 Task:  Research Airbnb accommodations  in Colorado, highlighting outdoor activities like skiing, snowboarding, and exploring national parks with mountain views.
Action: Mouse moved to (437, 76)
Screenshot: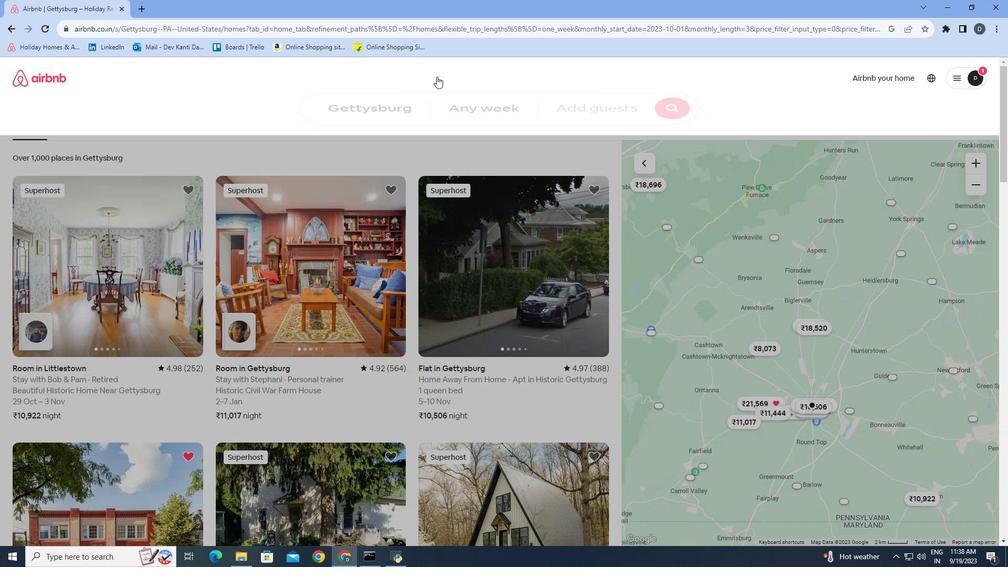 
Action: Mouse pressed left at (437, 76)
Screenshot: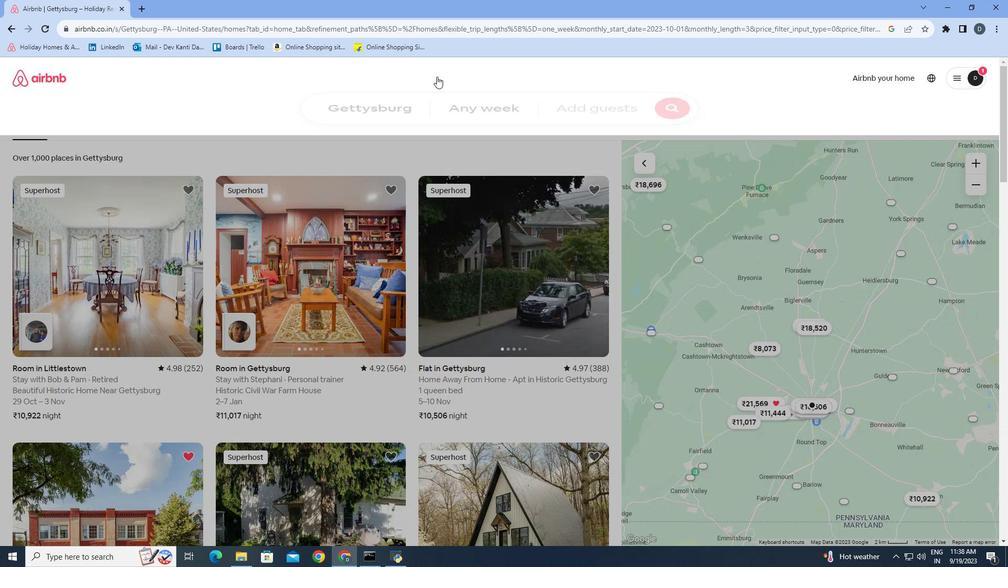 
Action: Mouse moved to (428, 116)
Screenshot: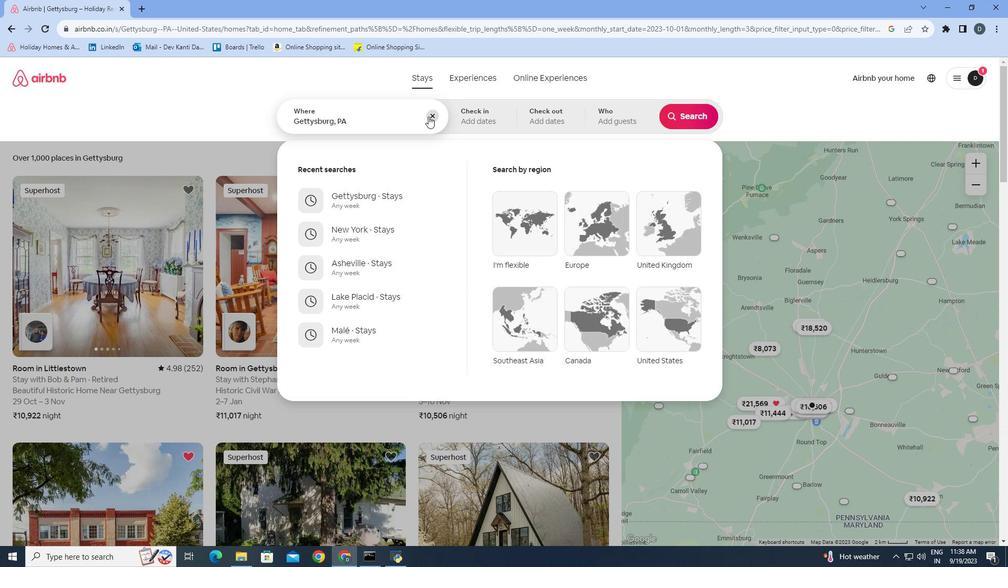 
Action: Mouse pressed left at (428, 116)
Screenshot: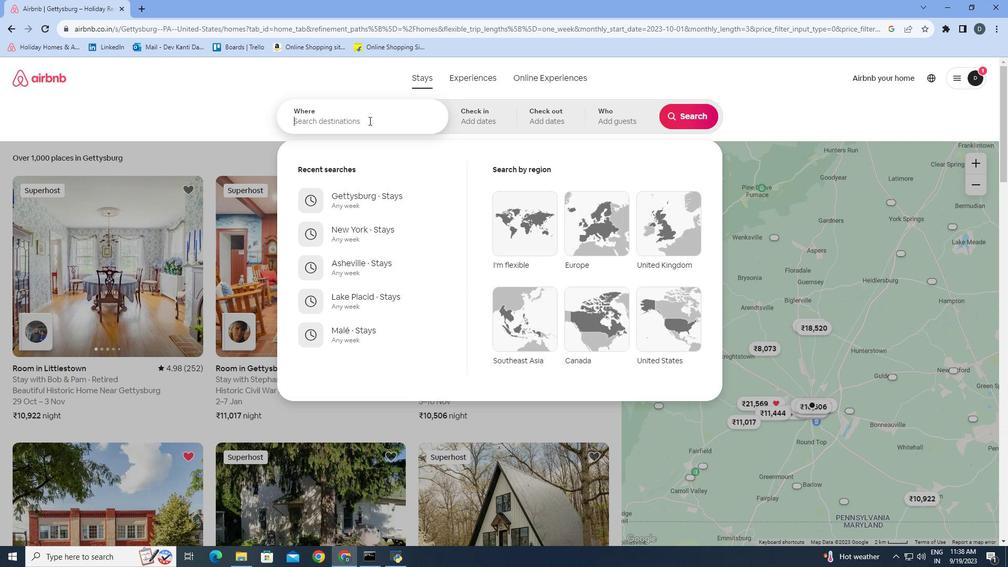 
Action: Mouse moved to (369, 120)
Screenshot: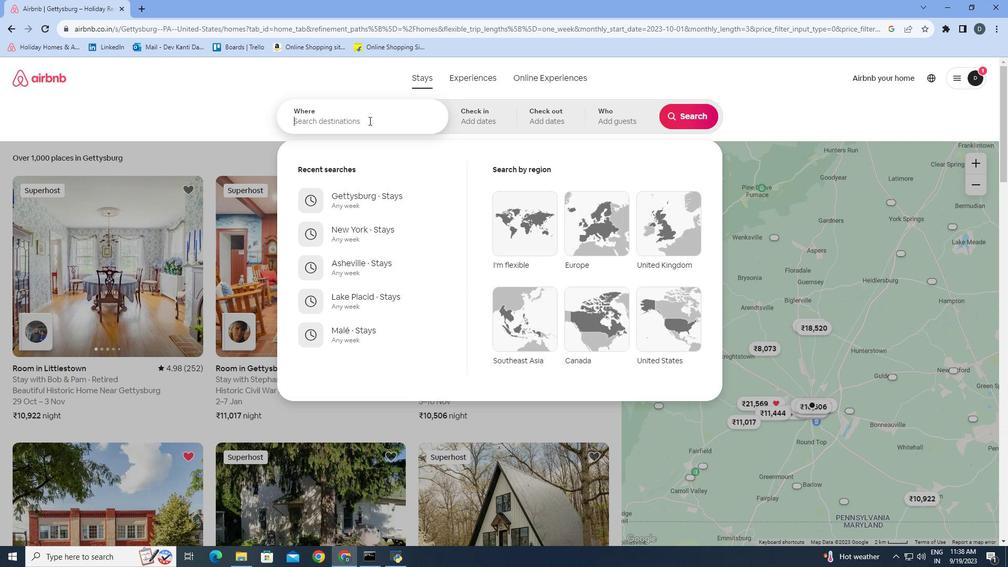
Action: Mouse pressed left at (369, 120)
Screenshot: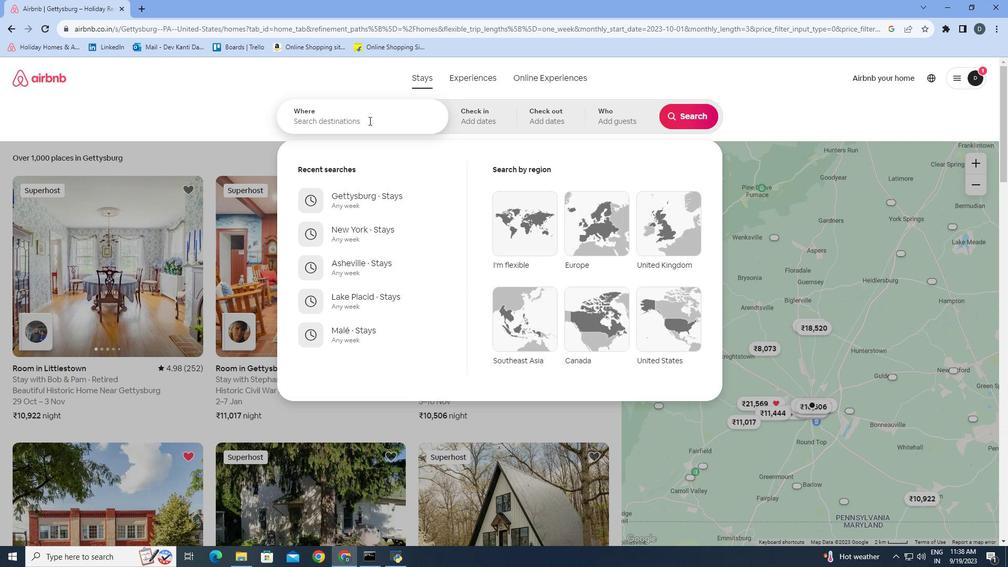 
Action: Key pressed <Key.shift>Colorado
Screenshot: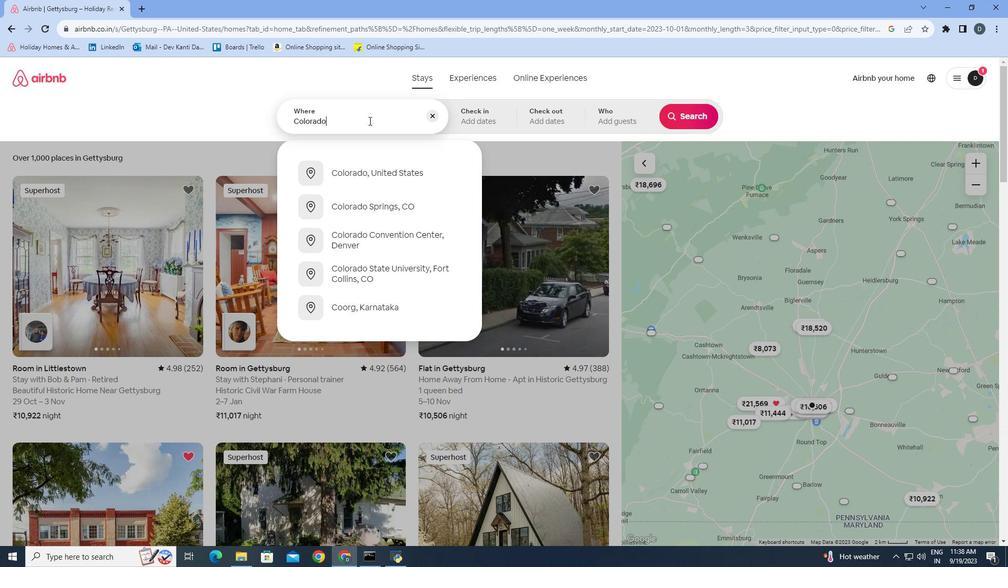 
Action: Mouse moved to (390, 202)
Screenshot: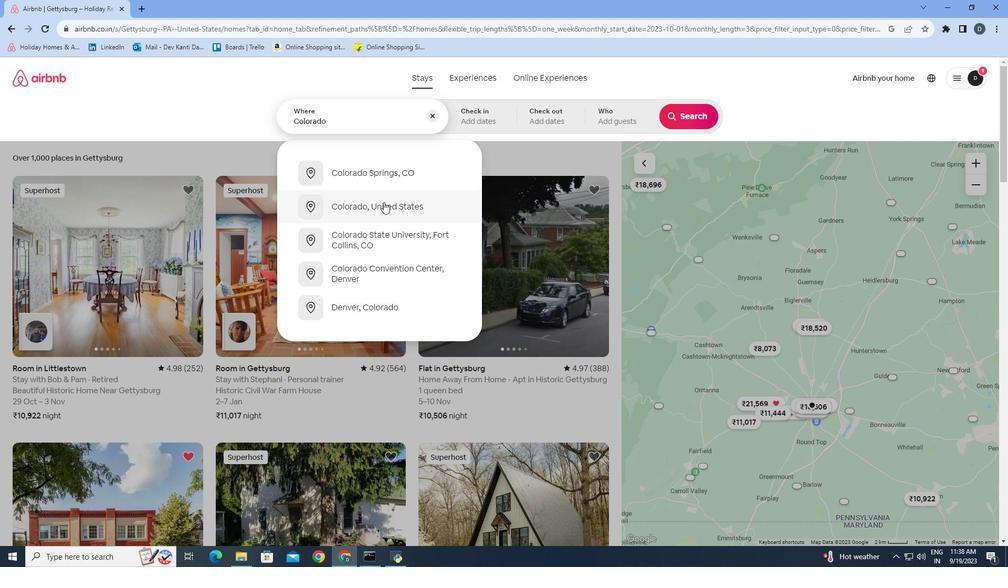 
Action: Mouse pressed left at (390, 202)
Screenshot: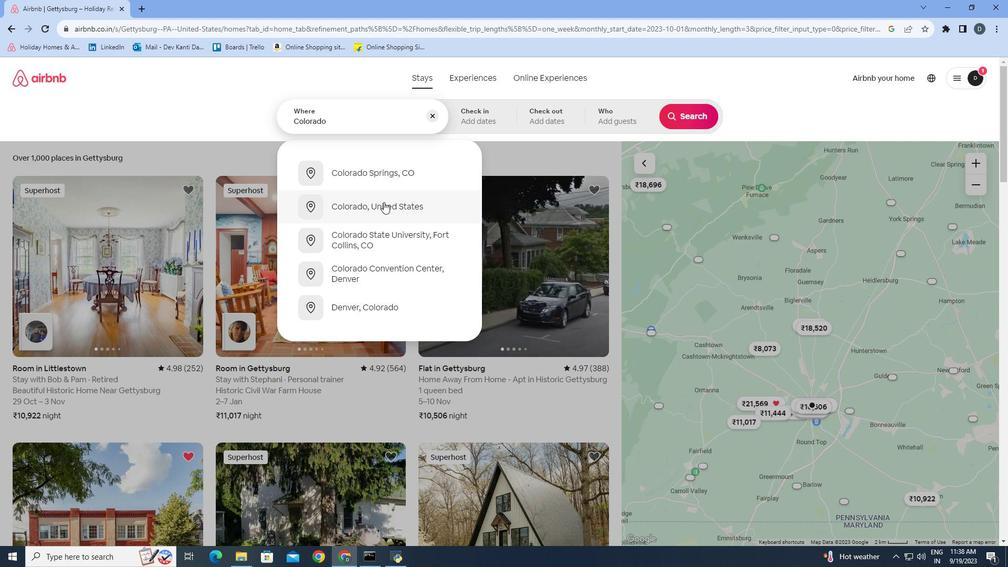 
Action: Mouse moved to (705, 122)
Screenshot: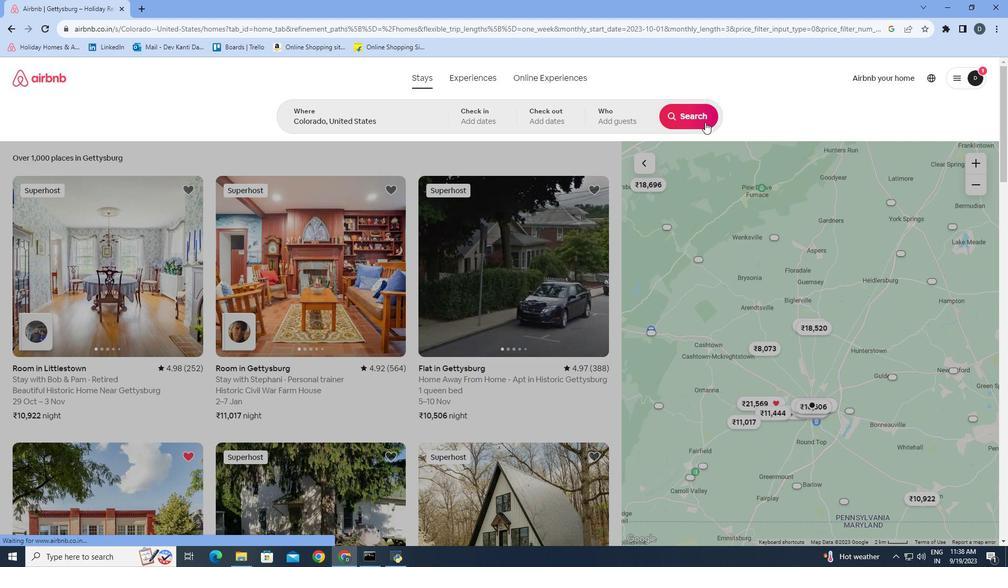 
Action: Mouse pressed left at (705, 122)
Screenshot: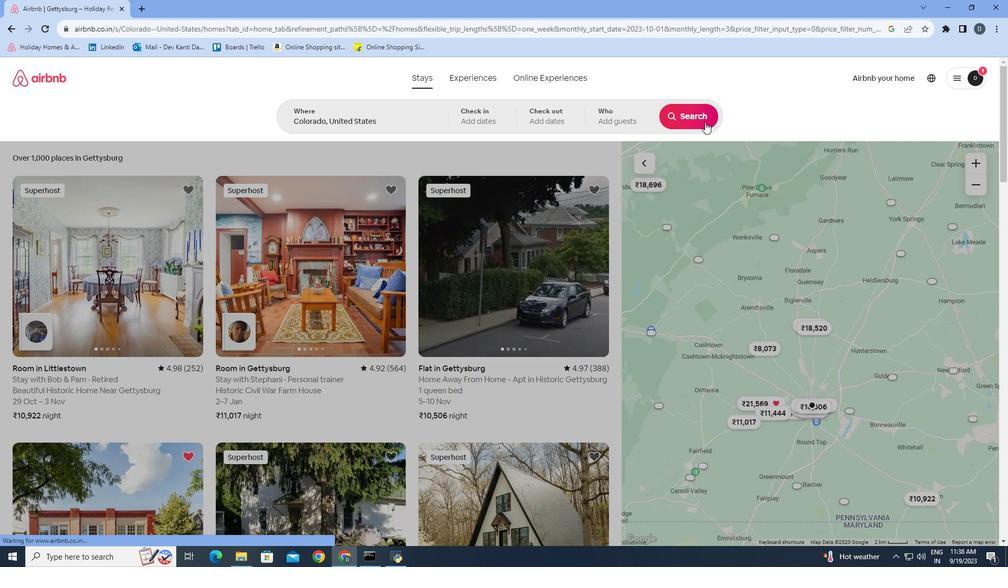 
Action: Mouse moved to (793, 114)
Screenshot: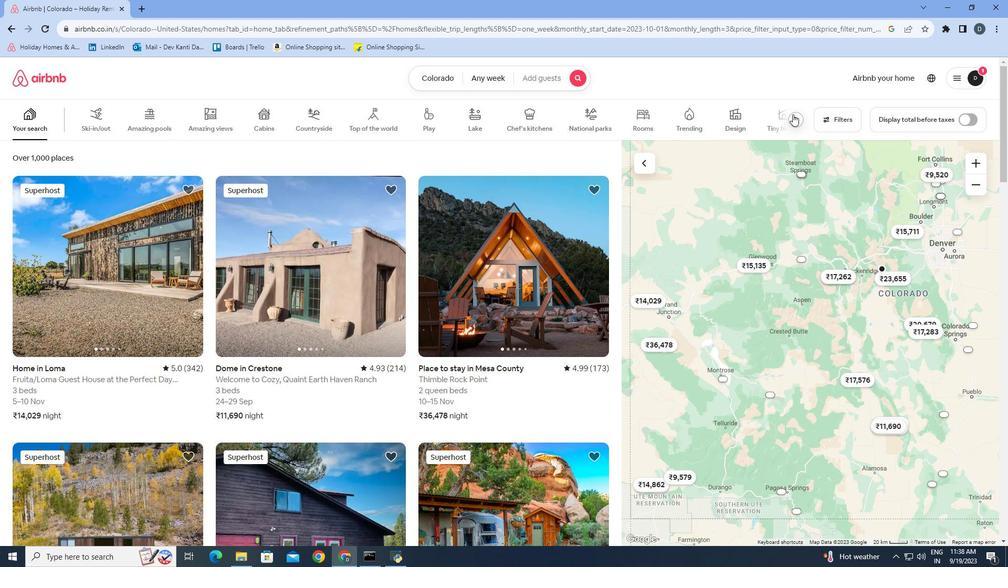 
Action: Mouse pressed left at (793, 114)
Screenshot: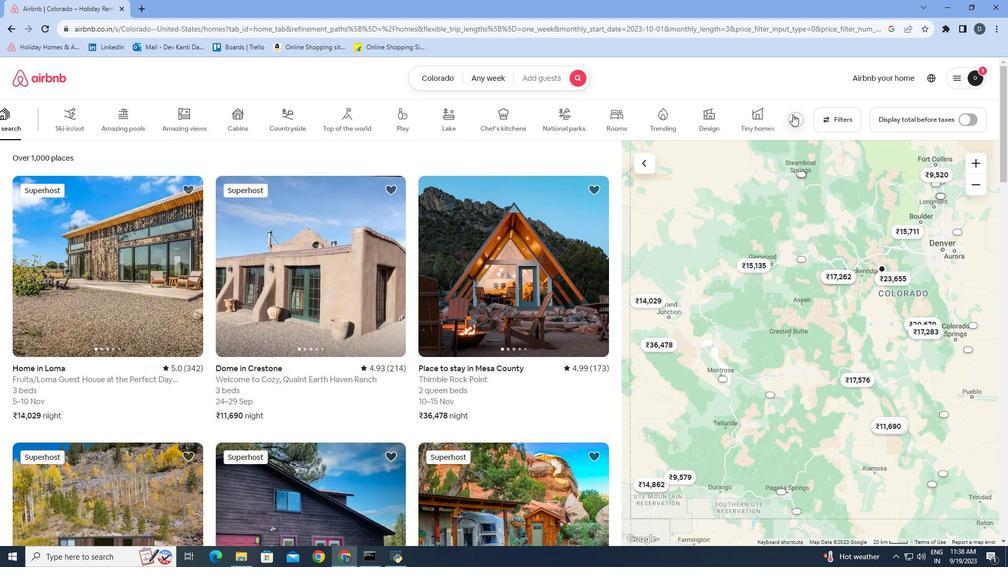 
Action: Mouse moved to (798, 114)
Screenshot: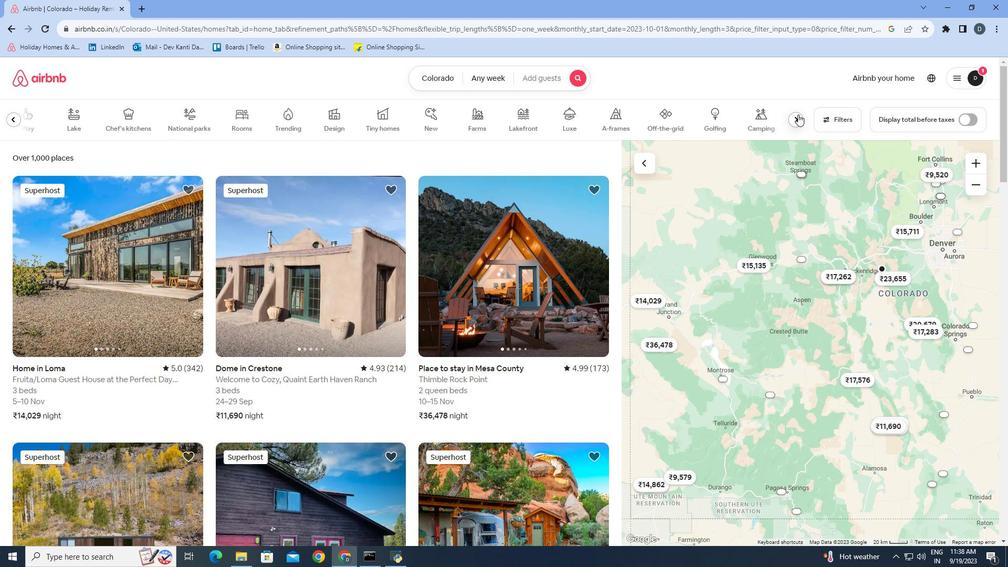 
Action: Mouse pressed left at (798, 114)
Screenshot: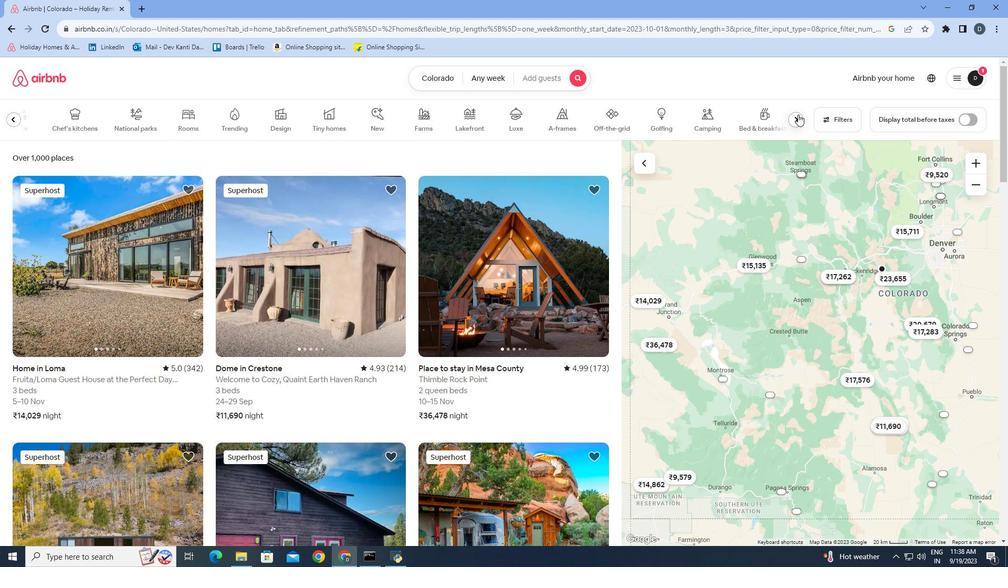 
Action: Mouse pressed left at (798, 114)
Screenshot: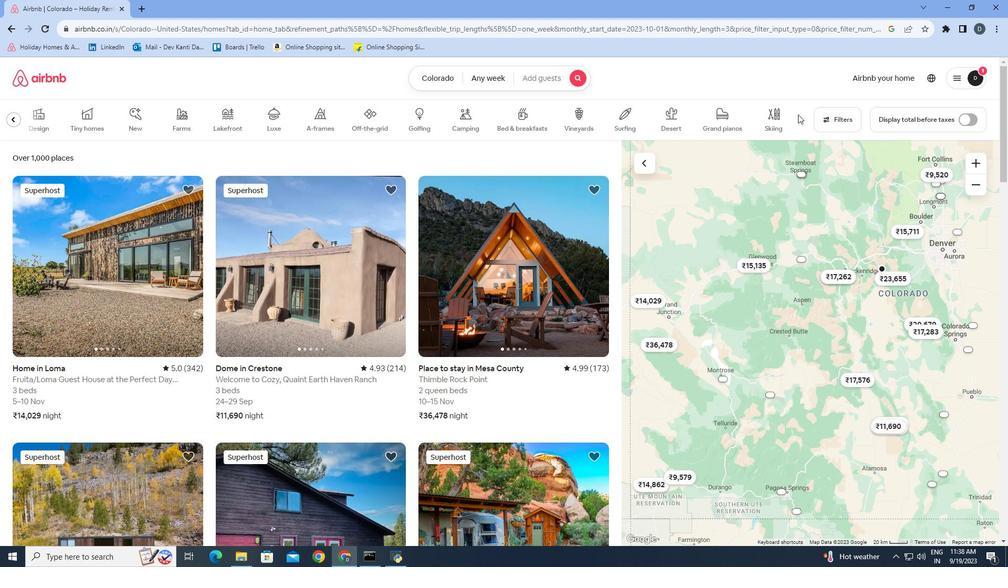 
Action: Mouse moved to (766, 115)
Screenshot: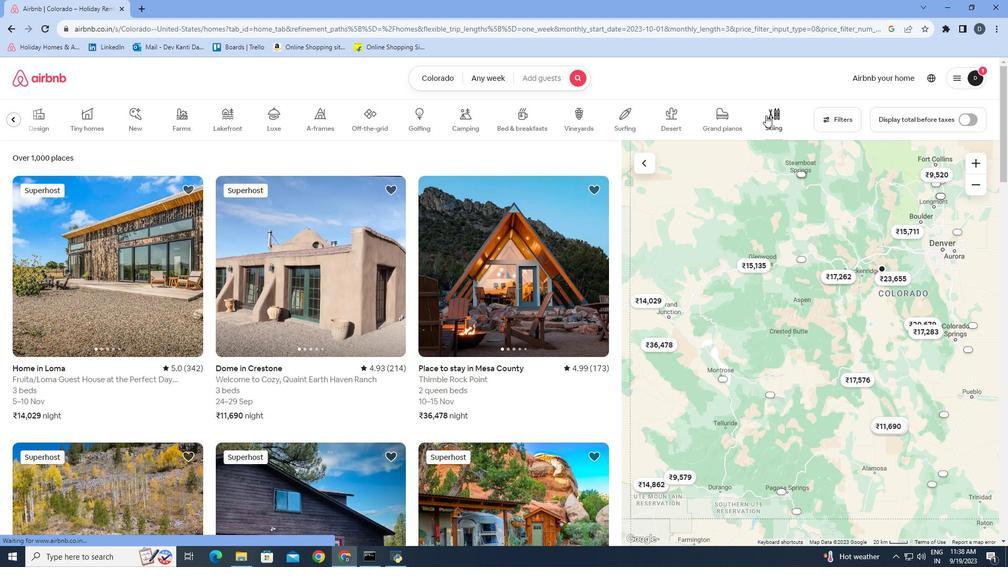 
Action: Mouse pressed left at (766, 115)
Screenshot: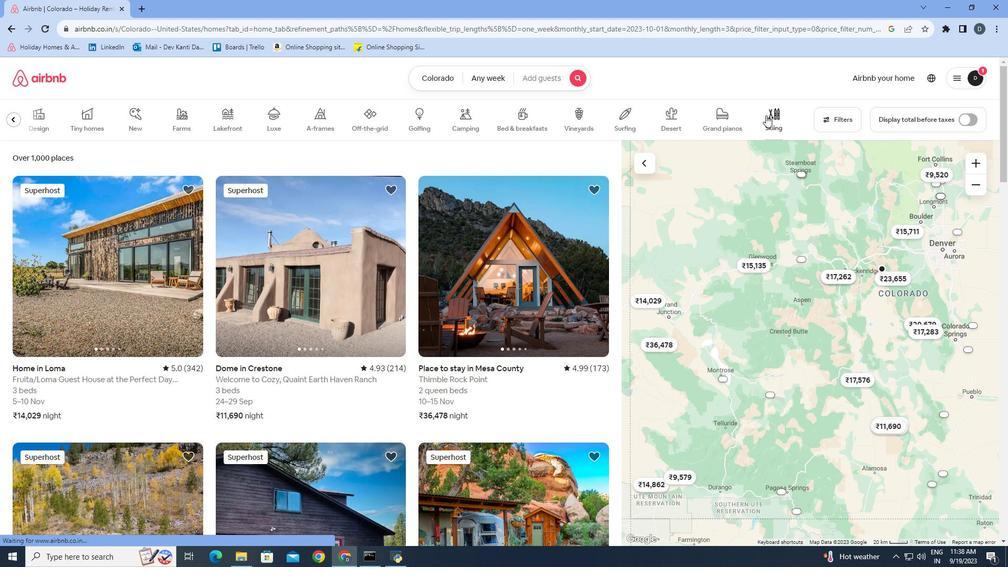 
Action: Mouse moved to (160, 233)
Screenshot: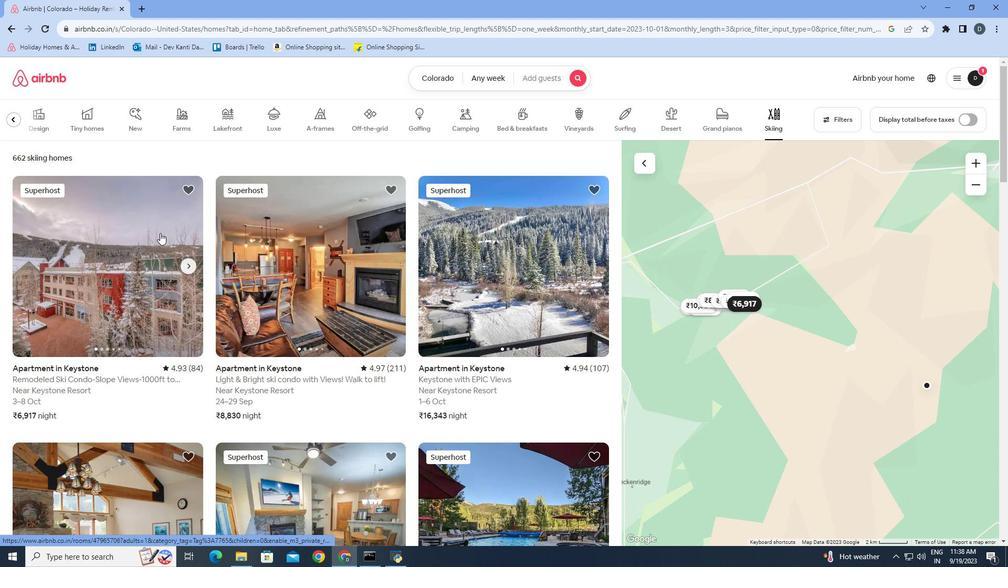 
Action: Mouse pressed left at (160, 233)
Screenshot: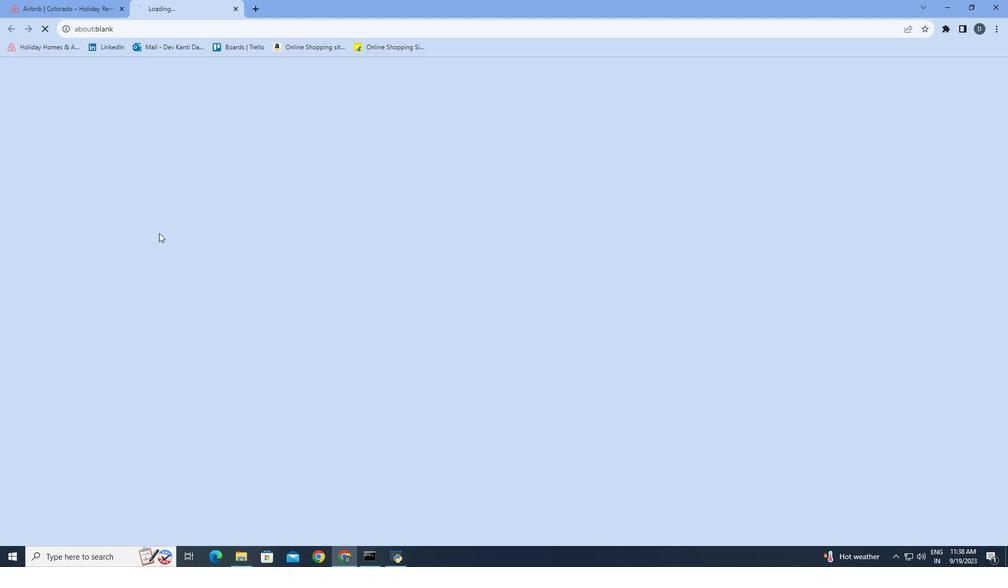 
Action: Mouse moved to (753, 397)
Screenshot: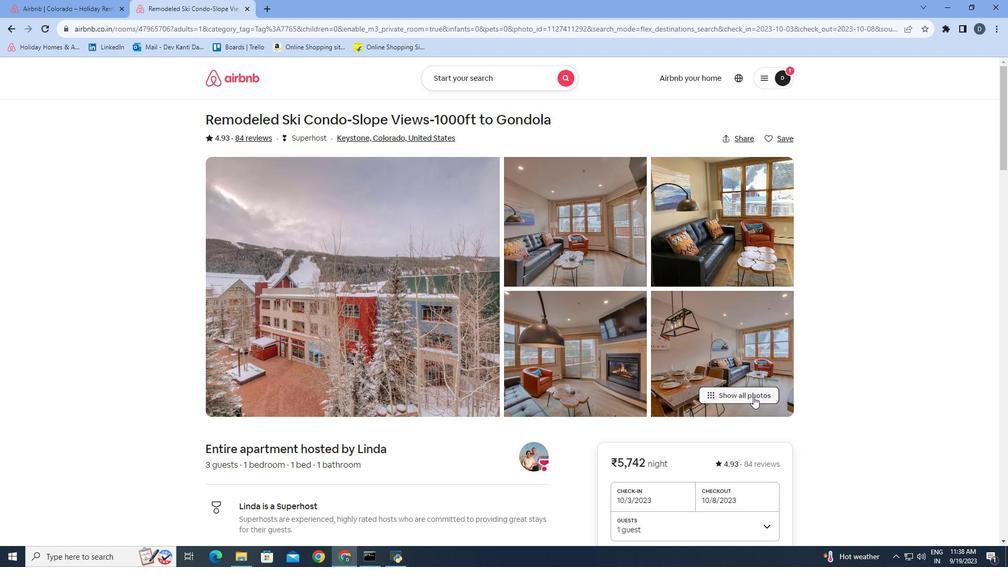 
Action: Mouse pressed left at (753, 397)
Screenshot: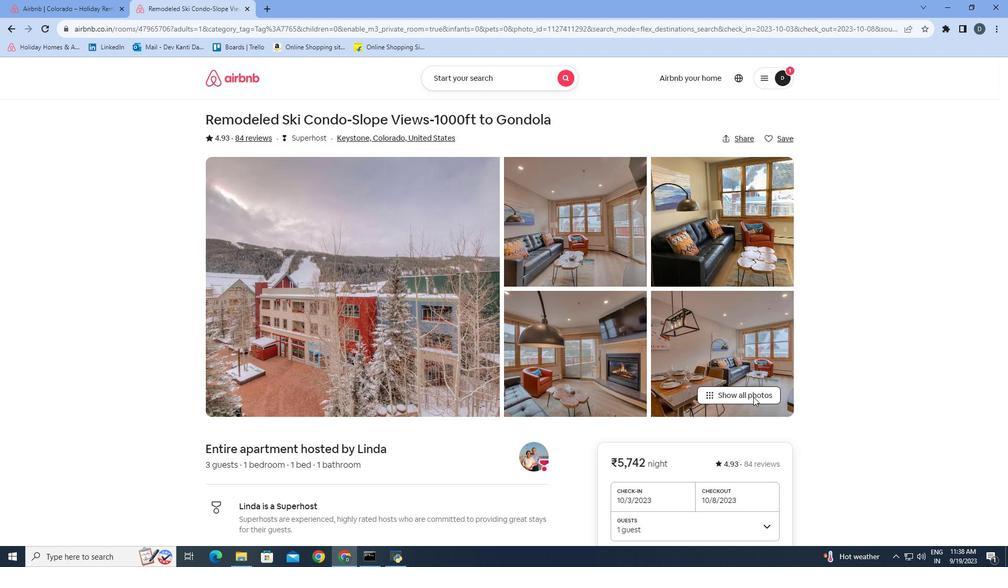 
Action: Mouse moved to (768, 313)
Screenshot: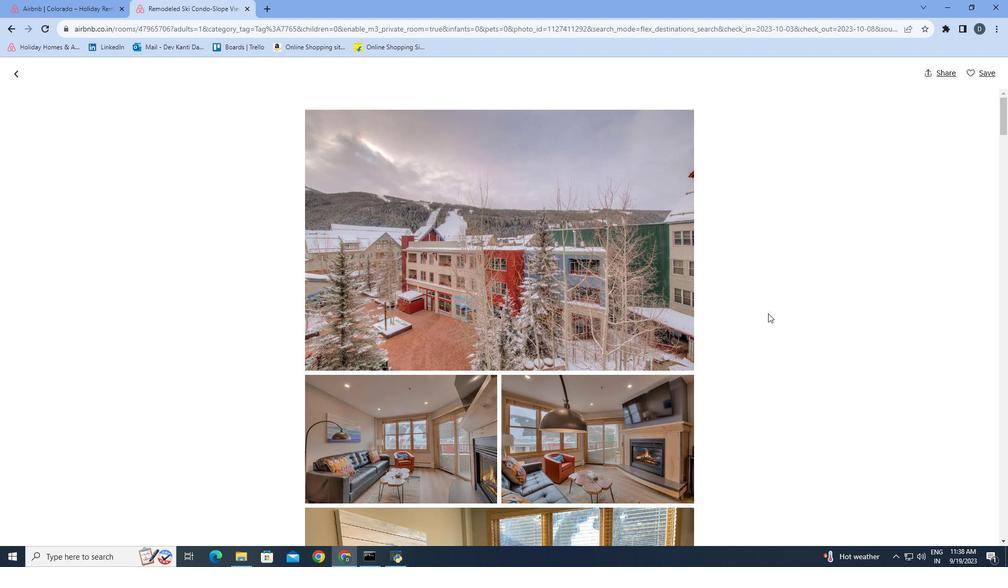 
Action: Mouse scrolled (768, 313) with delta (0, 0)
Screenshot: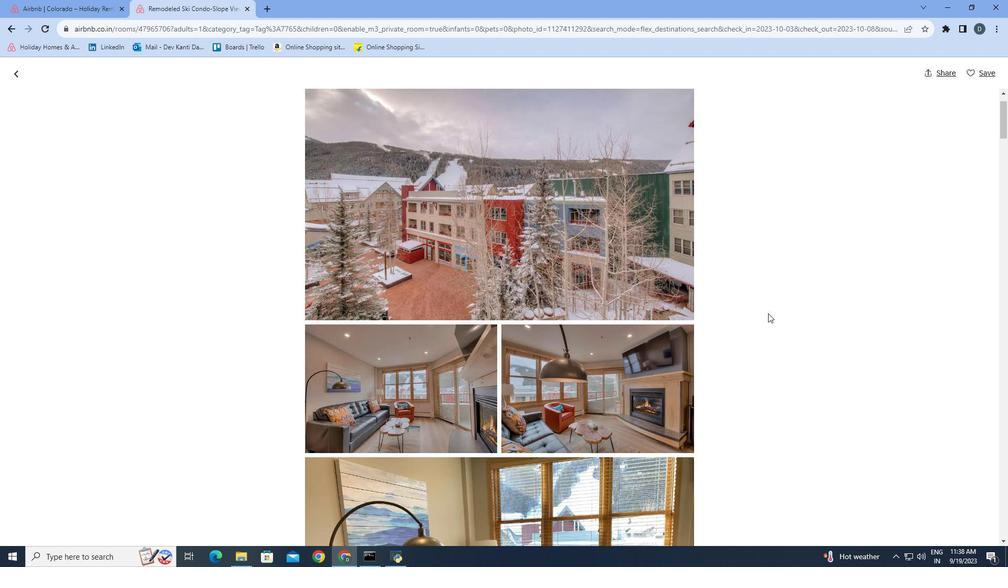 
Action: Mouse scrolled (768, 313) with delta (0, 0)
Screenshot: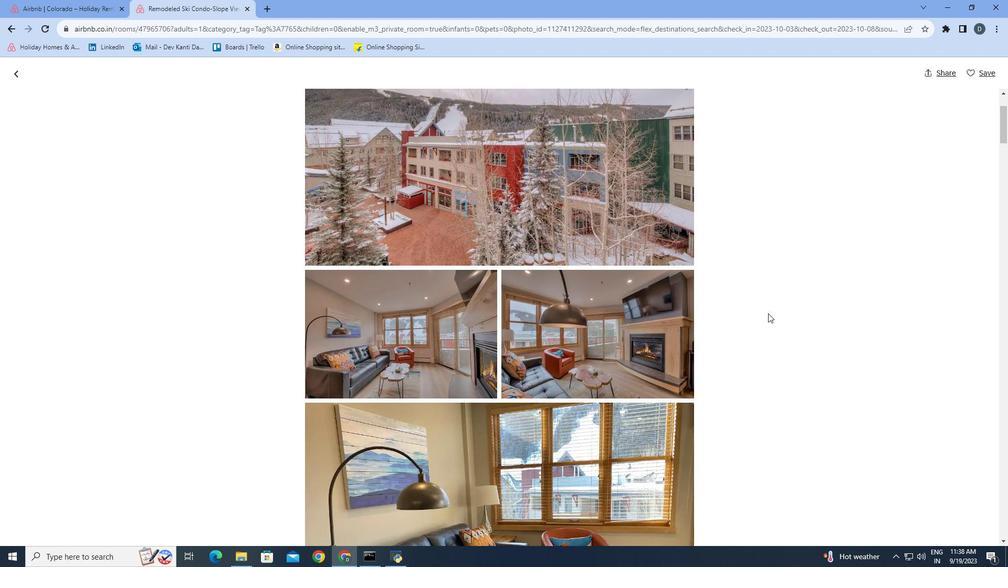 
Action: Mouse scrolled (768, 313) with delta (0, 0)
Screenshot: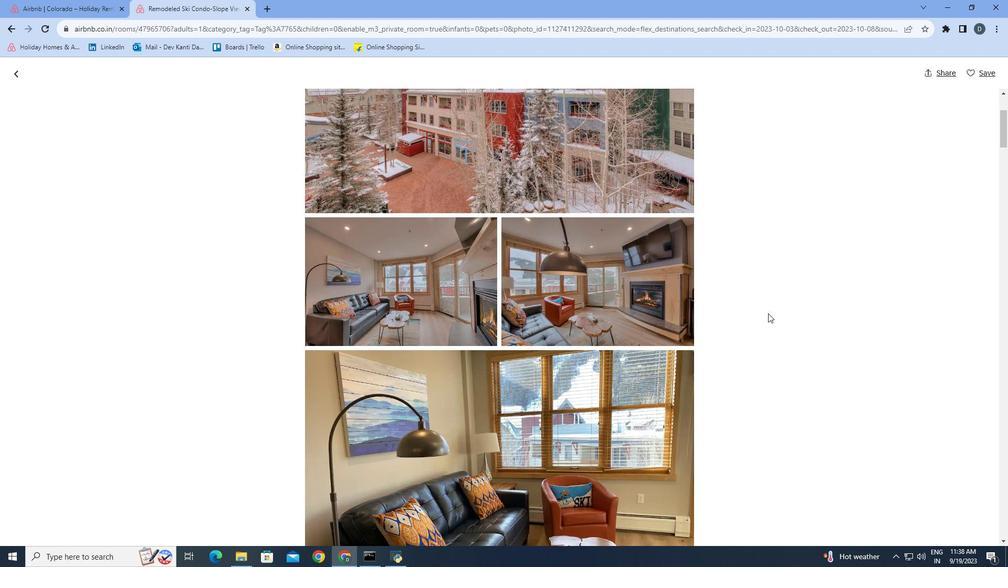 
Action: Mouse scrolled (768, 313) with delta (0, 0)
Screenshot: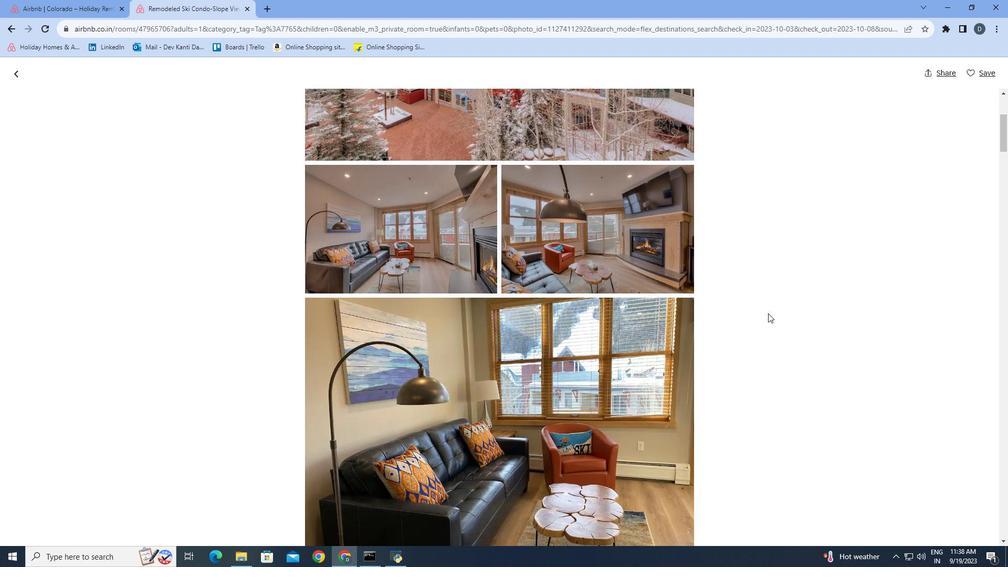 
Action: Mouse scrolled (768, 313) with delta (0, 0)
Screenshot: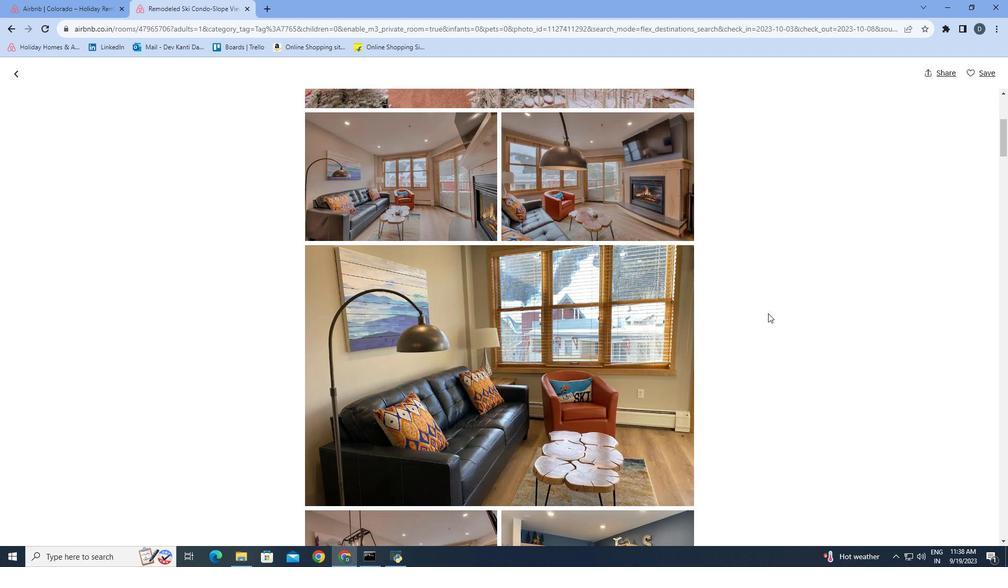 
Action: Mouse scrolled (768, 313) with delta (0, 0)
Screenshot: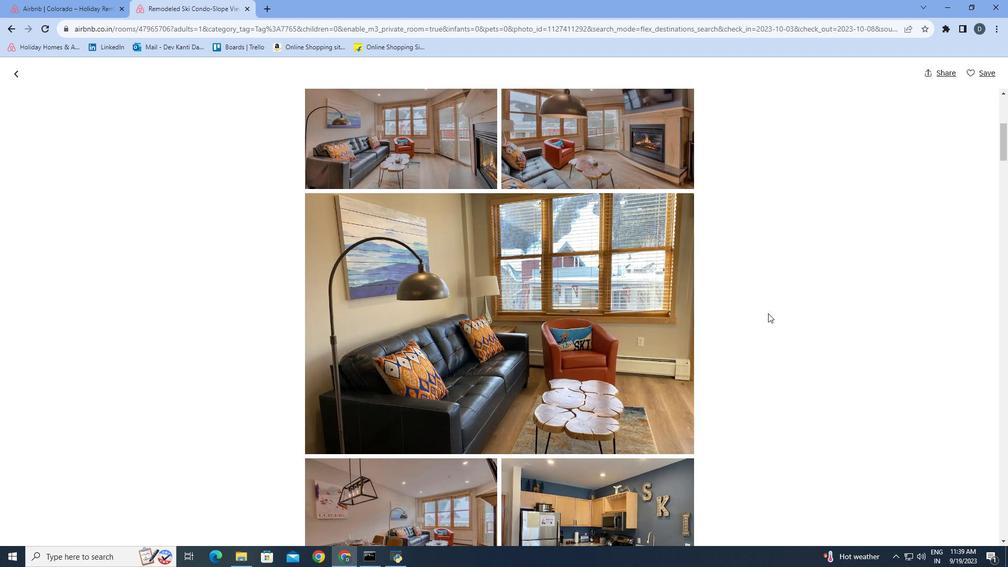 
Action: Mouse scrolled (768, 313) with delta (0, 0)
Screenshot: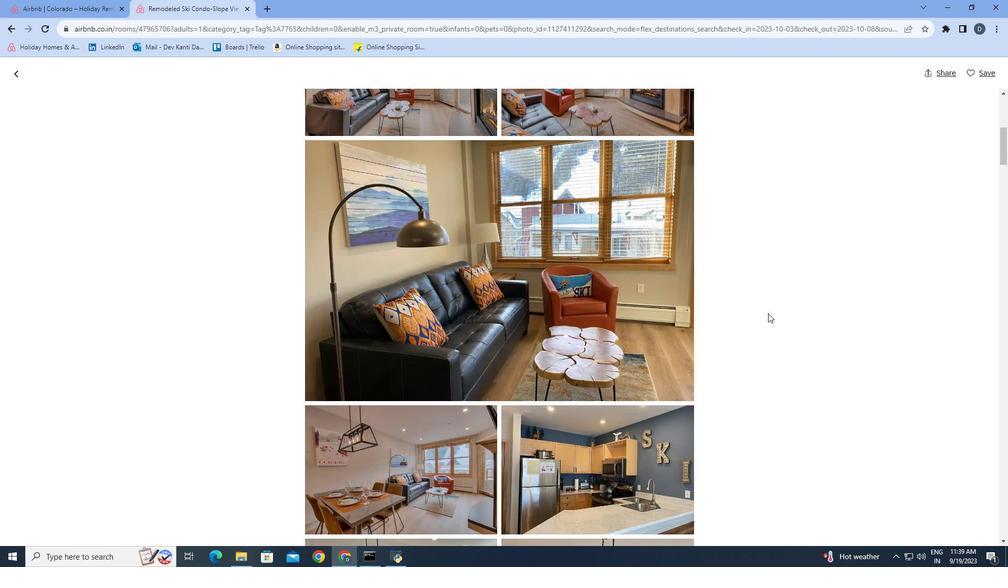 
Action: Mouse scrolled (768, 313) with delta (0, 0)
Screenshot: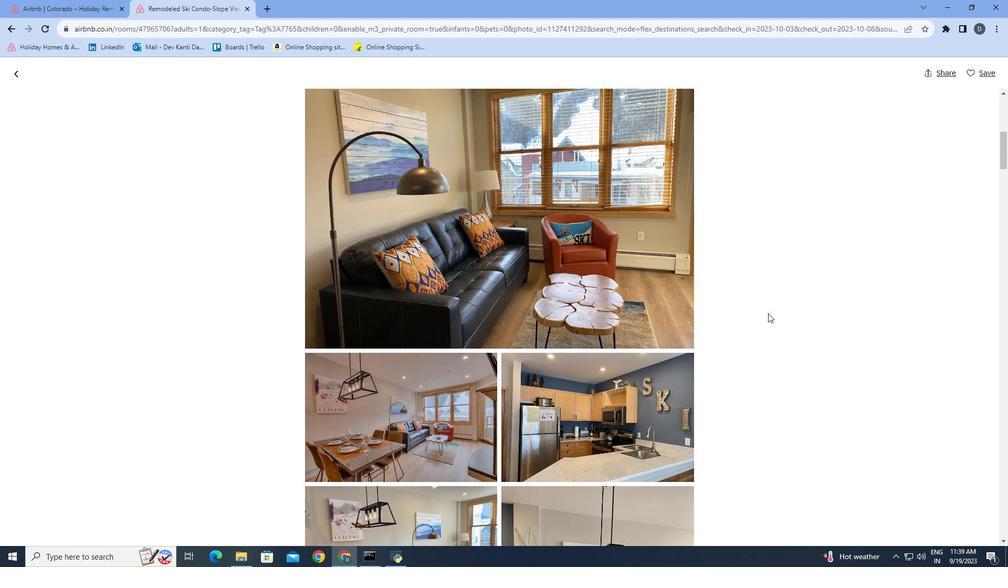 
Action: Mouse scrolled (768, 313) with delta (0, 0)
Screenshot: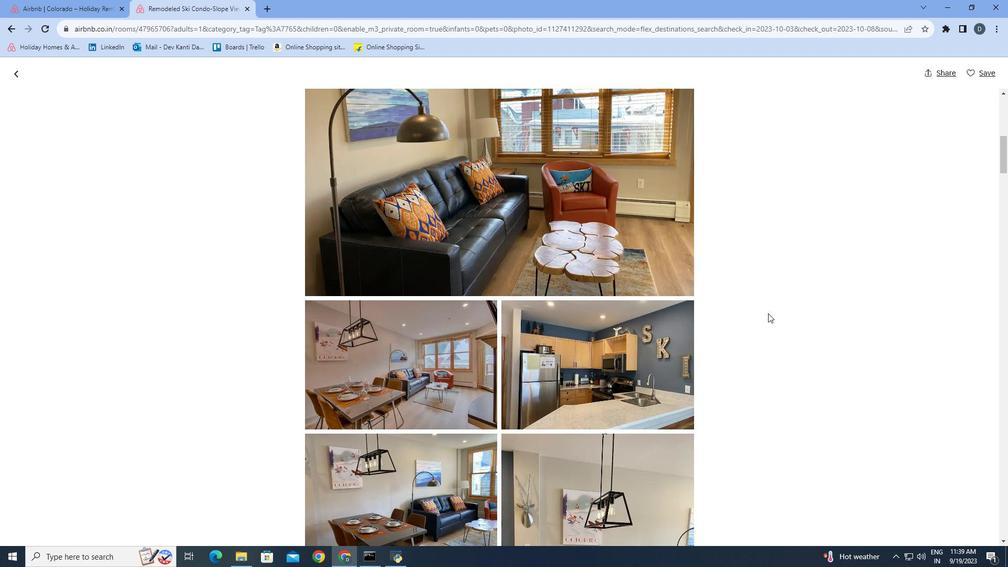 
Action: Mouse scrolled (768, 313) with delta (0, 0)
Screenshot: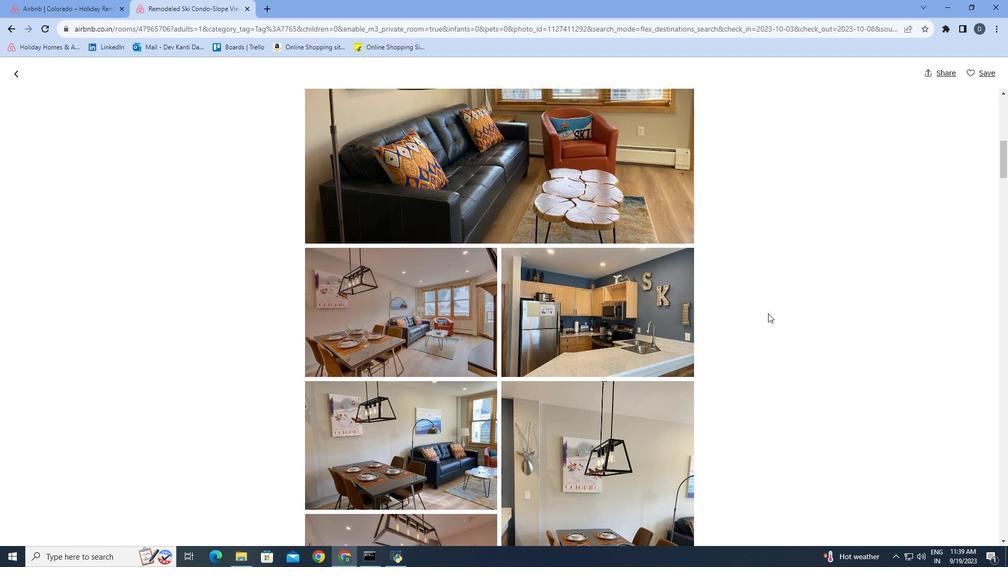 
Action: Mouse scrolled (768, 313) with delta (0, 0)
Screenshot: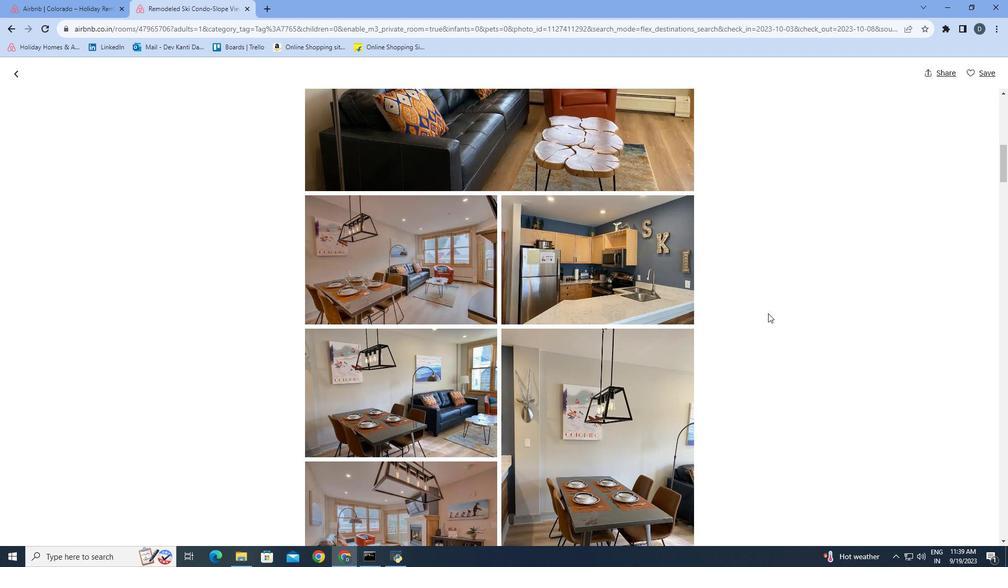 
Action: Mouse scrolled (768, 313) with delta (0, 0)
Screenshot: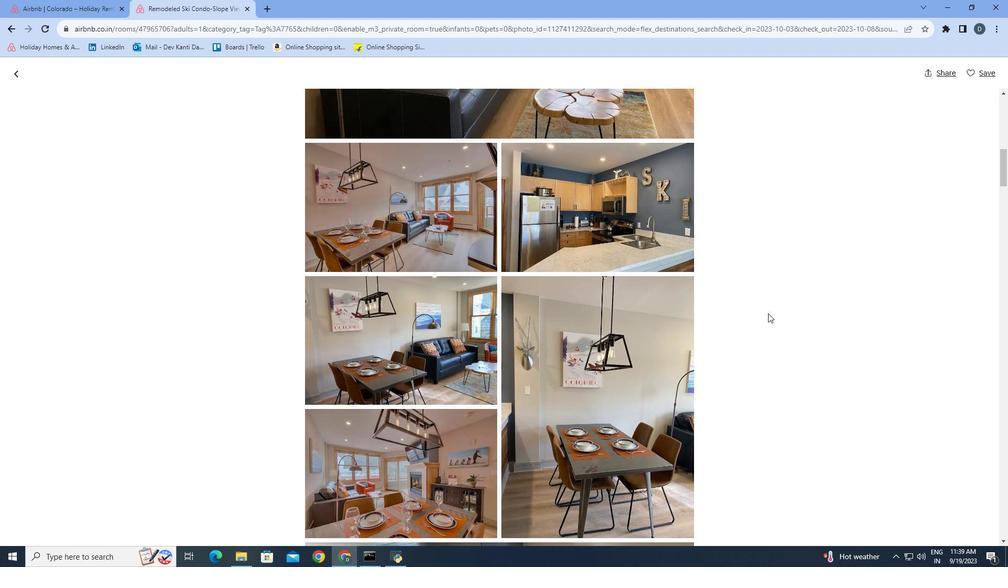 
Action: Mouse scrolled (768, 313) with delta (0, 0)
Screenshot: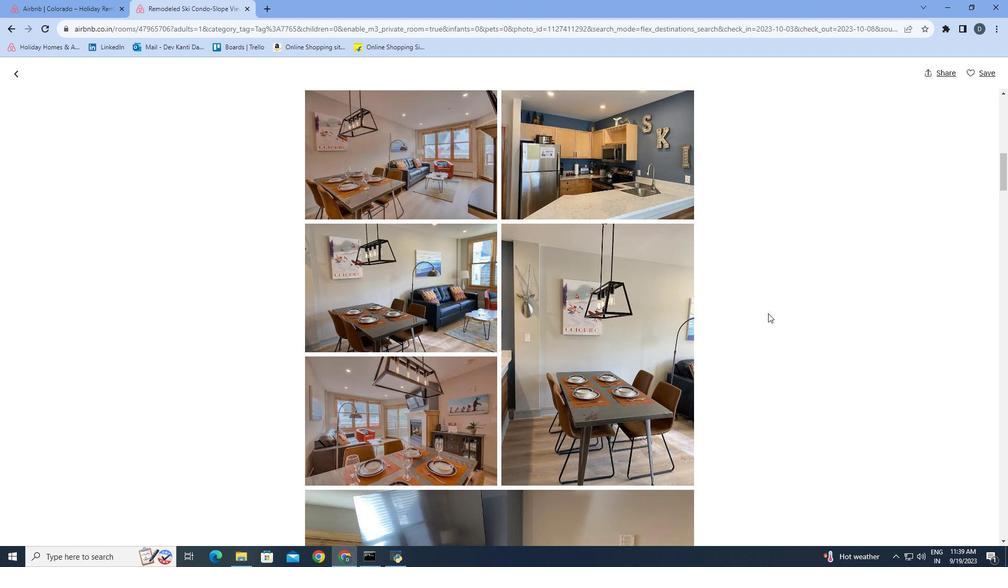 
Action: Mouse scrolled (768, 313) with delta (0, 0)
Screenshot: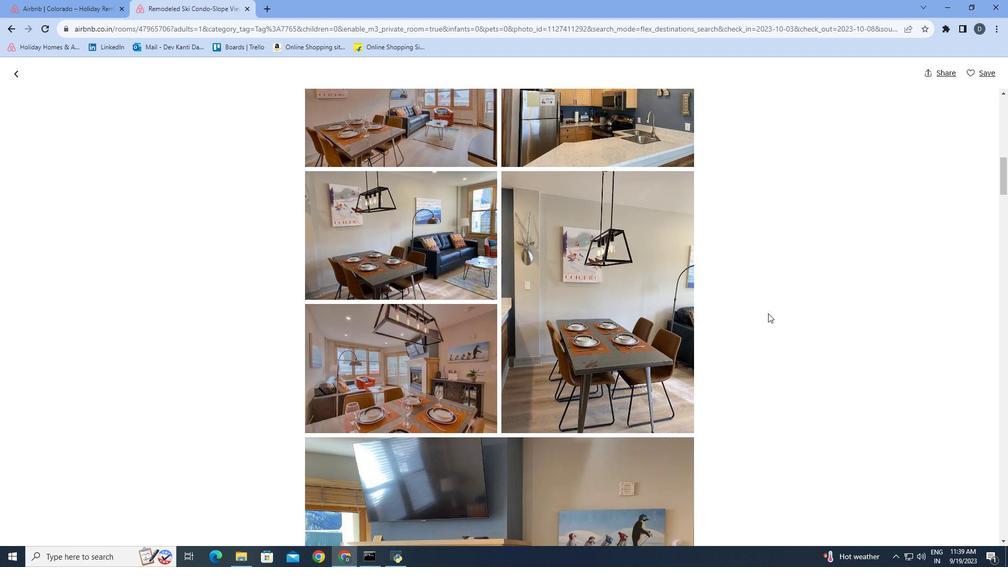 
Action: Mouse scrolled (768, 313) with delta (0, 0)
Screenshot: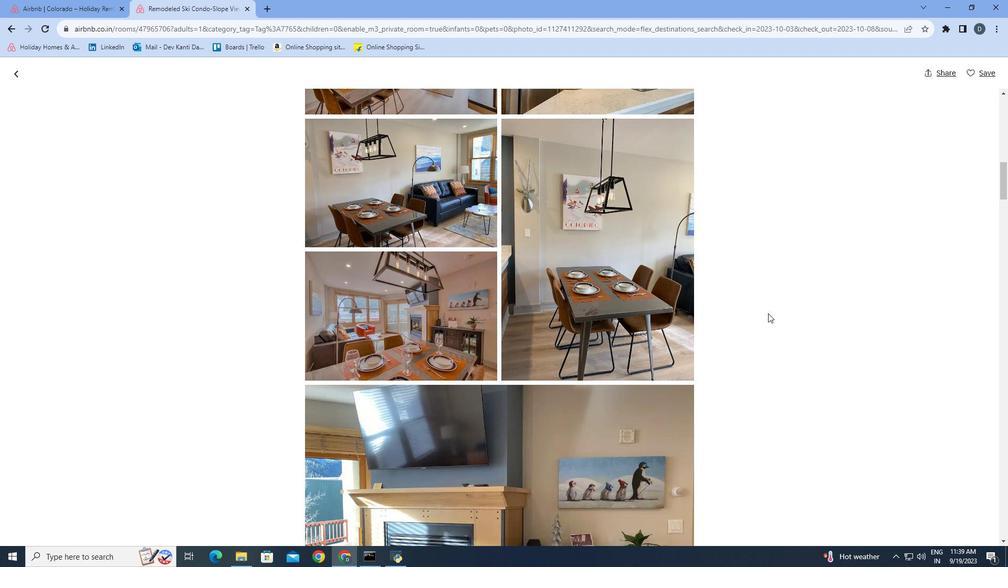 
Action: Mouse scrolled (768, 313) with delta (0, 0)
Screenshot: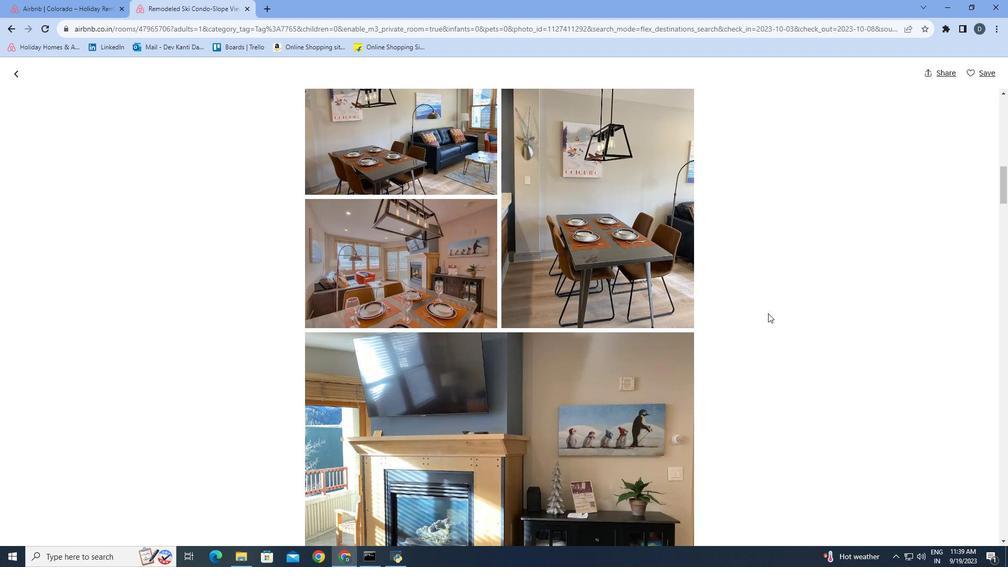 
Action: Mouse scrolled (768, 313) with delta (0, 0)
Screenshot: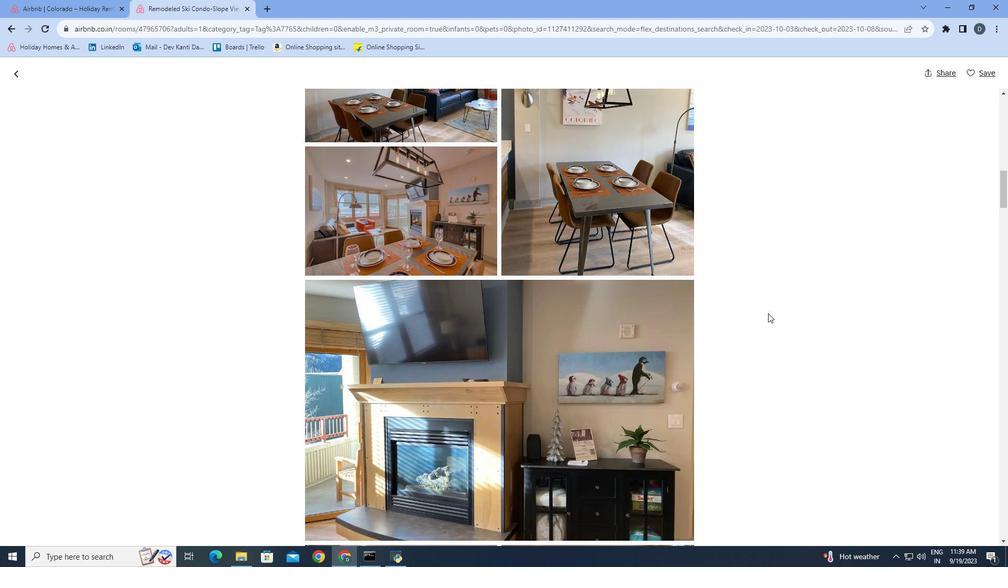 
Action: Mouse scrolled (768, 313) with delta (0, 0)
Screenshot: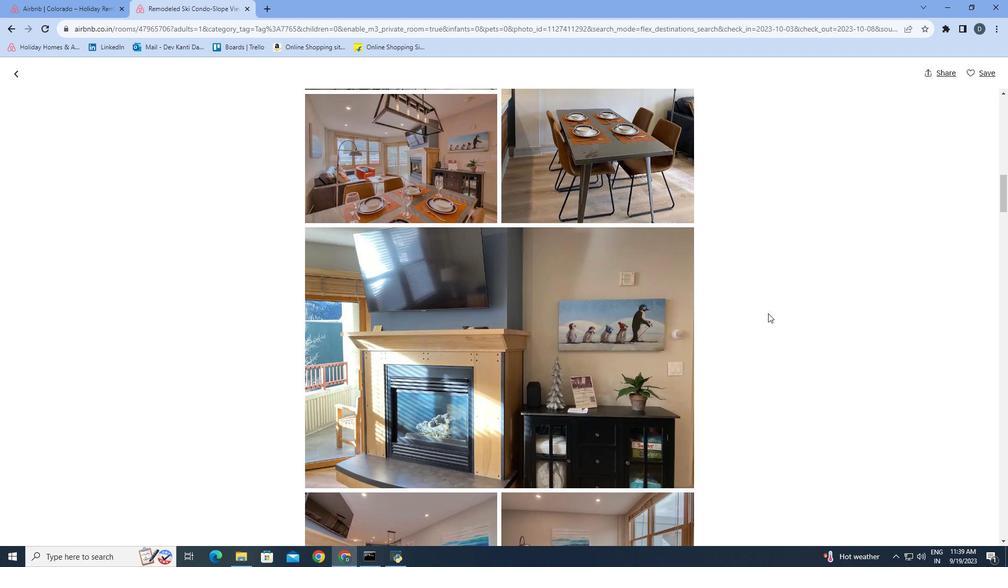 
Action: Mouse scrolled (768, 313) with delta (0, 0)
Screenshot: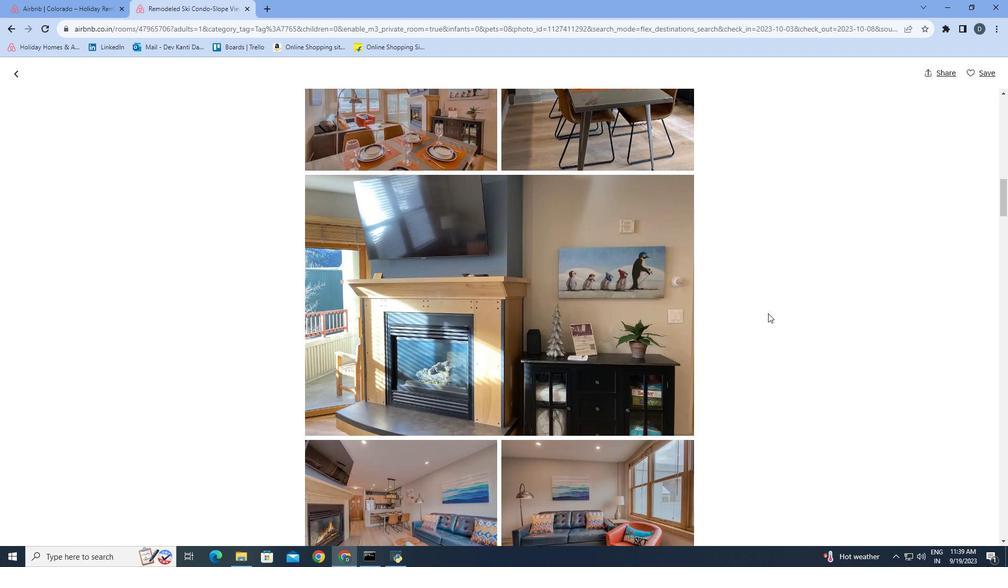 
Action: Mouse scrolled (768, 313) with delta (0, 0)
Screenshot: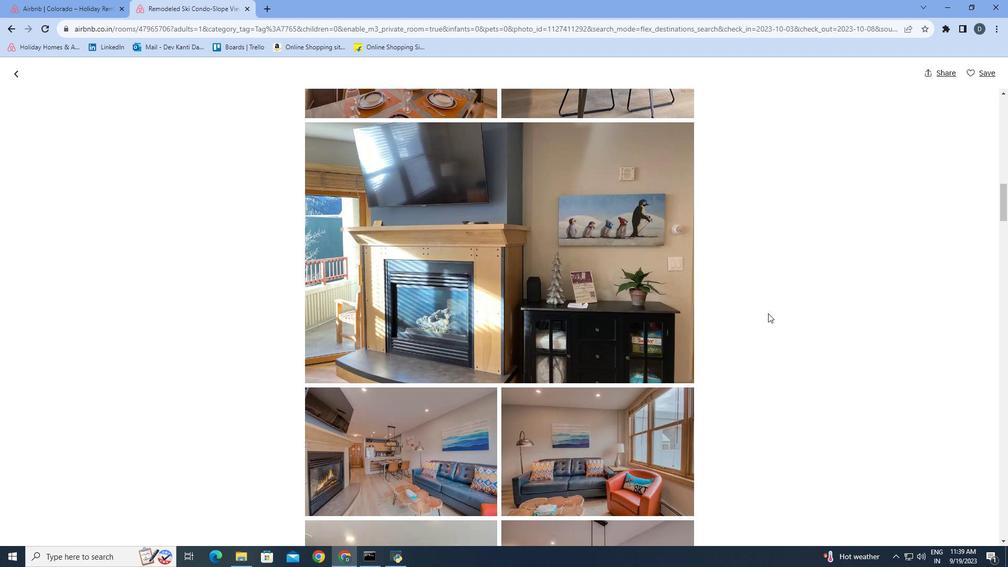 
Action: Mouse scrolled (768, 313) with delta (0, 0)
Screenshot: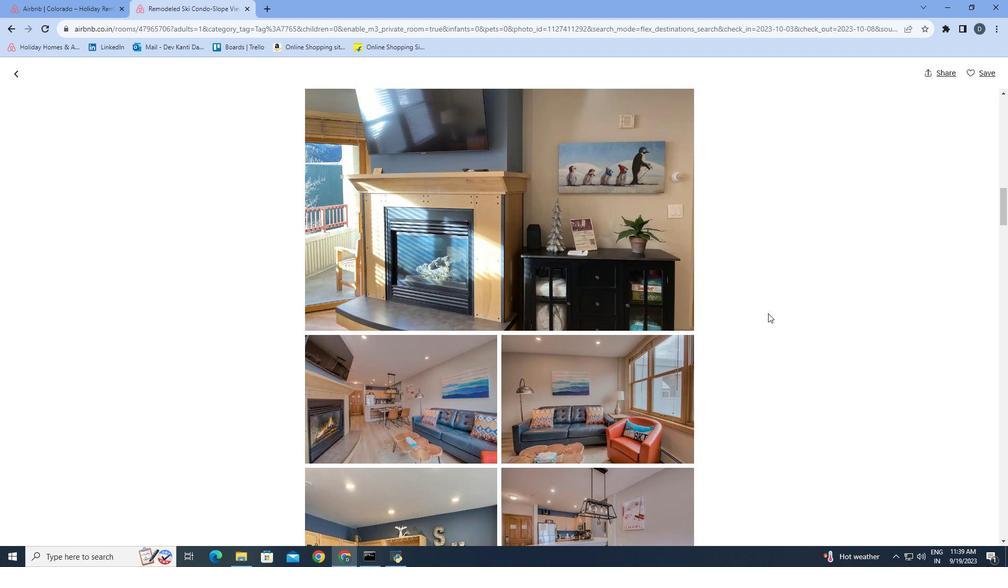 
Action: Mouse scrolled (768, 313) with delta (0, 0)
Screenshot: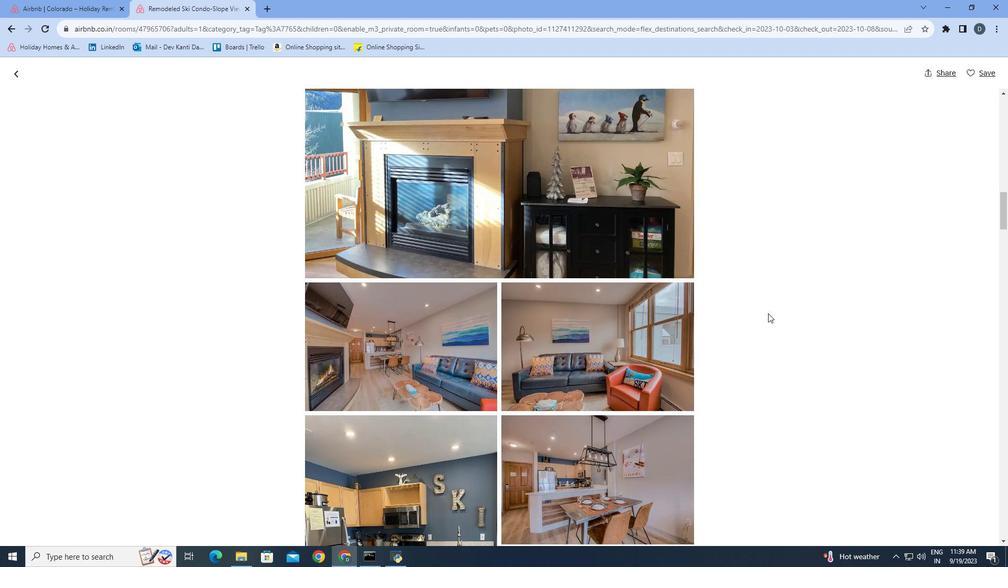 
Action: Mouse scrolled (768, 313) with delta (0, 0)
Screenshot: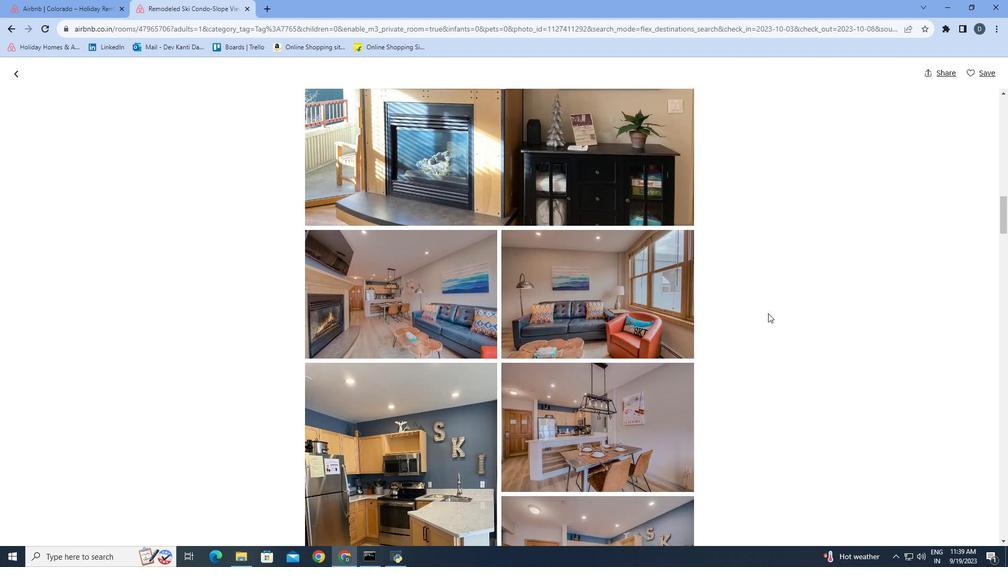 
Action: Mouse scrolled (768, 313) with delta (0, 0)
Screenshot: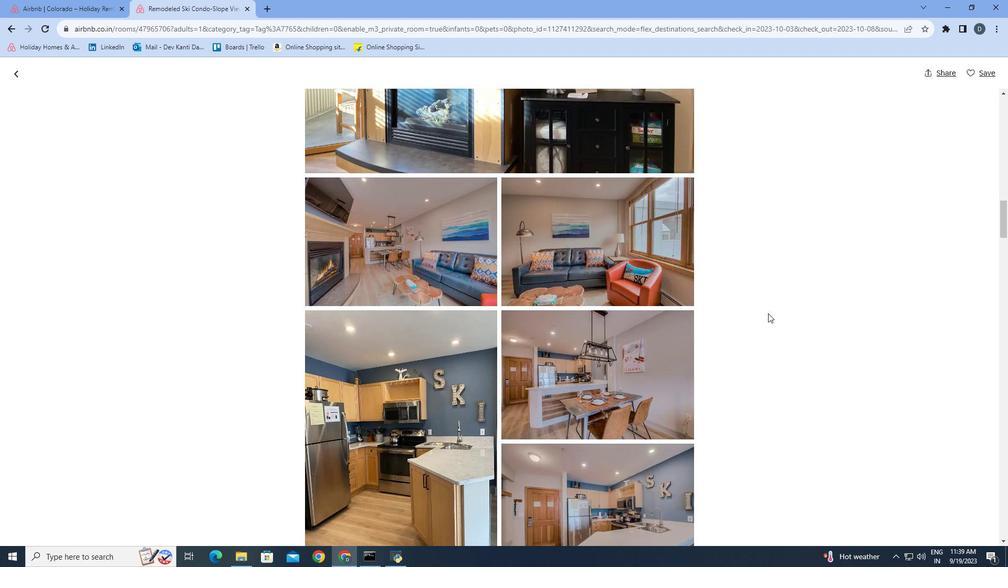 
Action: Mouse scrolled (768, 313) with delta (0, 0)
Screenshot: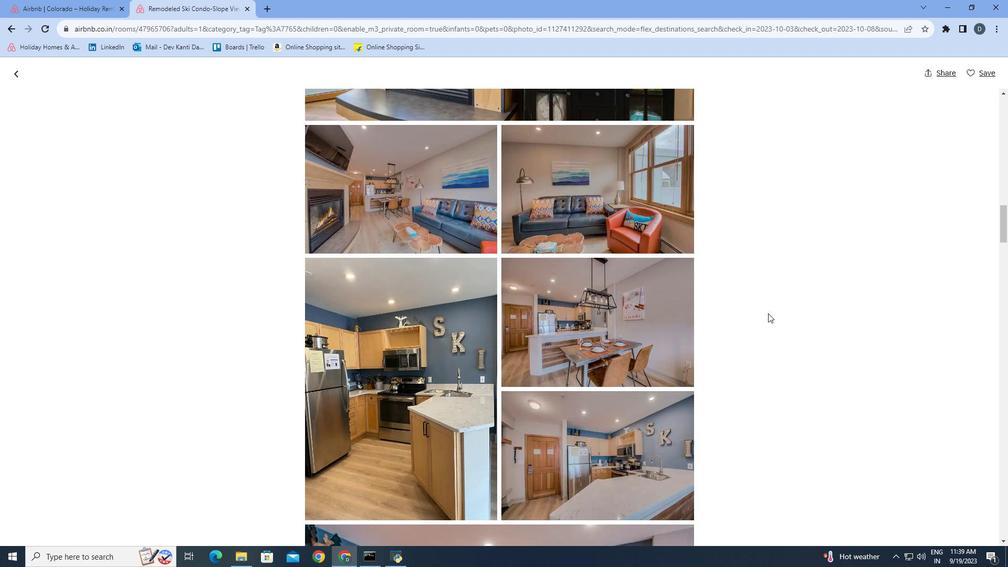 
Action: Mouse scrolled (768, 313) with delta (0, 0)
Screenshot: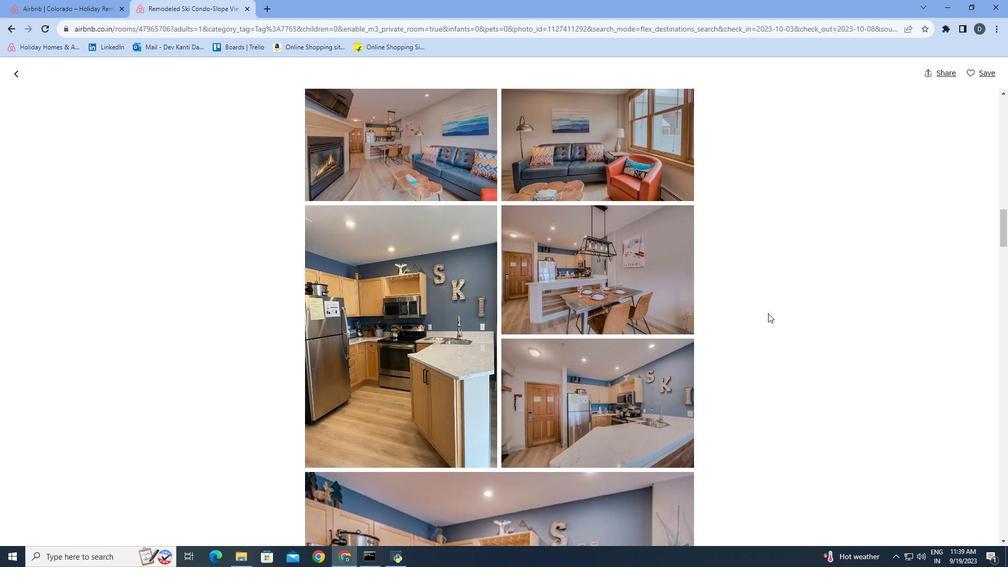 
Action: Mouse scrolled (768, 313) with delta (0, 0)
Screenshot: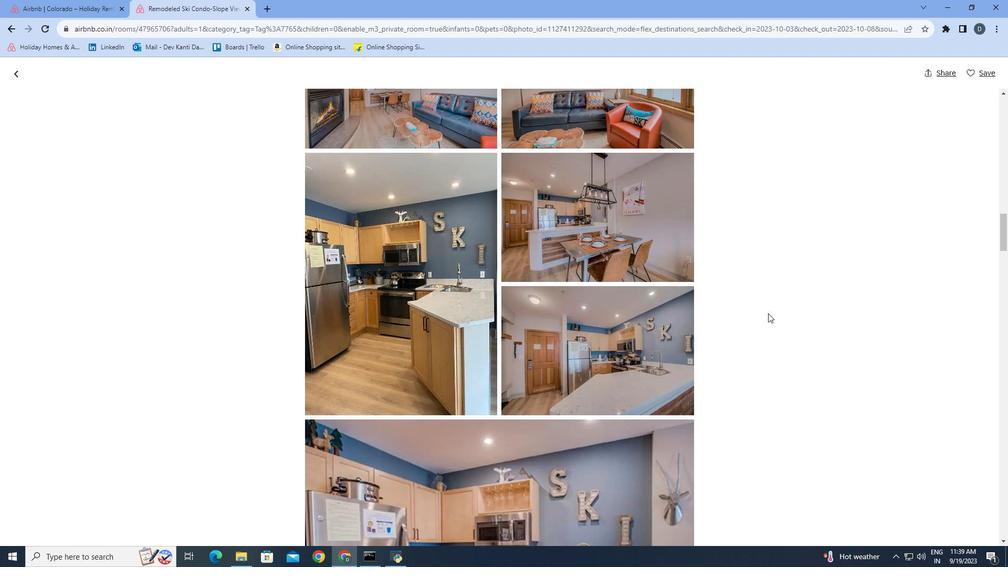 
Action: Mouse scrolled (768, 313) with delta (0, 0)
Screenshot: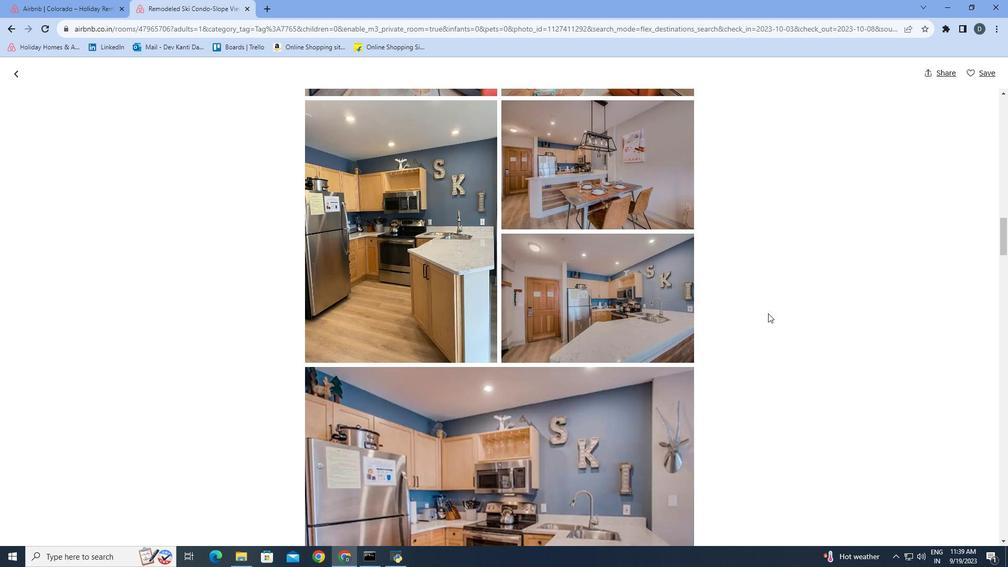 
Action: Mouse scrolled (768, 313) with delta (0, 0)
Screenshot: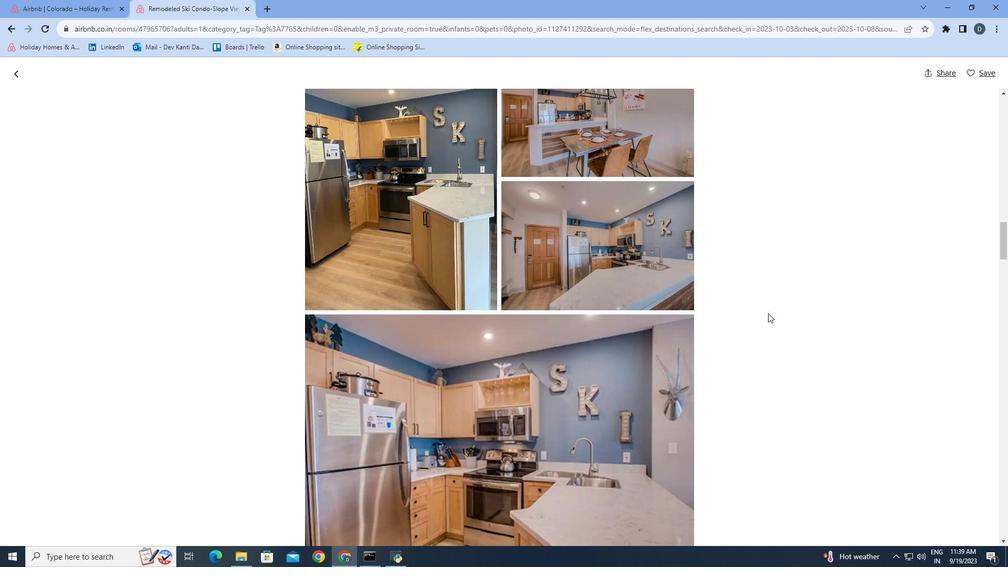 
Action: Mouse scrolled (768, 313) with delta (0, 0)
Screenshot: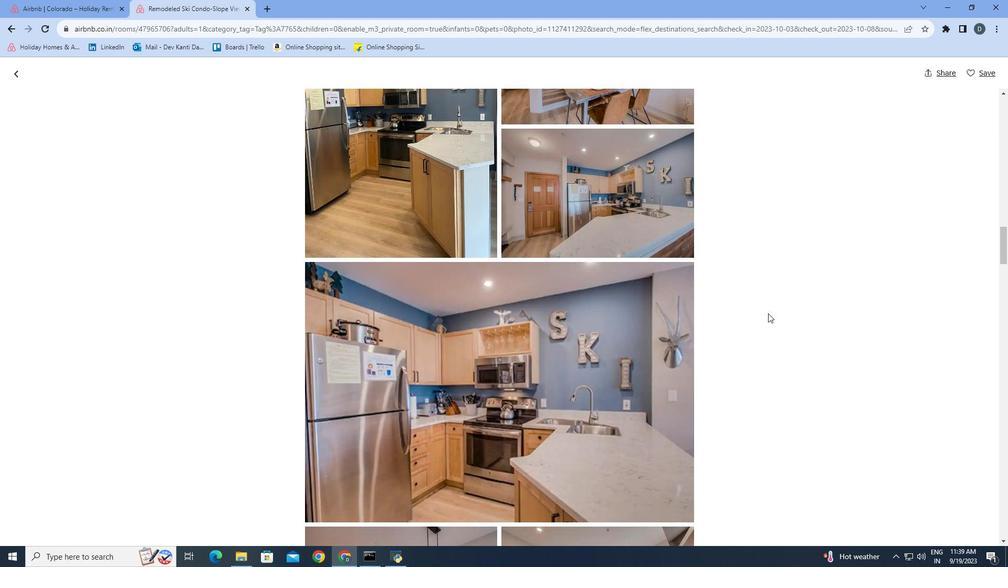
Action: Mouse scrolled (768, 313) with delta (0, 0)
Screenshot: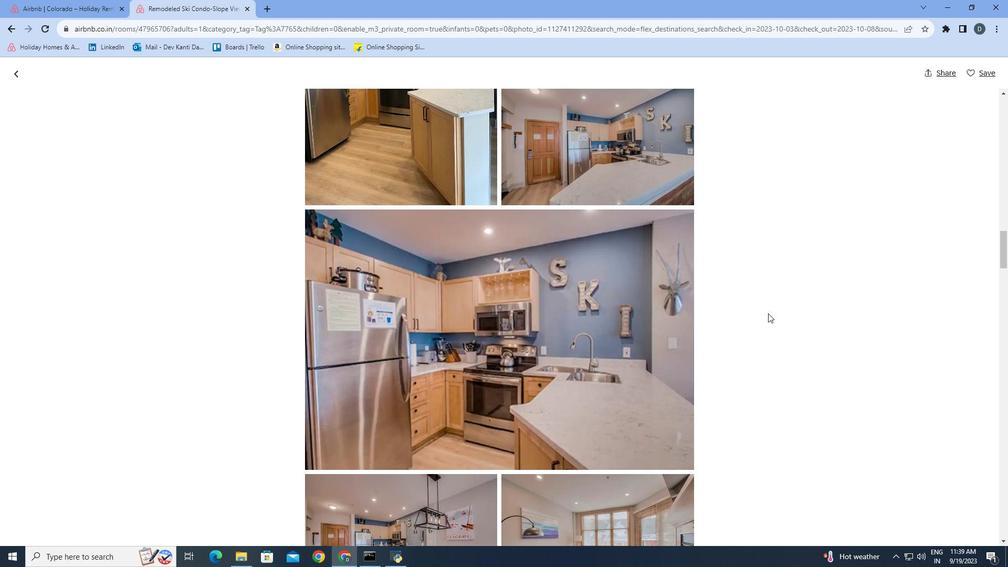 
Action: Mouse scrolled (768, 313) with delta (0, 0)
Screenshot: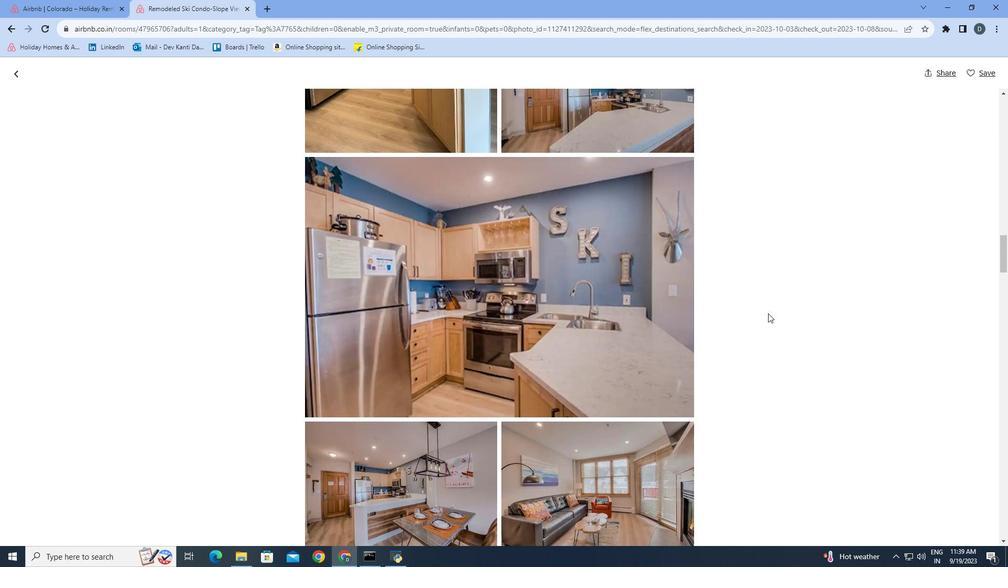 
Action: Mouse scrolled (768, 313) with delta (0, 0)
Screenshot: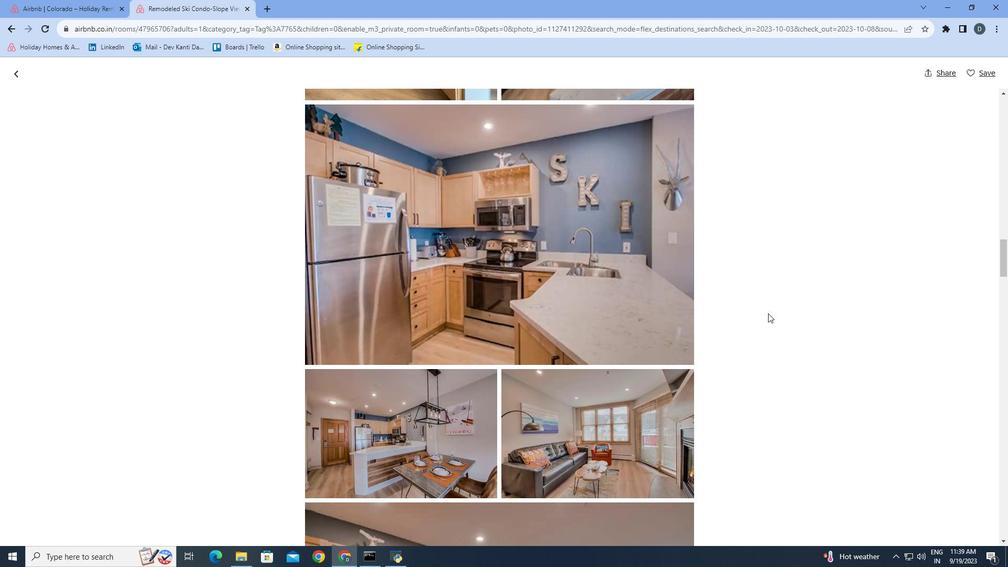 
Action: Mouse scrolled (768, 313) with delta (0, 0)
Screenshot: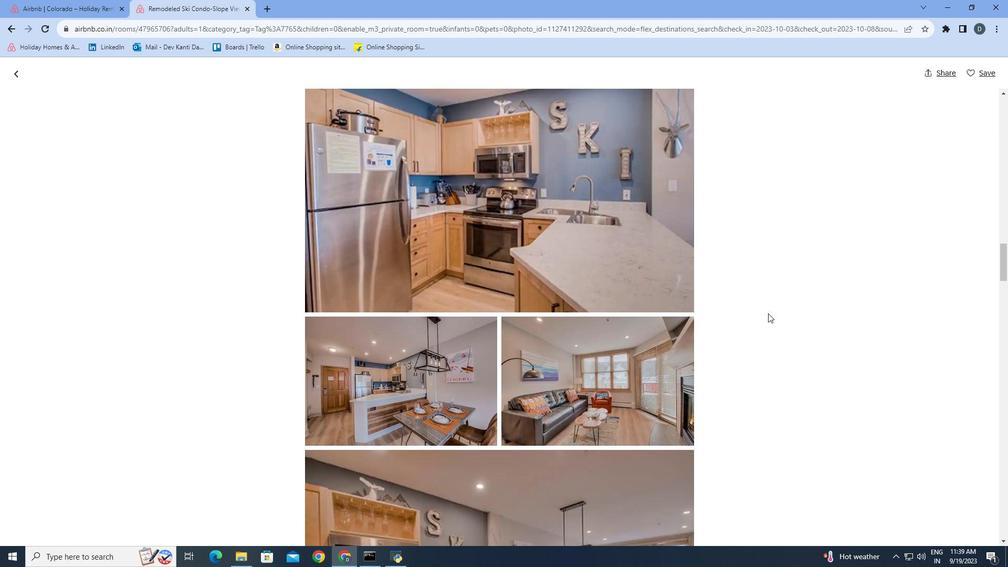 
Action: Mouse scrolled (768, 313) with delta (0, 0)
Screenshot: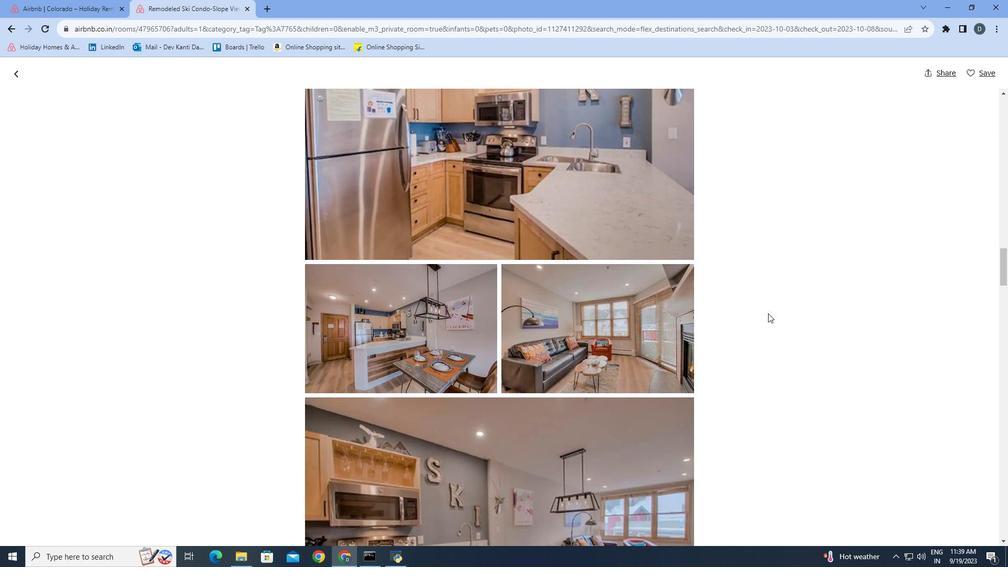 
Action: Mouse scrolled (768, 313) with delta (0, 0)
Screenshot: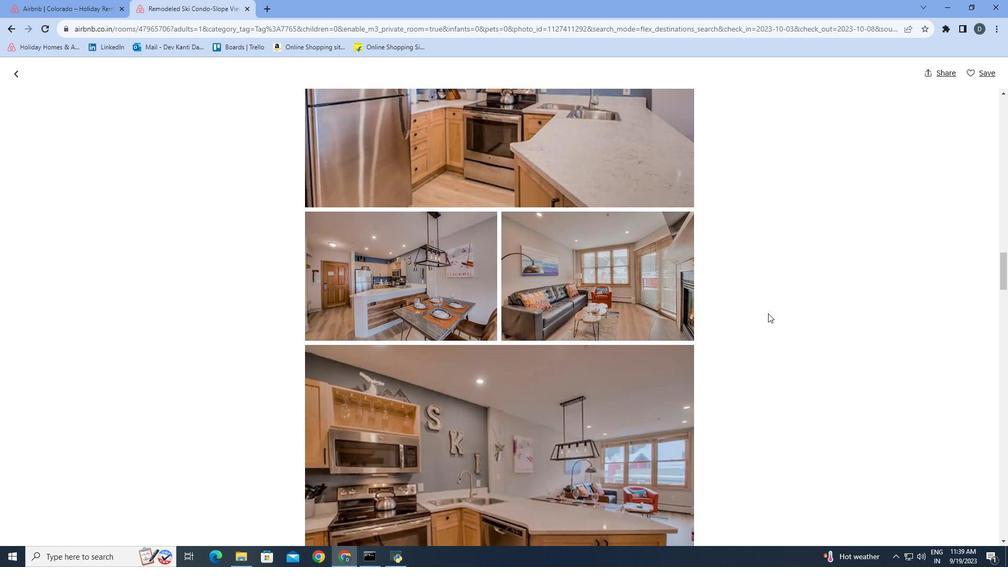 
Action: Mouse scrolled (768, 313) with delta (0, 0)
Screenshot: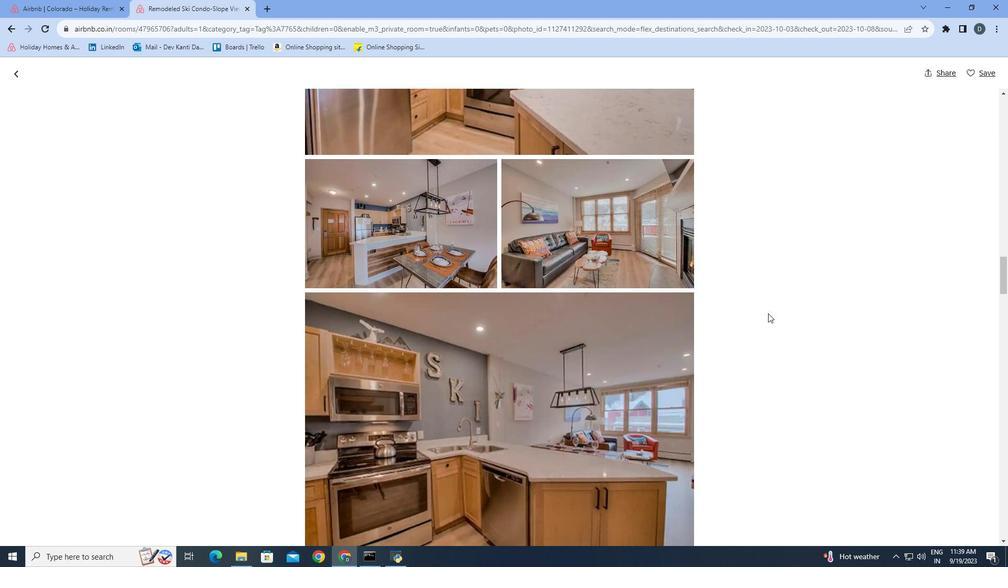 
Action: Mouse scrolled (768, 313) with delta (0, 0)
Screenshot: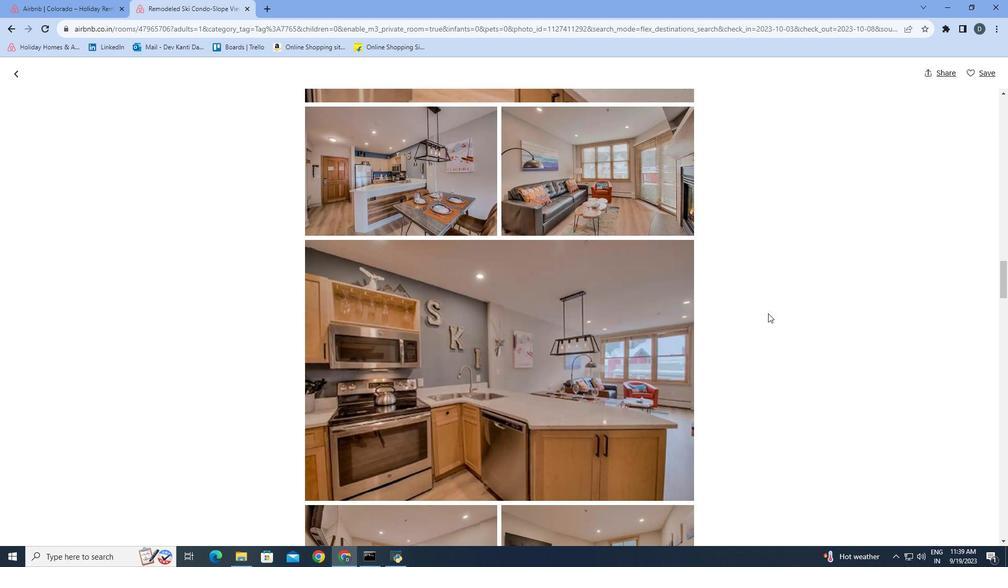 
Action: Mouse scrolled (768, 313) with delta (0, 0)
Screenshot: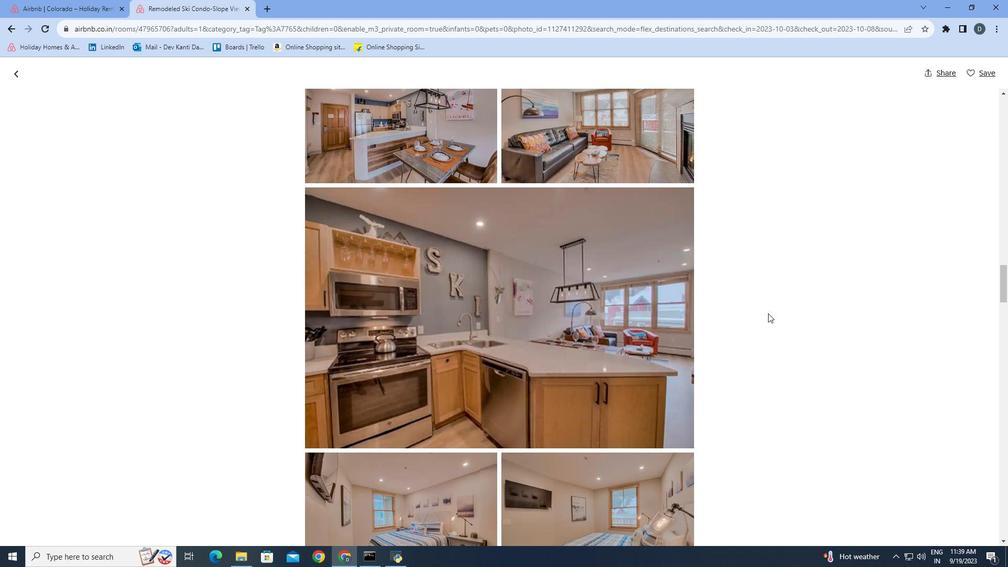 
Action: Mouse scrolled (768, 313) with delta (0, 0)
Screenshot: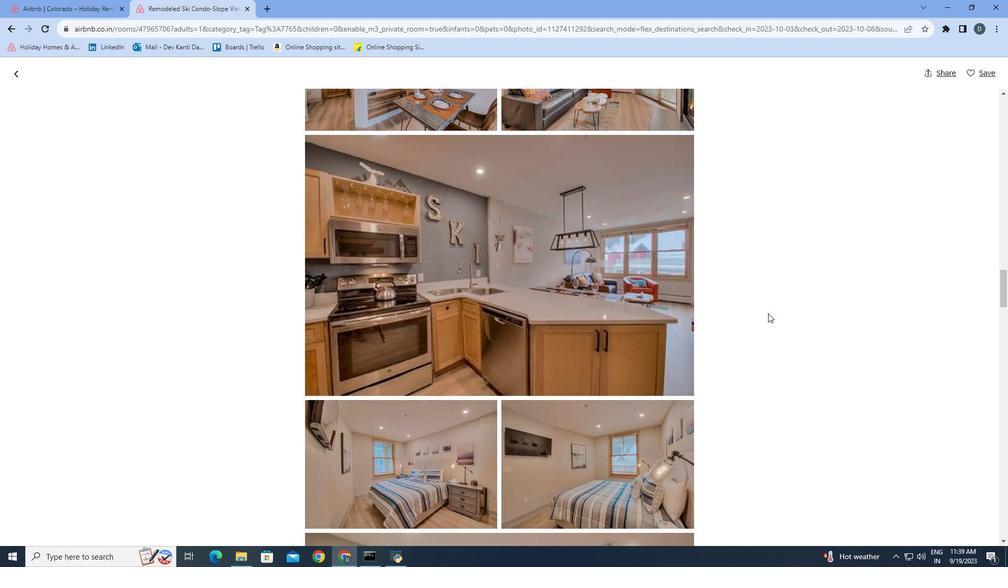 
Action: Mouse scrolled (768, 313) with delta (0, 0)
Screenshot: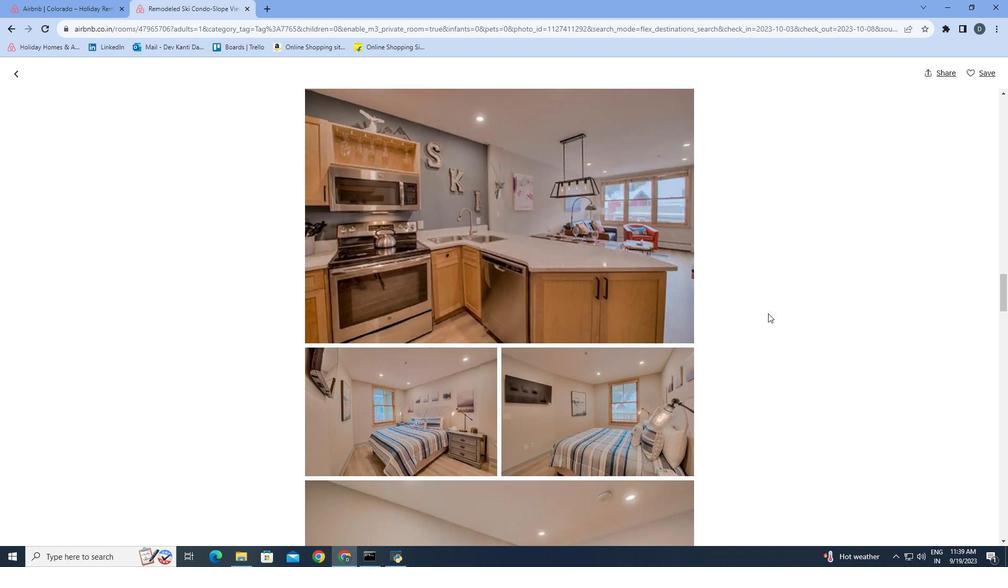 
Action: Mouse scrolled (768, 313) with delta (0, 0)
Screenshot: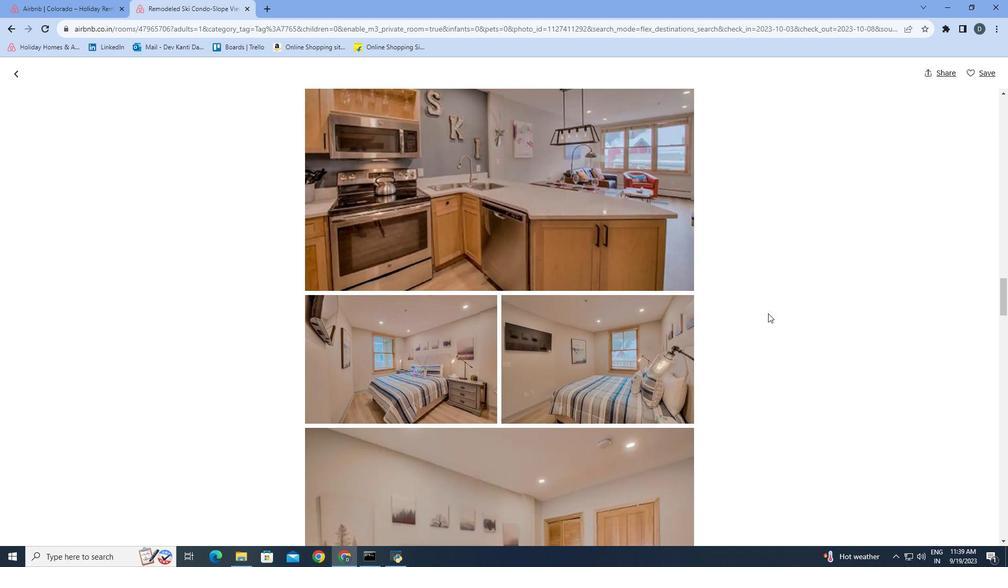 
Action: Mouse scrolled (768, 313) with delta (0, 0)
Screenshot: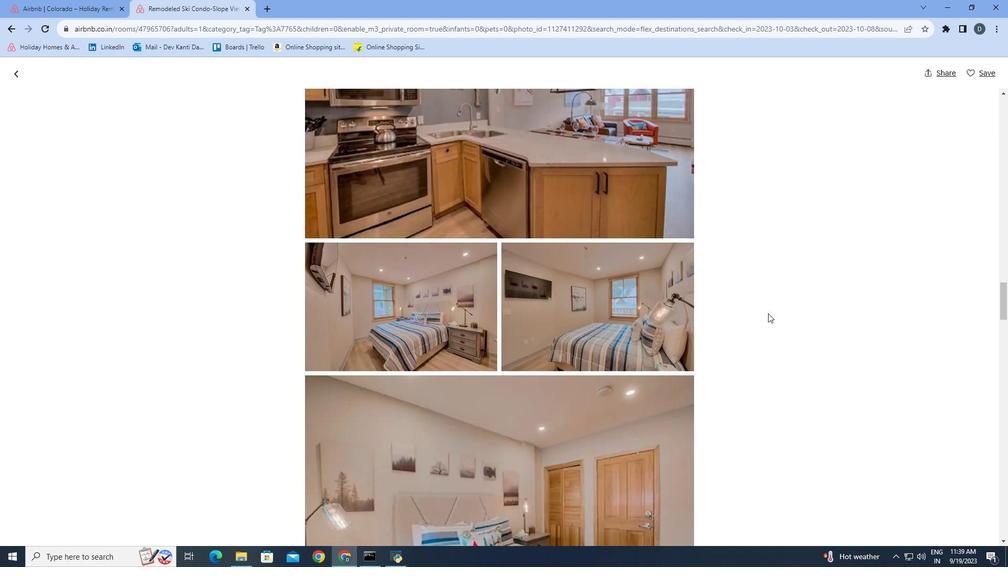 
Action: Mouse scrolled (768, 313) with delta (0, 0)
Screenshot: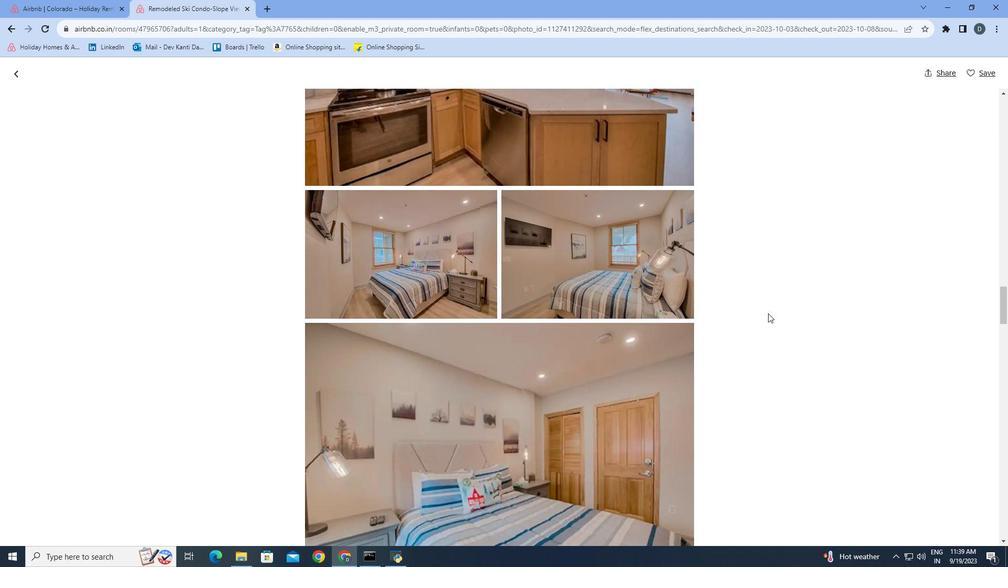 
Action: Mouse scrolled (768, 313) with delta (0, 0)
Screenshot: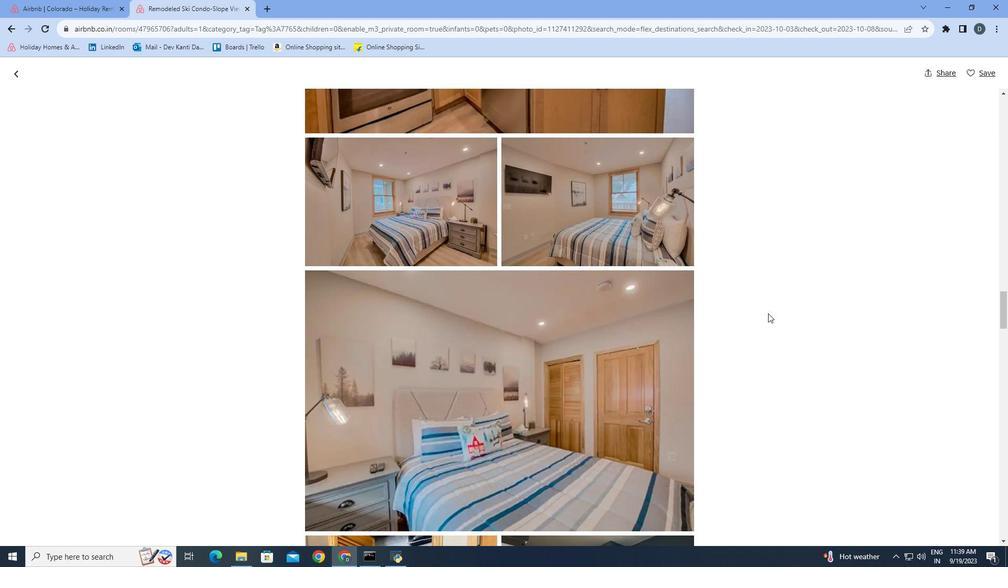 
Action: Mouse scrolled (768, 313) with delta (0, 0)
Screenshot: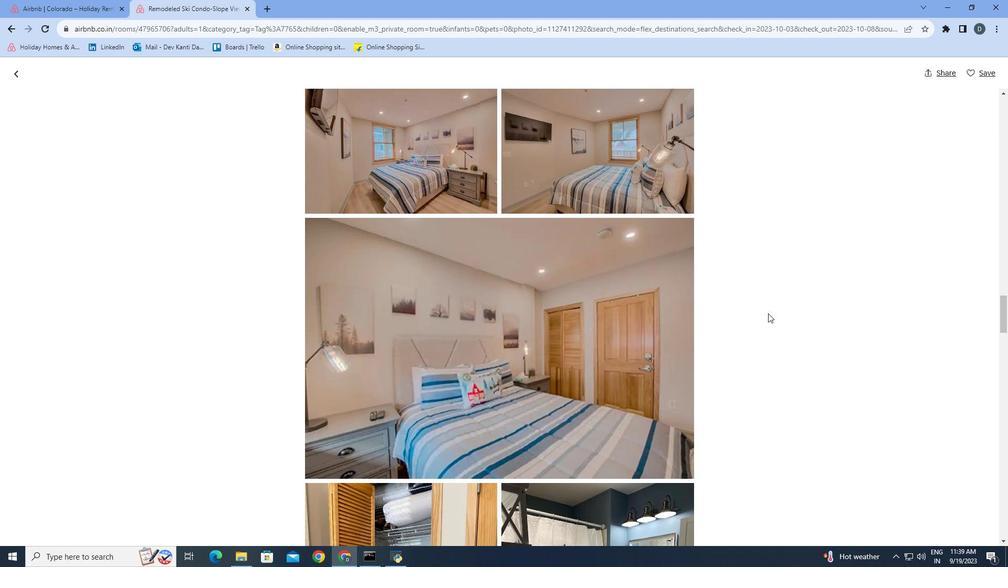 
Action: Mouse scrolled (768, 313) with delta (0, 0)
Screenshot: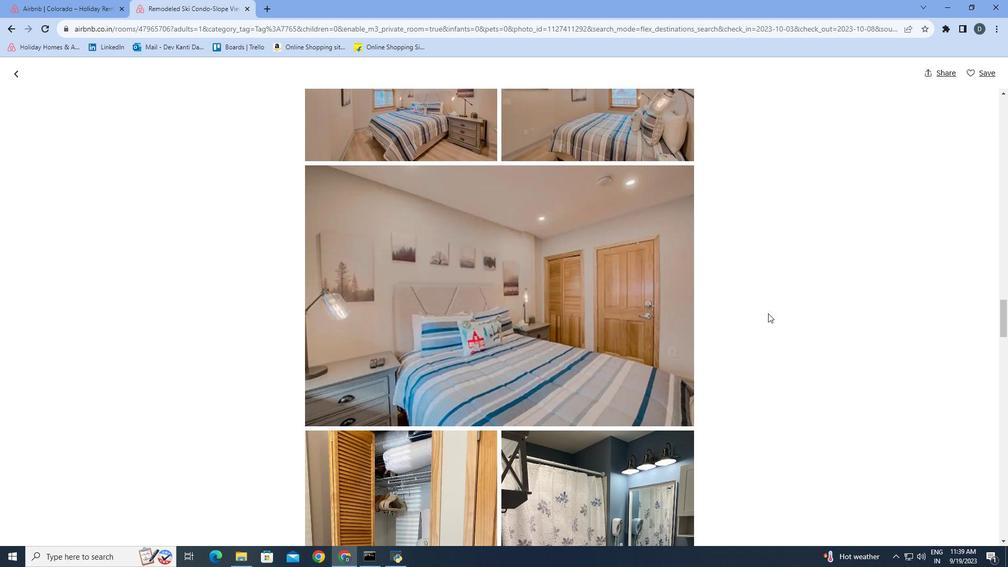 
Action: Mouse scrolled (768, 313) with delta (0, 0)
Screenshot: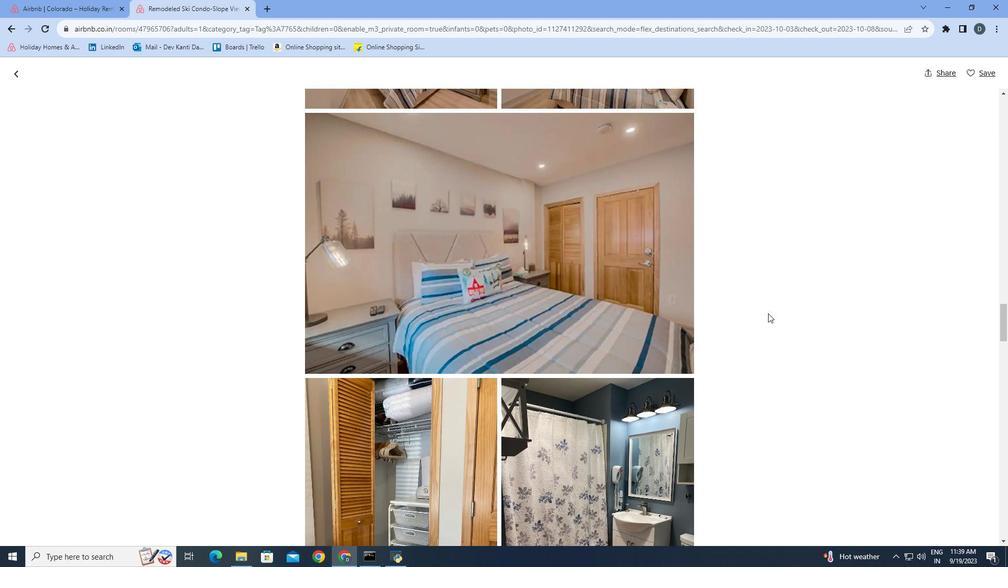 
Action: Mouse scrolled (768, 313) with delta (0, 0)
Screenshot: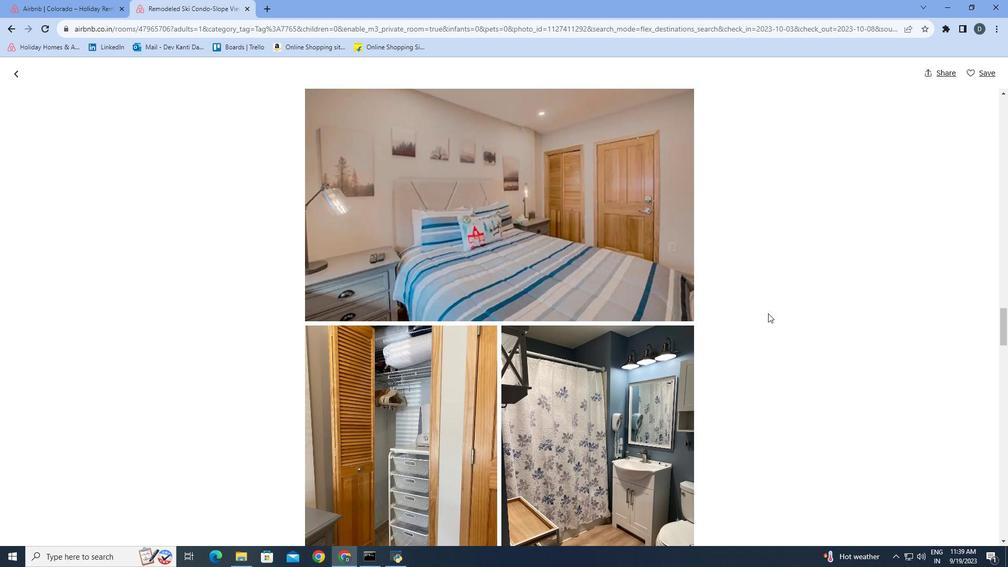 
Action: Mouse scrolled (768, 313) with delta (0, 0)
Screenshot: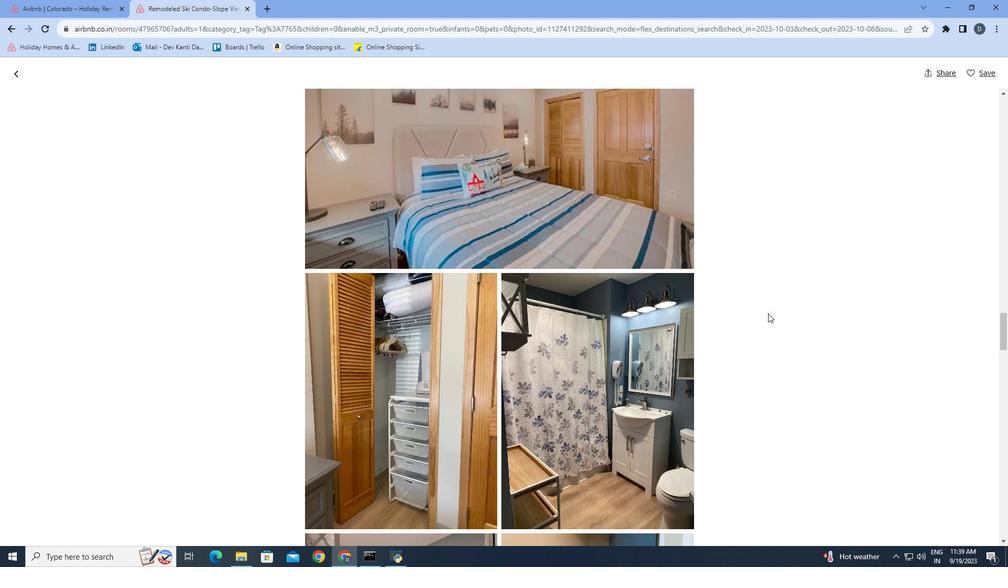 
Action: Mouse scrolled (768, 313) with delta (0, 0)
Screenshot: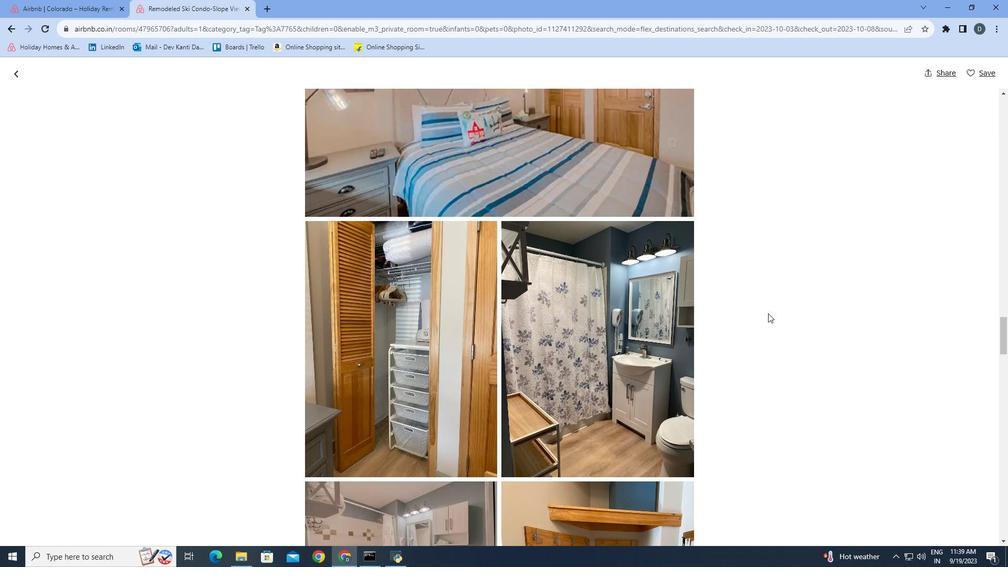 
Action: Mouse scrolled (768, 313) with delta (0, 0)
Screenshot: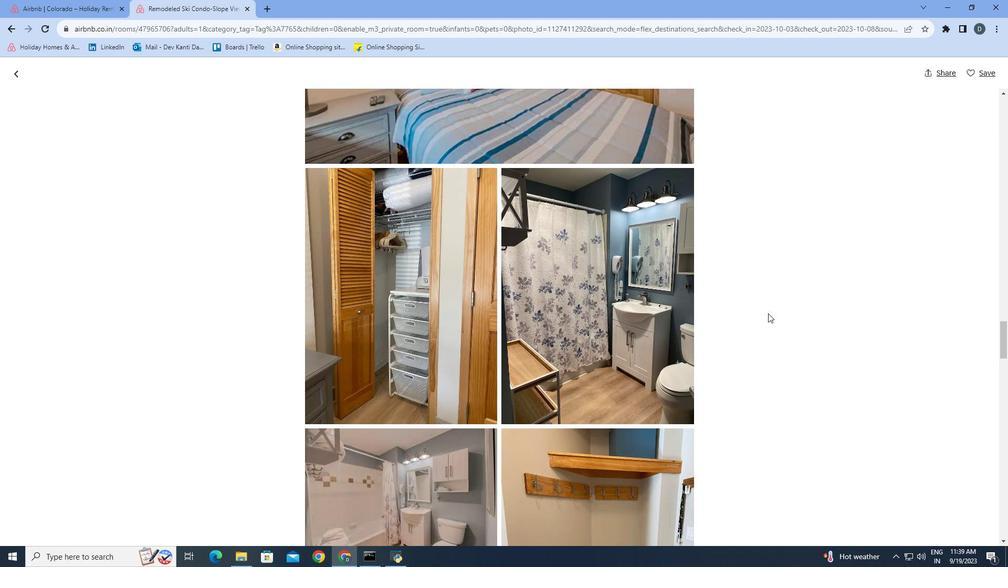 
Action: Mouse scrolled (768, 313) with delta (0, 0)
Screenshot: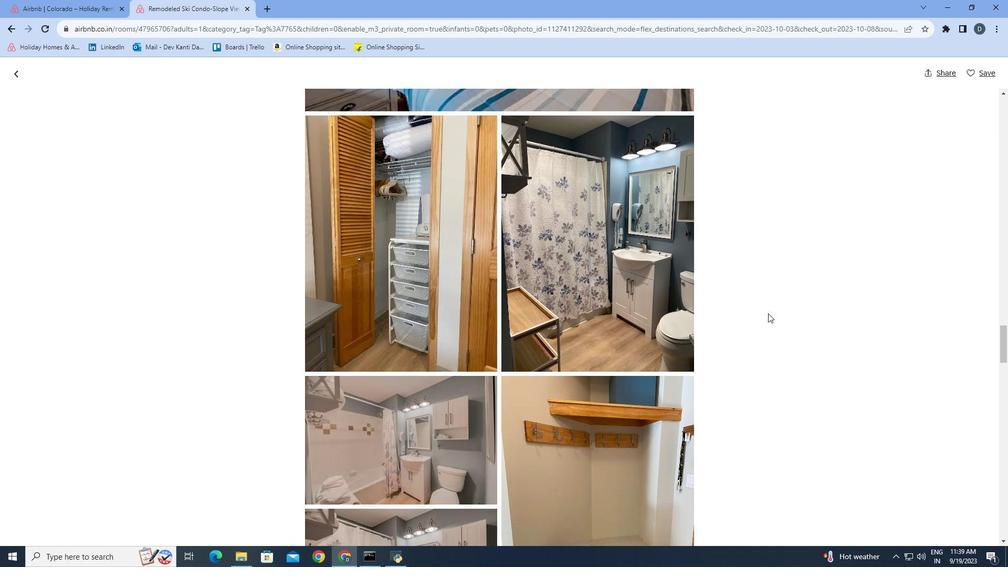 
Action: Mouse scrolled (768, 313) with delta (0, 0)
Screenshot: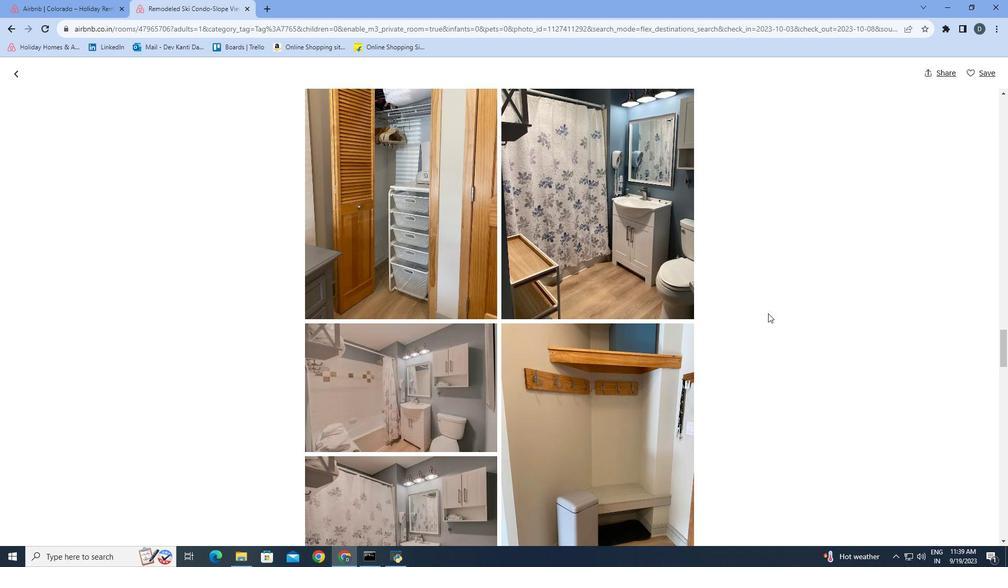 
Action: Mouse scrolled (768, 313) with delta (0, 0)
Screenshot: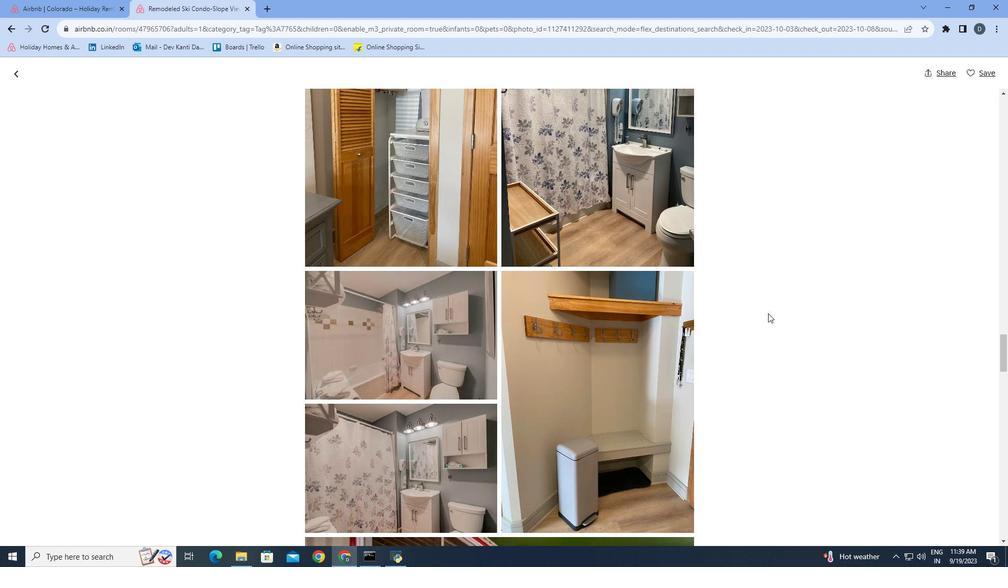 
Action: Mouse scrolled (768, 313) with delta (0, 0)
Screenshot: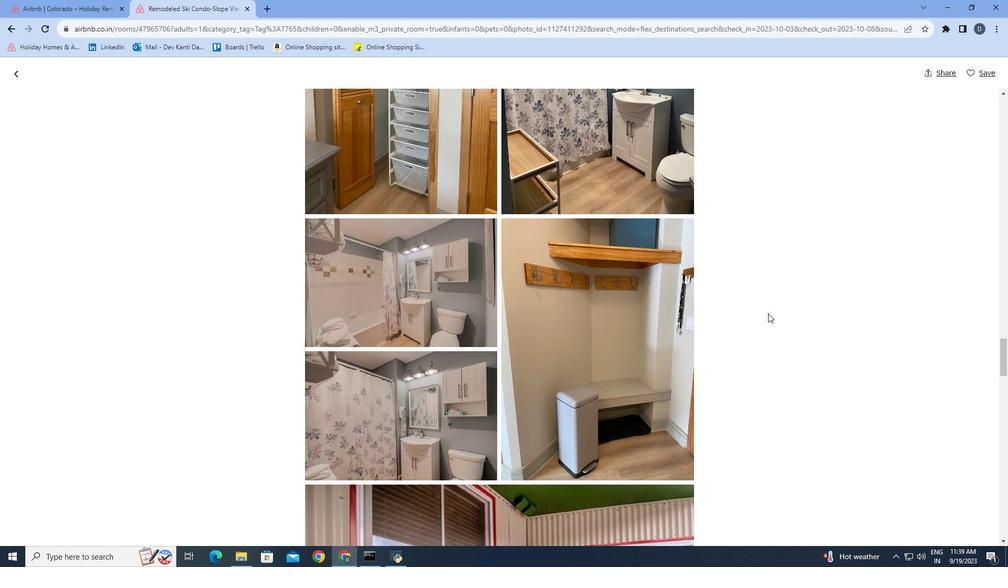 
Action: Mouse scrolled (768, 313) with delta (0, 0)
Screenshot: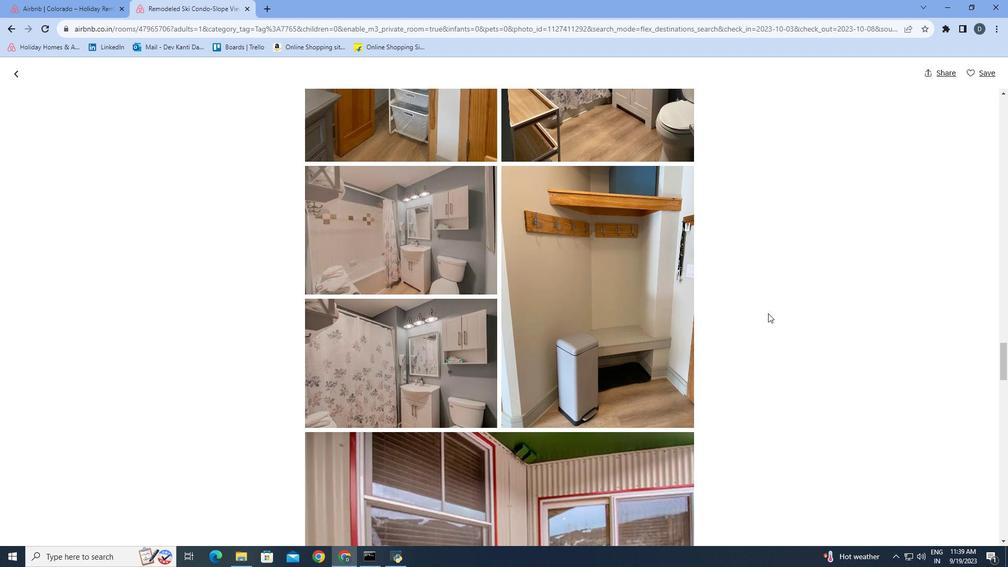 
Action: Mouse scrolled (768, 313) with delta (0, 0)
Screenshot: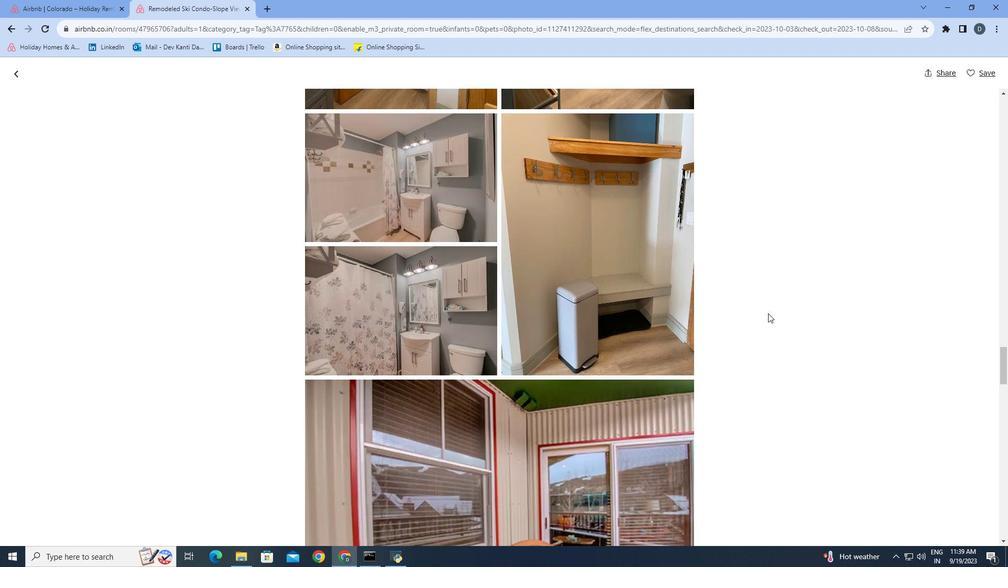 
Action: Mouse scrolled (768, 313) with delta (0, 0)
Screenshot: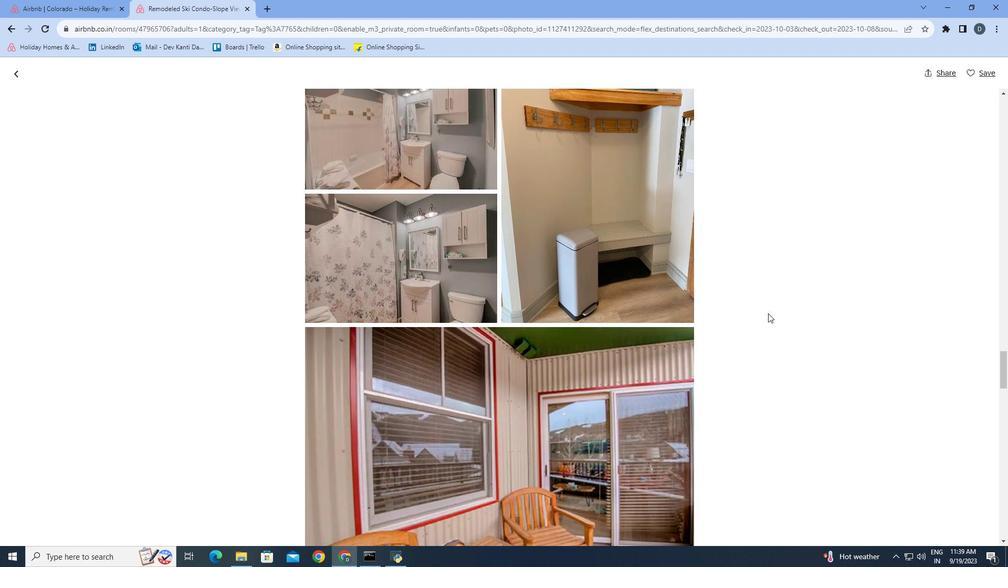 
Action: Mouse scrolled (768, 313) with delta (0, 0)
Screenshot: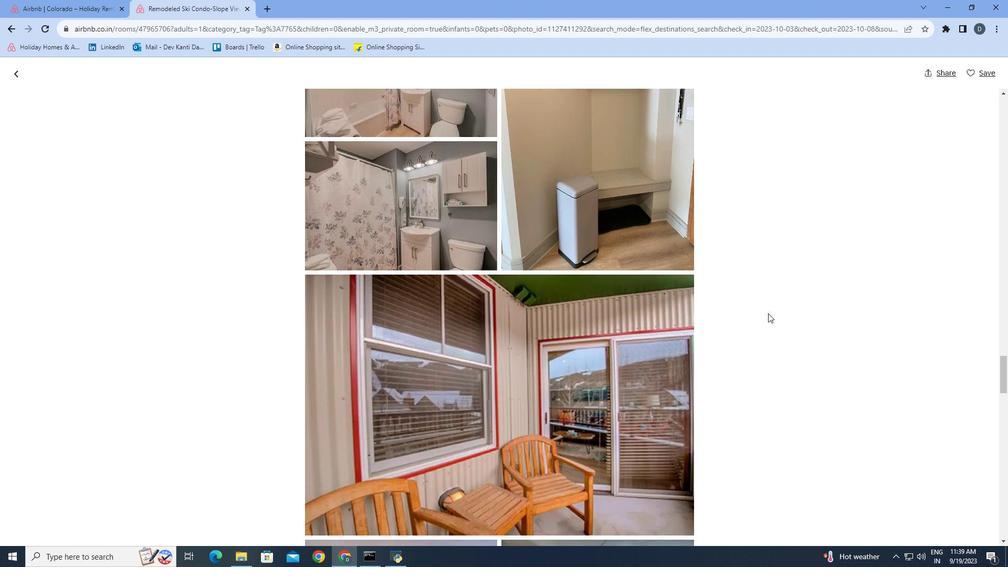 
Action: Mouse scrolled (768, 313) with delta (0, 0)
Screenshot: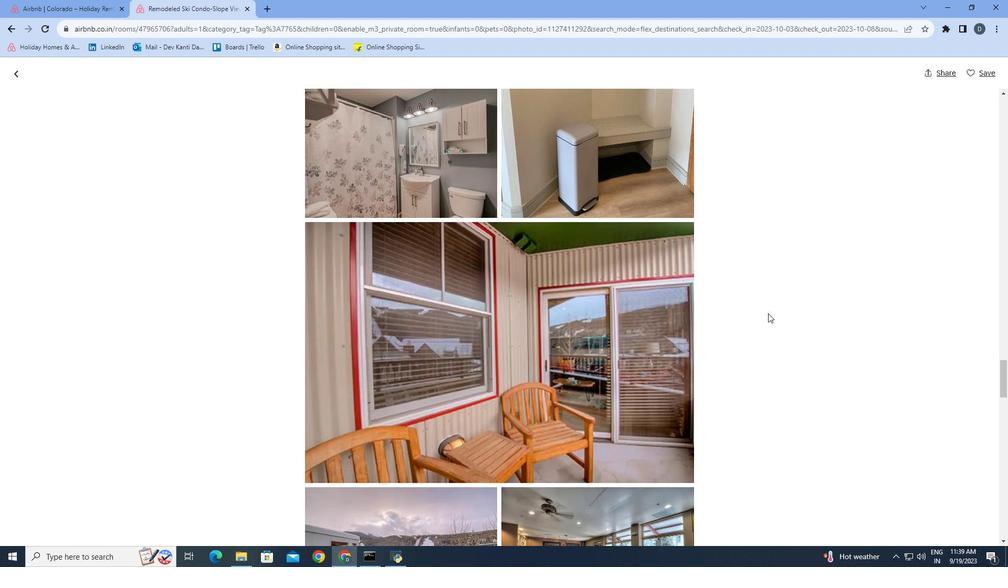 
Action: Mouse scrolled (768, 313) with delta (0, 0)
Screenshot: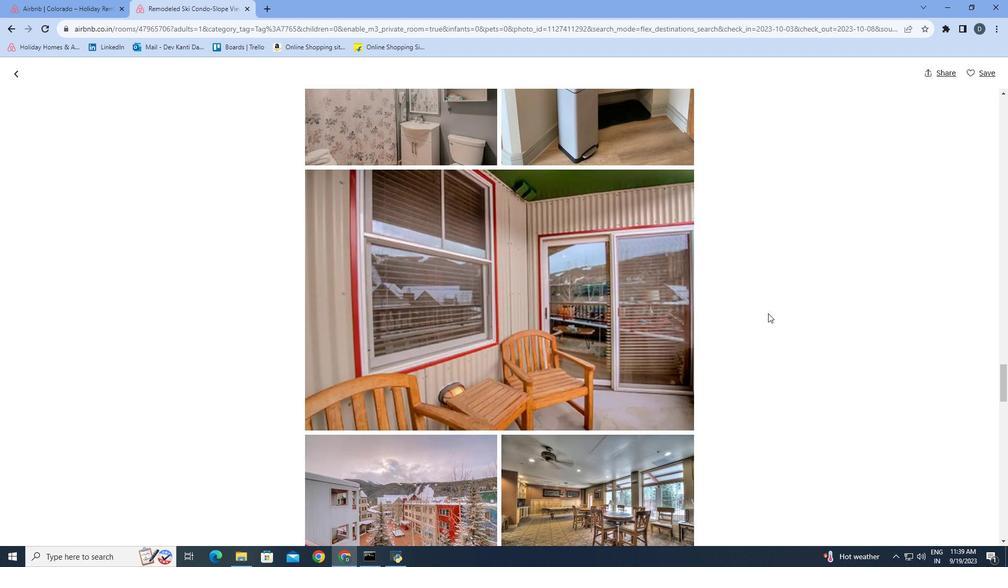 
Action: Mouse scrolled (768, 313) with delta (0, 0)
Screenshot: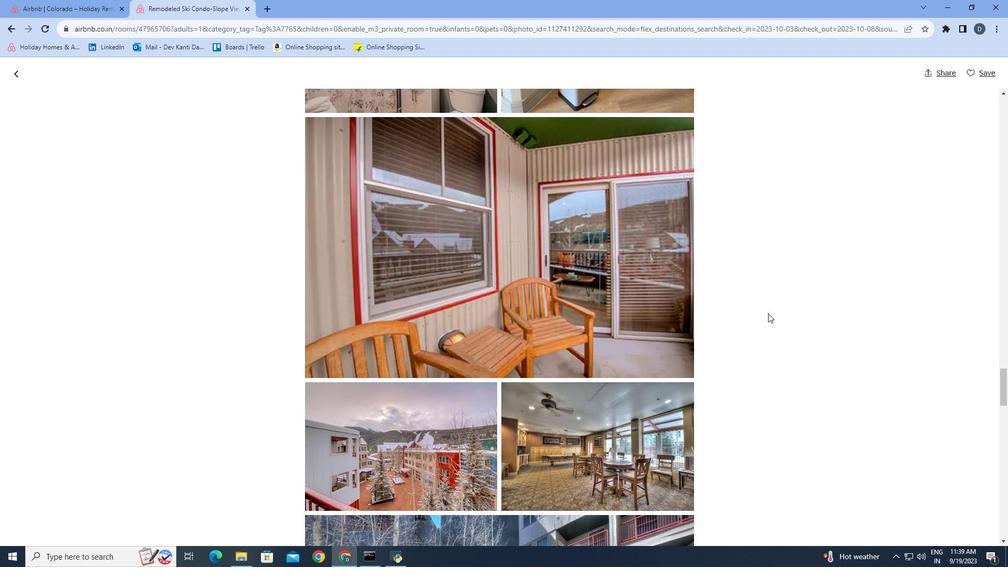 
Action: Mouse scrolled (768, 313) with delta (0, 0)
Screenshot: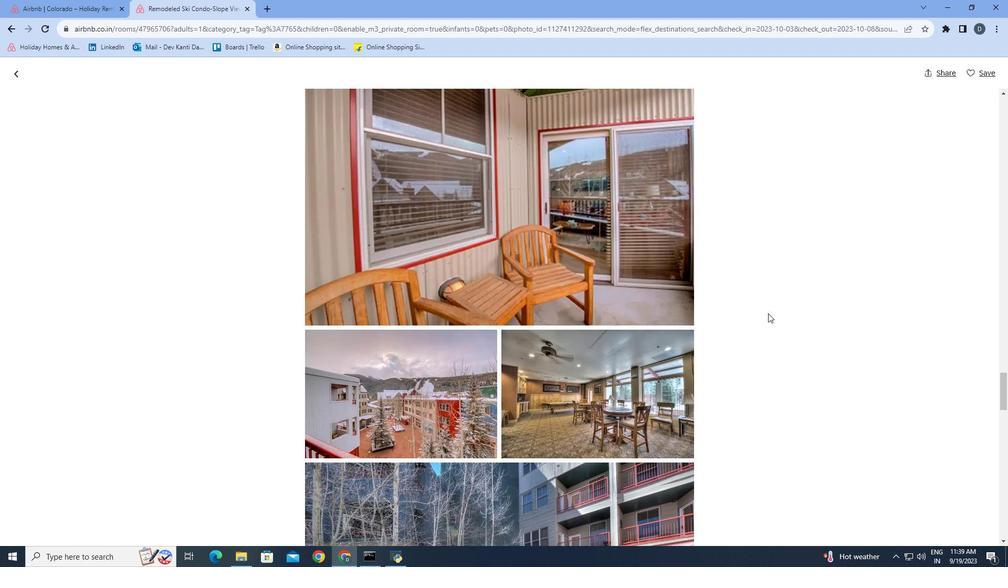 
Action: Mouse scrolled (768, 313) with delta (0, 0)
Screenshot: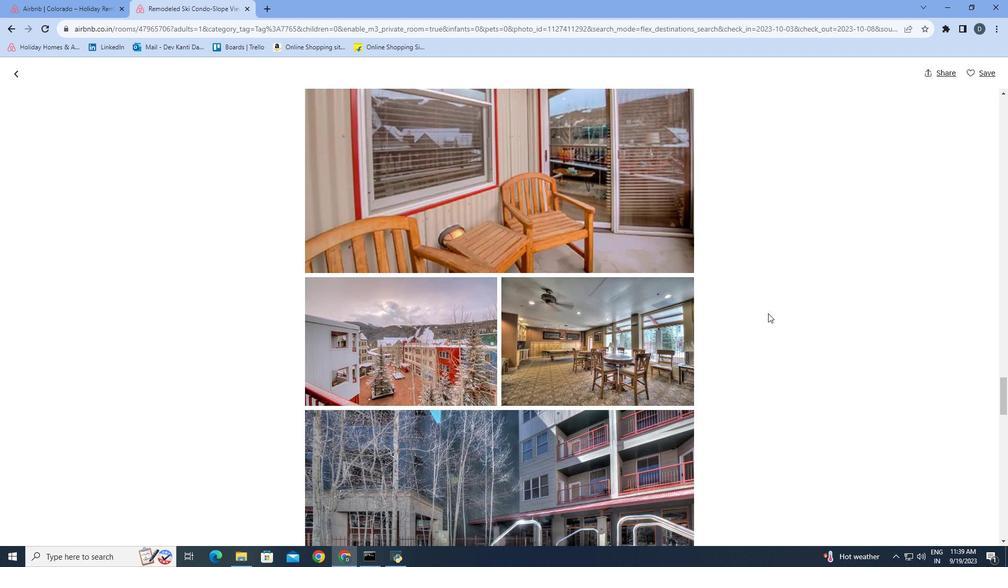 
Action: Mouse scrolled (768, 313) with delta (0, 0)
Screenshot: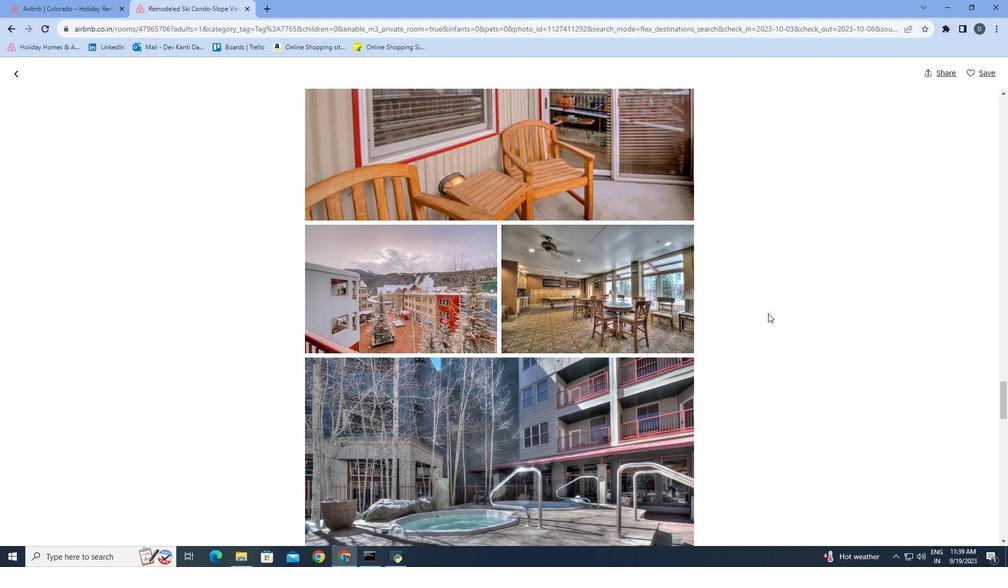 
Action: Mouse scrolled (768, 313) with delta (0, 0)
Screenshot: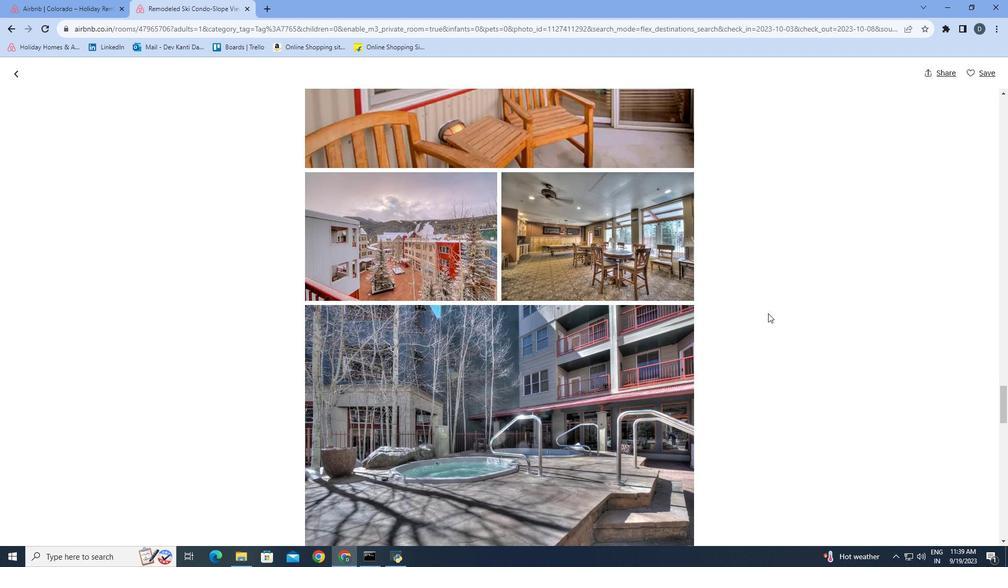 
Action: Mouse scrolled (768, 313) with delta (0, 0)
Screenshot: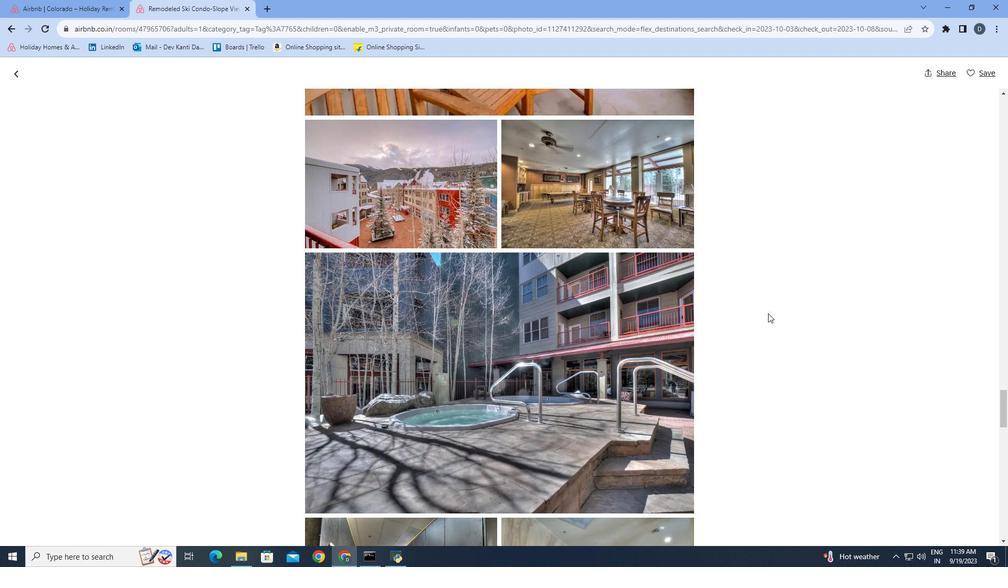 
Action: Mouse scrolled (768, 313) with delta (0, 0)
Screenshot: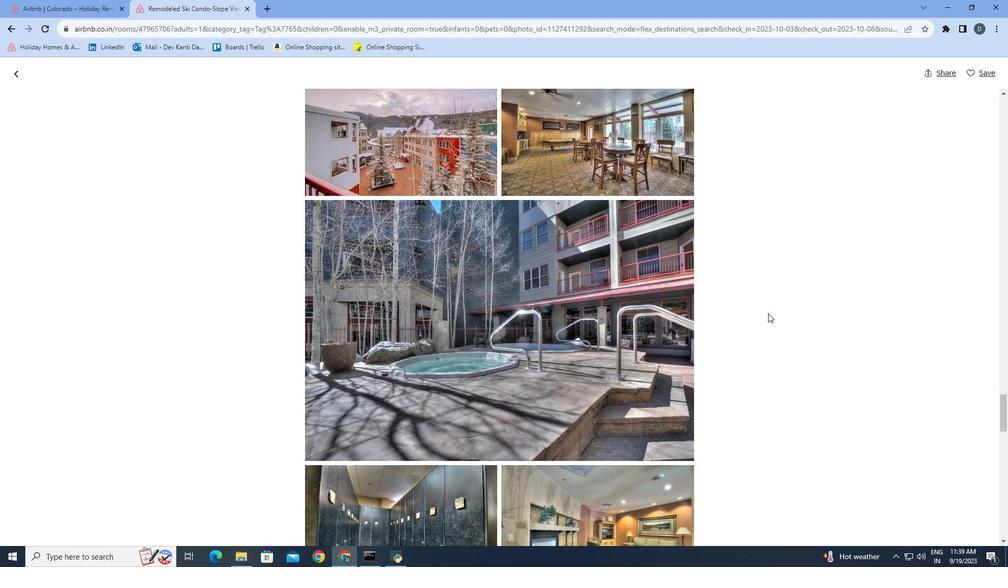 
Action: Mouse scrolled (768, 313) with delta (0, 0)
Screenshot: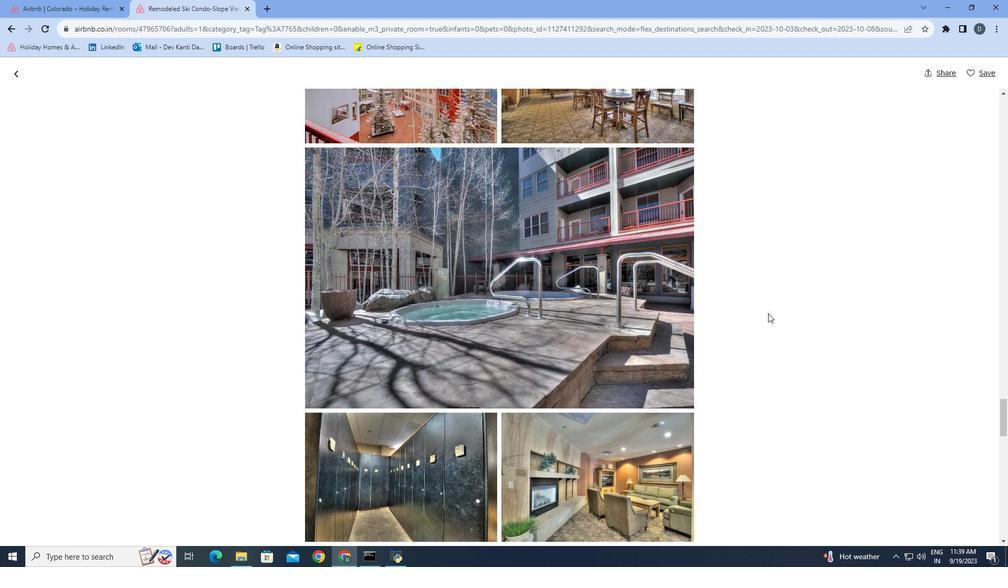 
Action: Mouse scrolled (768, 313) with delta (0, 0)
Screenshot: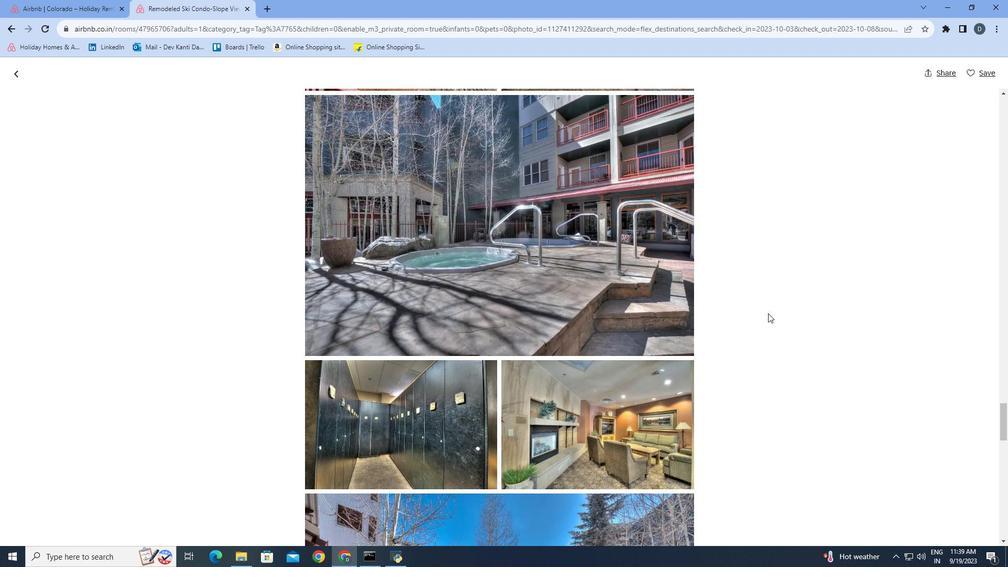 
Action: Mouse scrolled (768, 313) with delta (0, 0)
Screenshot: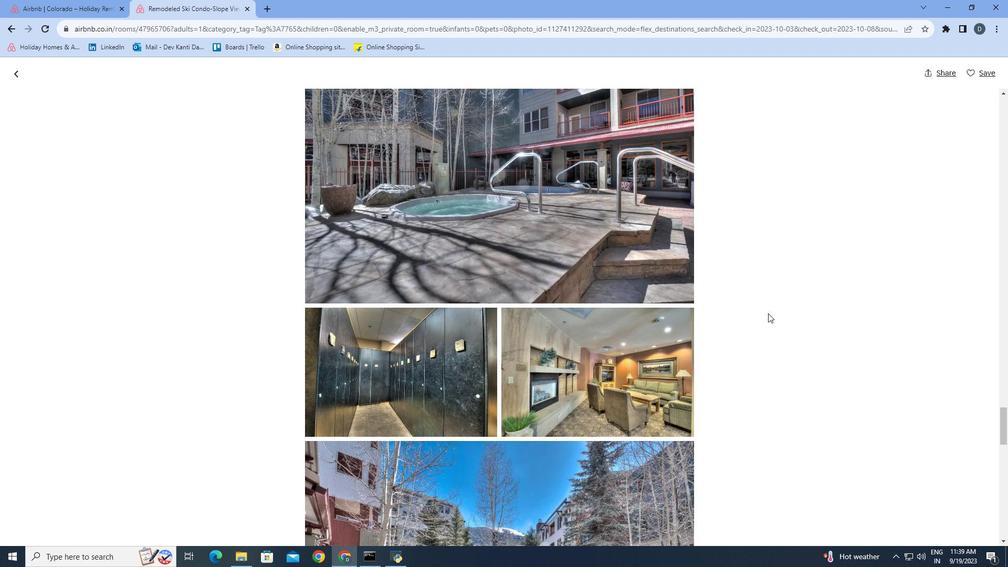 
Action: Mouse scrolled (768, 313) with delta (0, 0)
Screenshot: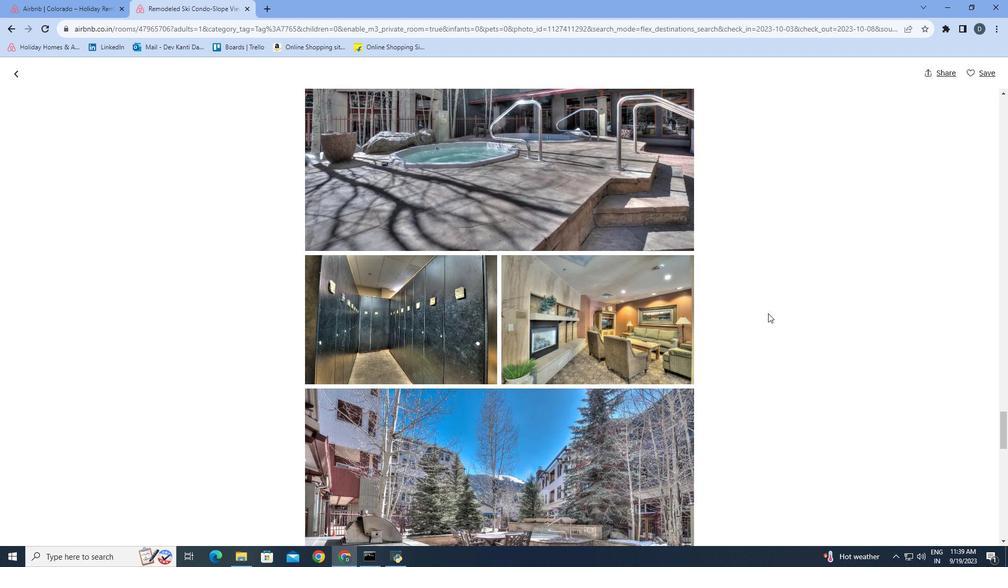 
Action: Mouse scrolled (768, 313) with delta (0, 0)
Screenshot: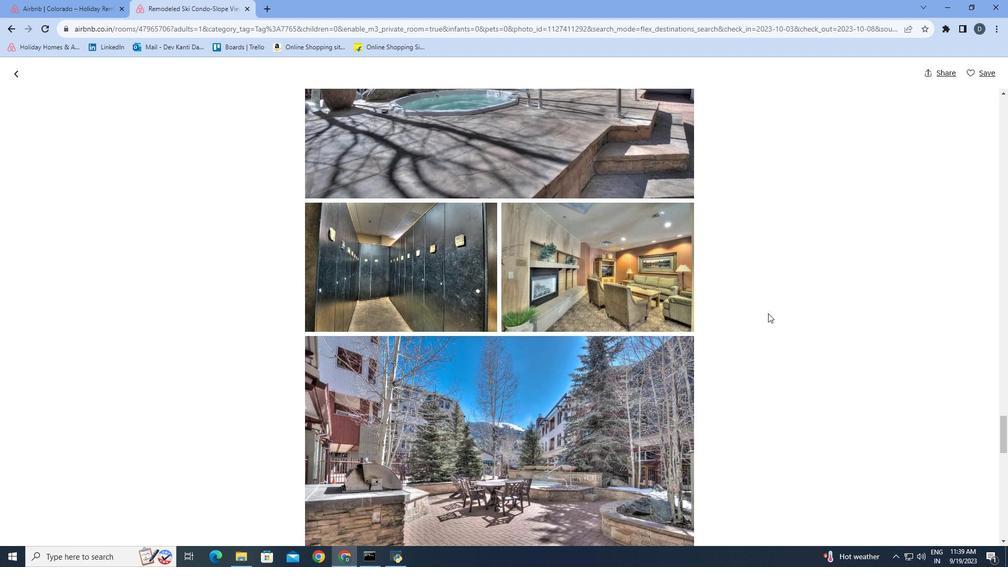 
Action: Mouse scrolled (768, 313) with delta (0, 0)
Screenshot: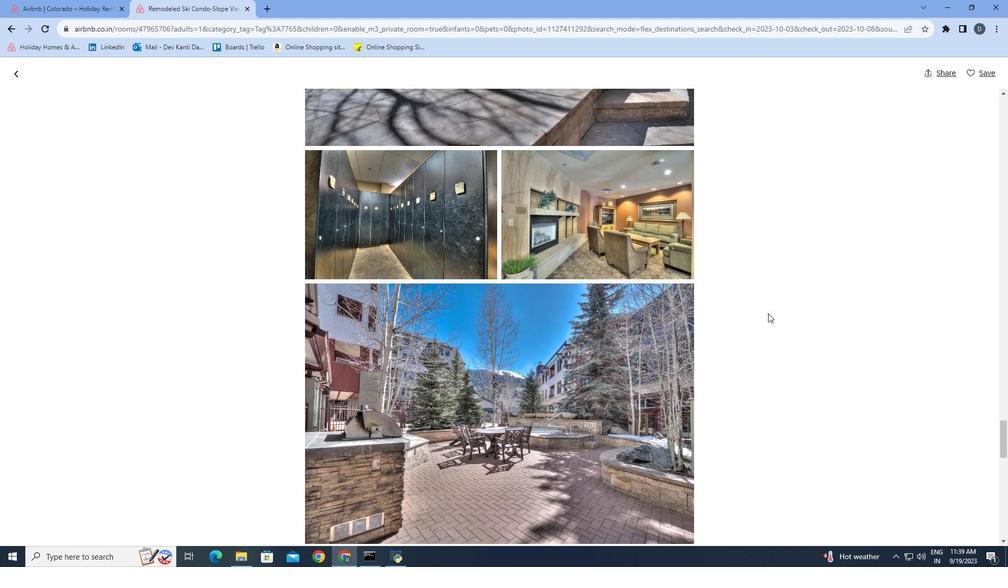 
Action: Mouse scrolled (768, 313) with delta (0, 0)
Screenshot: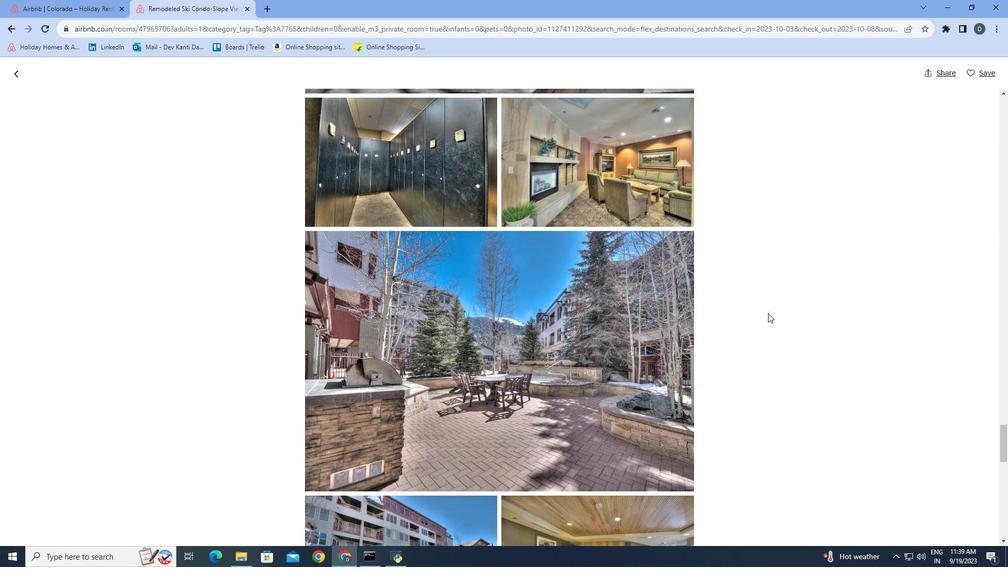 
Action: Mouse scrolled (768, 313) with delta (0, 0)
Screenshot: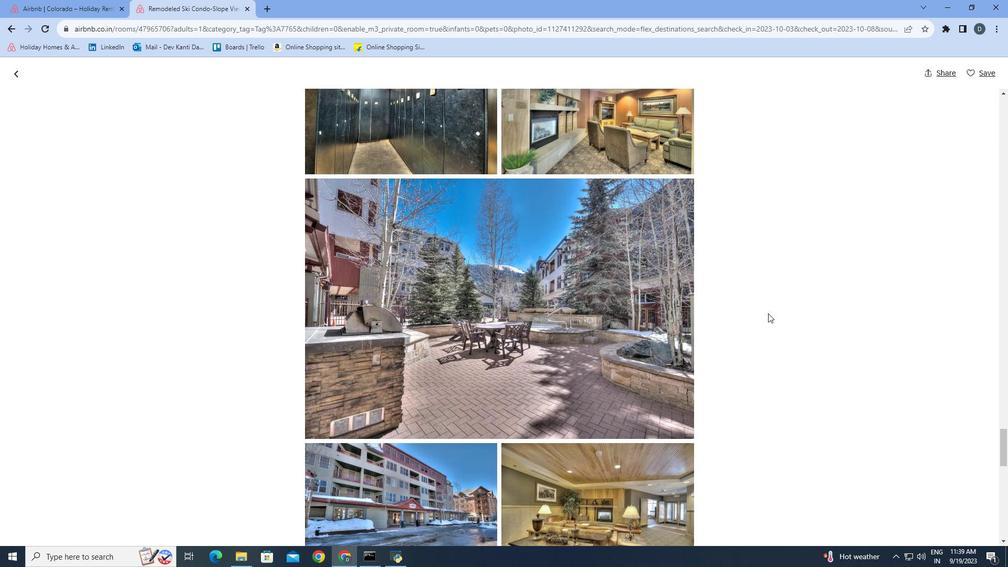 
Action: Mouse scrolled (768, 313) with delta (0, 0)
Screenshot: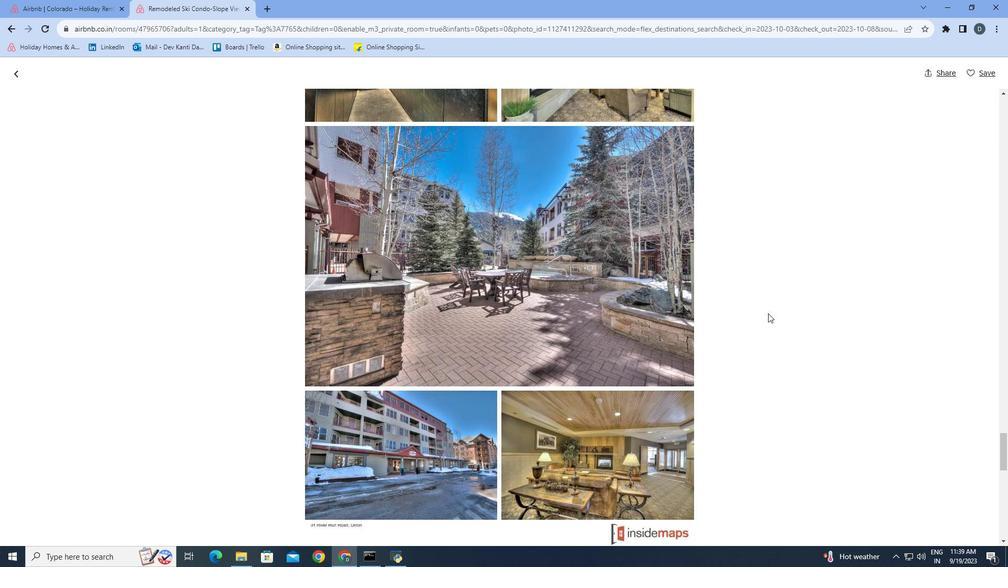 
Action: Mouse scrolled (768, 313) with delta (0, 0)
Screenshot: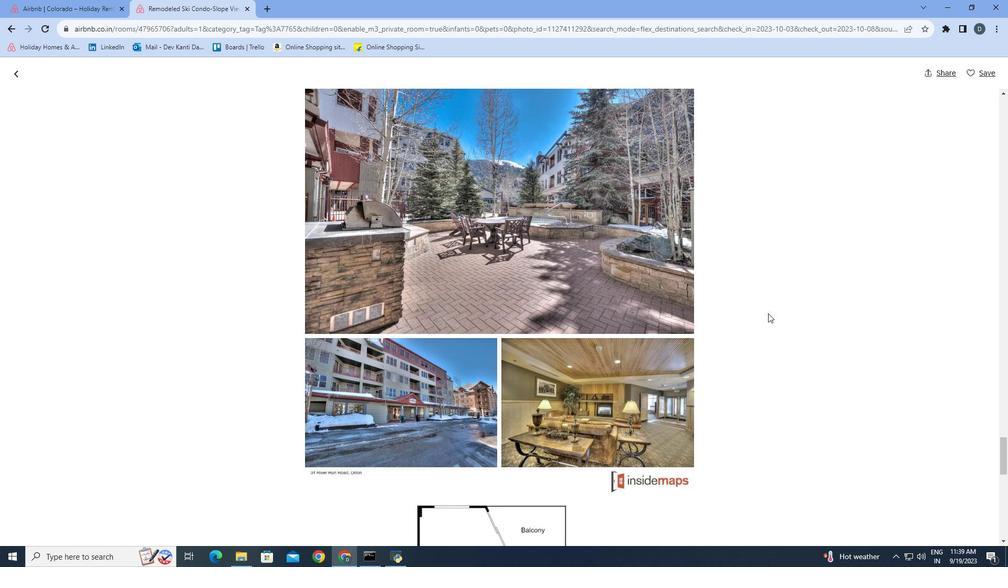 
Action: Mouse scrolled (768, 313) with delta (0, 0)
Screenshot: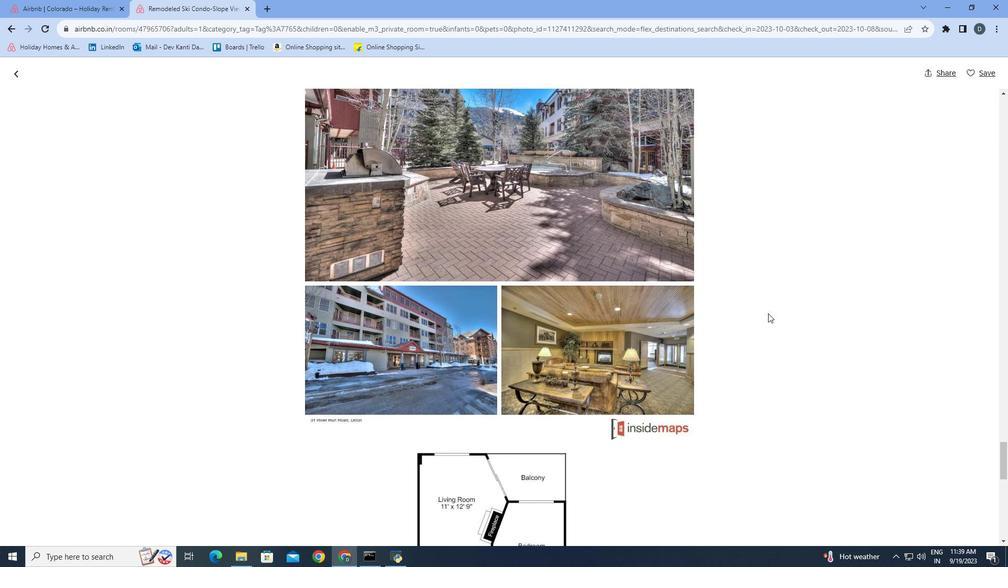 
Action: Mouse scrolled (768, 313) with delta (0, 0)
Screenshot: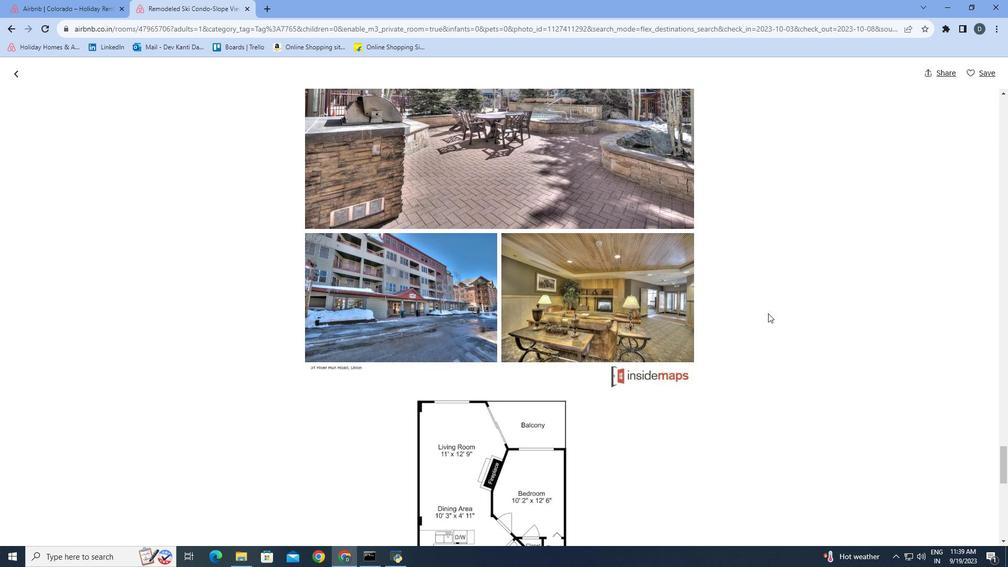 
Action: Mouse scrolled (768, 313) with delta (0, 0)
Screenshot: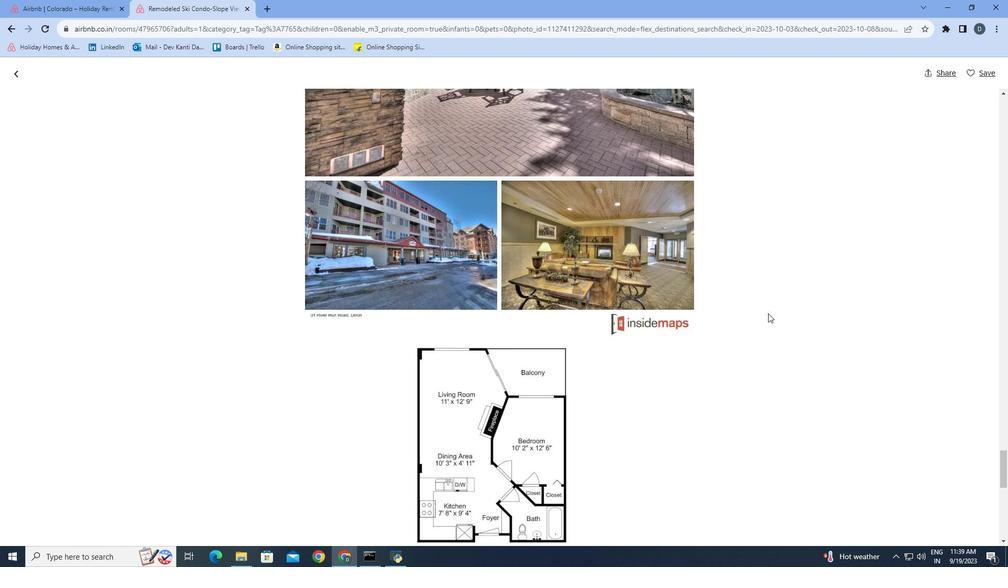
Action: Mouse scrolled (768, 313) with delta (0, 0)
Screenshot: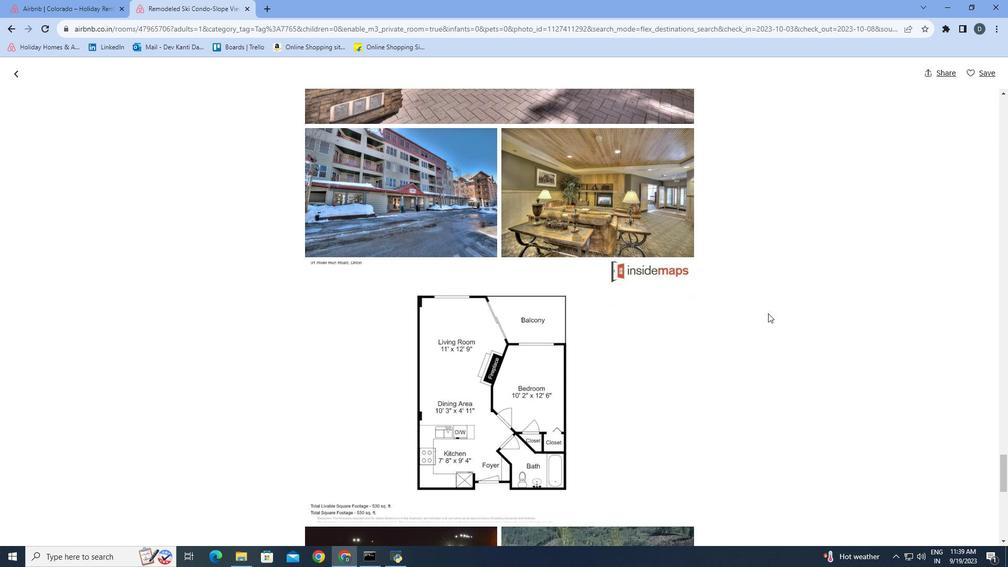 
Action: Mouse scrolled (768, 313) with delta (0, 0)
Screenshot: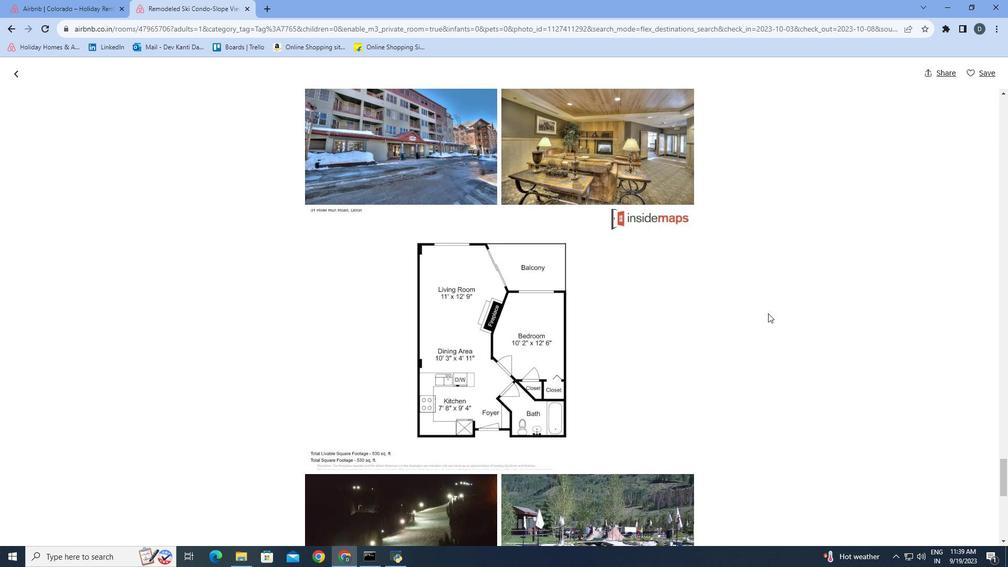 
Action: Mouse scrolled (768, 313) with delta (0, 0)
Screenshot: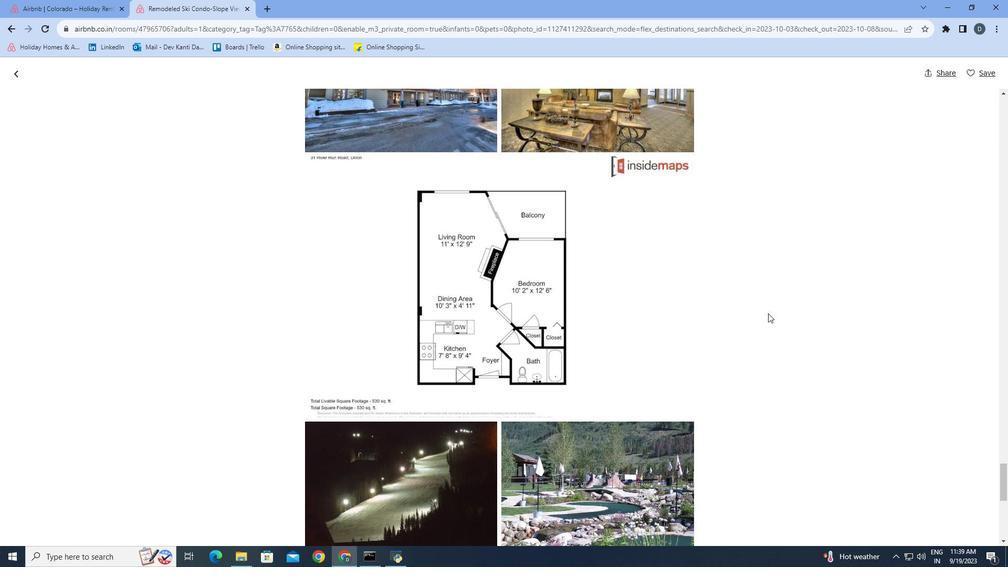 
Action: Mouse scrolled (768, 313) with delta (0, 0)
Screenshot: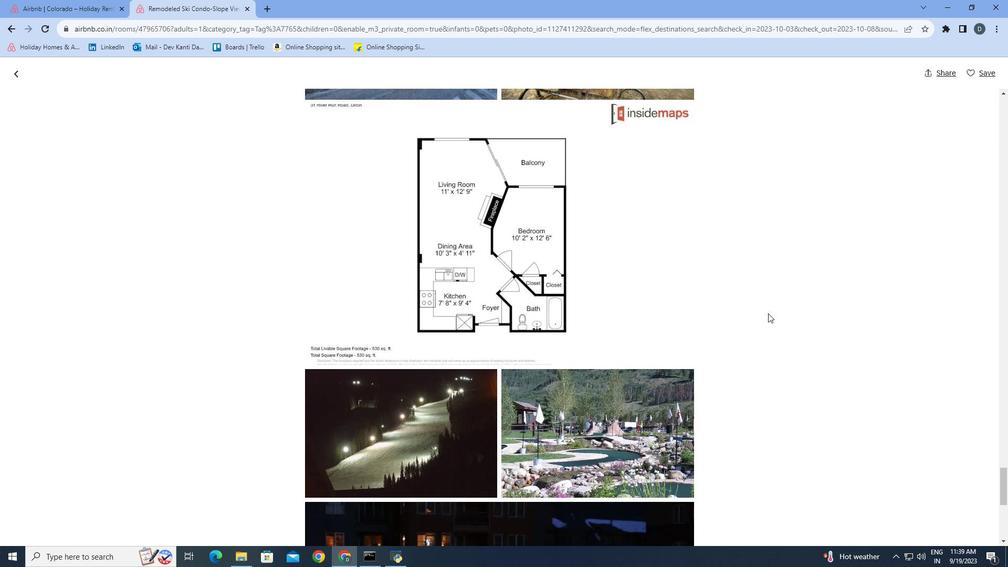 
Action: Mouse scrolled (768, 313) with delta (0, 0)
Screenshot: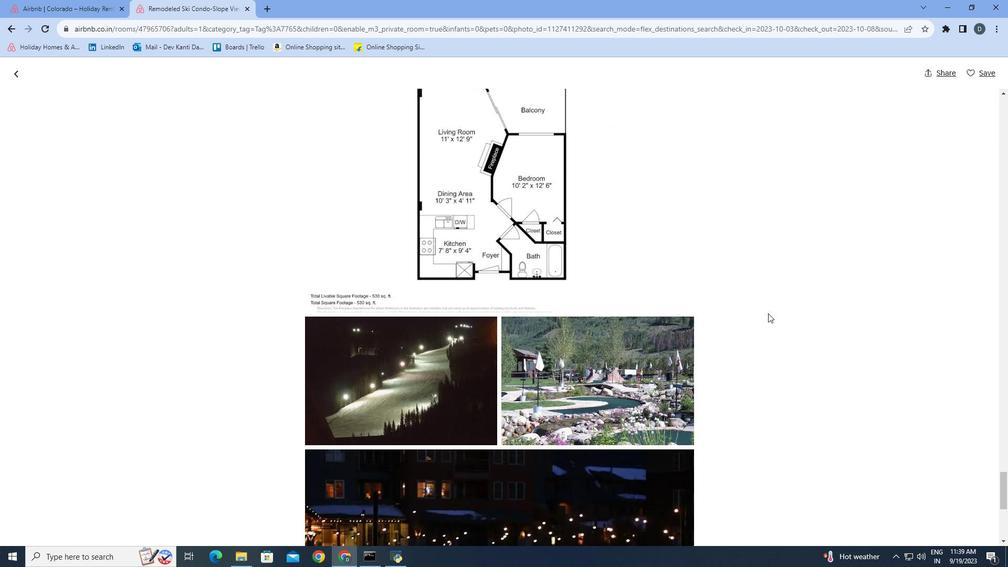 
Action: Mouse scrolled (768, 313) with delta (0, 0)
Screenshot: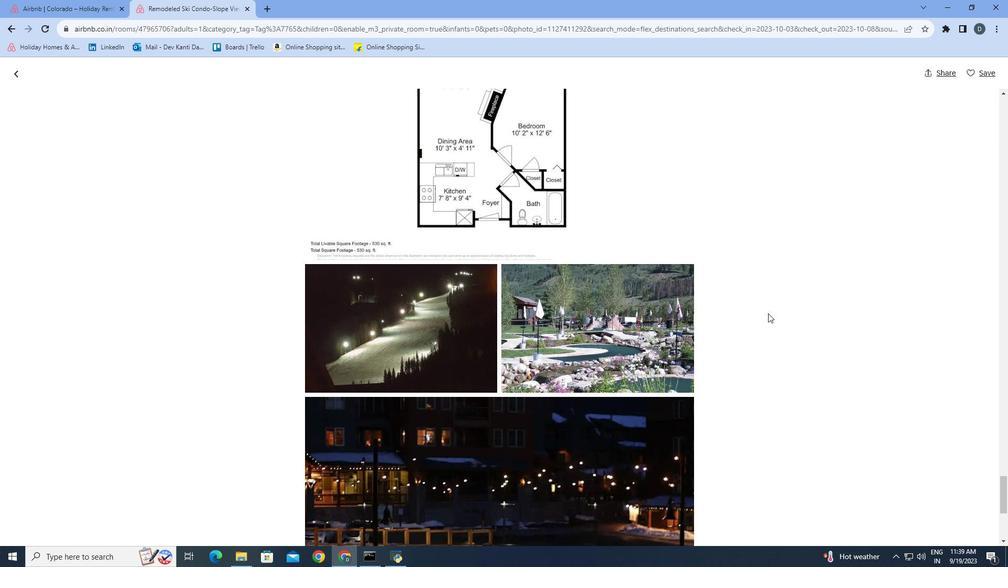 
Action: Mouse scrolled (768, 313) with delta (0, 0)
Screenshot: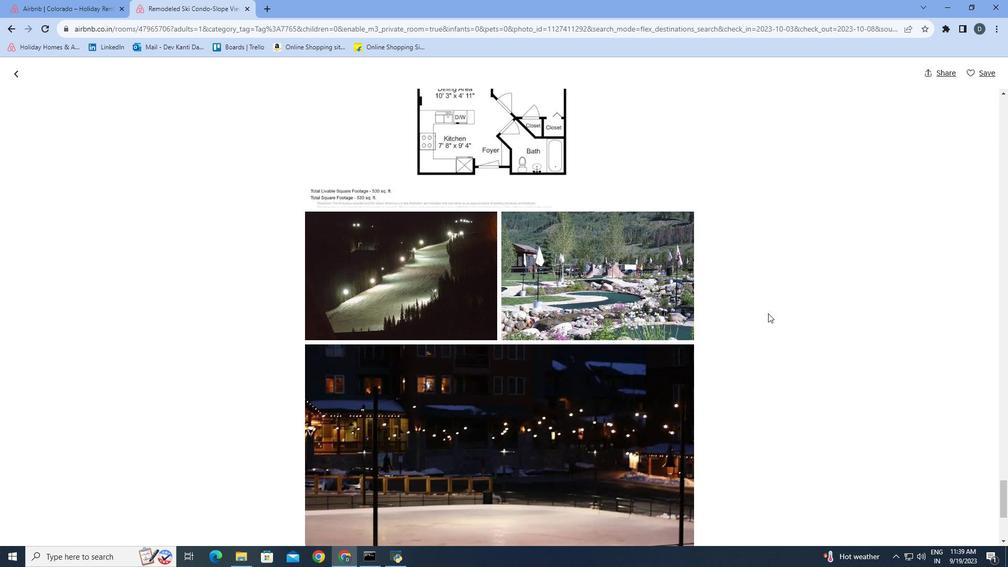 
Action: Mouse scrolled (768, 313) with delta (0, 0)
Screenshot: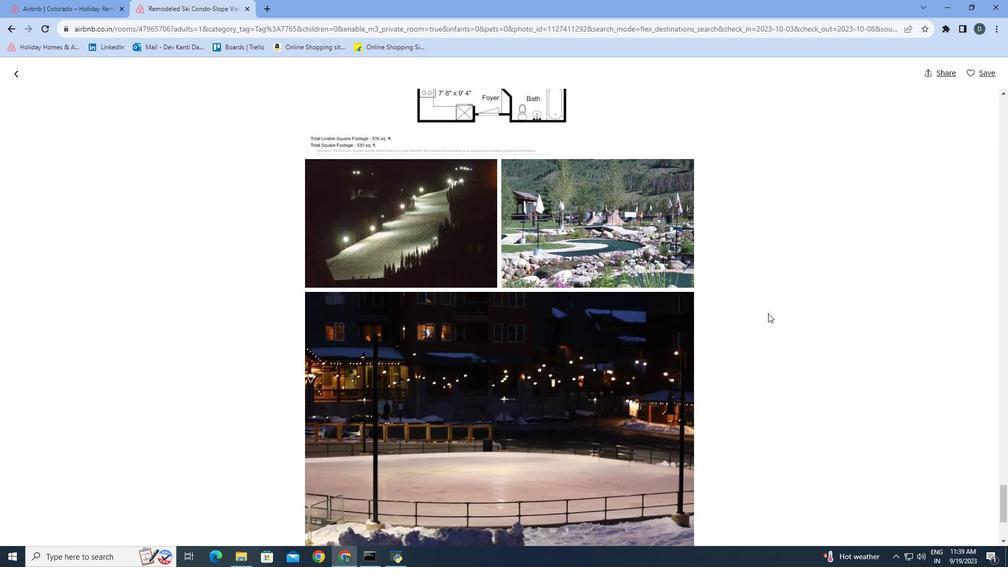 
Action: Mouse scrolled (768, 313) with delta (0, 0)
Screenshot: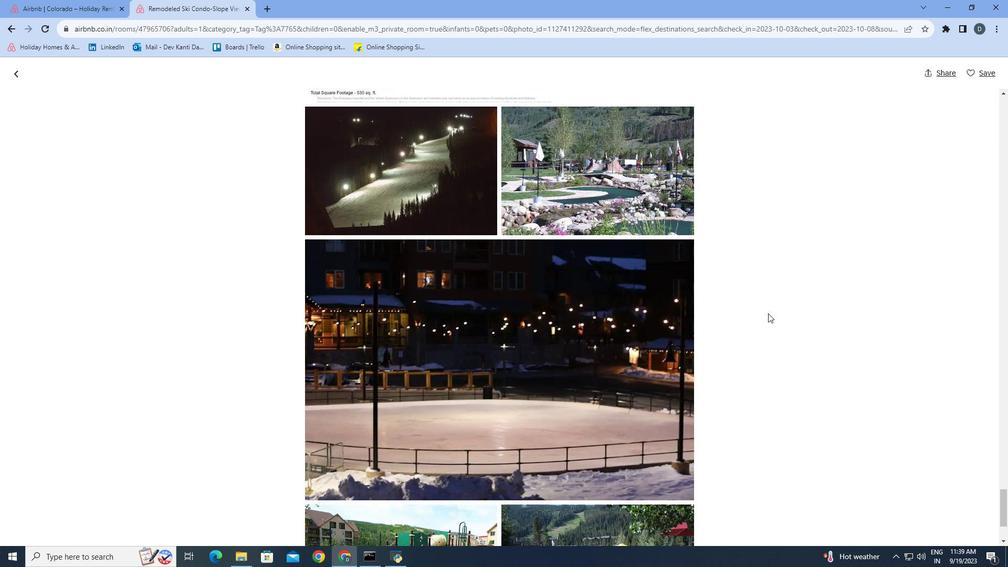 
Action: Mouse scrolled (768, 313) with delta (0, 0)
Screenshot: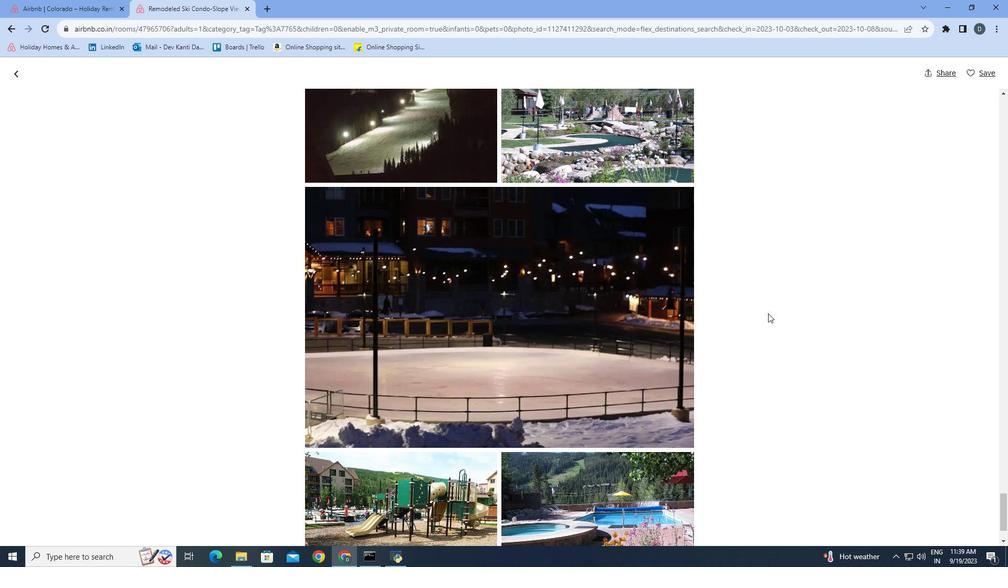 
Action: Mouse scrolled (768, 313) with delta (0, 0)
Screenshot: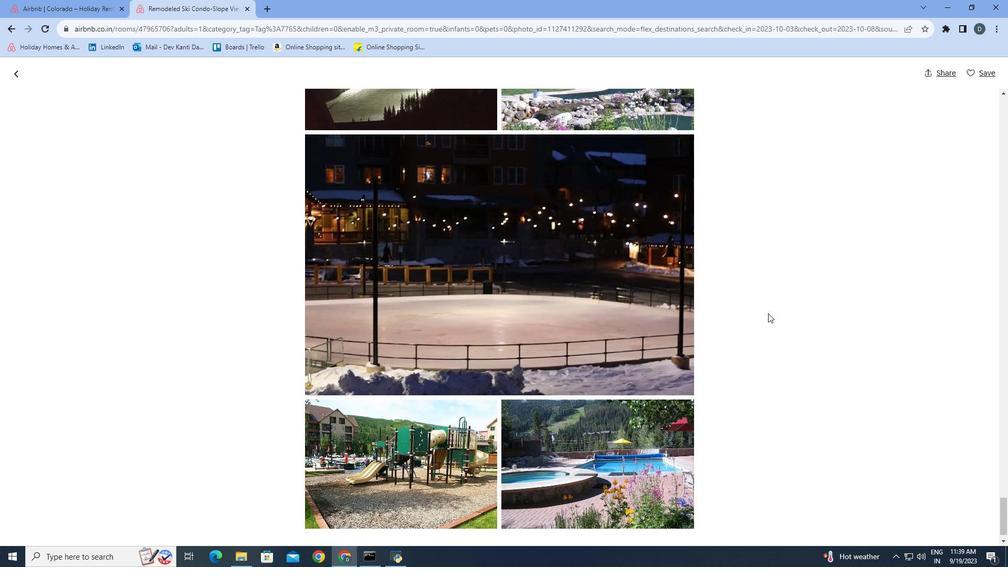 
Action: Mouse scrolled (768, 313) with delta (0, 0)
Screenshot: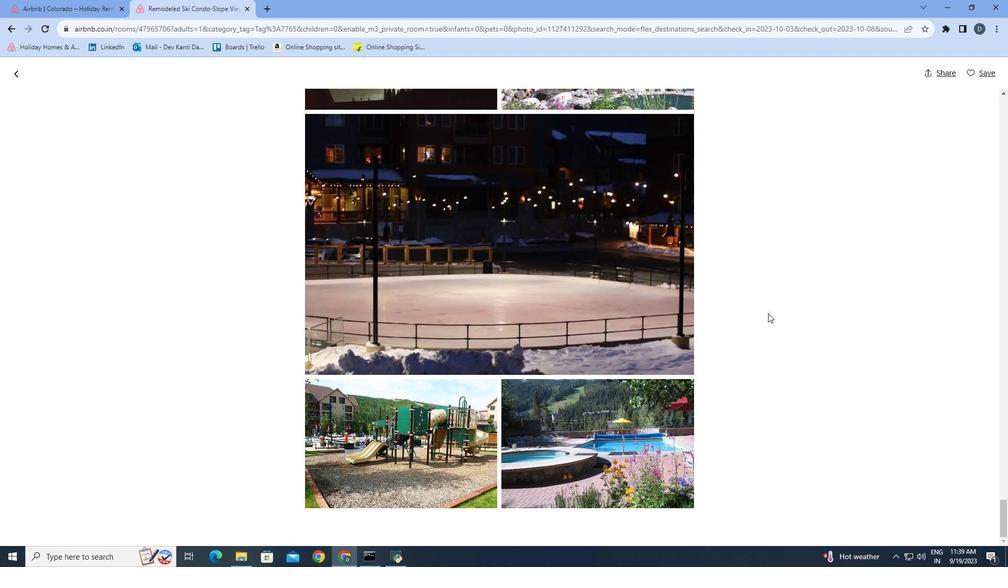 
Action: Mouse scrolled (768, 313) with delta (0, 0)
Screenshot: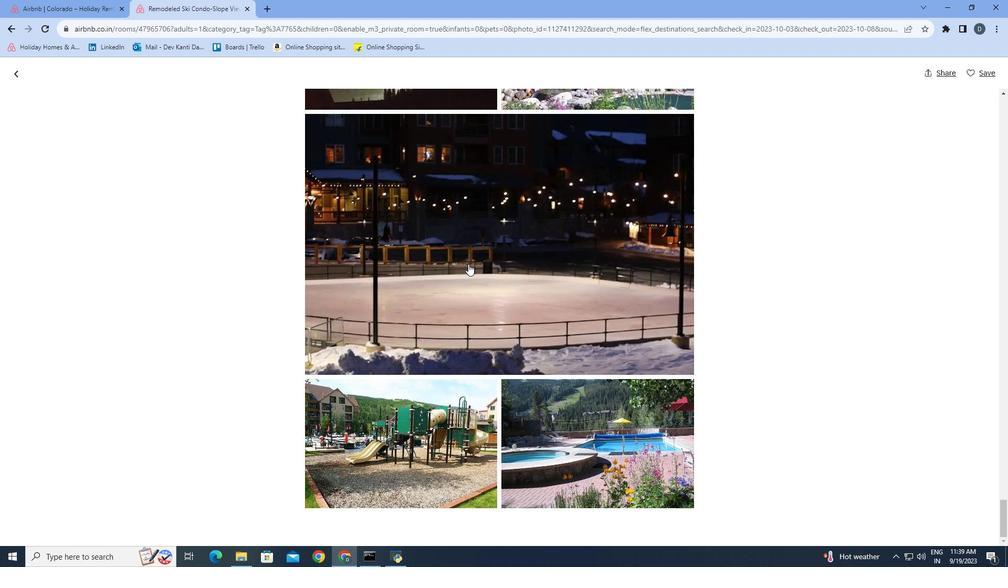 
Action: Mouse moved to (23, 69)
Screenshot: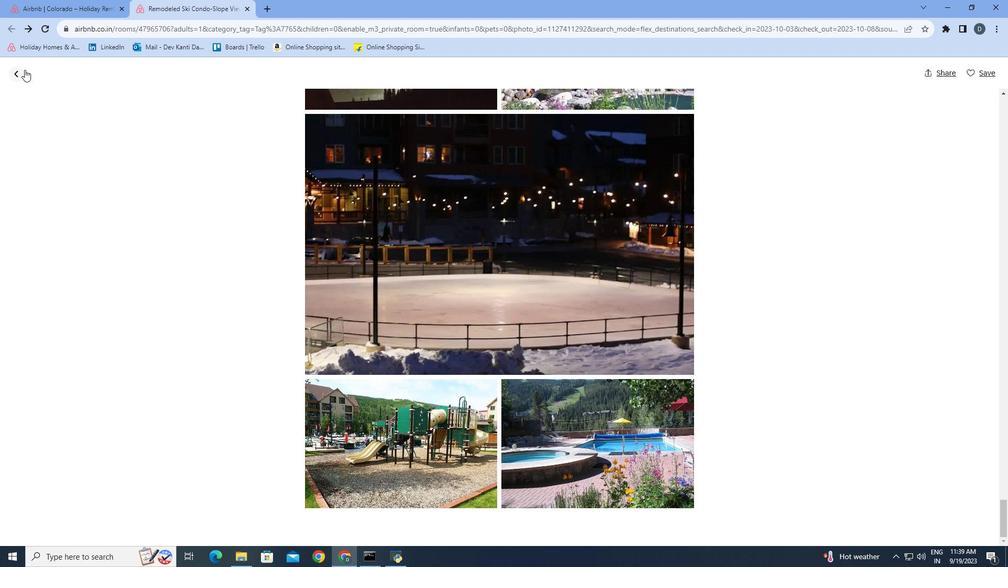 
Action: Mouse pressed left at (23, 69)
Screenshot: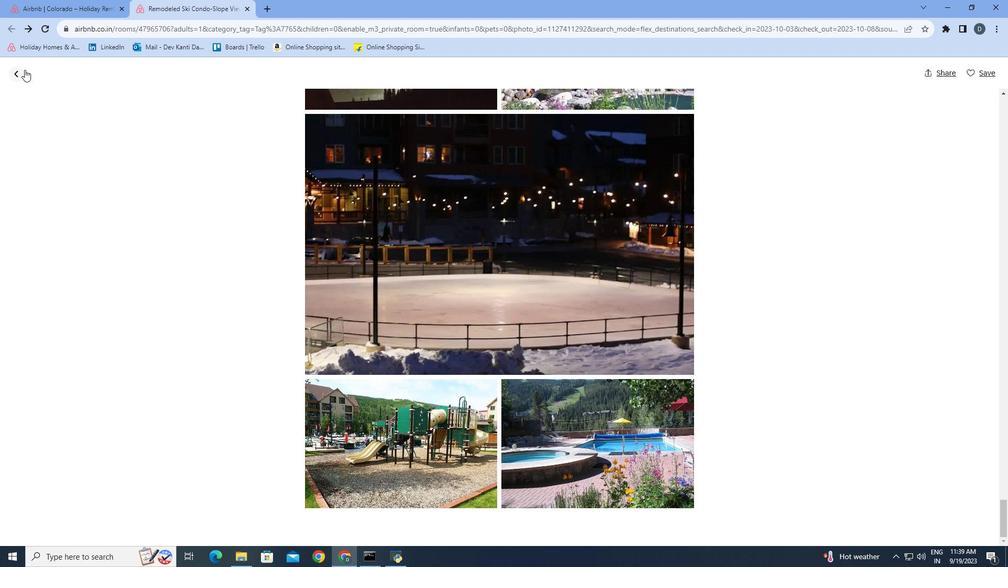 
Action: Mouse moved to (888, 459)
Screenshot: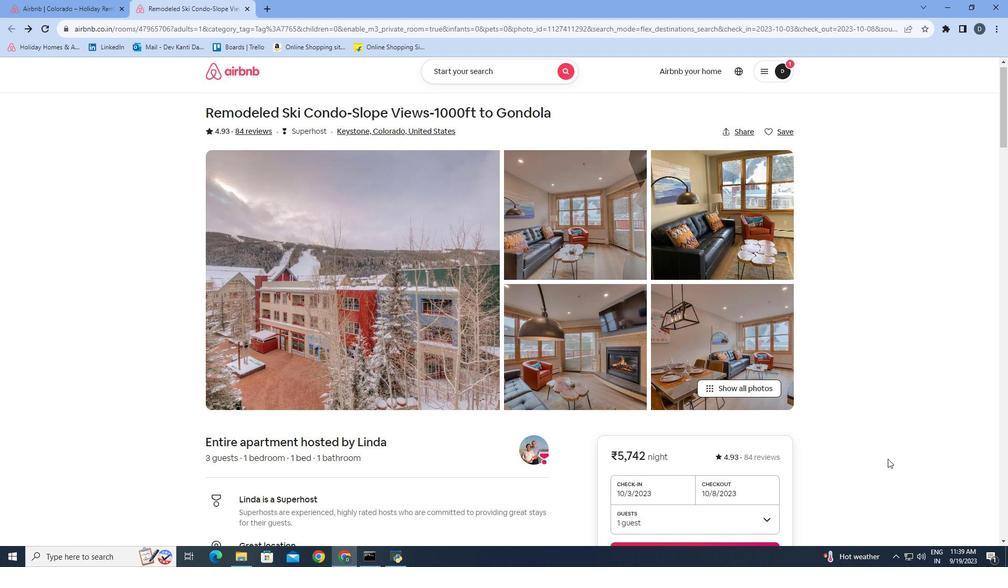 
Action: Mouse scrolled (888, 458) with delta (0, 0)
Screenshot: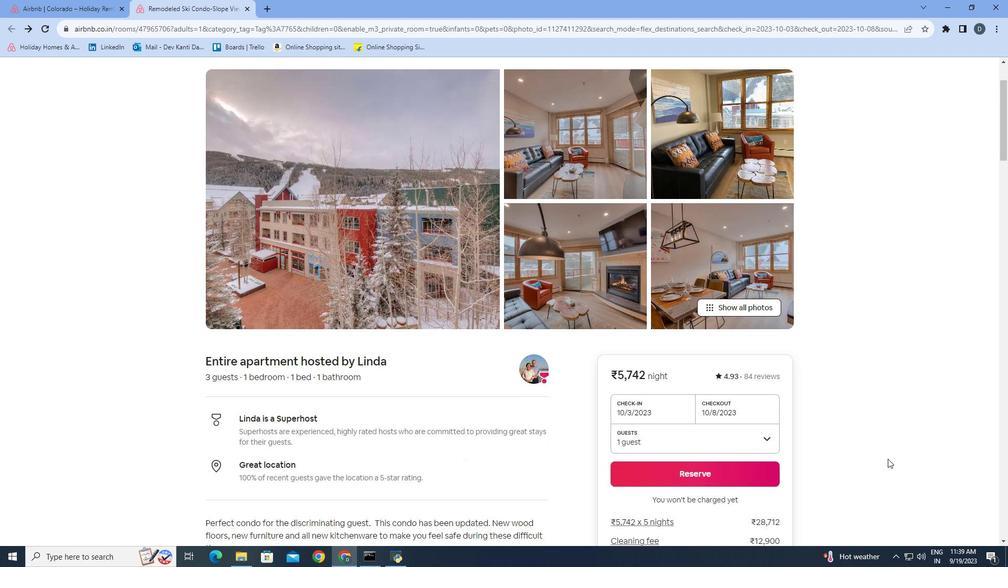 
Action: Mouse scrolled (888, 458) with delta (0, 0)
Screenshot: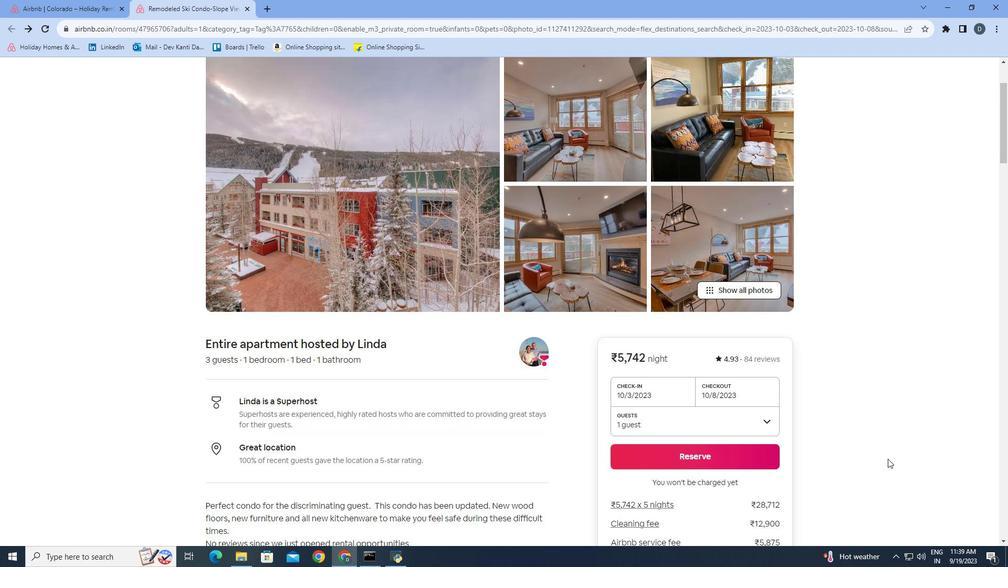 
Action: Mouse scrolled (888, 458) with delta (0, 0)
Screenshot: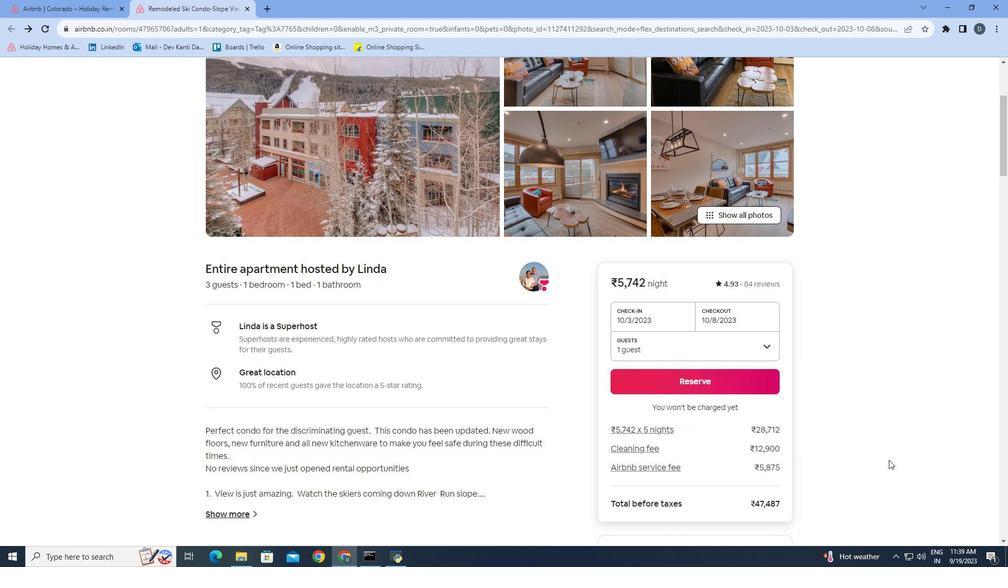 
Action: Mouse scrolled (888, 458) with delta (0, 0)
Screenshot: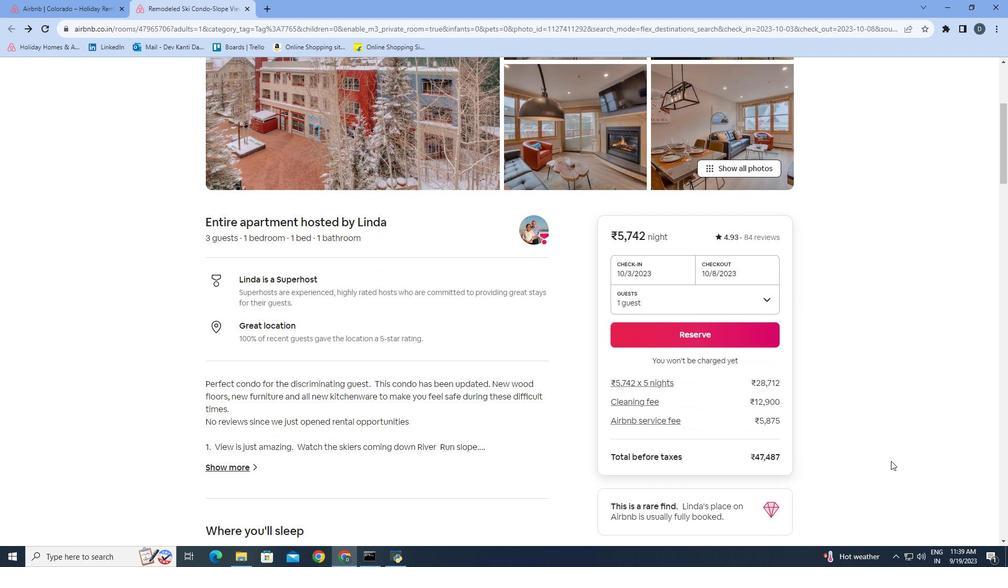 
Action: Mouse moved to (889, 460)
Screenshot: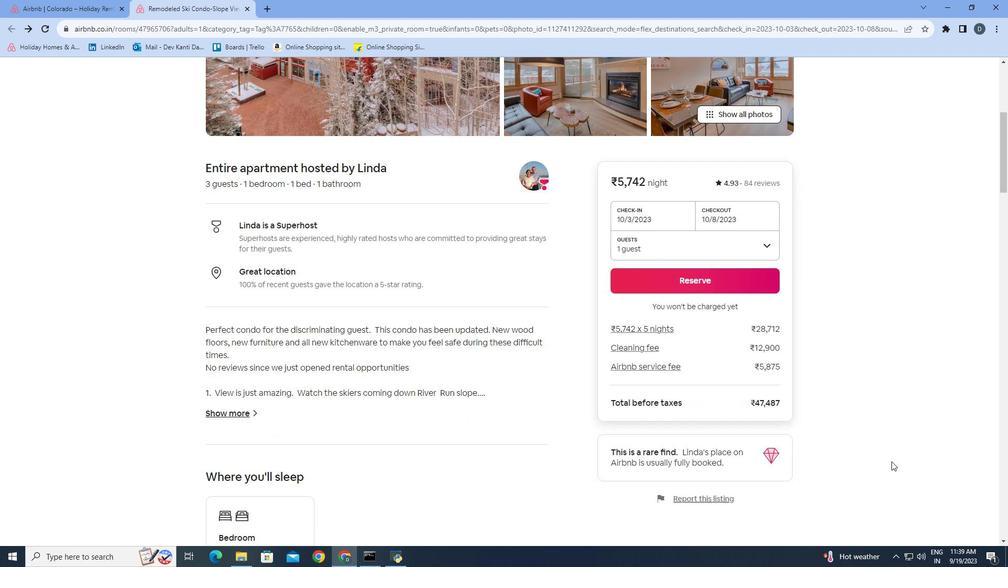 
Action: Mouse scrolled (889, 459) with delta (0, 0)
Screenshot: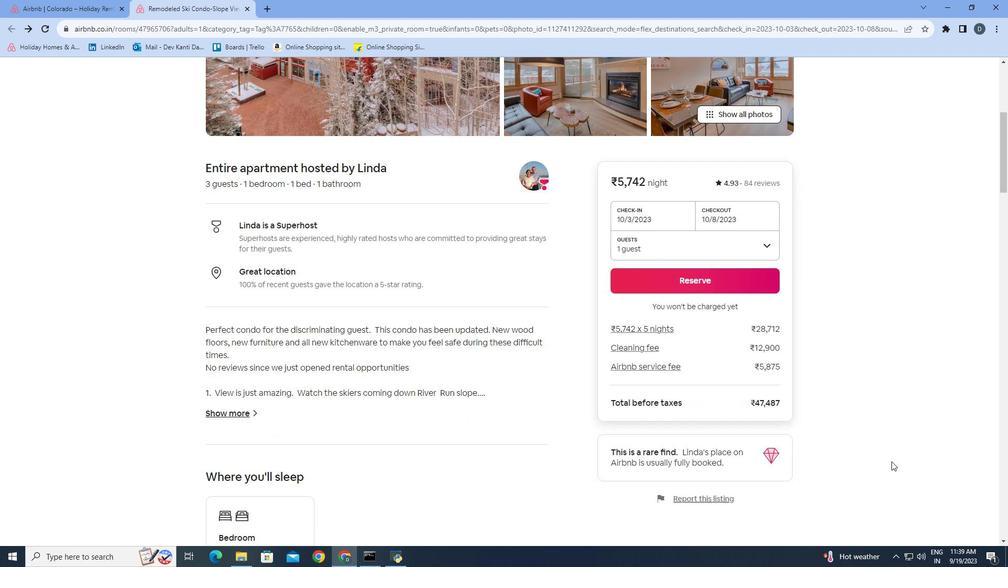 
Action: Mouse moved to (891, 461)
Screenshot: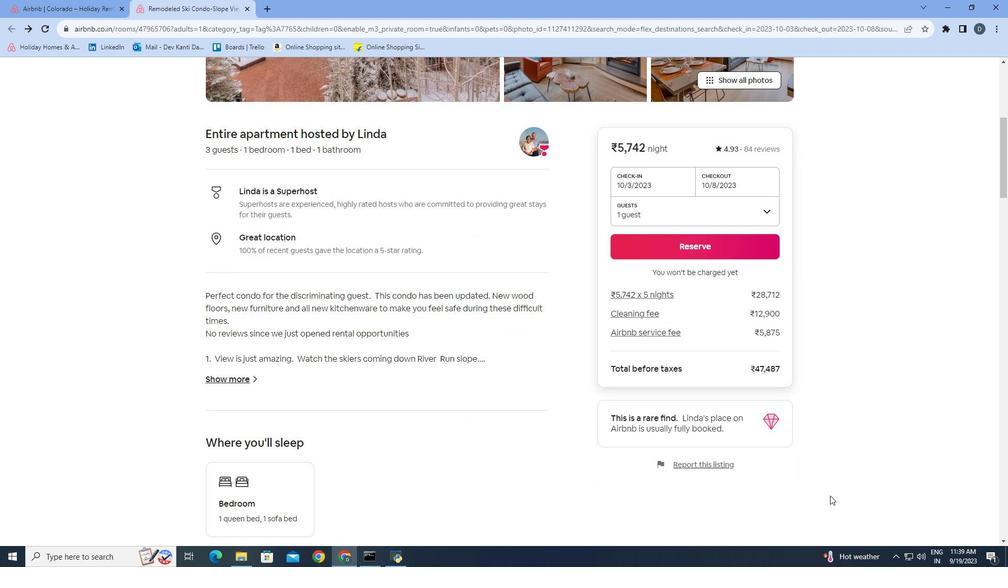 
Action: Mouse scrolled (891, 460) with delta (0, 0)
Screenshot: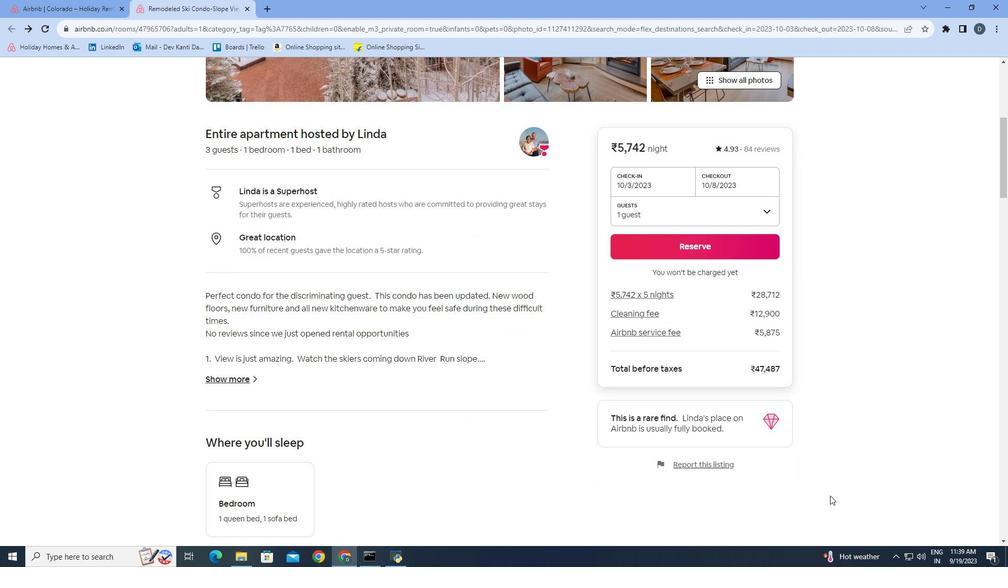 
Action: Mouse moved to (450, 460)
Screenshot: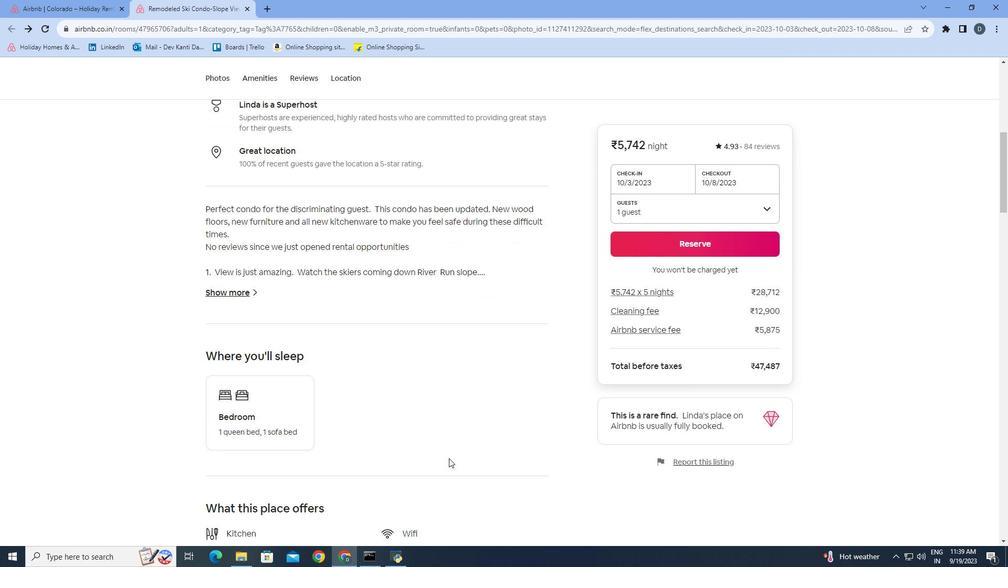 
Action: Mouse scrolled (450, 459) with delta (0, 0)
Screenshot: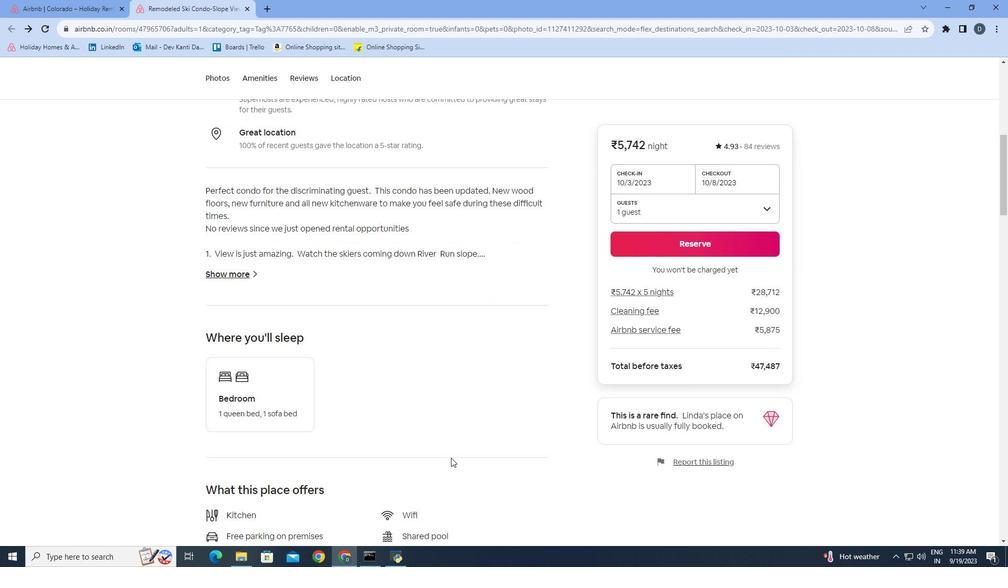 
Action: Mouse moved to (449, 459)
Screenshot: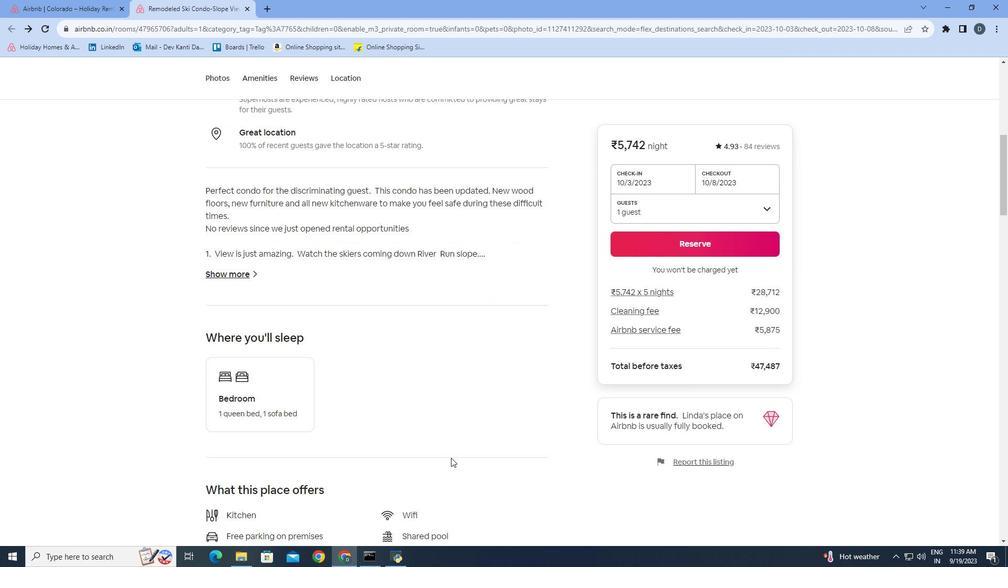 
Action: Mouse scrolled (449, 459) with delta (0, 0)
Screenshot: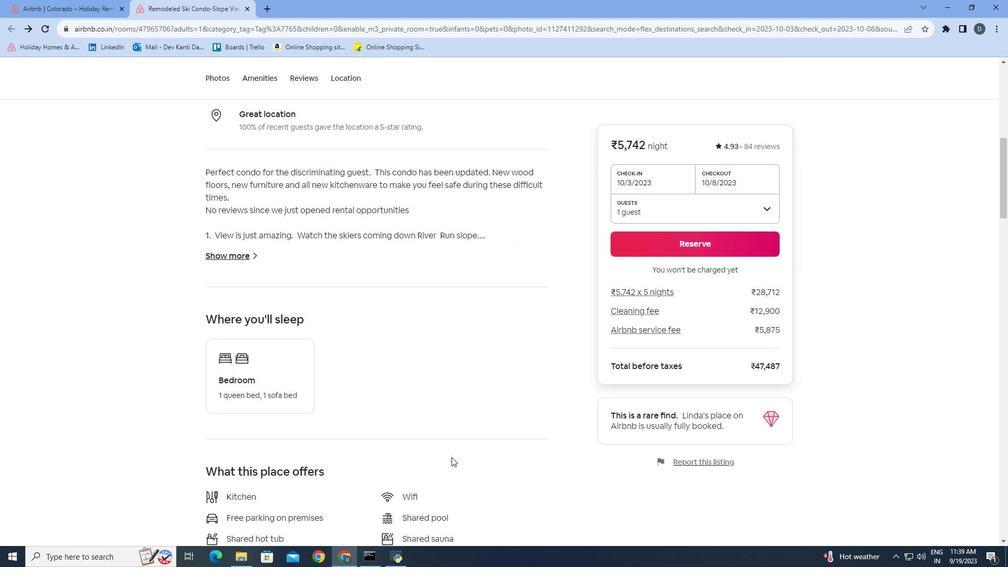 
Action: Mouse moved to (449, 458)
Screenshot: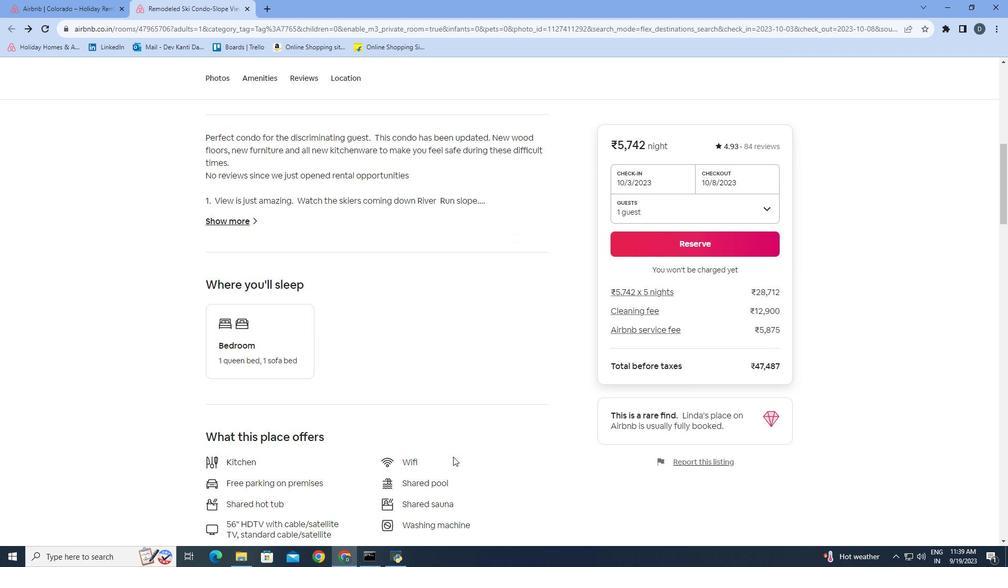 
Action: Mouse scrolled (449, 458) with delta (0, 0)
Screenshot: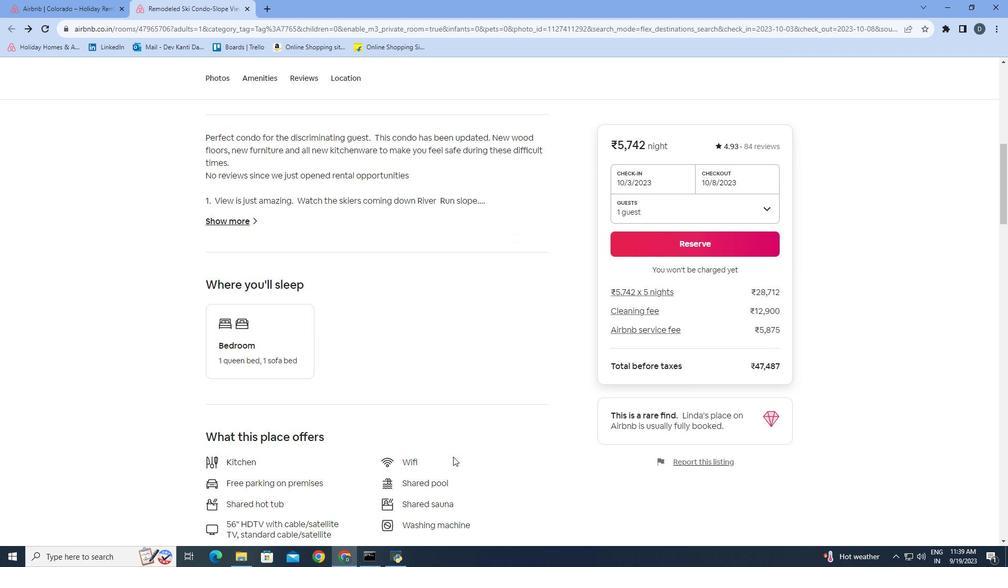 
Action: Mouse moved to (452, 456)
Screenshot: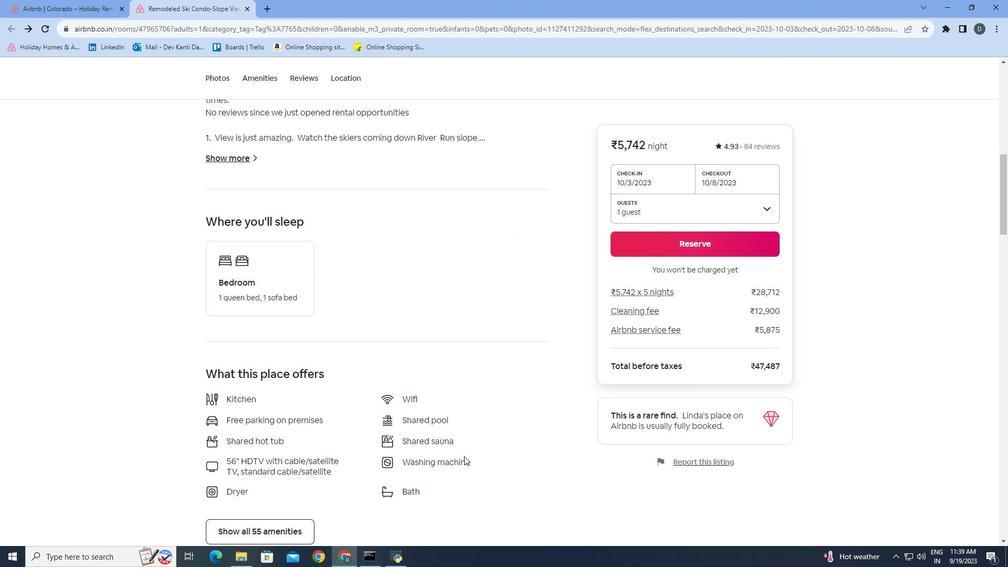 
Action: Mouse scrolled (452, 456) with delta (0, 0)
Screenshot: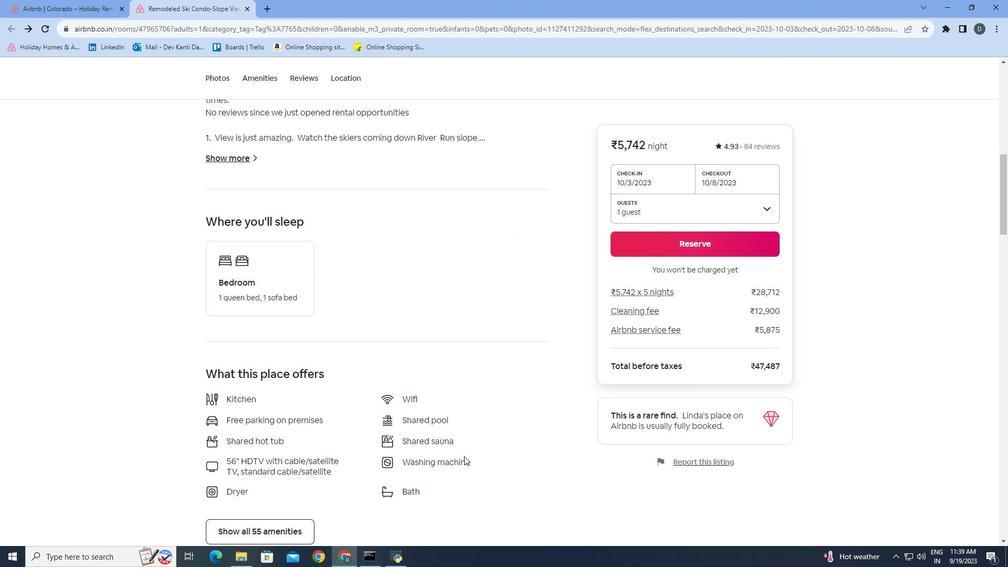 
Action: Mouse moved to (461, 456)
Screenshot: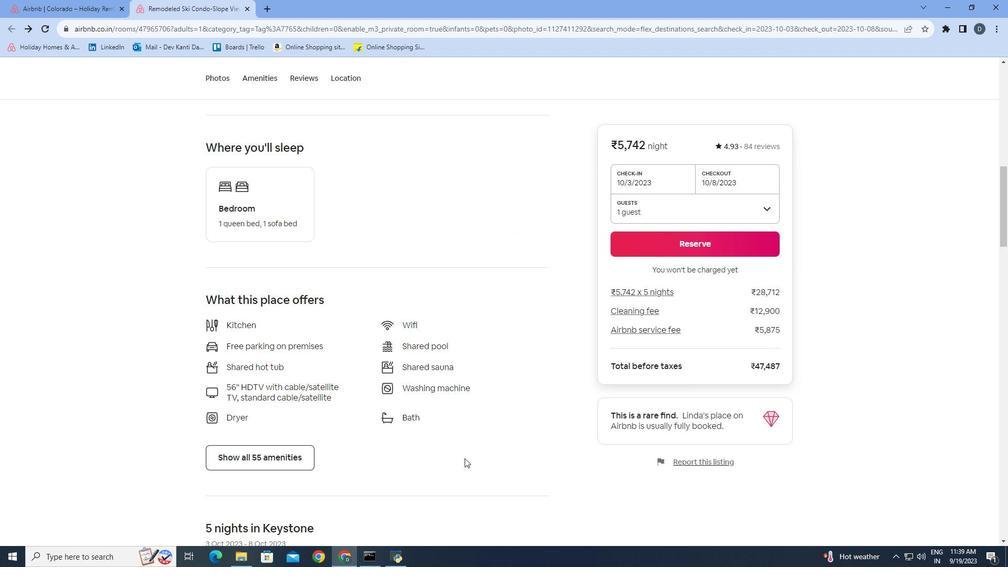 
Action: Mouse scrolled (461, 456) with delta (0, 0)
Screenshot: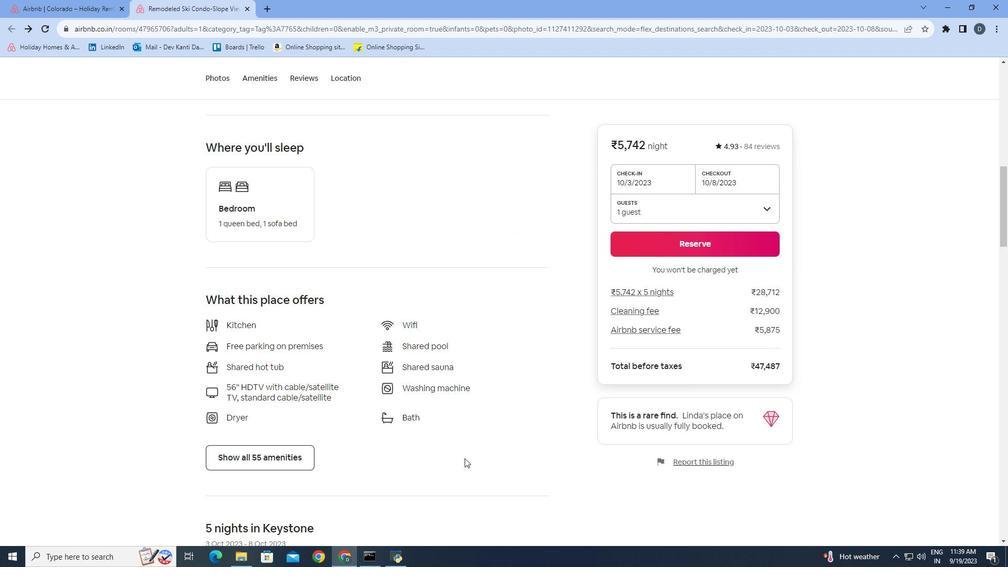 
Action: Mouse moved to (465, 456)
Screenshot: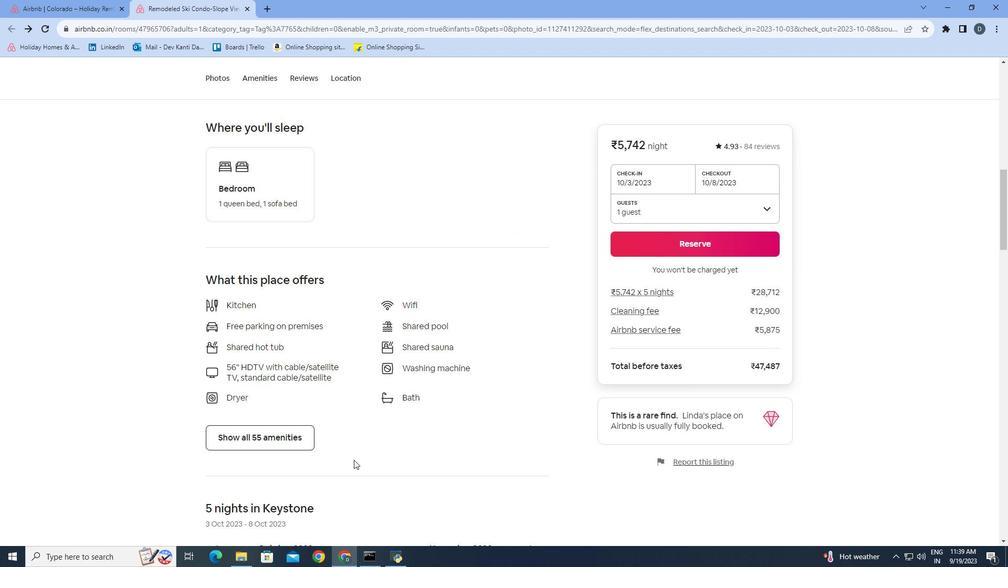 
Action: Mouse scrolled (465, 455) with delta (0, 0)
Screenshot: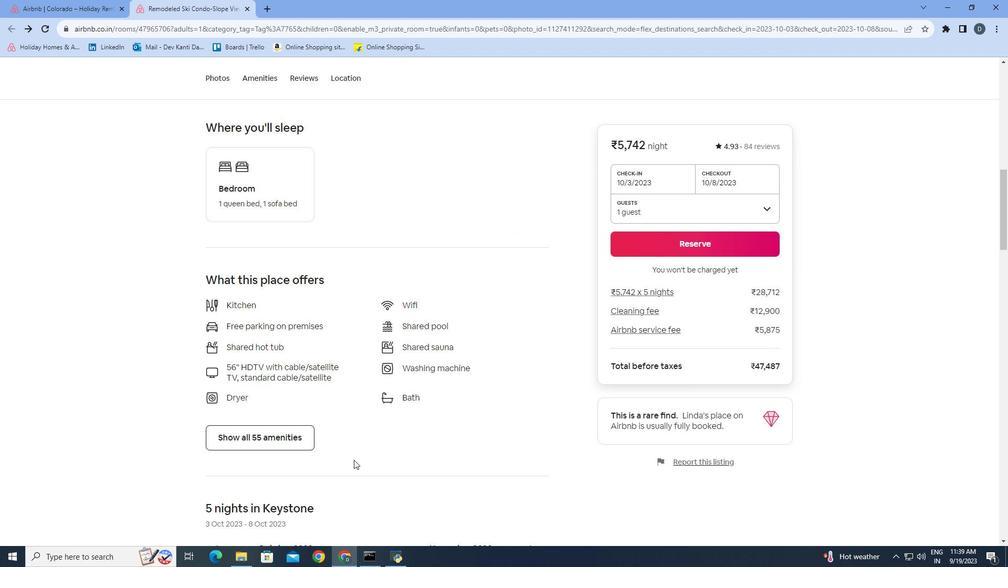 
Action: Mouse moved to (305, 429)
Screenshot: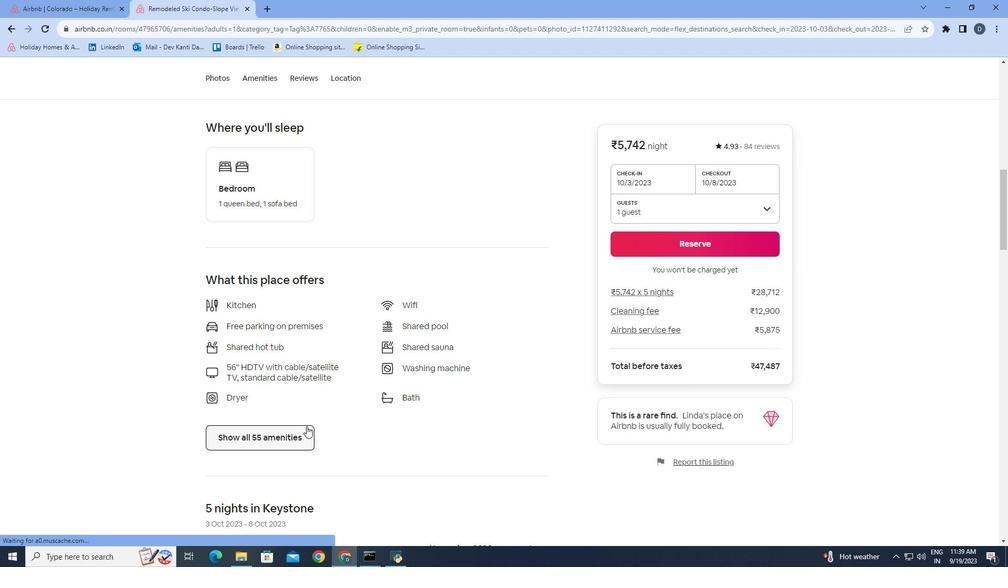 
Action: Mouse pressed left at (305, 429)
Screenshot: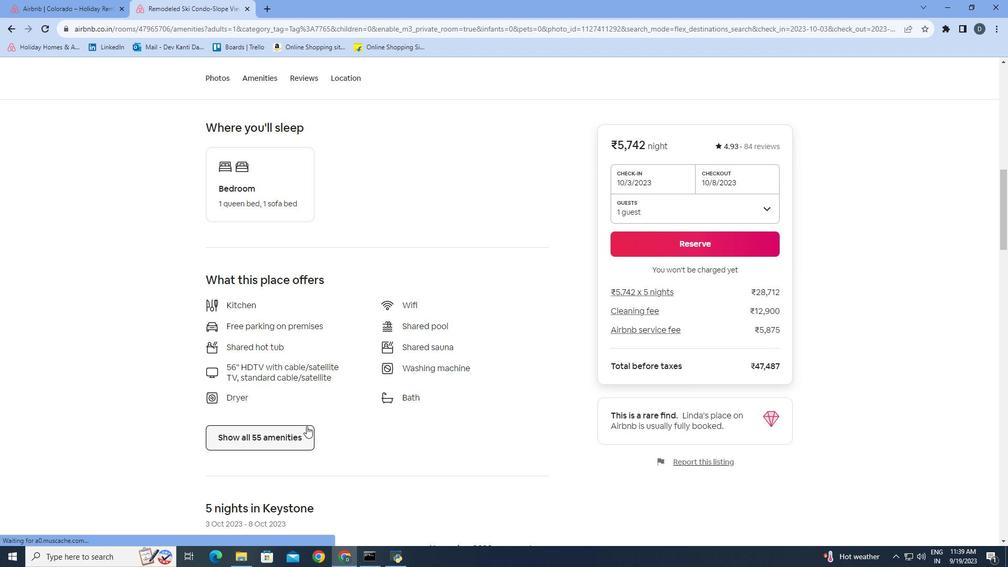 
Action: Mouse moved to (684, 231)
Screenshot: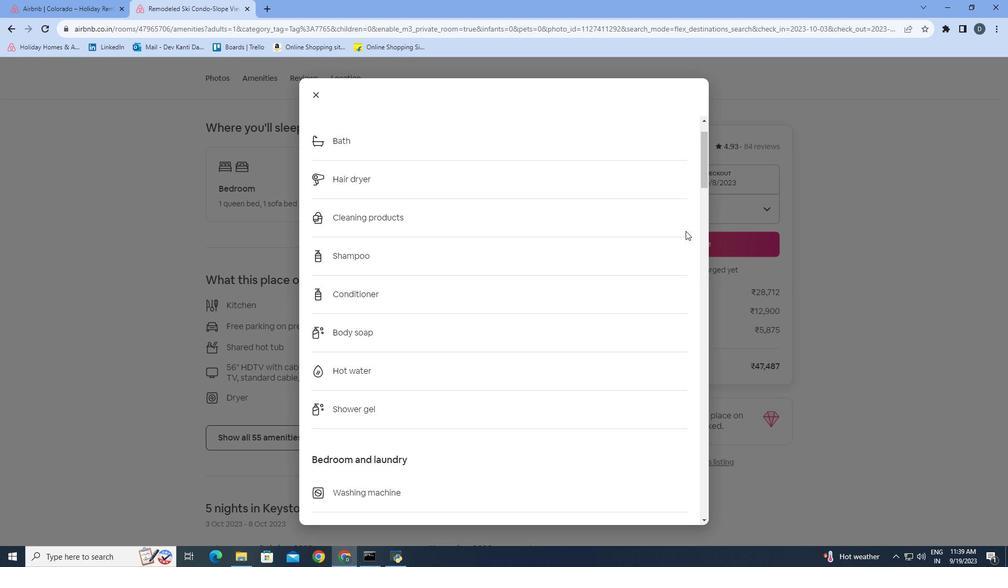 
Action: Mouse scrolled (684, 230) with delta (0, 0)
Screenshot: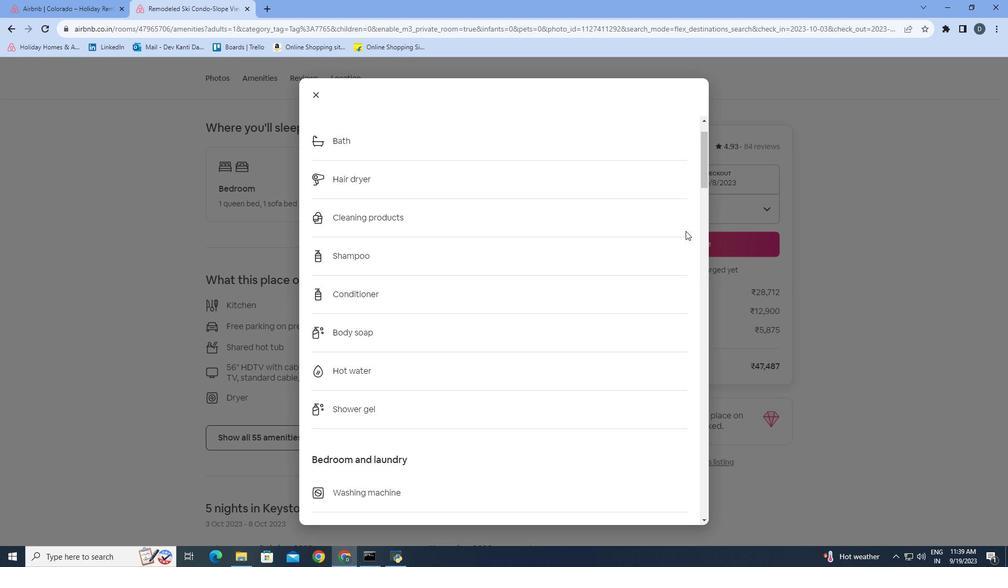 
Action: Mouse moved to (686, 231)
Screenshot: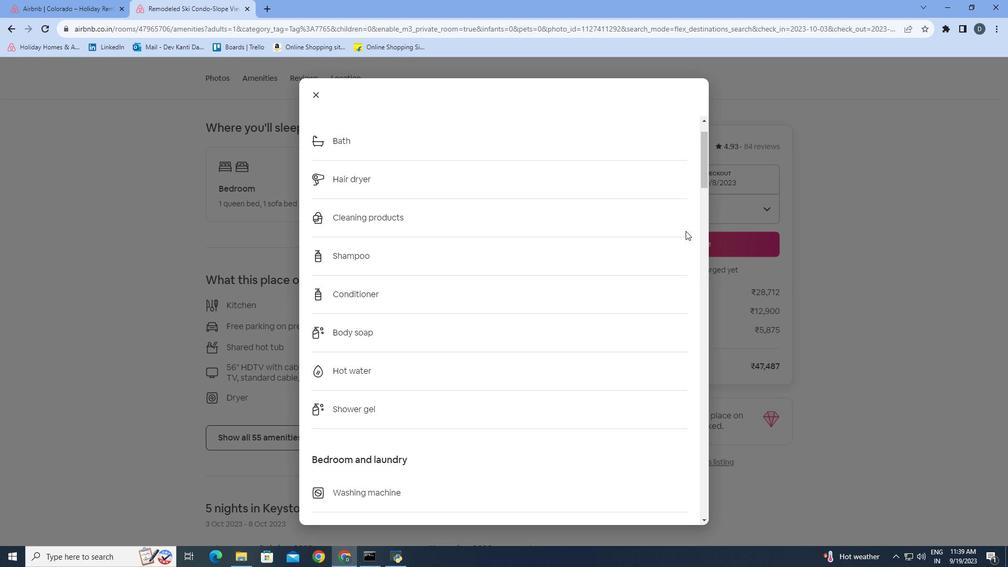 
Action: Mouse scrolled (686, 230) with delta (0, 0)
Screenshot: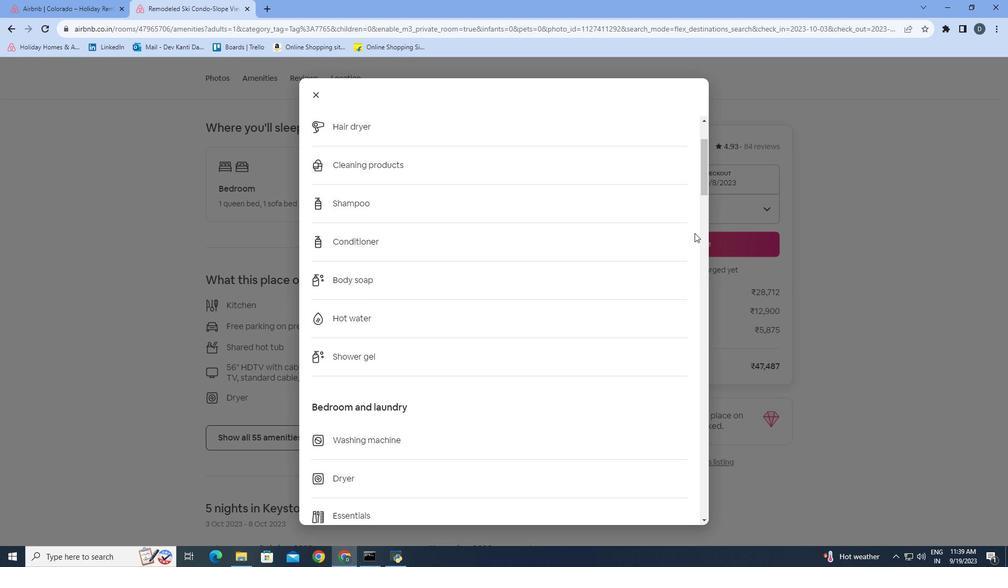 
Action: Mouse moved to (693, 235)
Screenshot: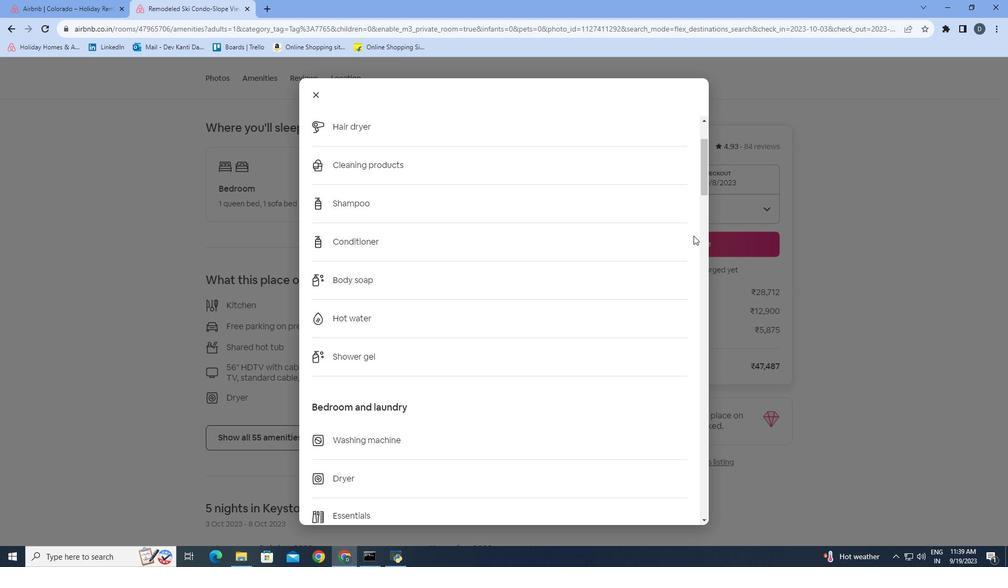 
Action: Mouse scrolled (693, 235) with delta (0, 0)
Screenshot: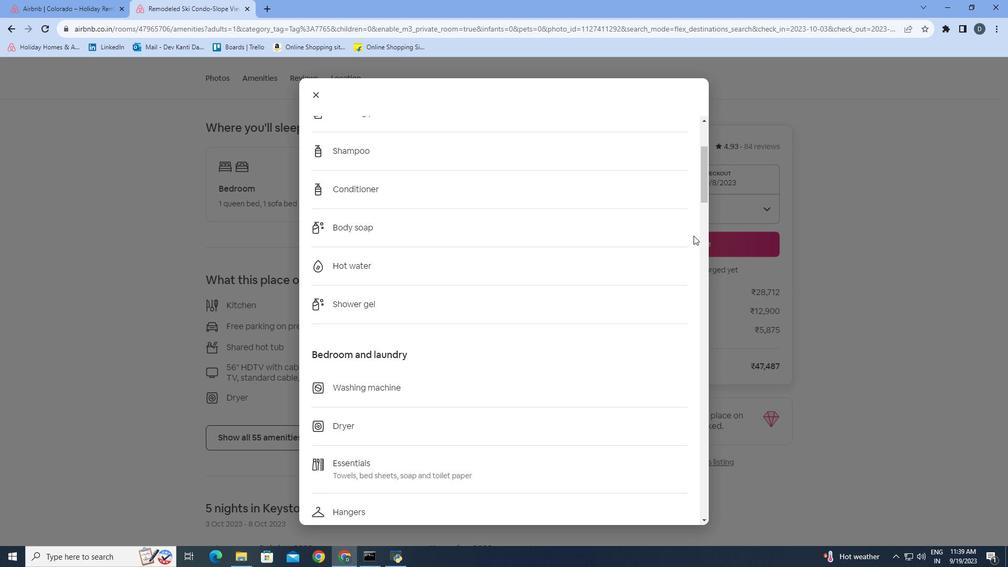 
Action: Mouse scrolled (693, 235) with delta (0, 0)
Screenshot: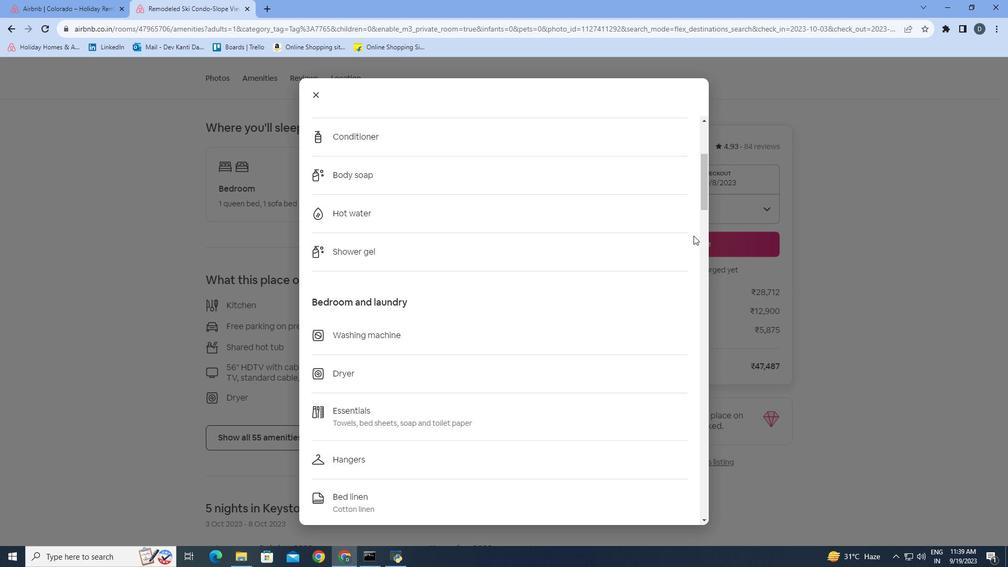 
Action: Mouse scrolled (693, 235) with delta (0, 0)
Screenshot: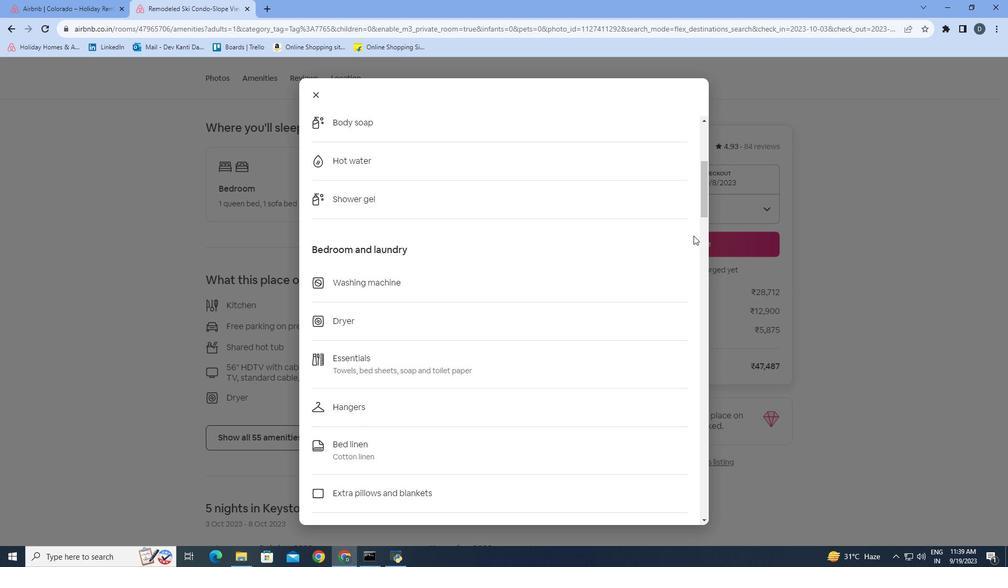 
Action: Mouse scrolled (693, 235) with delta (0, 0)
Screenshot: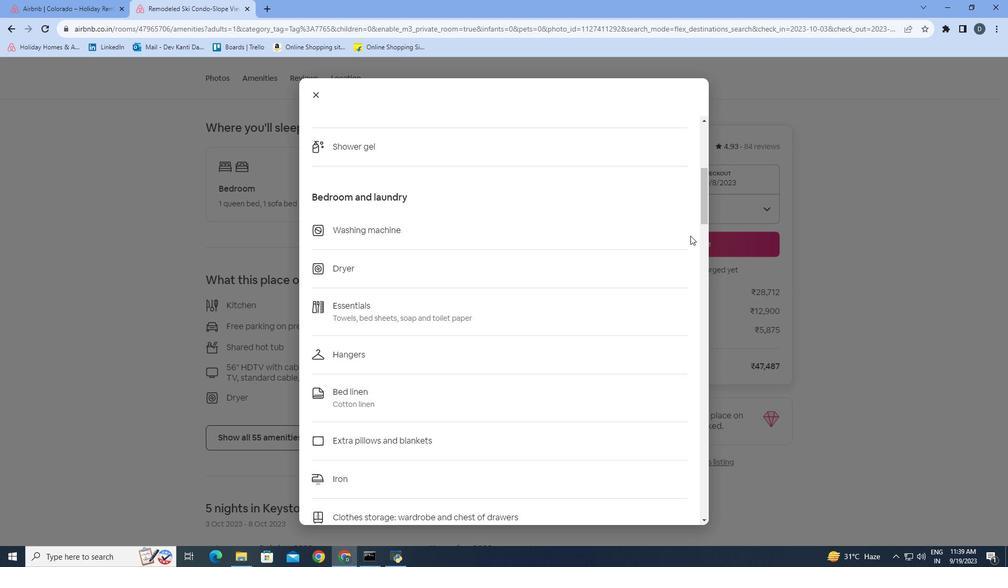 
Action: Mouse moved to (685, 233)
Screenshot: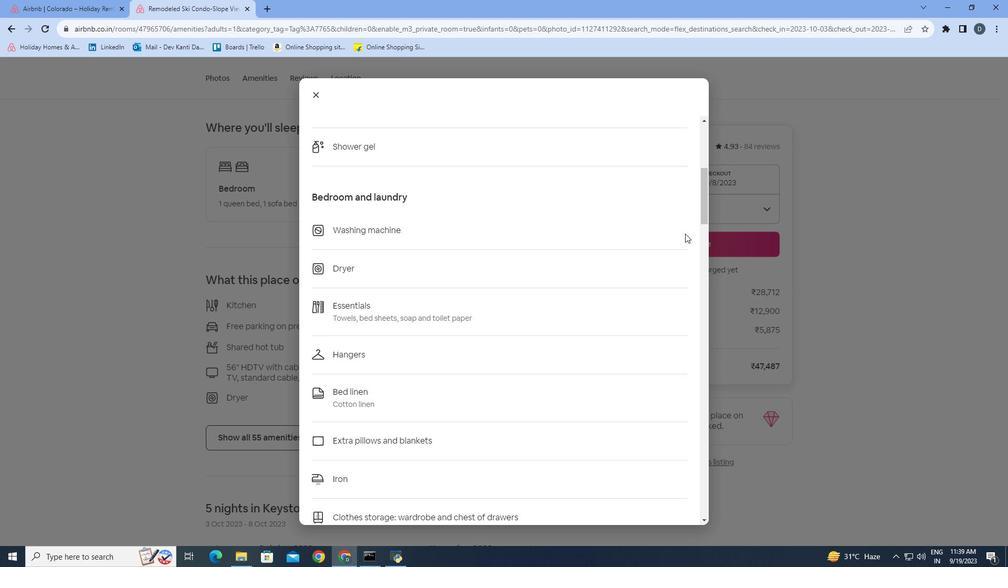 
Action: Mouse scrolled (685, 233) with delta (0, 0)
Screenshot: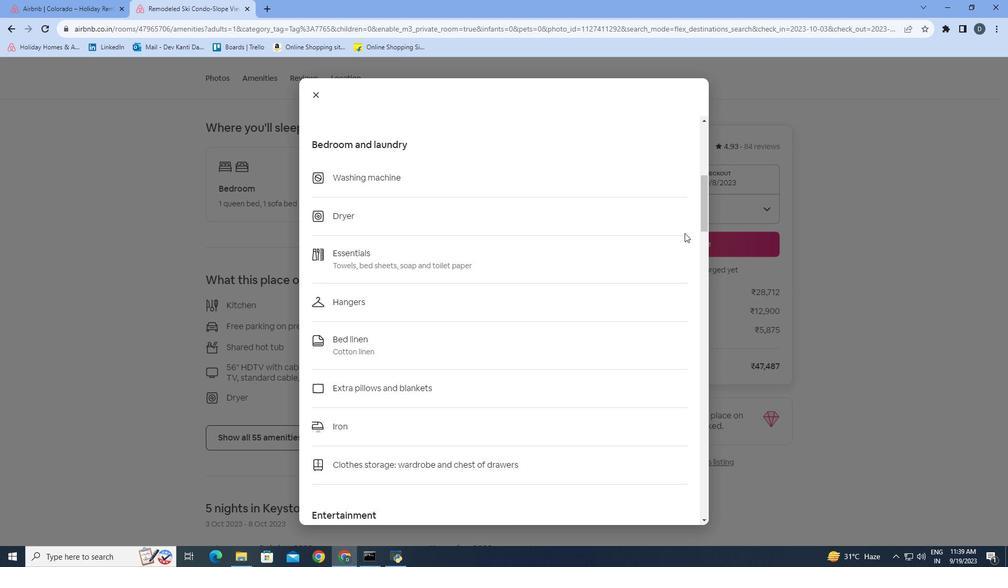 
Action: Mouse moved to (685, 230)
Screenshot: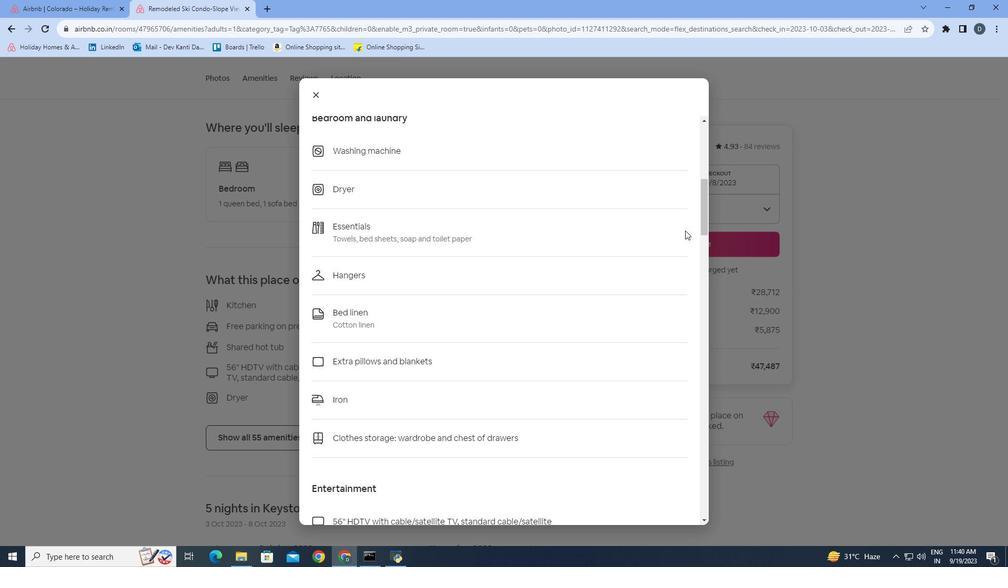
Action: Mouse scrolled (685, 230) with delta (0, 0)
Screenshot: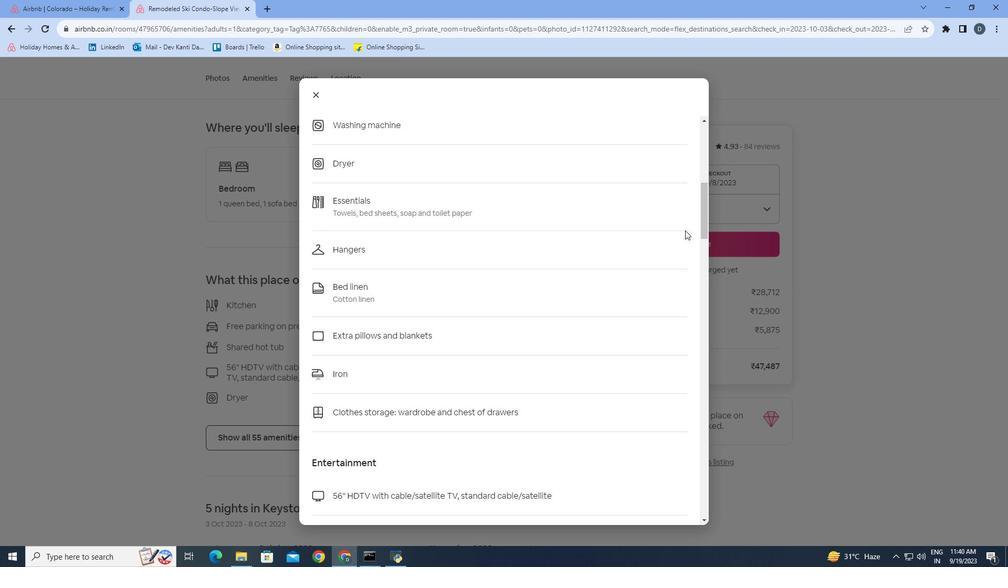 
Action: Mouse moved to (682, 232)
Screenshot: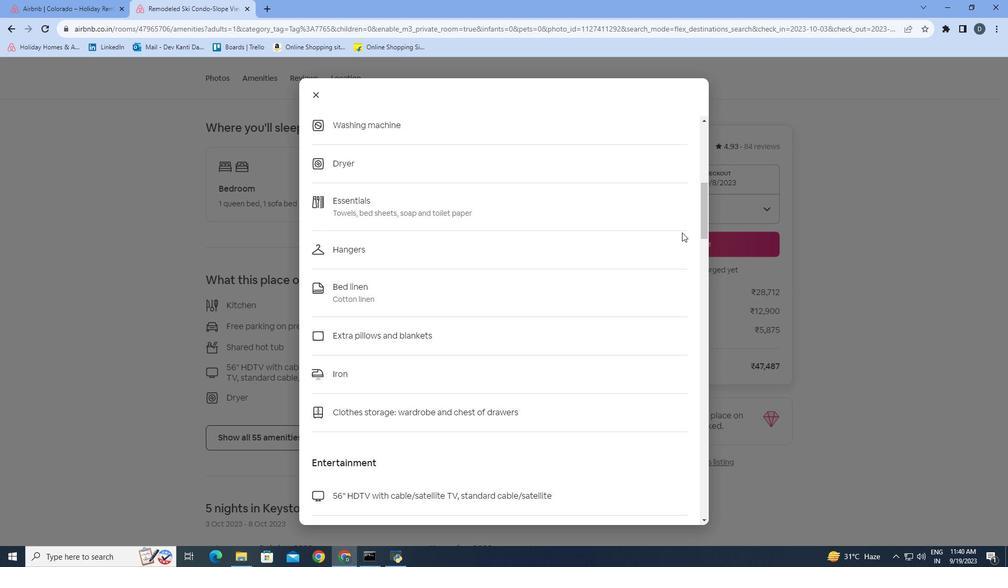 
Action: Mouse scrolled (682, 232) with delta (0, 0)
Screenshot: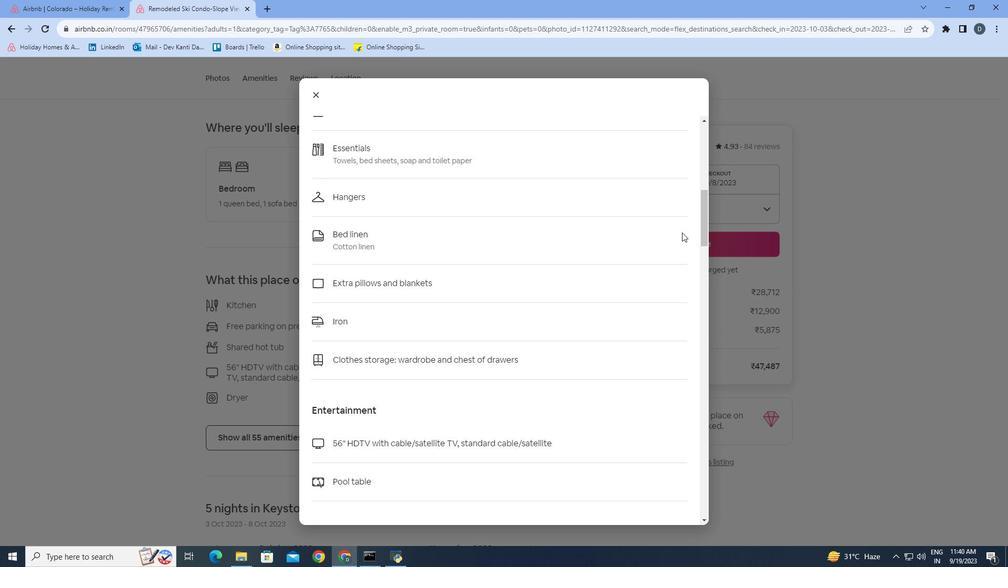 
Action: Mouse scrolled (682, 232) with delta (0, 0)
Screenshot: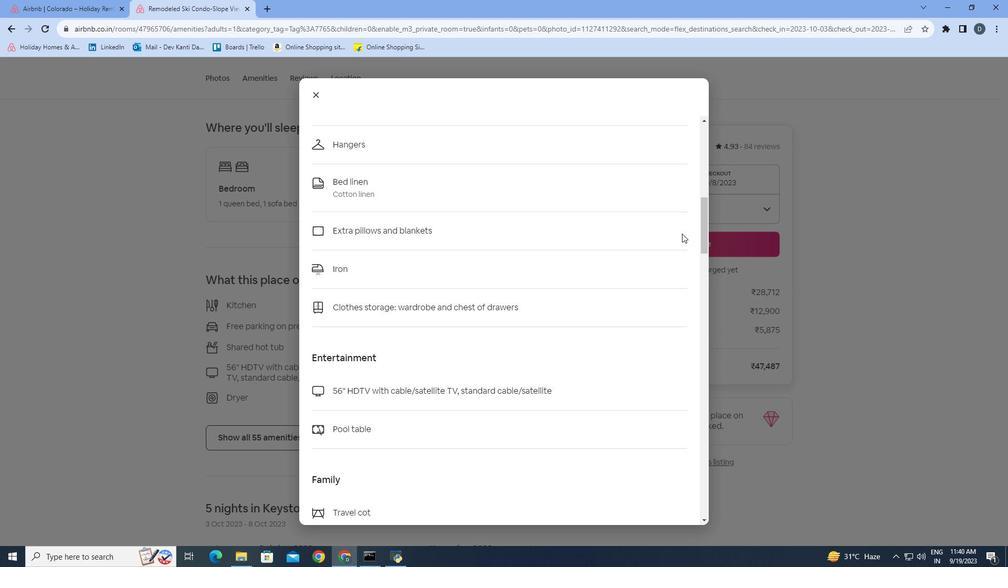 
Action: Mouse moved to (687, 240)
Screenshot: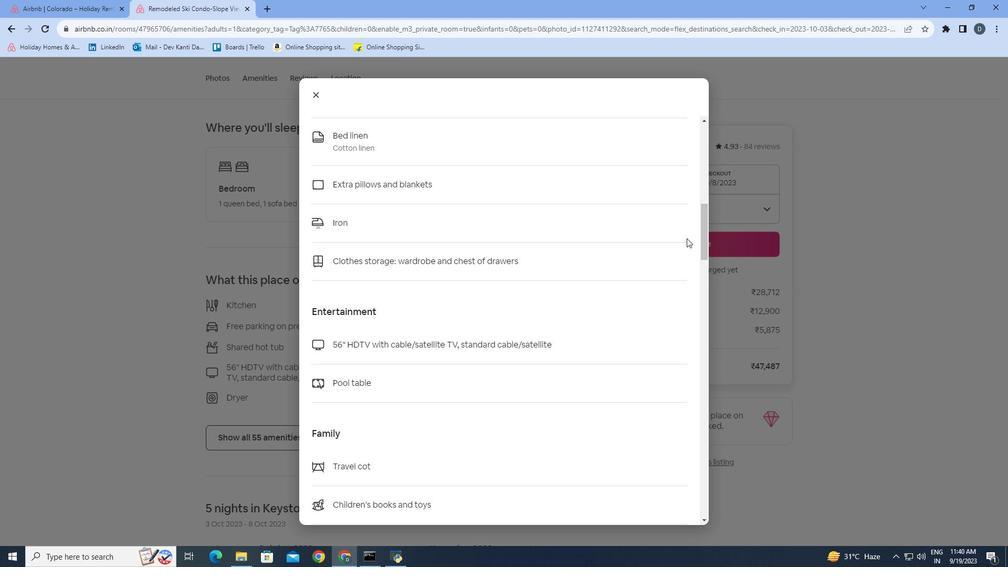 
Action: Mouse scrolled (687, 239) with delta (0, 0)
Screenshot: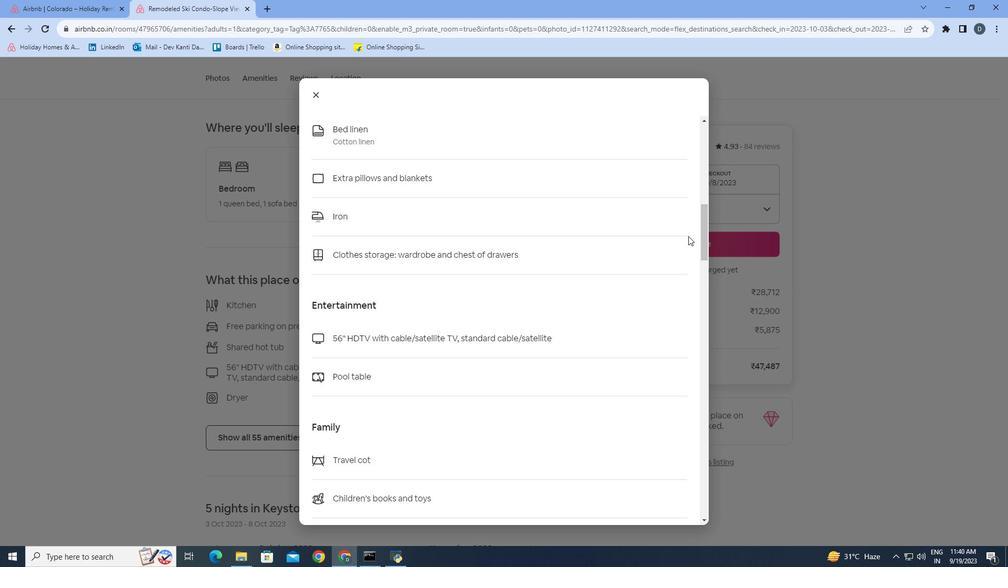 
Action: Mouse moved to (689, 234)
Screenshot: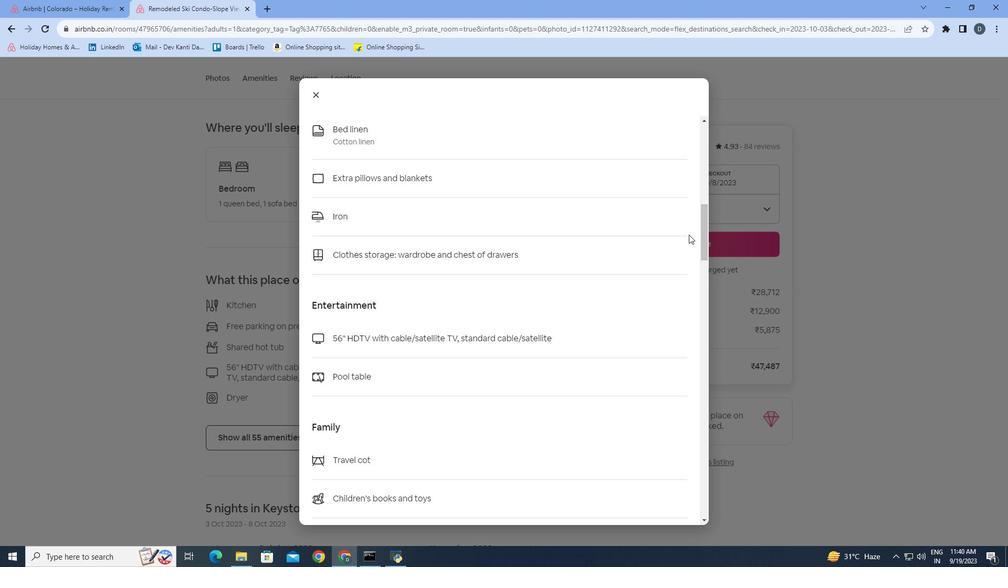 
Action: Mouse scrolled (689, 234) with delta (0, 0)
Screenshot: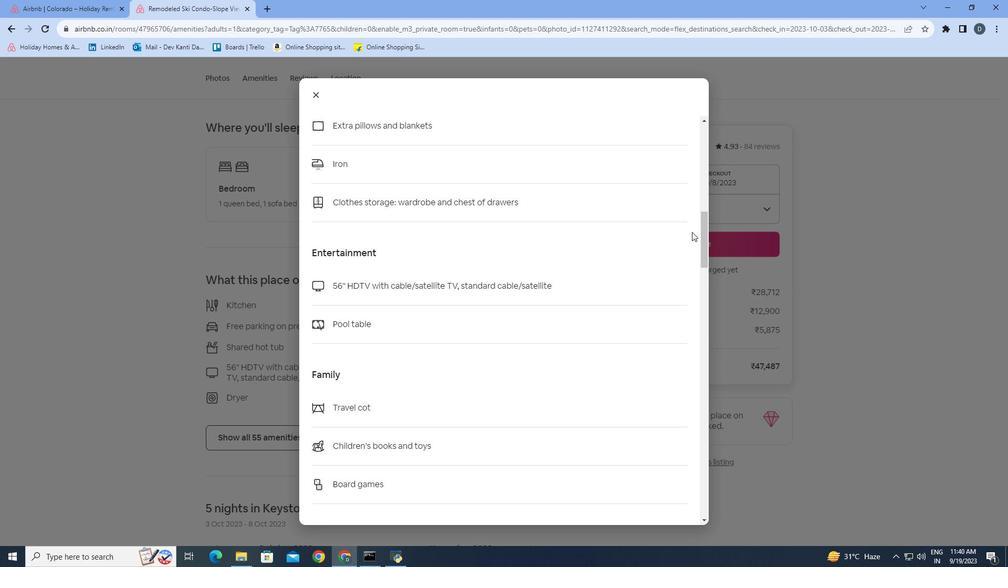 
Action: Mouse moved to (693, 231)
Screenshot: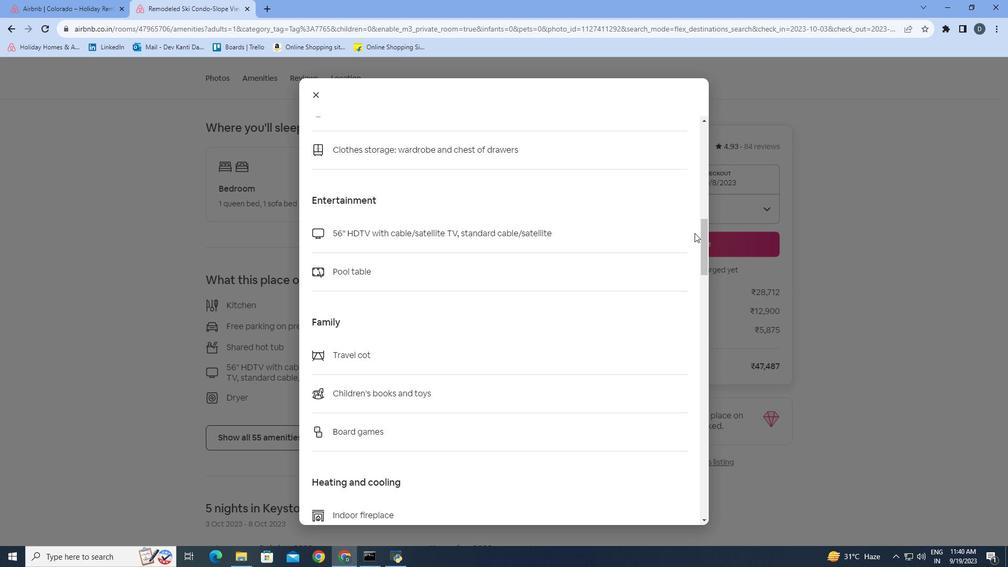 
Action: Mouse scrolled (693, 231) with delta (0, 0)
Screenshot: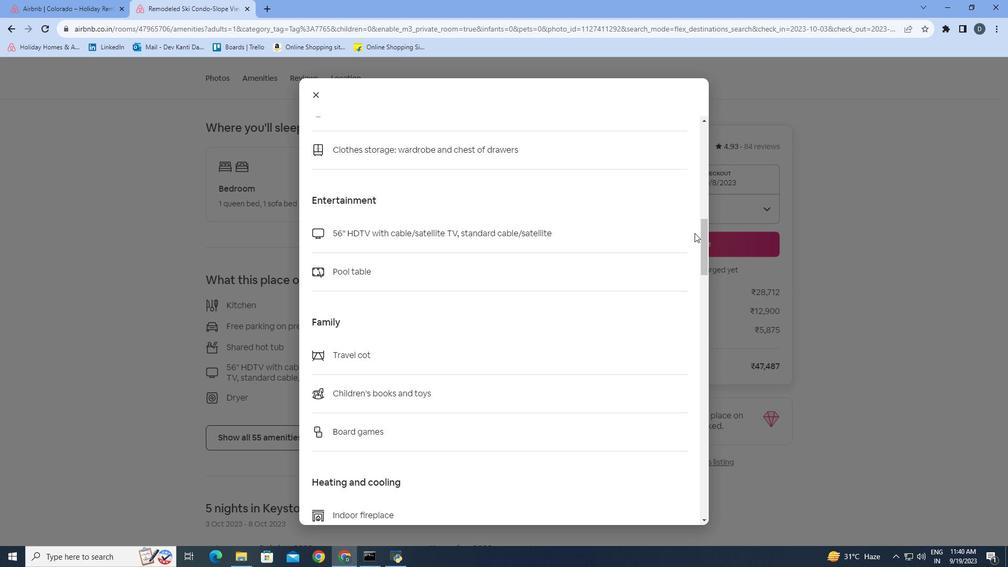 
Action: Mouse moved to (692, 236)
Screenshot: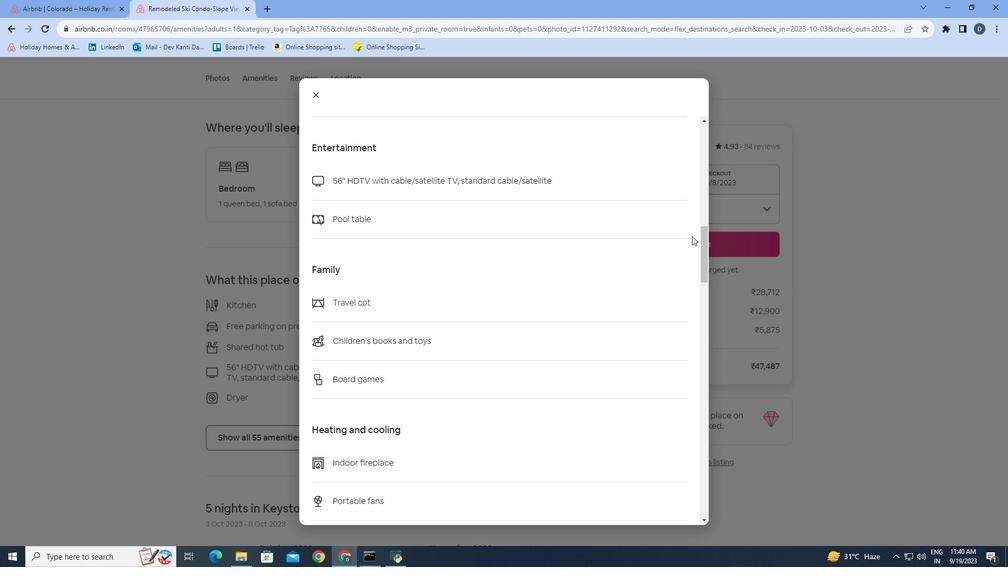 
Action: Mouse scrolled (692, 235) with delta (0, 0)
Screenshot: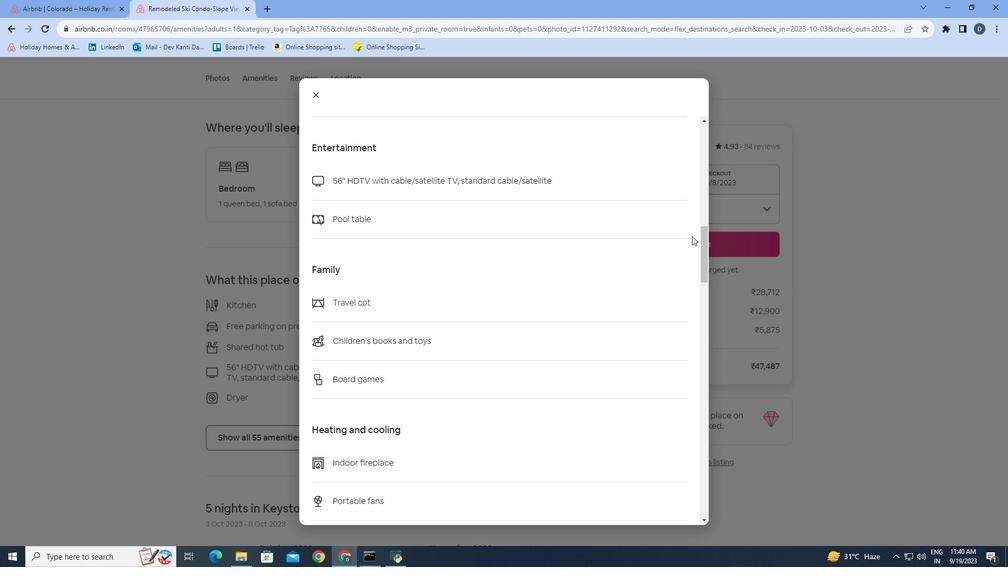 
Action: Mouse moved to (690, 238)
Screenshot: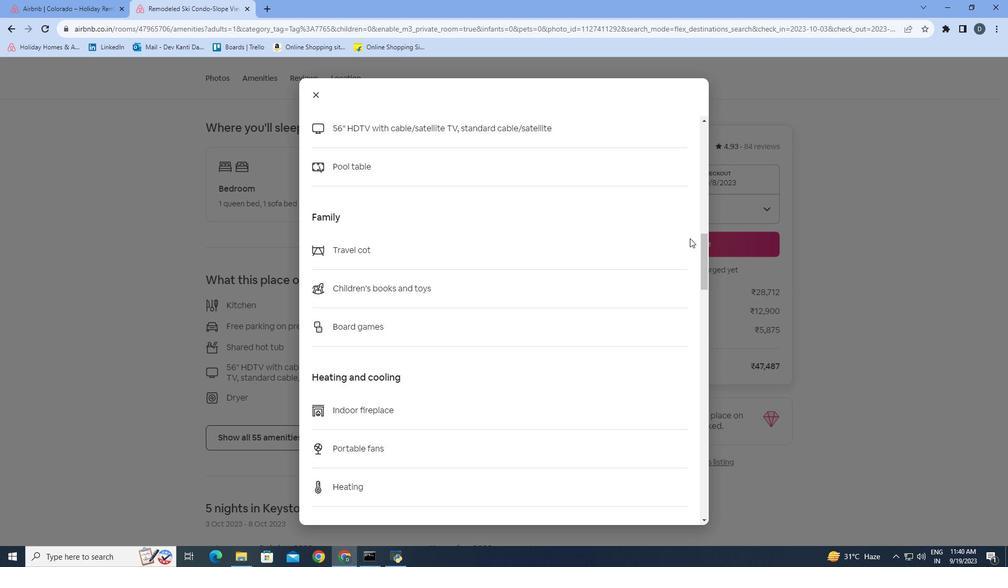 
Action: Mouse scrolled (690, 237) with delta (0, 0)
Screenshot: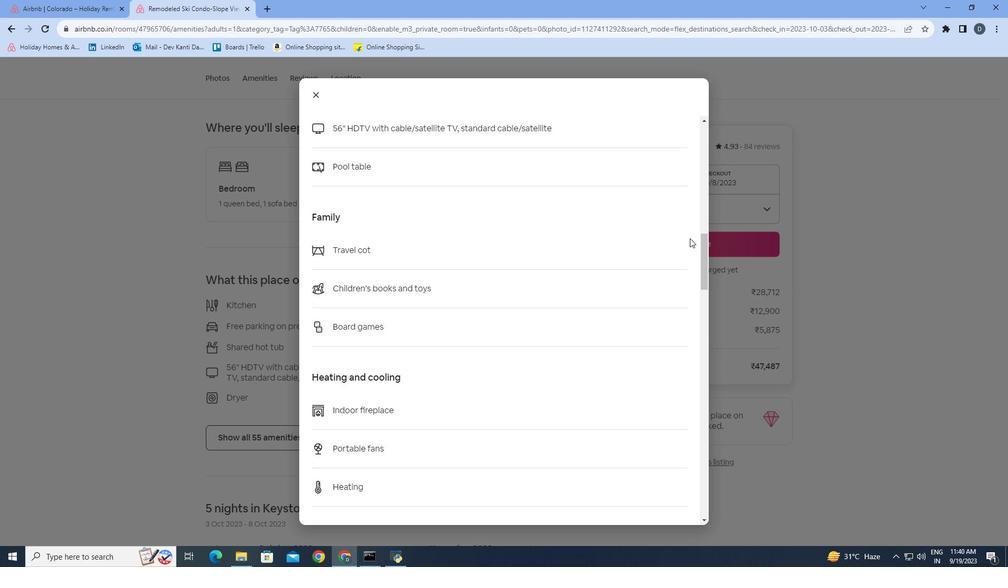 
Action: Mouse scrolled (690, 237) with delta (0, 0)
Screenshot: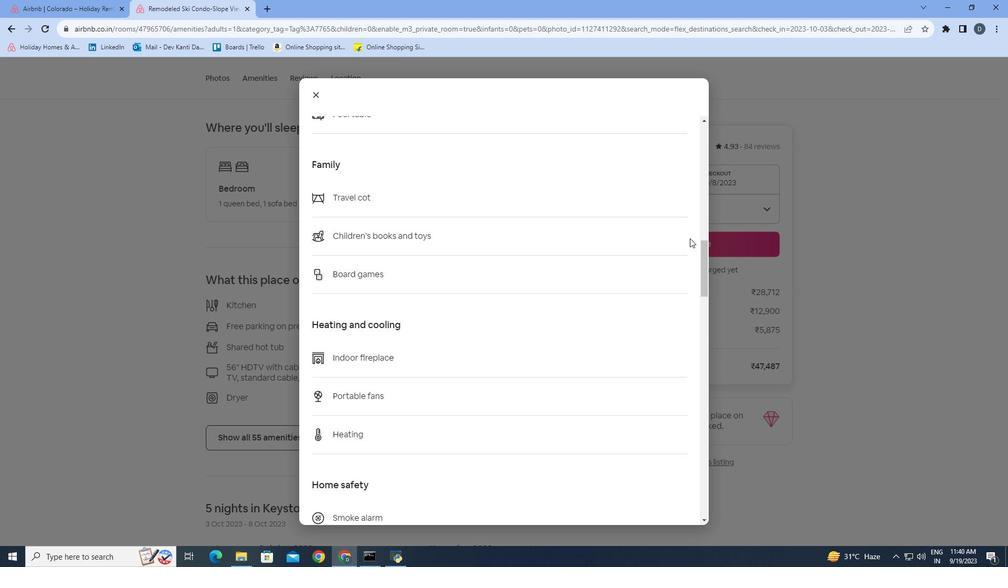 
Action: Mouse scrolled (690, 237) with delta (0, 0)
Screenshot: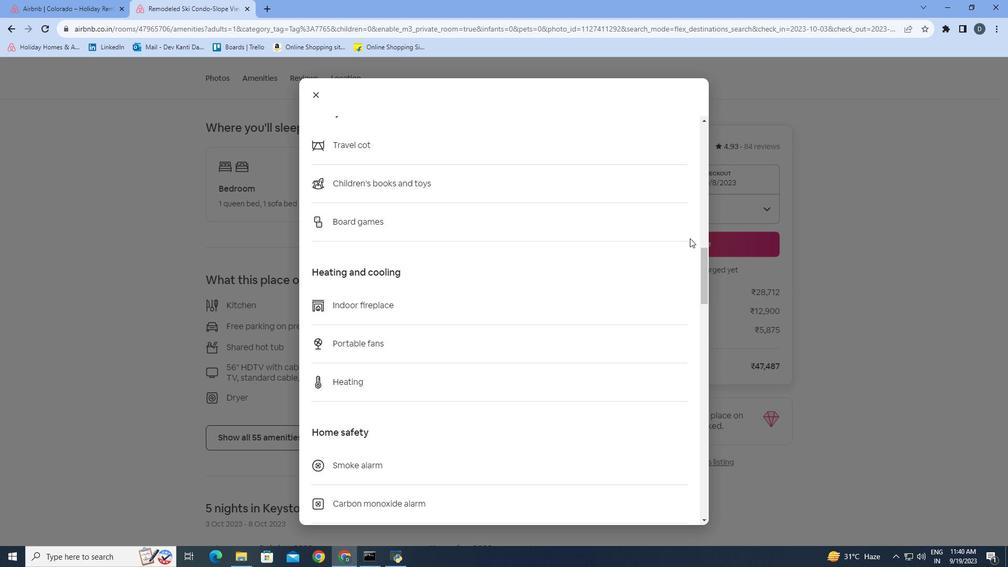 
Action: Mouse scrolled (690, 237) with delta (0, 0)
Screenshot: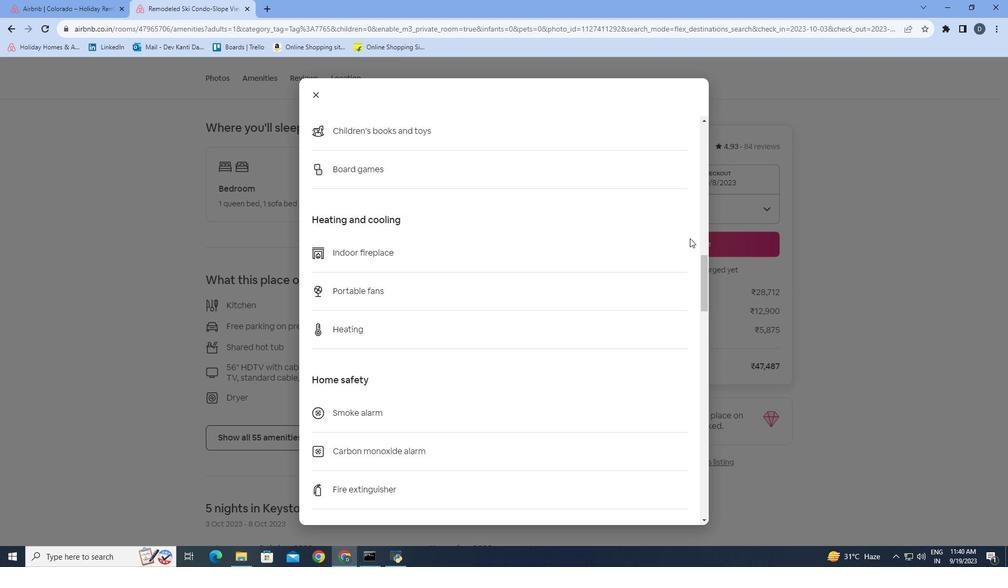 
Action: Mouse scrolled (690, 237) with delta (0, 0)
Screenshot: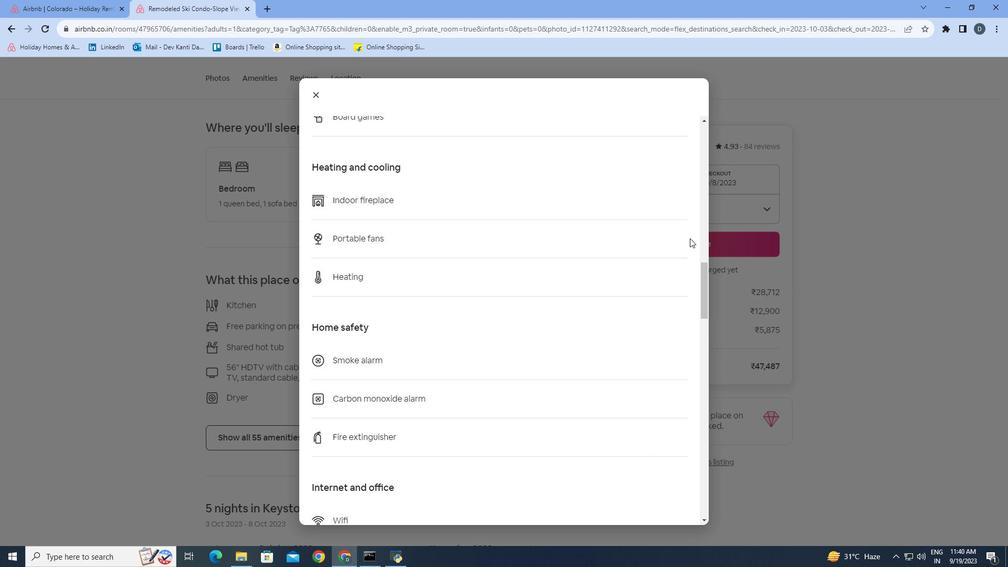 
Action: Mouse scrolled (690, 237) with delta (0, 0)
Screenshot: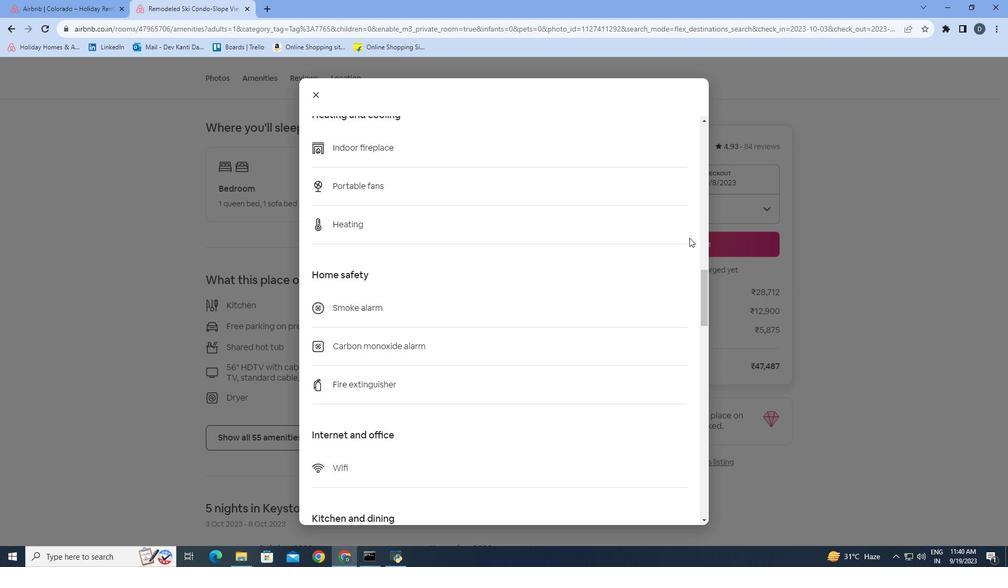 
Action: Mouse moved to (690, 237)
Screenshot: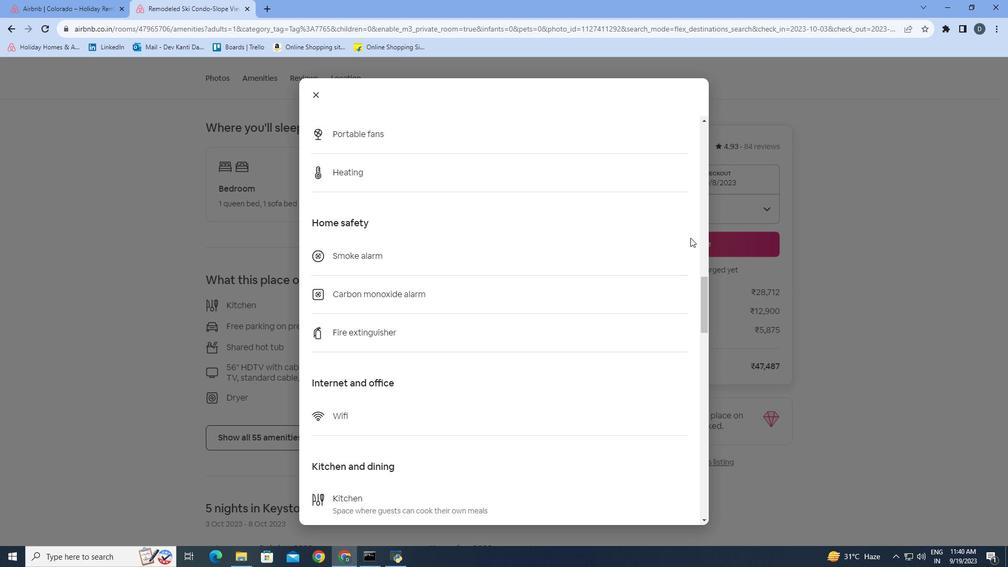 
Action: Mouse scrolled (690, 236) with delta (0, 0)
Screenshot: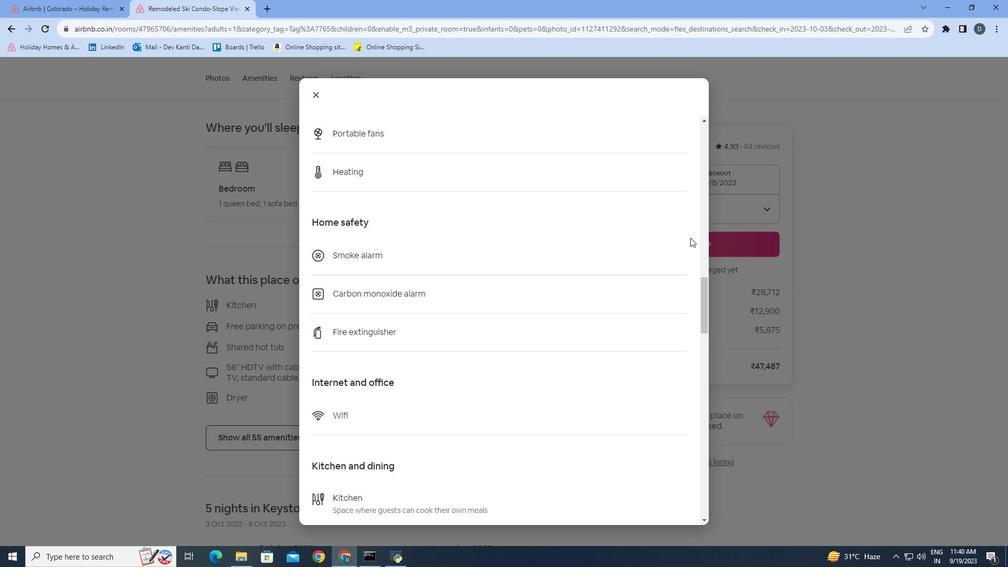 
Action: Mouse moved to (690, 237)
Screenshot: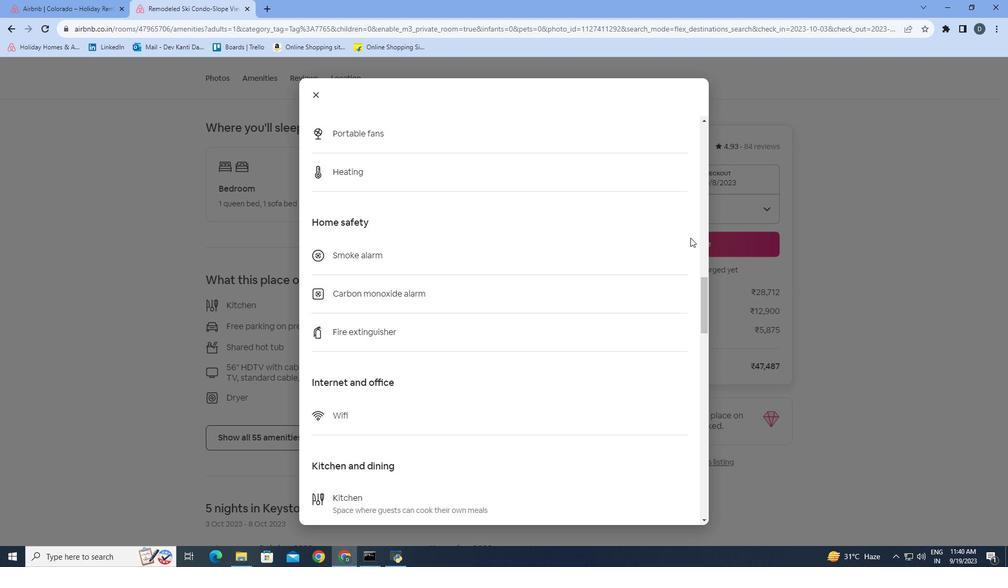 
Action: Mouse scrolled (690, 237) with delta (0, 0)
Screenshot: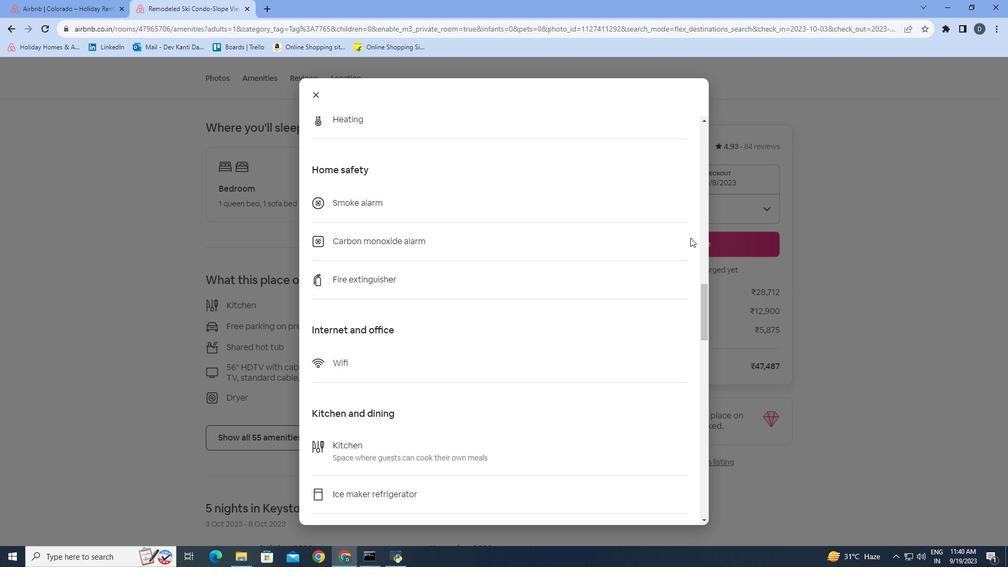 
Action: Mouse scrolled (690, 237) with delta (0, 0)
Screenshot: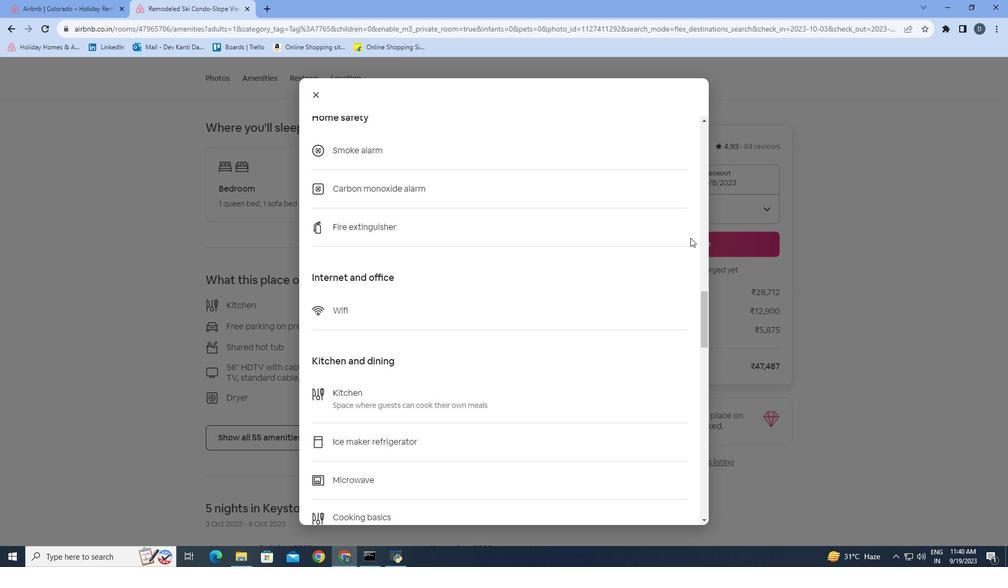 
Action: Mouse scrolled (690, 237) with delta (0, 0)
Screenshot: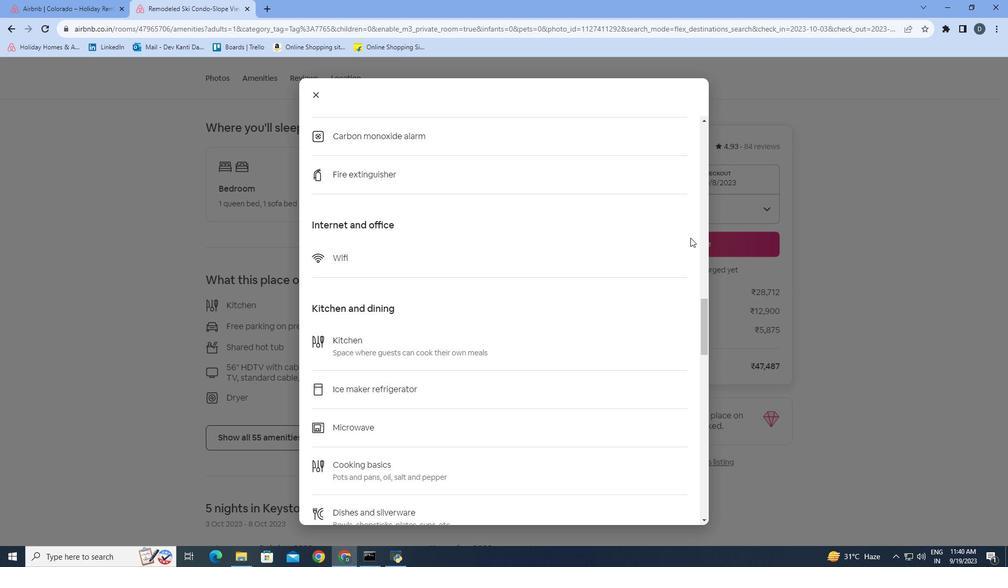 
Action: Mouse moved to (688, 228)
Screenshot: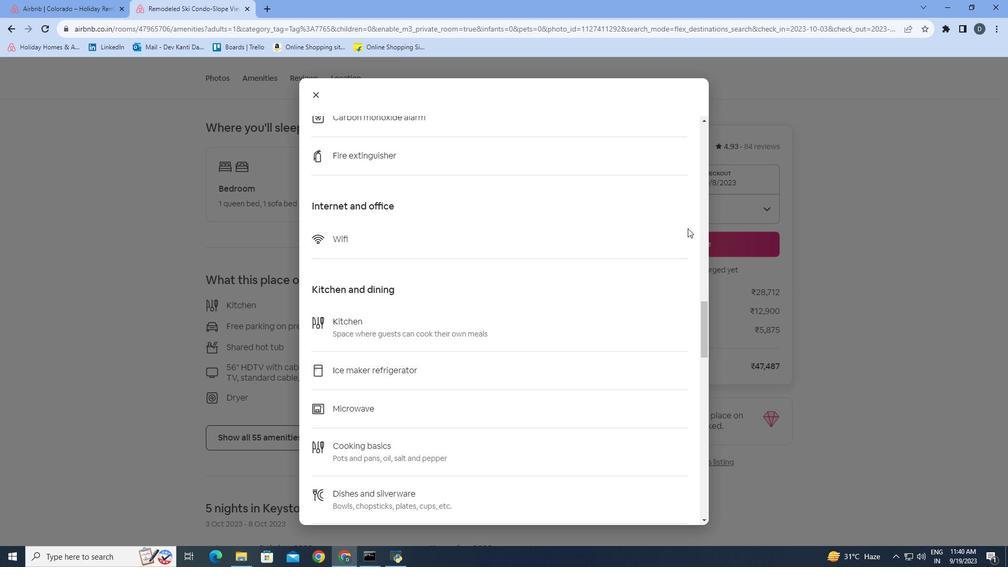 
Action: Mouse scrolled (688, 227) with delta (0, 0)
Screenshot: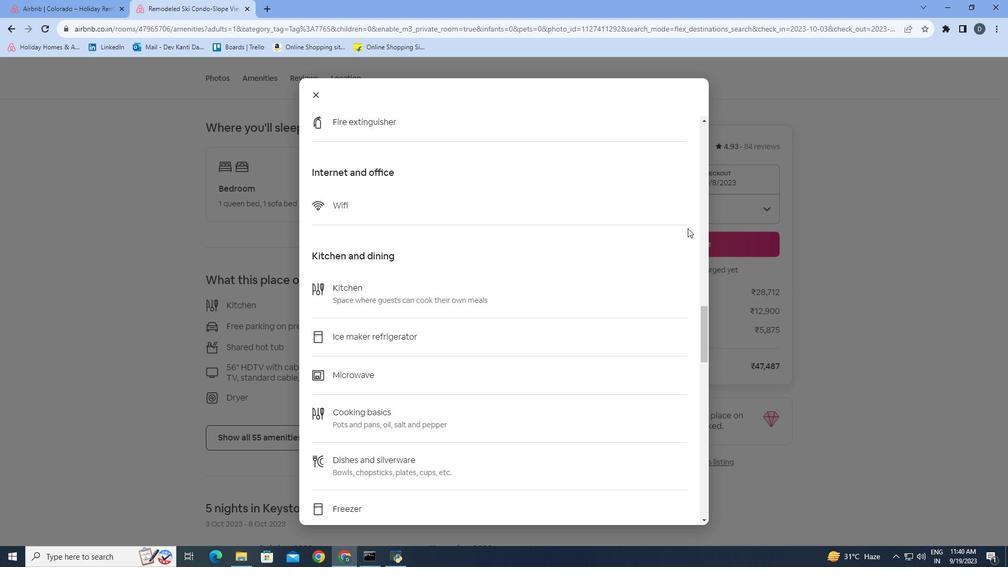 
Action: Mouse scrolled (688, 227) with delta (0, 0)
Screenshot: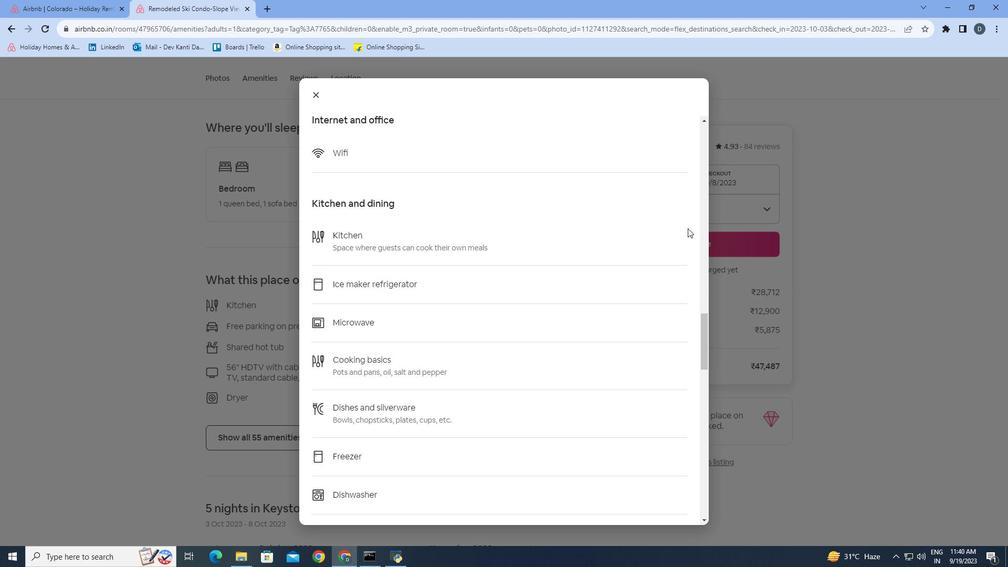 
Action: Mouse scrolled (688, 227) with delta (0, 0)
Screenshot: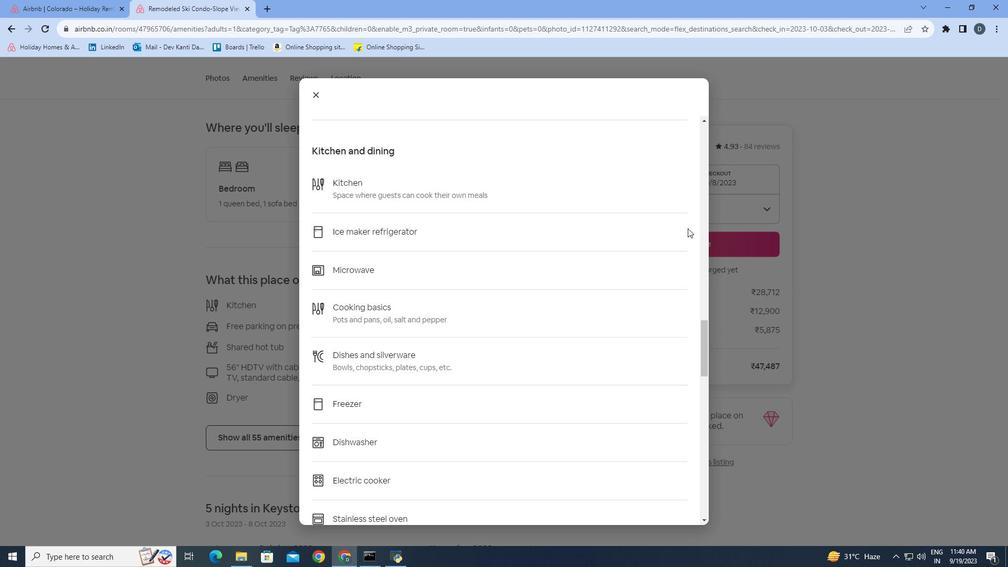 
Action: Mouse scrolled (688, 227) with delta (0, 0)
Screenshot: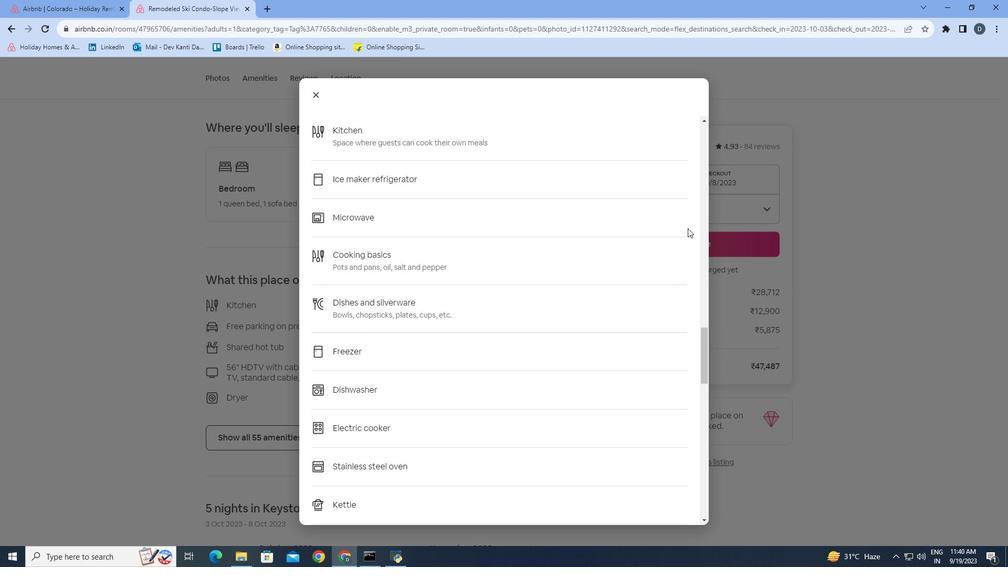 
Action: Mouse scrolled (688, 227) with delta (0, 0)
Screenshot: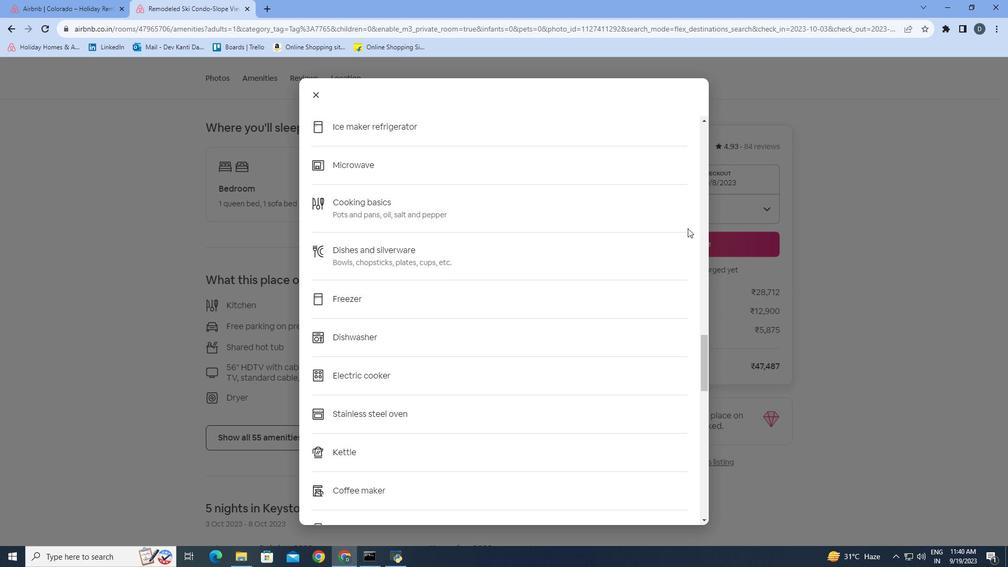 
Action: Mouse scrolled (688, 227) with delta (0, 0)
Screenshot: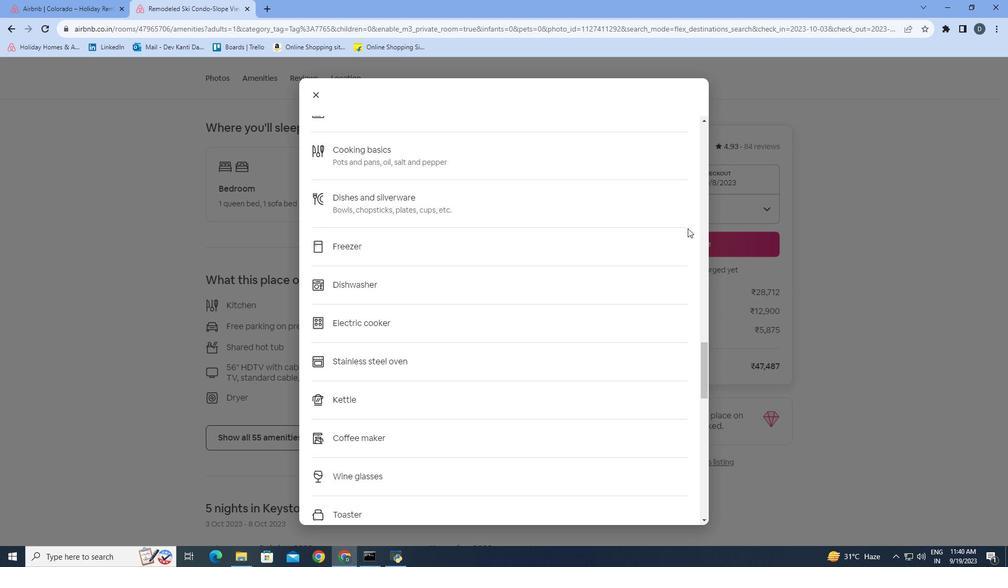 
Action: Mouse scrolled (688, 227) with delta (0, 0)
Screenshot: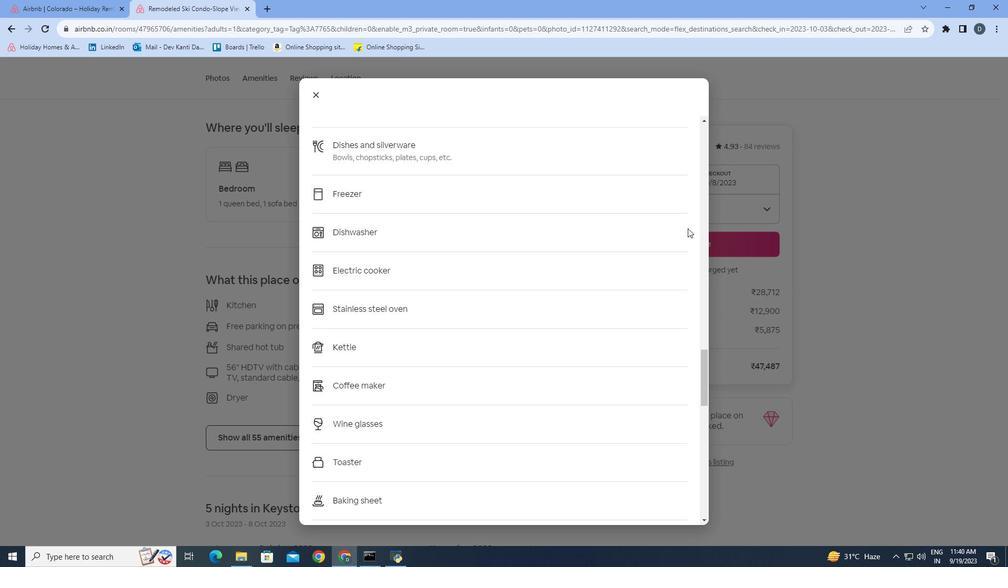 
Action: Mouse scrolled (688, 227) with delta (0, 0)
Screenshot: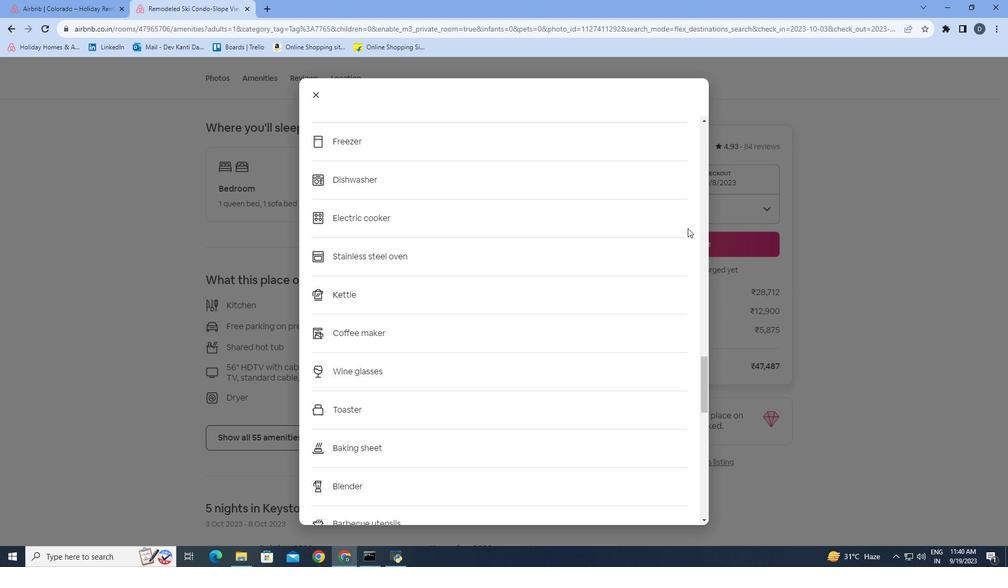 
Action: Mouse scrolled (688, 227) with delta (0, 0)
Screenshot: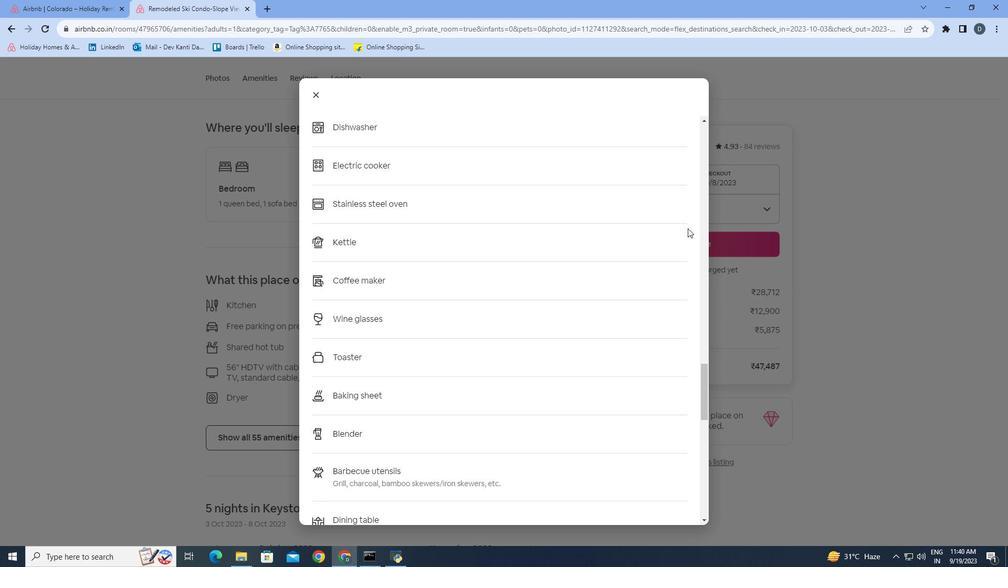 
Action: Mouse scrolled (688, 227) with delta (0, 0)
Screenshot: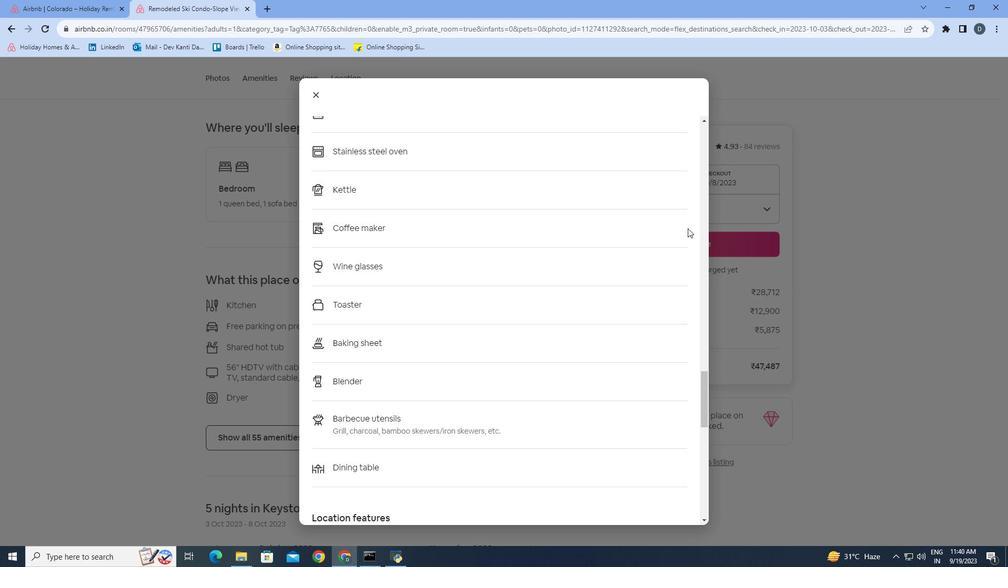 
Action: Mouse scrolled (688, 227) with delta (0, 0)
Screenshot: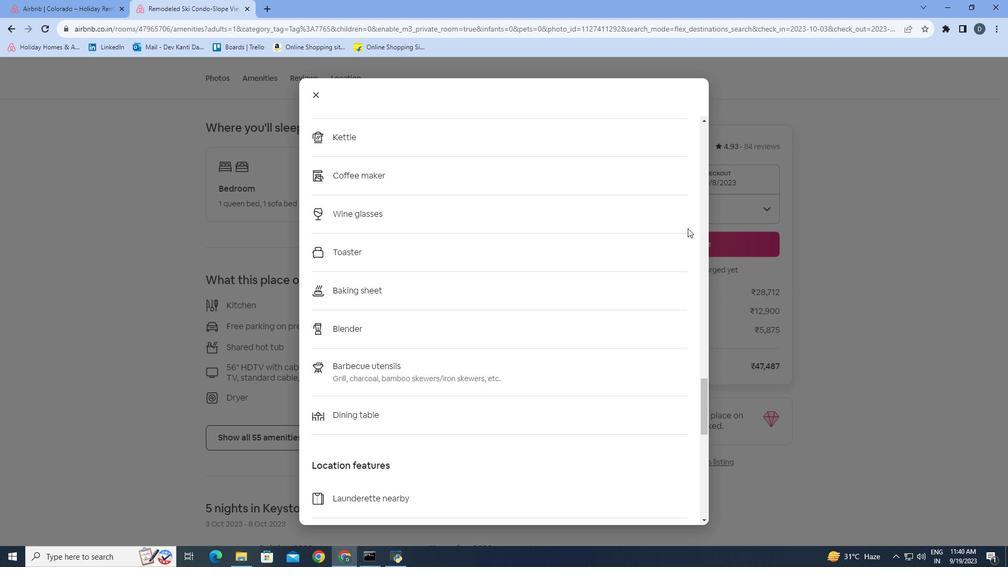
Action: Mouse scrolled (688, 227) with delta (0, 0)
Screenshot: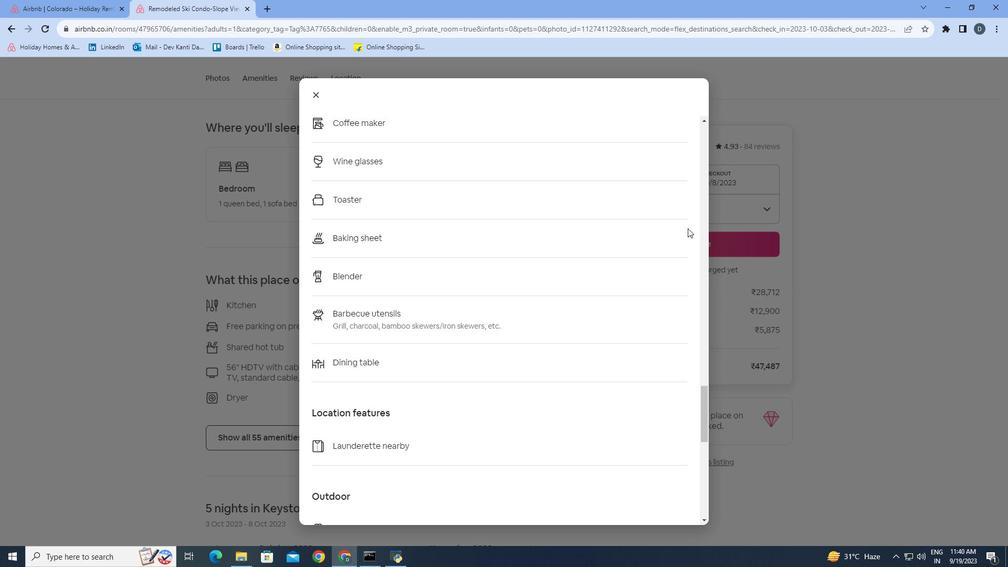 
Action: Mouse scrolled (688, 227) with delta (0, 0)
Screenshot: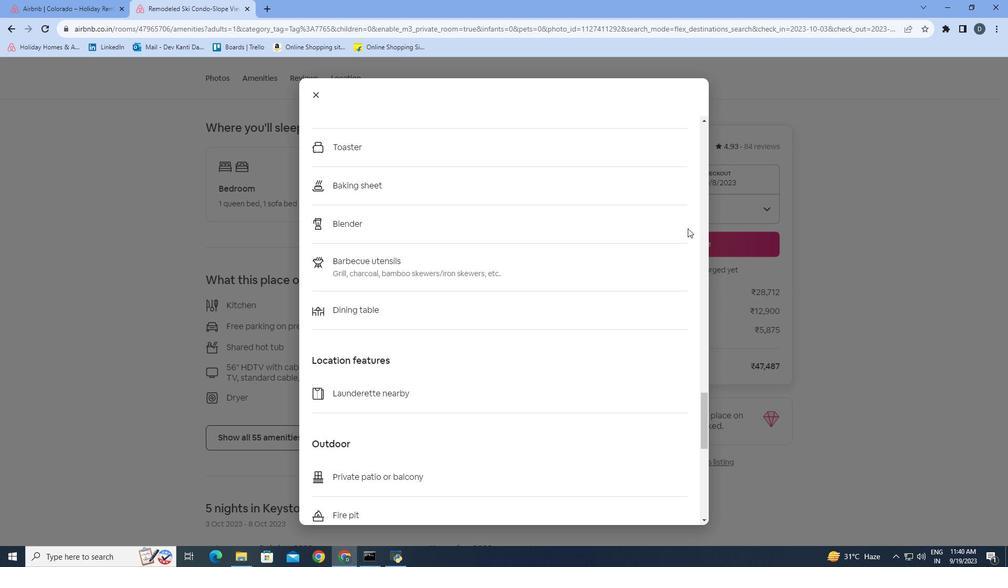 
Action: Mouse scrolled (688, 227) with delta (0, 0)
Screenshot: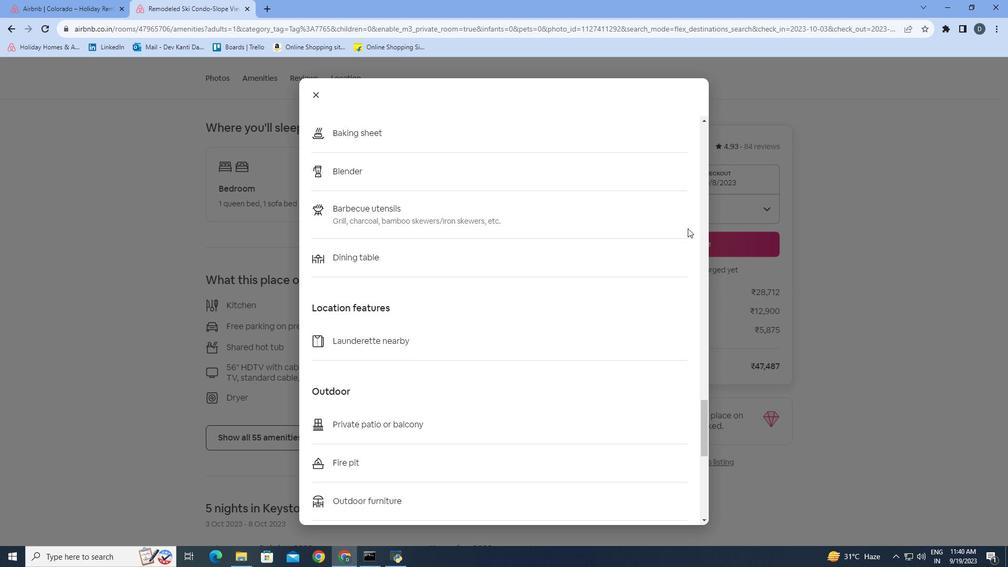 
Action: Mouse scrolled (688, 227) with delta (0, 0)
Screenshot: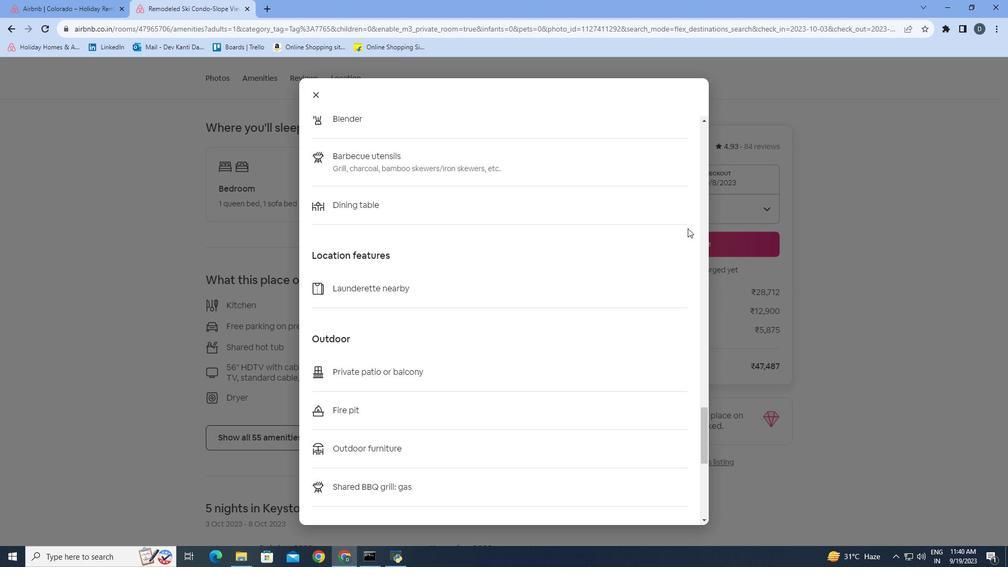 
Action: Mouse scrolled (688, 227) with delta (0, 0)
Screenshot: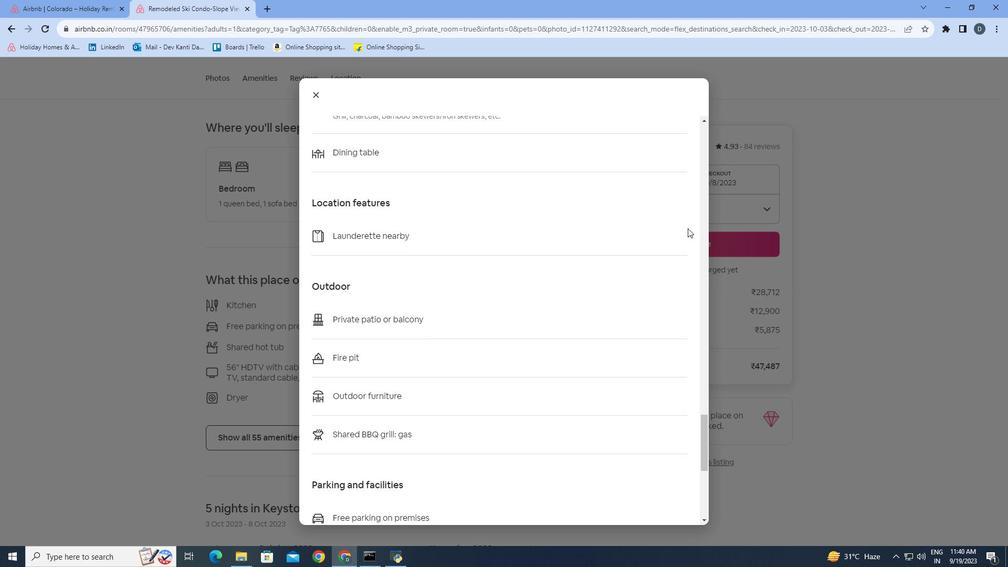 
Action: Mouse scrolled (688, 227) with delta (0, 0)
Screenshot: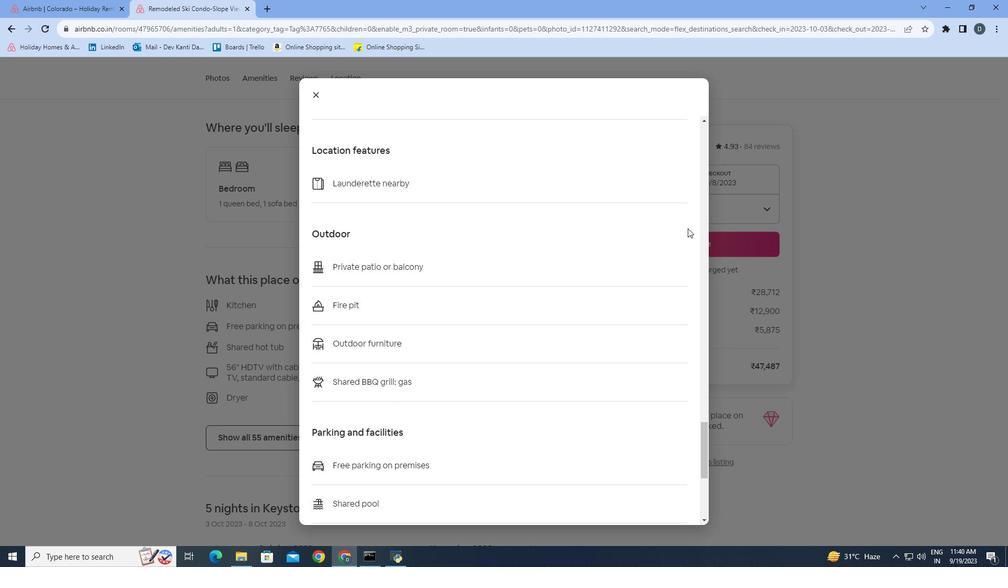 
Action: Mouse scrolled (688, 227) with delta (0, 0)
Screenshot: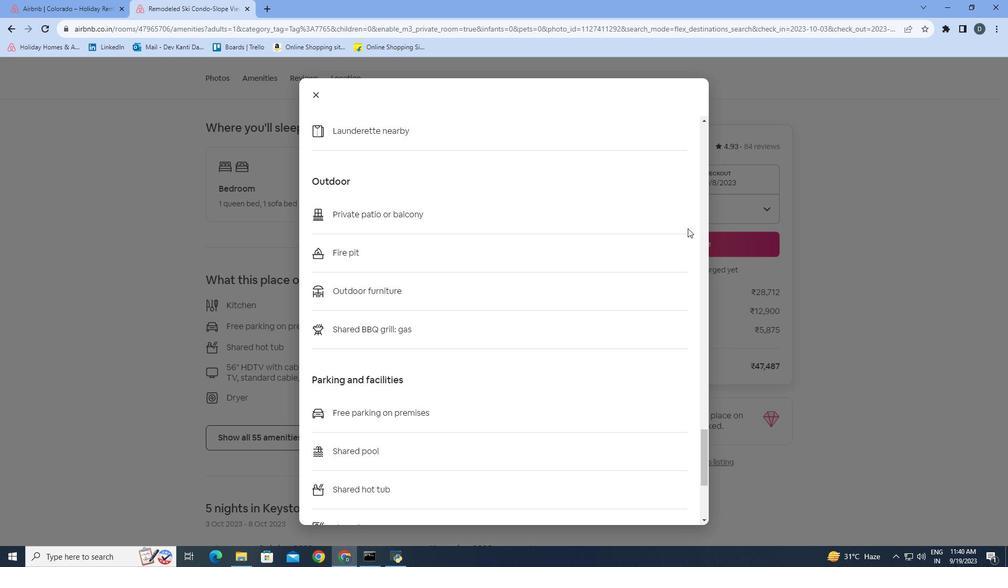 
Action: Mouse scrolled (688, 227) with delta (0, 0)
Screenshot: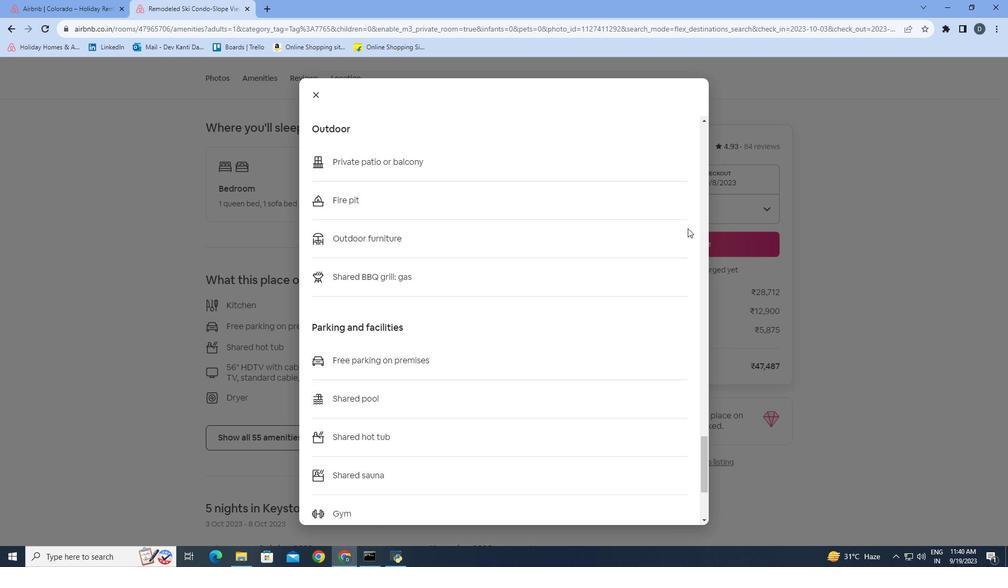
Action: Mouse scrolled (688, 227) with delta (0, 0)
Screenshot: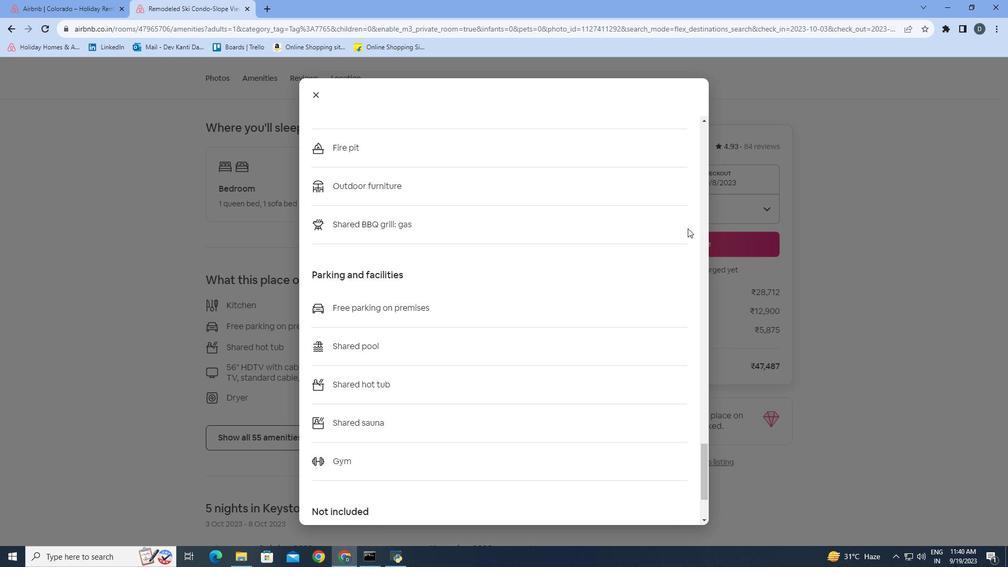 
Action: Mouse scrolled (688, 227) with delta (0, 0)
Screenshot: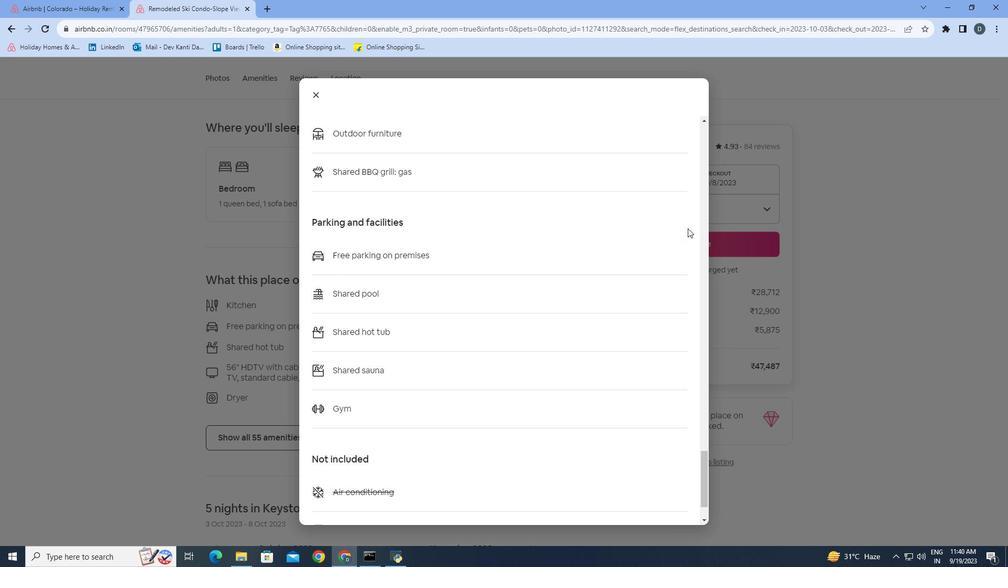 
Action: Mouse scrolled (688, 227) with delta (0, 0)
Screenshot: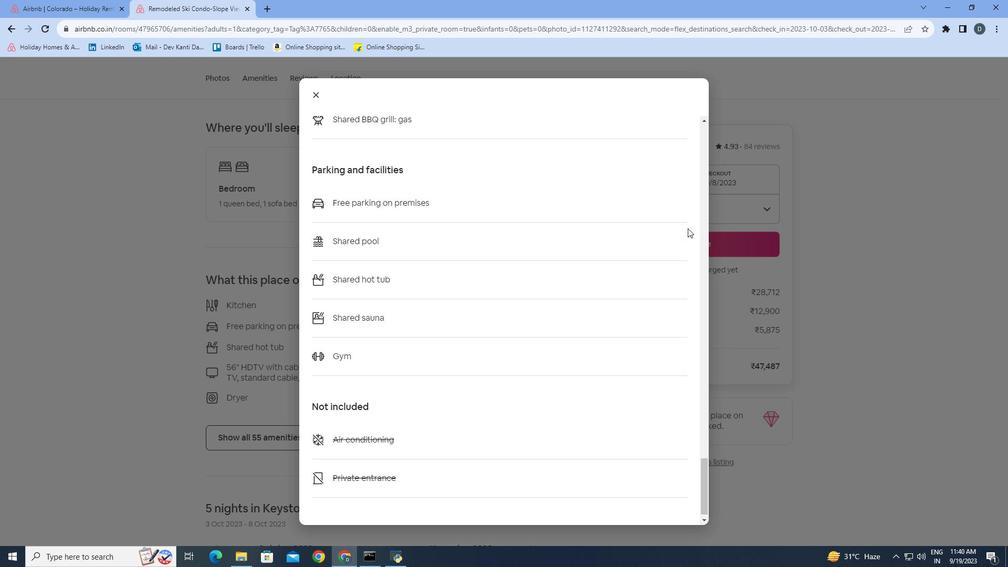 
Action: Mouse scrolled (688, 227) with delta (0, 0)
Screenshot: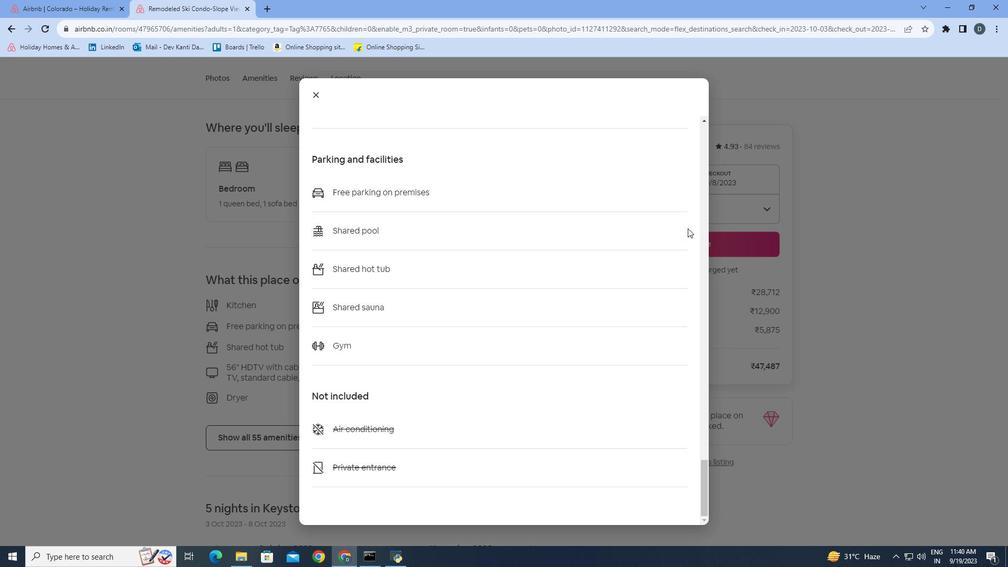 
Action: Mouse scrolled (688, 227) with delta (0, 0)
Screenshot: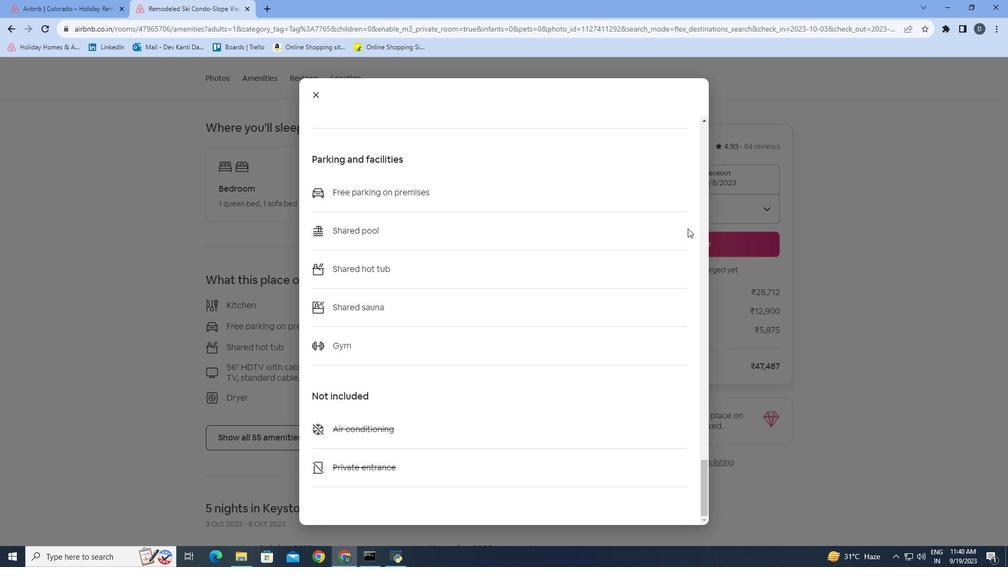 
Action: Mouse scrolled (688, 227) with delta (0, 0)
Screenshot: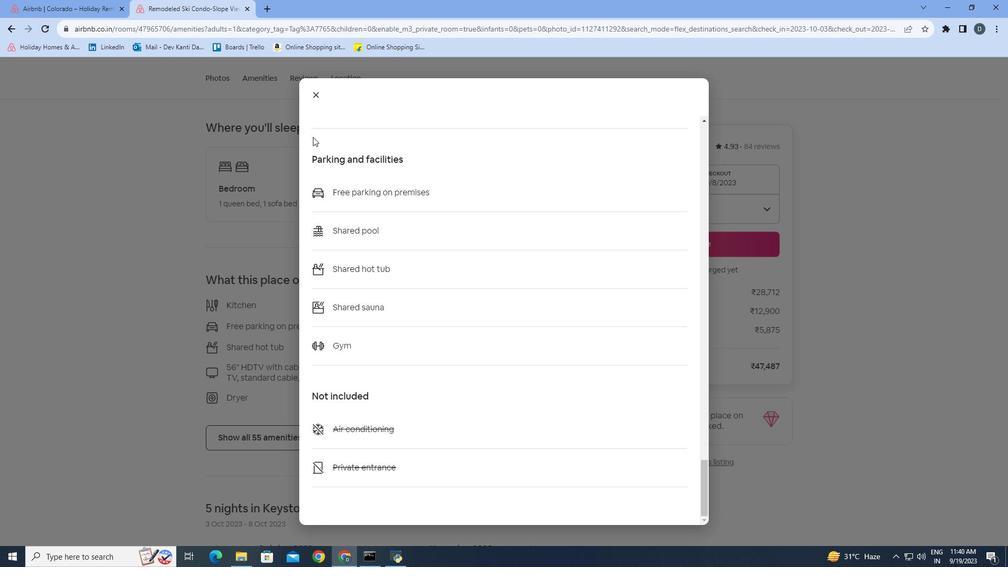 
Action: Mouse moved to (313, 94)
Screenshot: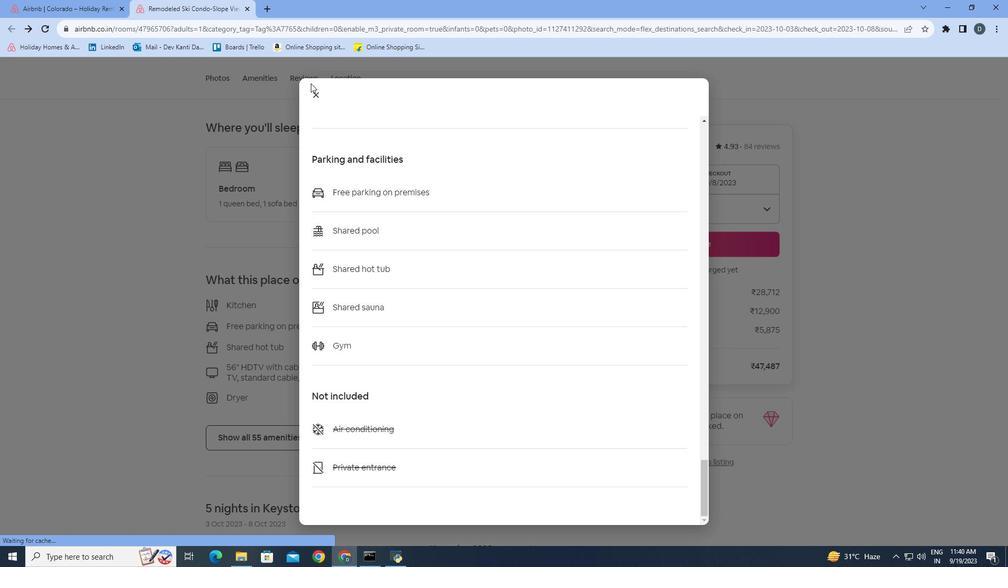 
Action: Mouse pressed left at (313, 94)
Screenshot: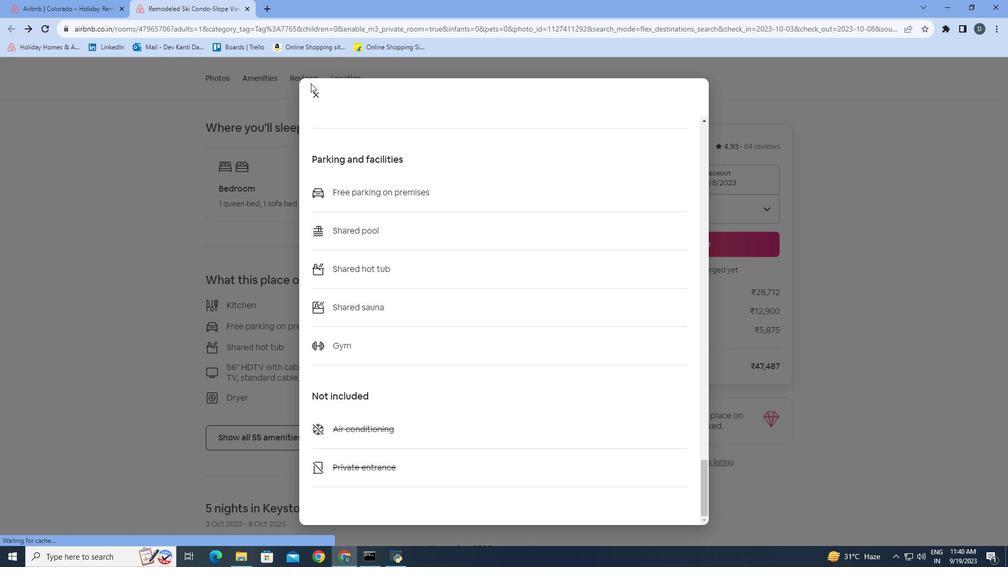 
Action: Mouse moved to (594, 470)
Screenshot: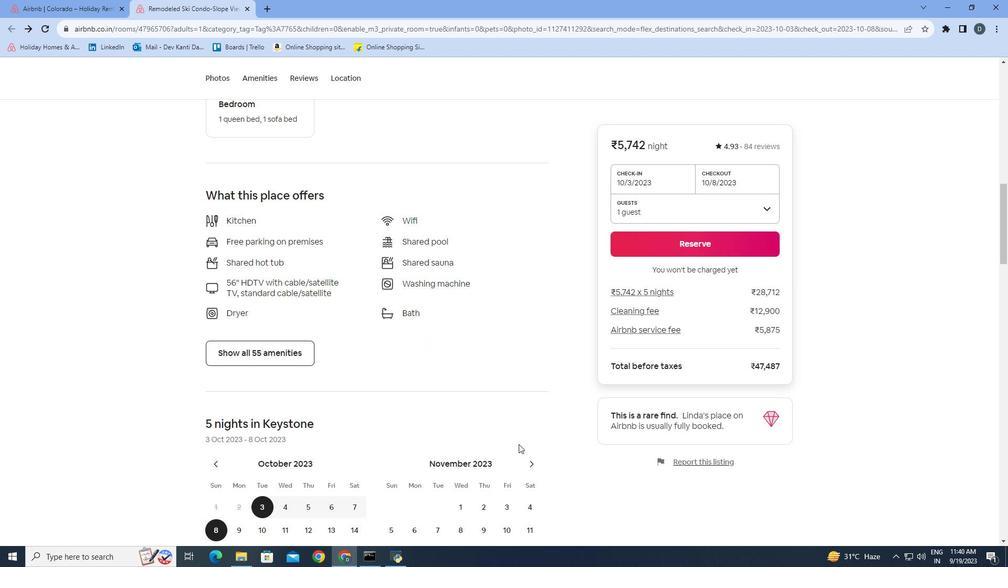 
Action: Mouse scrolled (594, 470) with delta (0, 0)
Screenshot: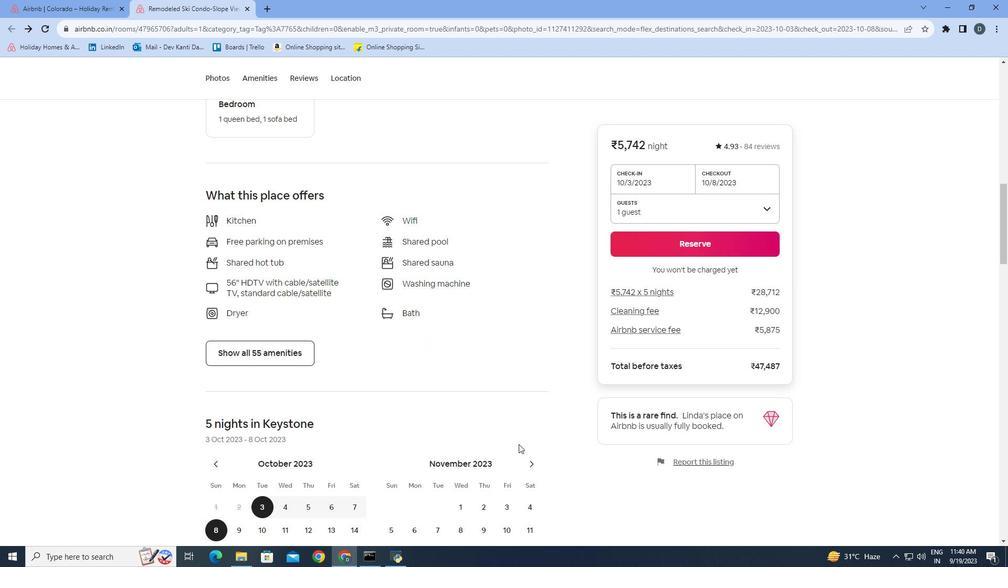 
Action: Mouse moved to (512, 449)
Screenshot: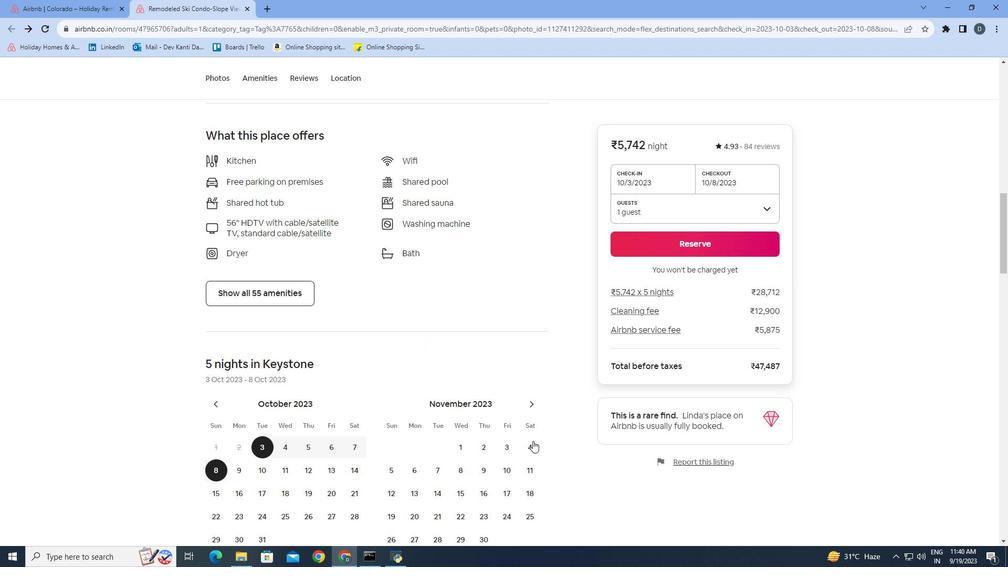 
Action: Mouse scrolled (512, 449) with delta (0, 0)
Screenshot: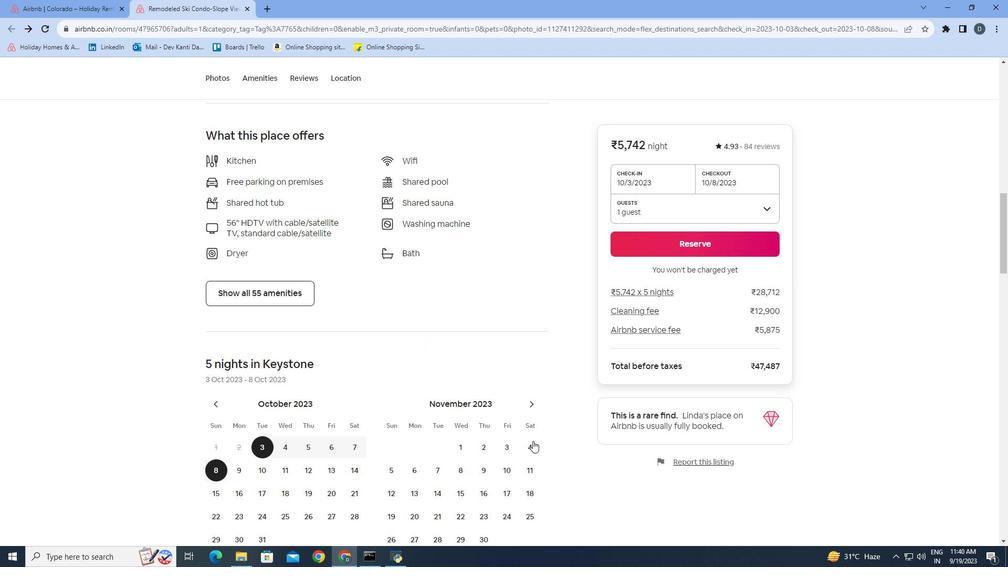 
Action: Mouse moved to (516, 445)
Screenshot: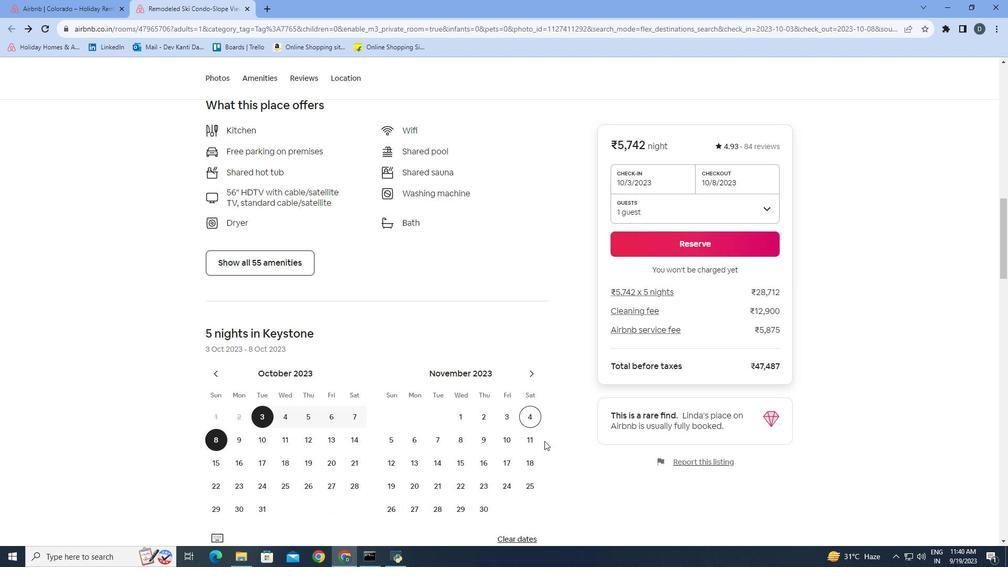 
Action: Mouse scrolled (516, 445) with delta (0, 0)
Screenshot: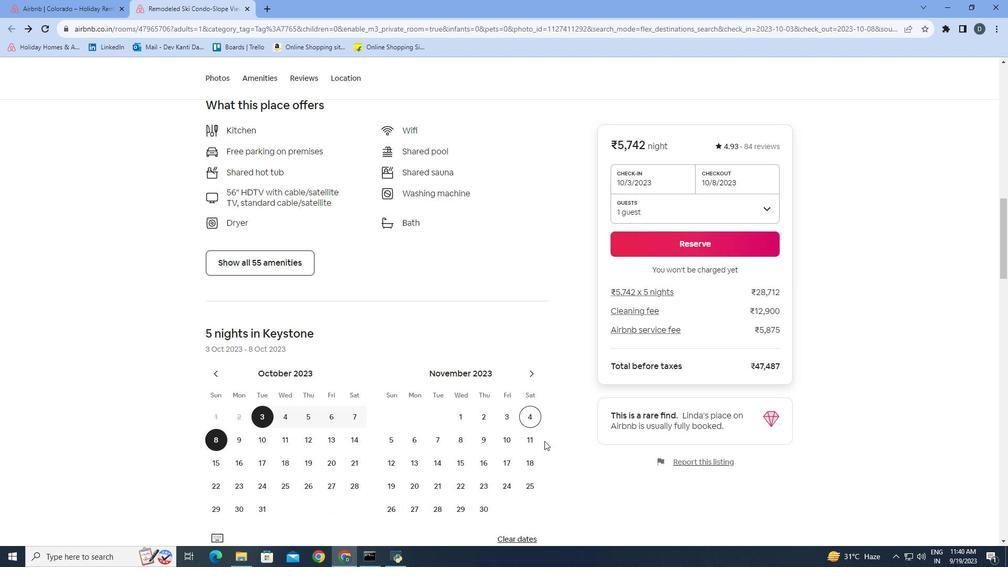 
Action: Mouse moved to (527, 442)
Screenshot: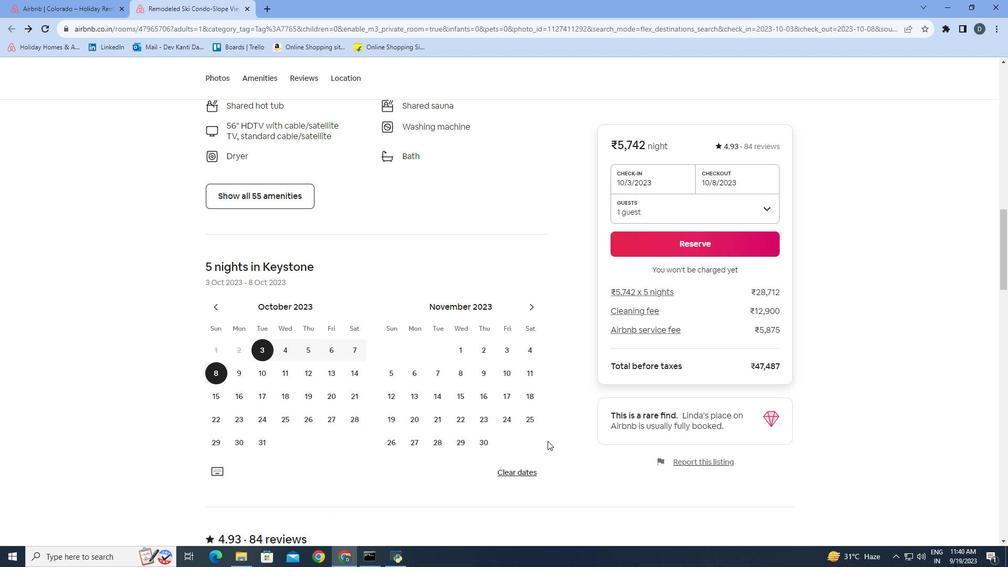 
Action: Mouse scrolled (527, 441) with delta (0, 0)
Screenshot: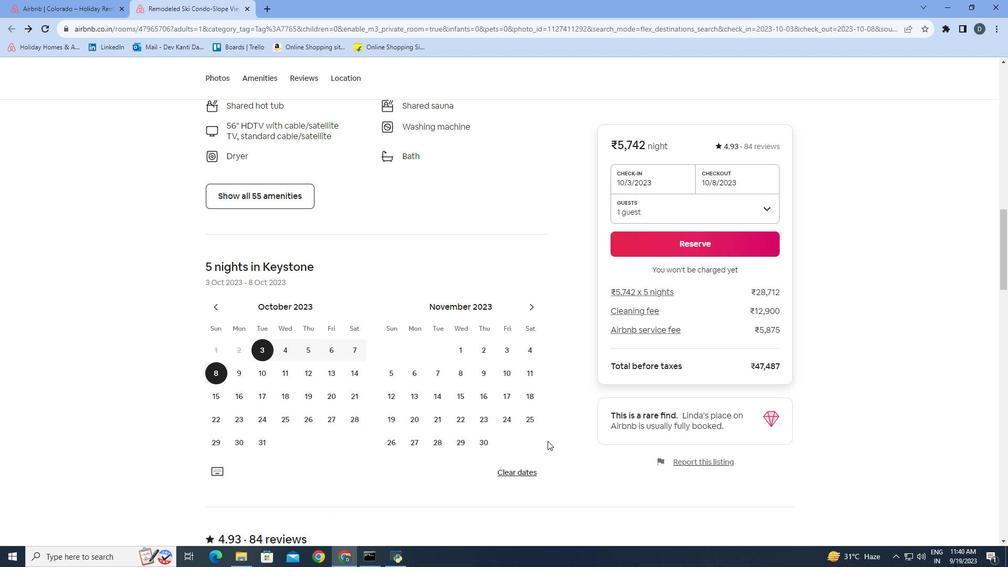 
Action: Mouse moved to (543, 441)
Screenshot: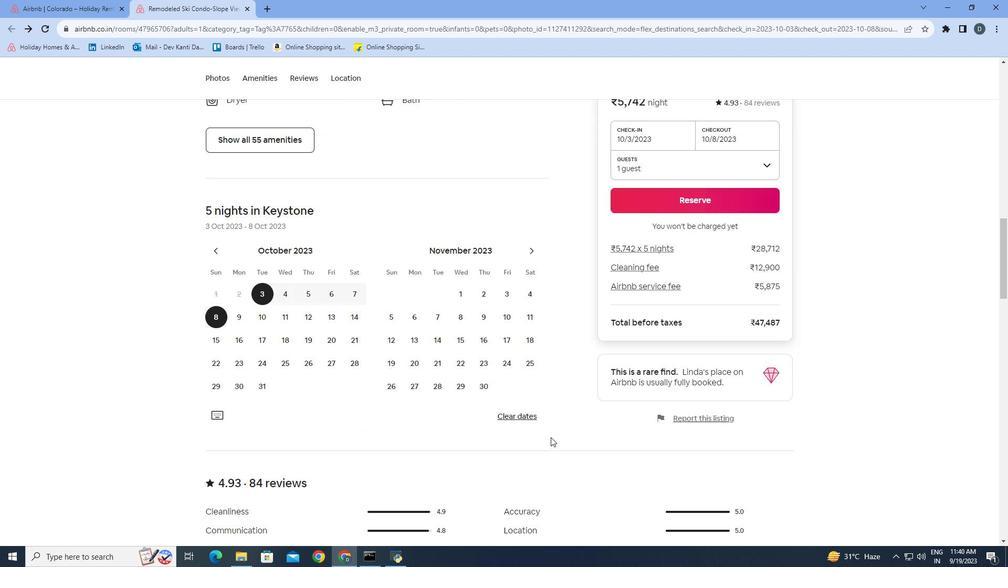 
Action: Mouse scrolled (543, 440) with delta (0, 0)
Screenshot: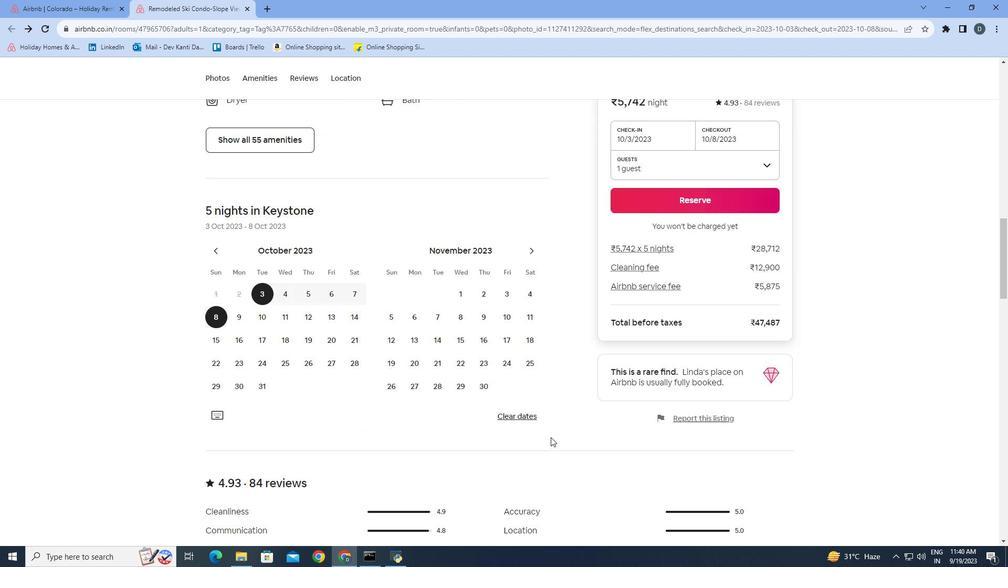 
Action: Mouse moved to (547, 441)
Screenshot: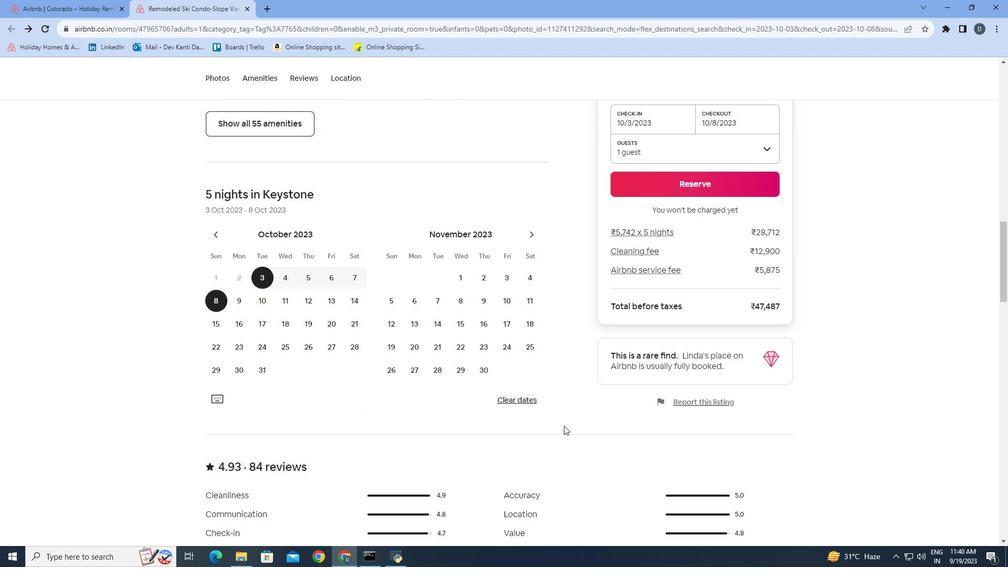 
Action: Mouse scrolled (547, 440) with delta (0, 0)
Screenshot: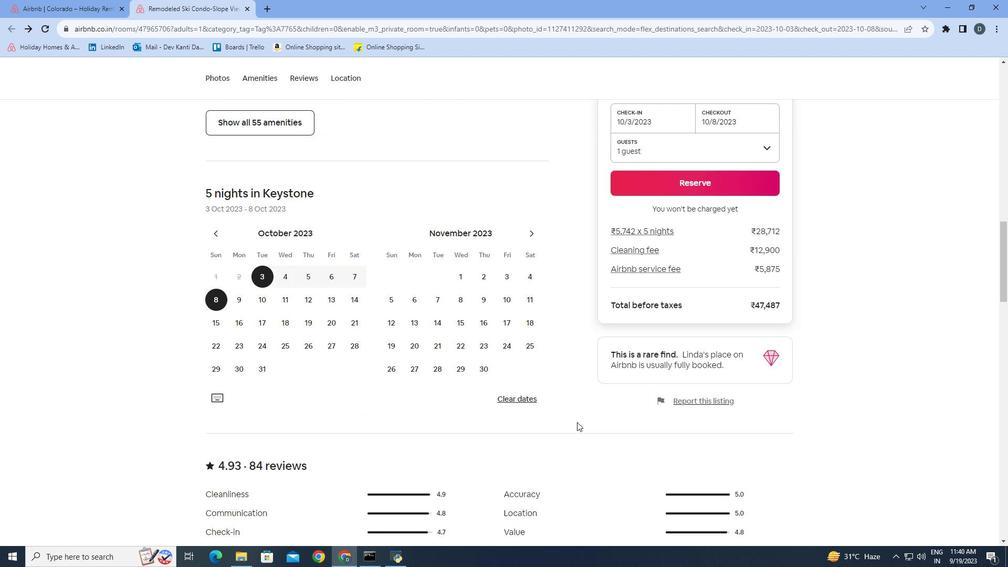 
Action: Mouse moved to (579, 422)
Screenshot: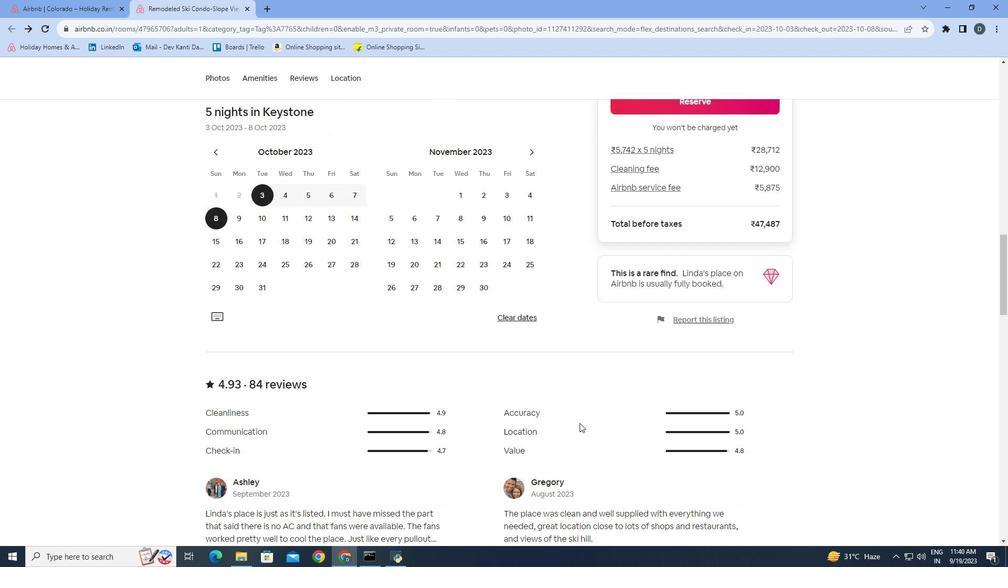 
Action: Mouse scrolled (579, 422) with delta (0, 0)
Screenshot: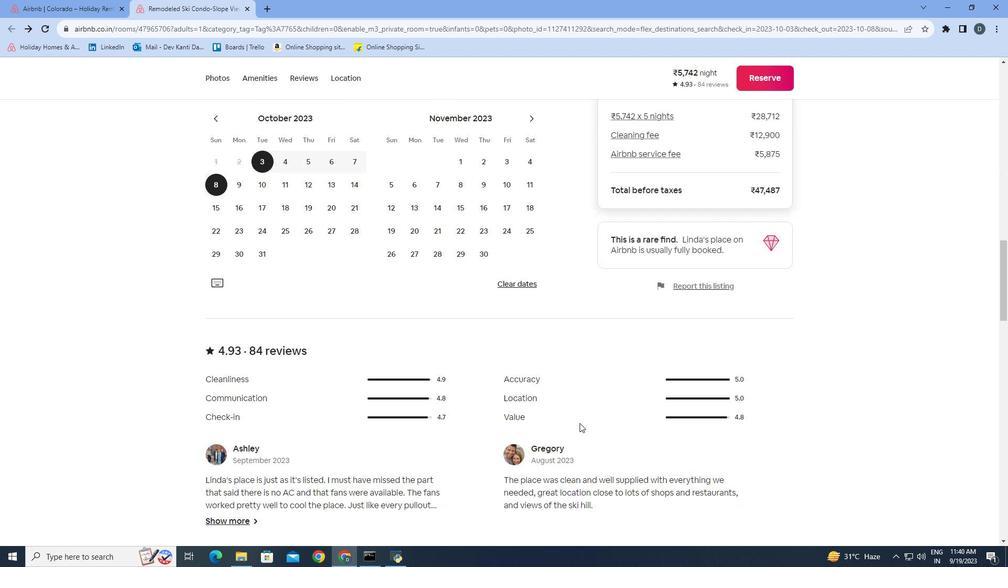 
Action: Mouse moved to (579, 423)
Screenshot: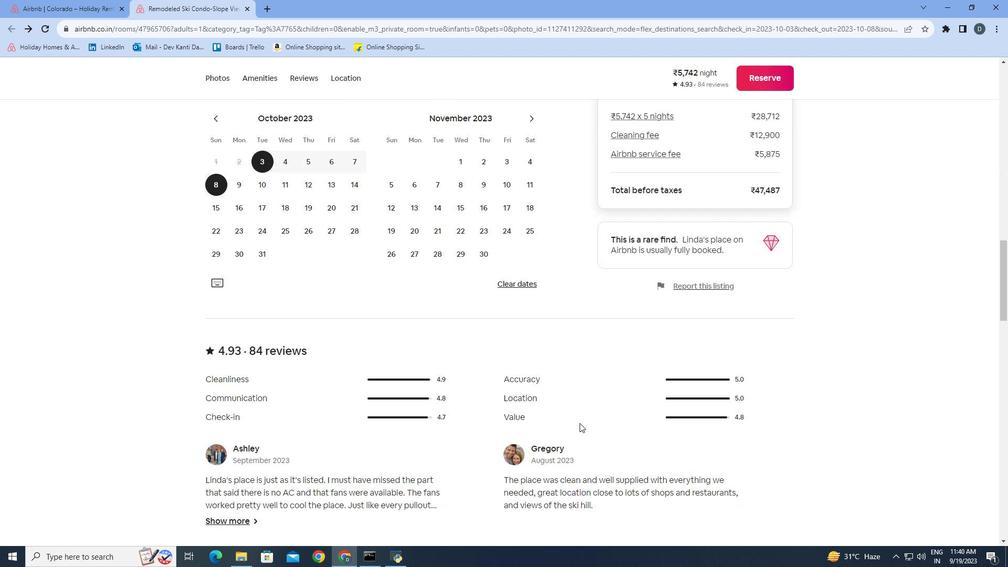 
Action: Mouse scrolled (579, 422) with delta (0, 0)
Screenshot: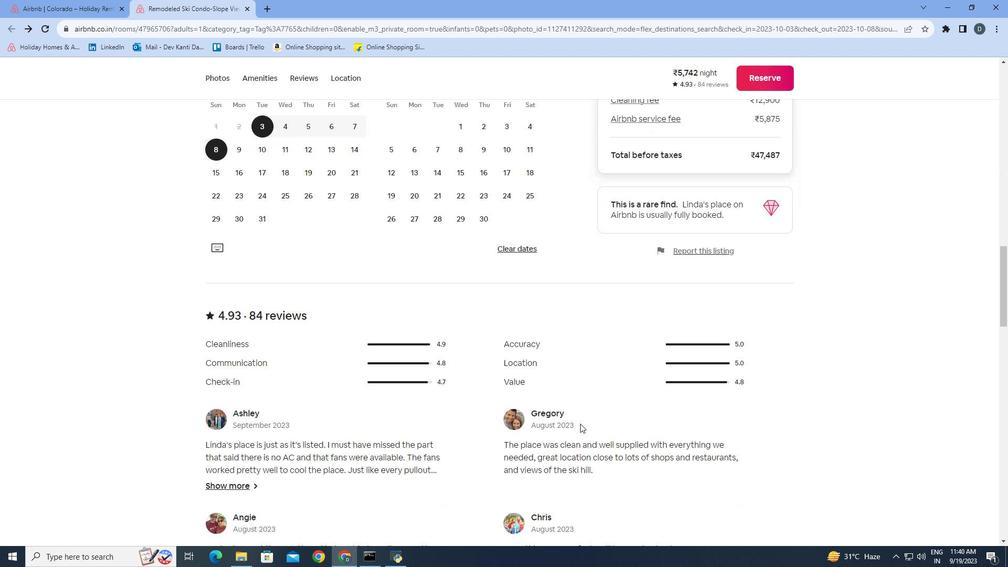 
Action: Mouse moved to (579, 423)
Screenshot: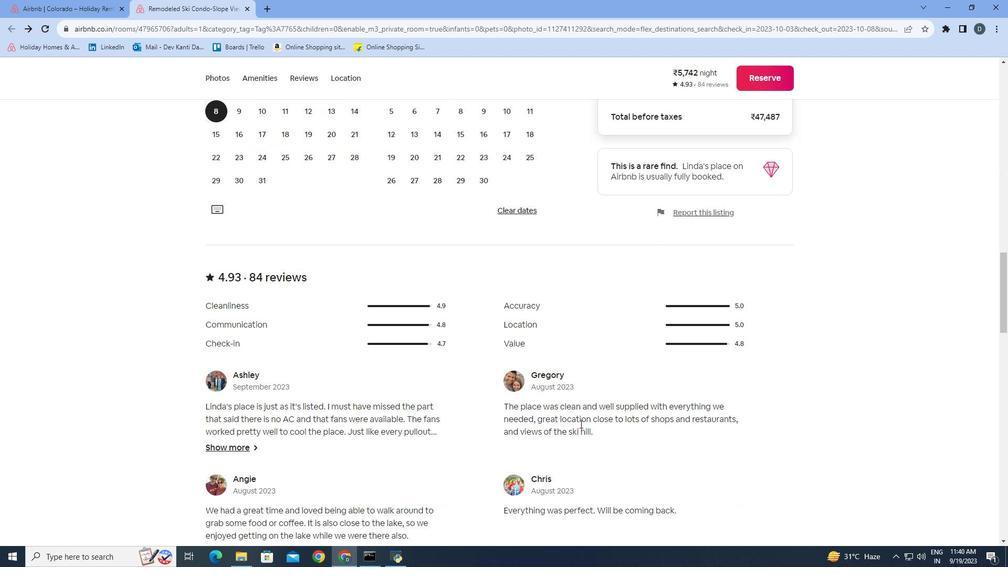 
Action: Mouse scrolled (579, 422) with delta (0, 0)
Screenshot: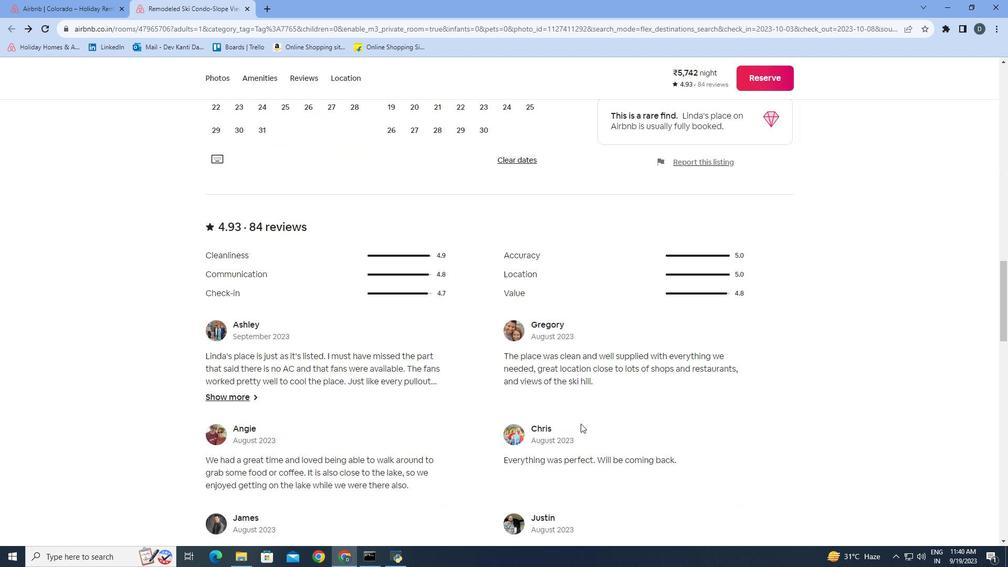
Action: Mouse scrolled (579, 422) with delta (0, 0)
Screenshot: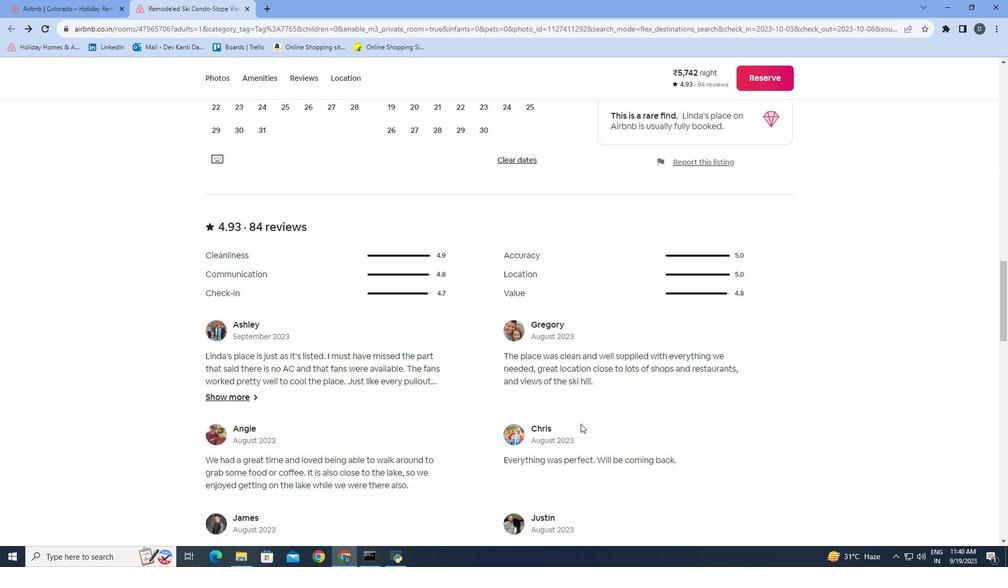
Action: Mouse moved to (580, 423)
Screenshot: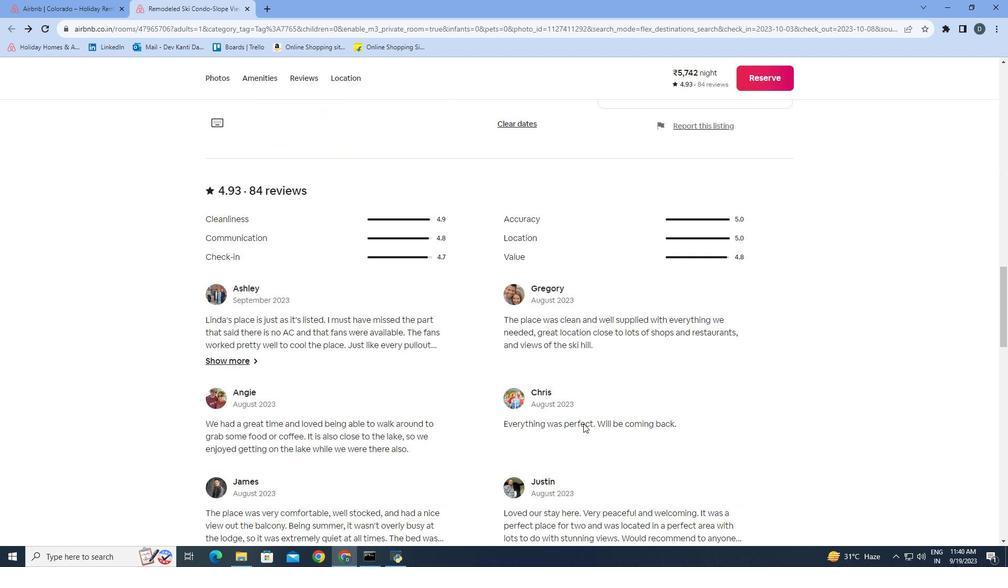 
Action: Mouse scrolled (580, 423) with delta (0, 0)
Screenshot: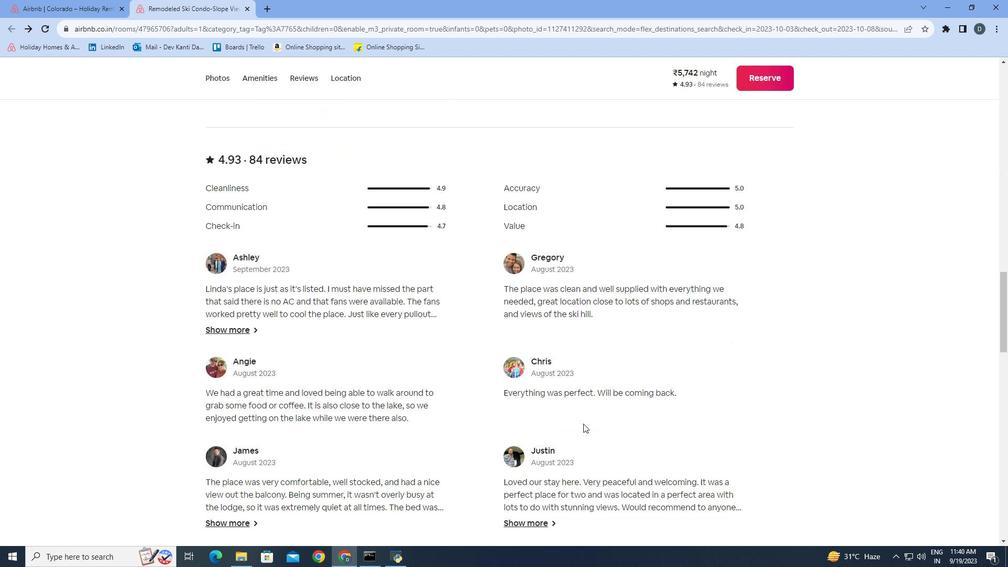 
Action: Mouse moved to (580, 423)
Screenshot: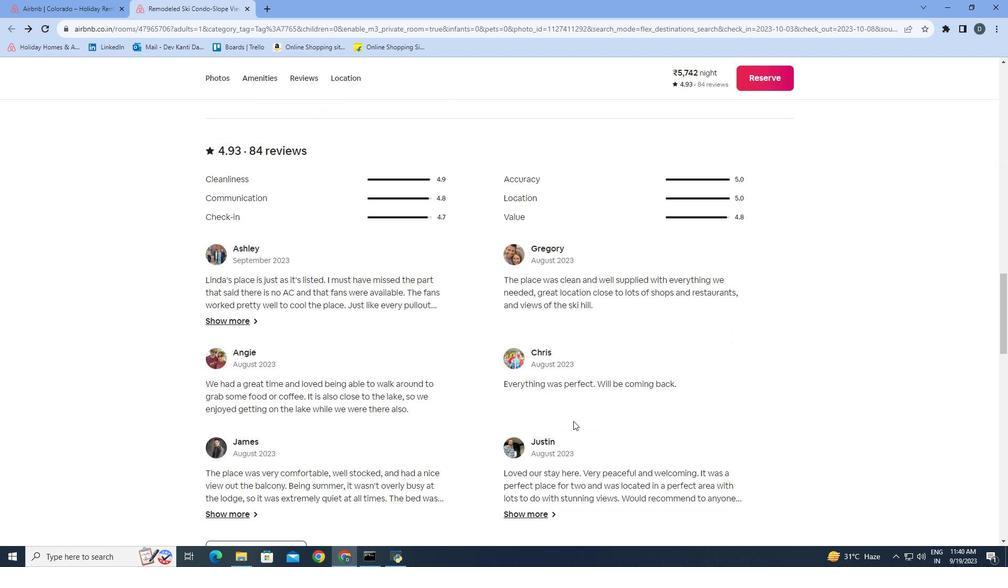 
Action: Mouse scrolled (580, 423) with delta (0, 0)
Screenshot: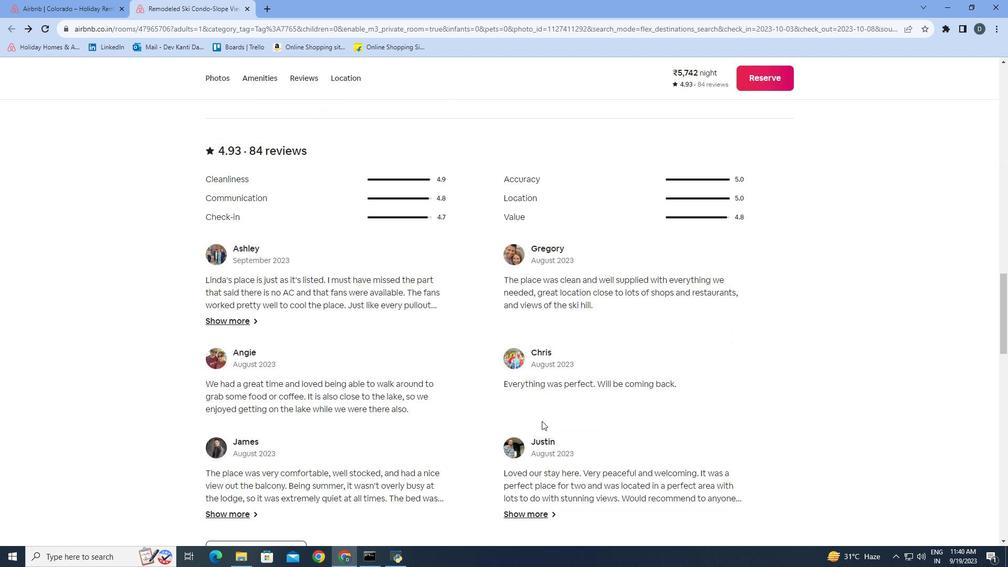 
Action: Mouse moved to (493, 430)
Screenshot: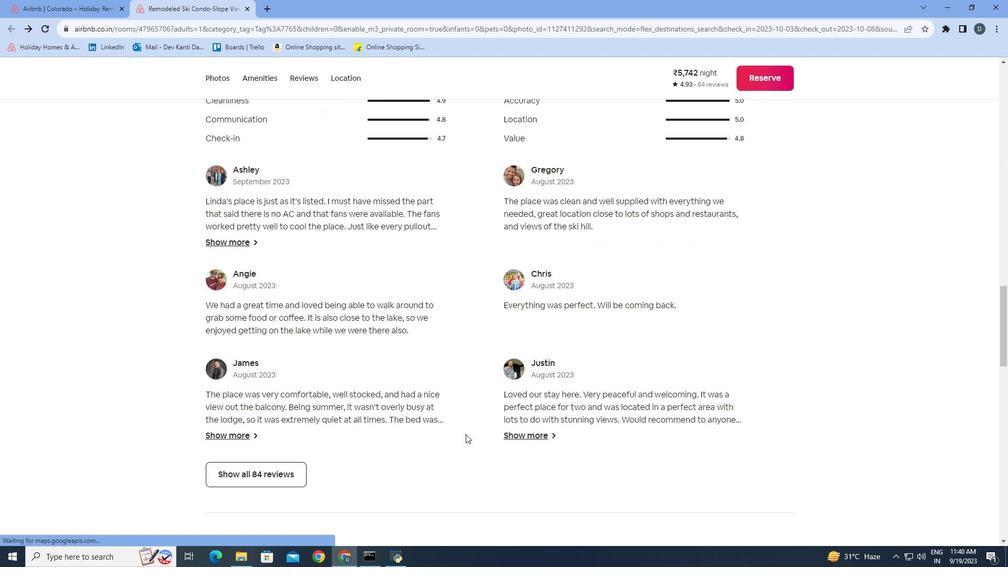 
Action: Mouse scrolled (493, 429) with delta (0, 0)
Screenshot: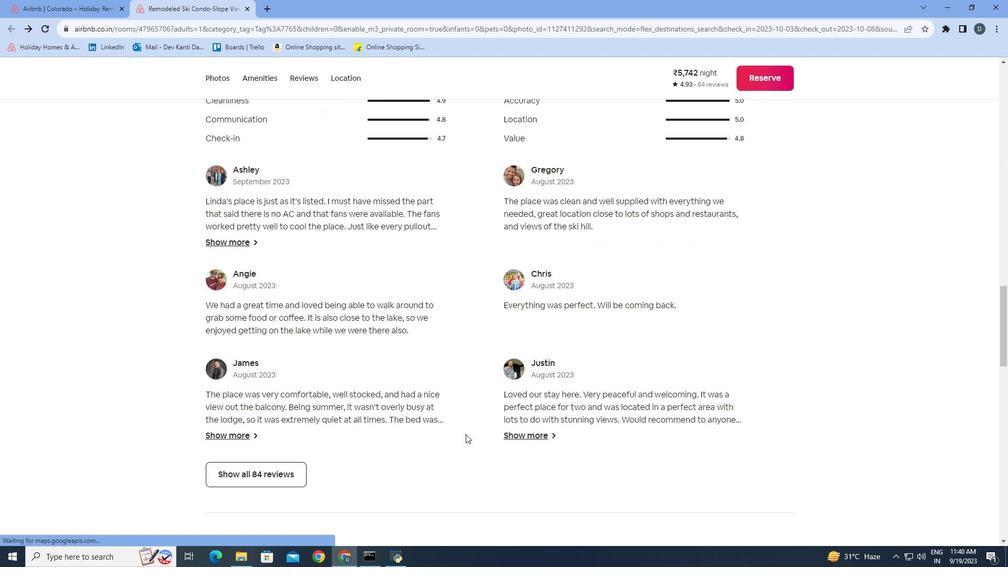 
Action: Mouse moved to (472, 433)
Screenshot: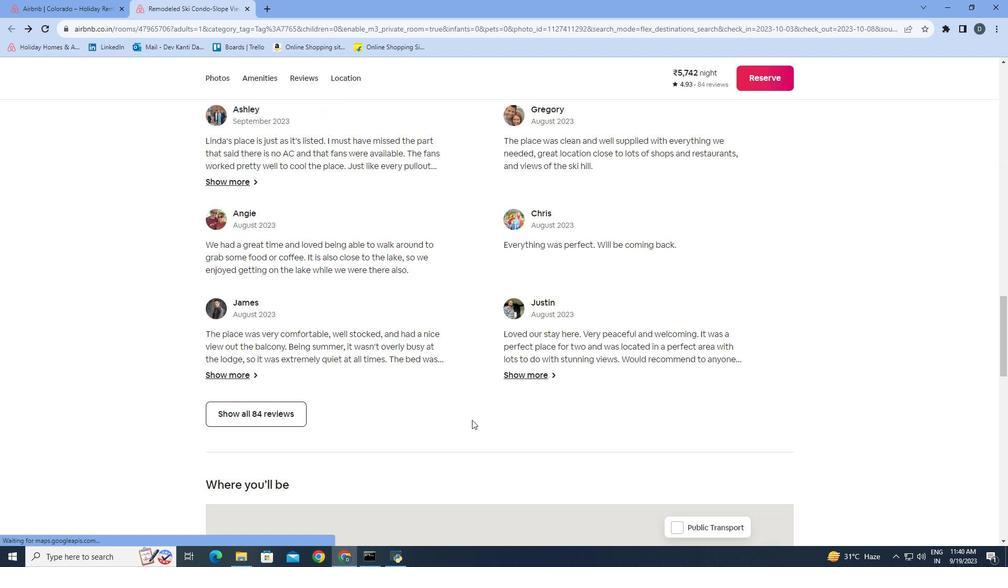 
Action: Mouse scrolled (472, 432) with delta (0, 0)
Screenshot: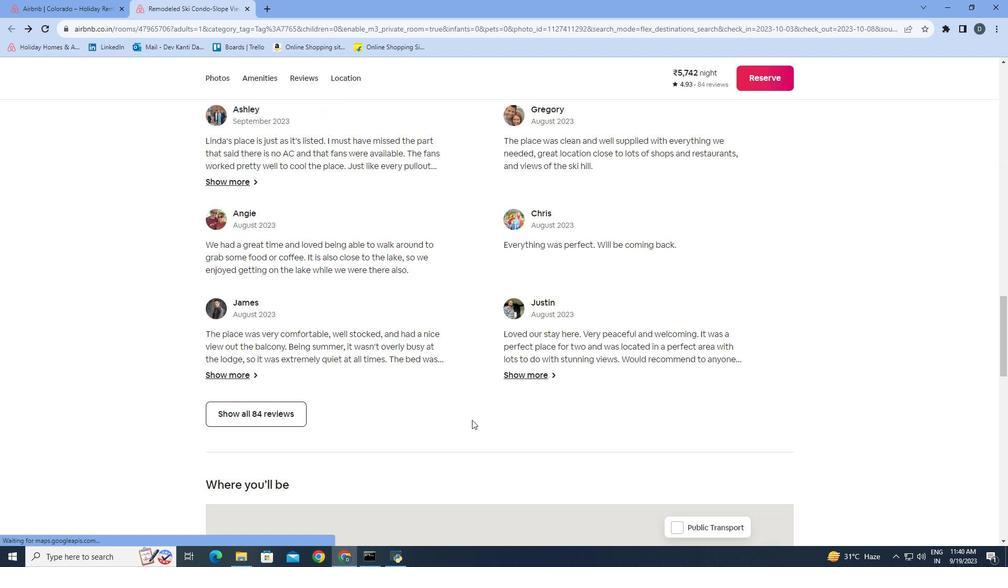 
Action: Mouse moved to (466, 434)
Screenshot: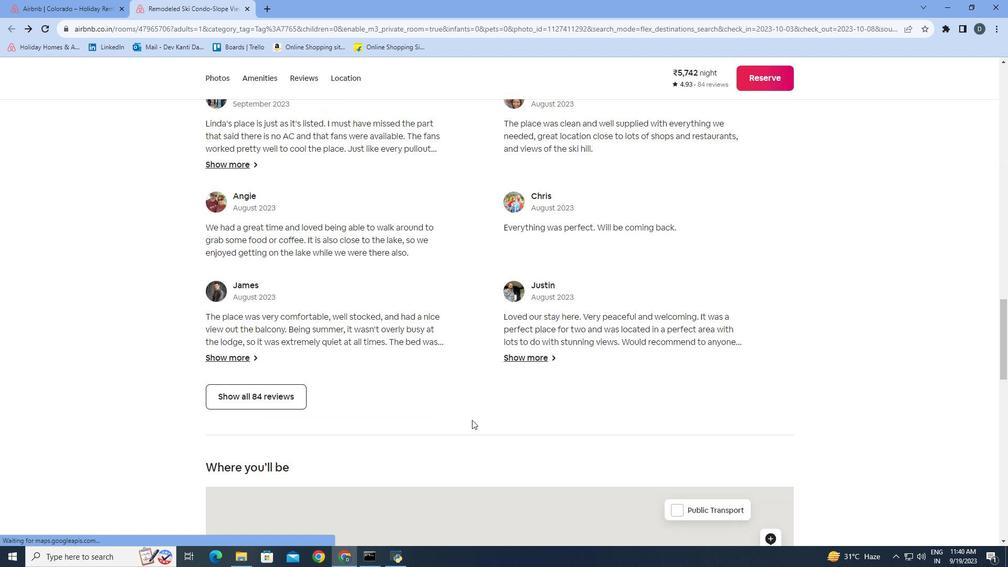 
Action: Mouse scrolled (466, 433) with delta (0, 0)
Screenshot: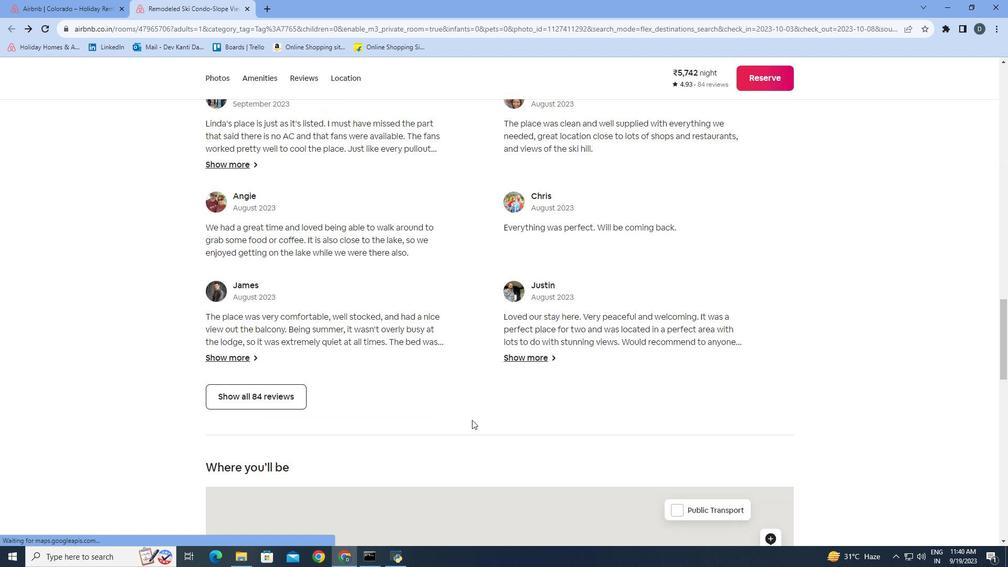 
Action: Mouse moved to (294, 392)
Screenshot: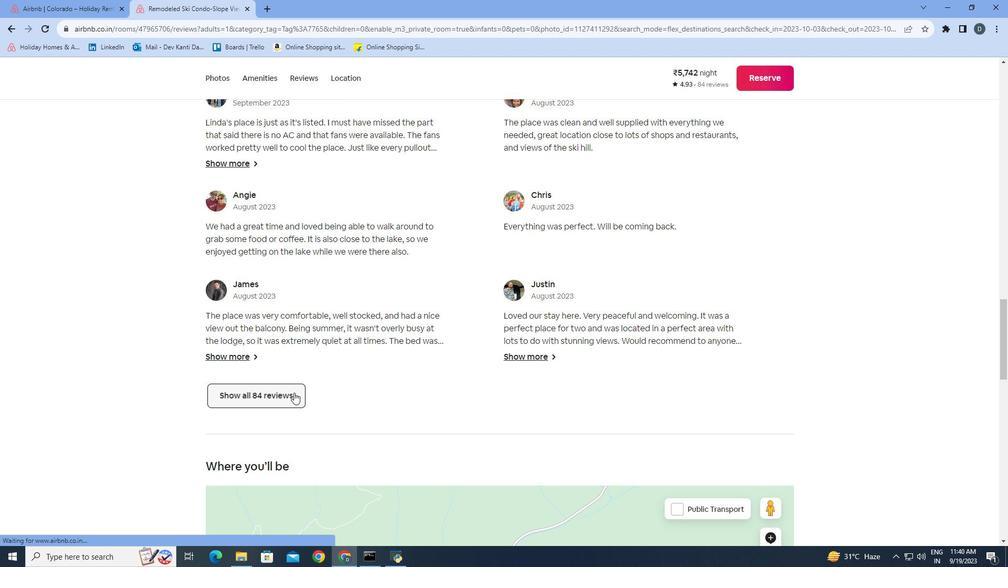
Action: Mouse pressed left at (294, 392)
Screenshot: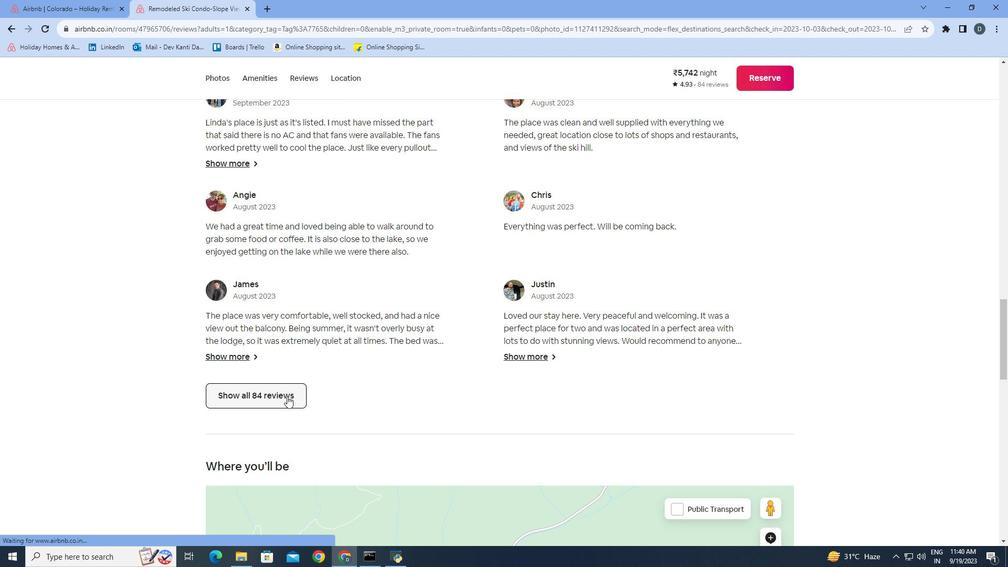 
Action: Mouse moved to (692, 336)
Screenshot: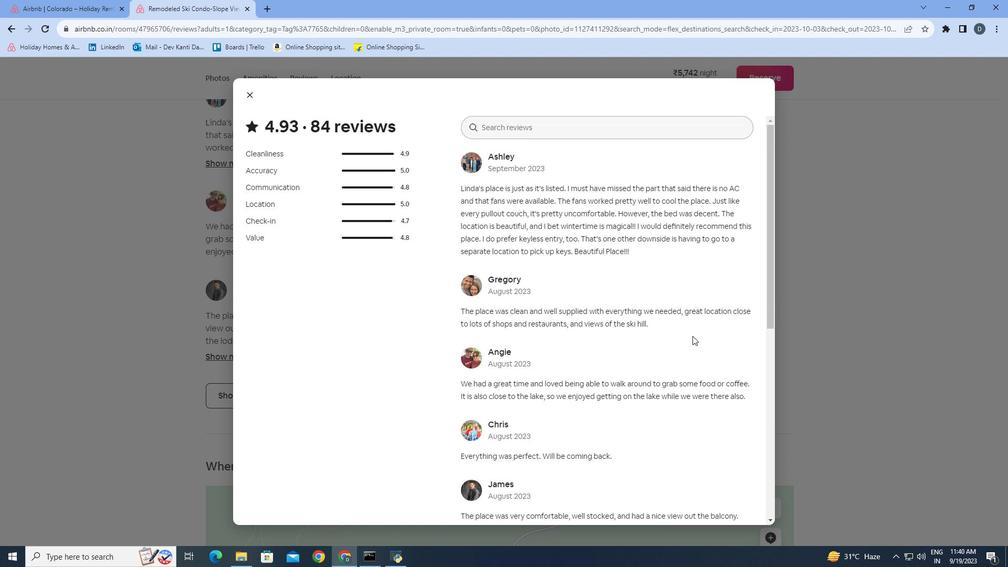 
Action: Mouse scrolled (692, 335) with delta (0, 0)
Screenshot: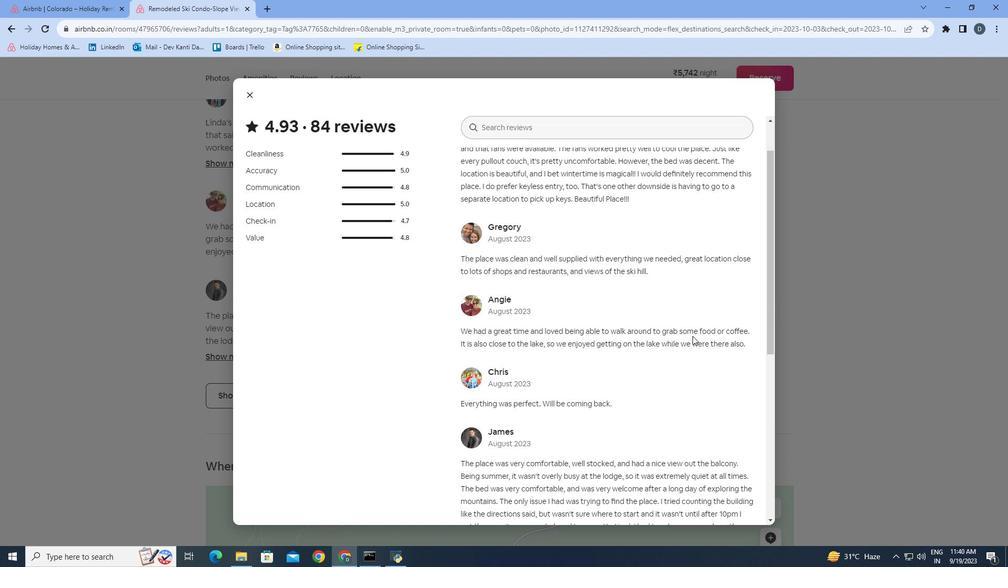 
Action: Mouse scrolled (692, 335) with delta (0, 0)
Screenshot: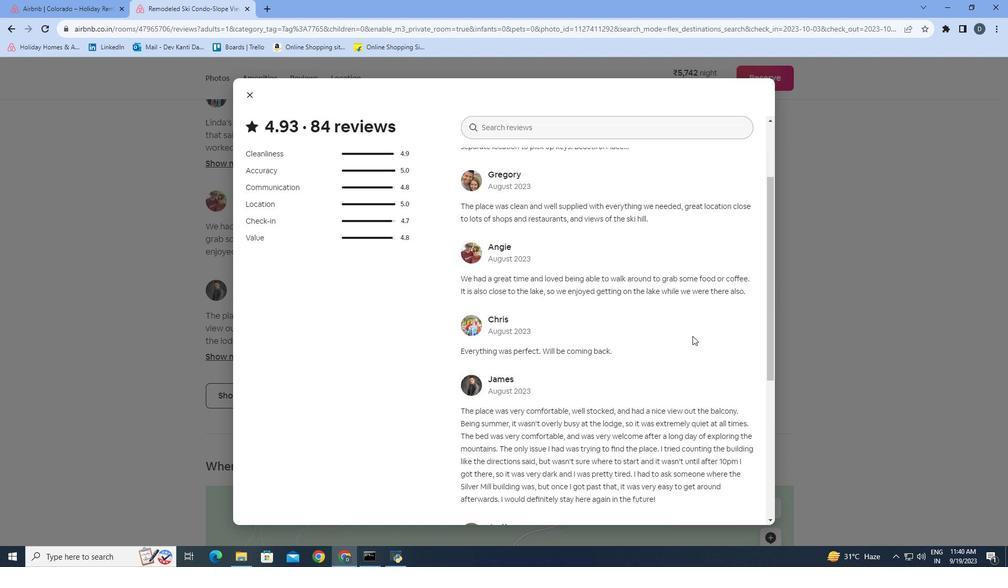 
Action: Mouse scrolled (692, 335) with delta (0, 0)
Screenshot: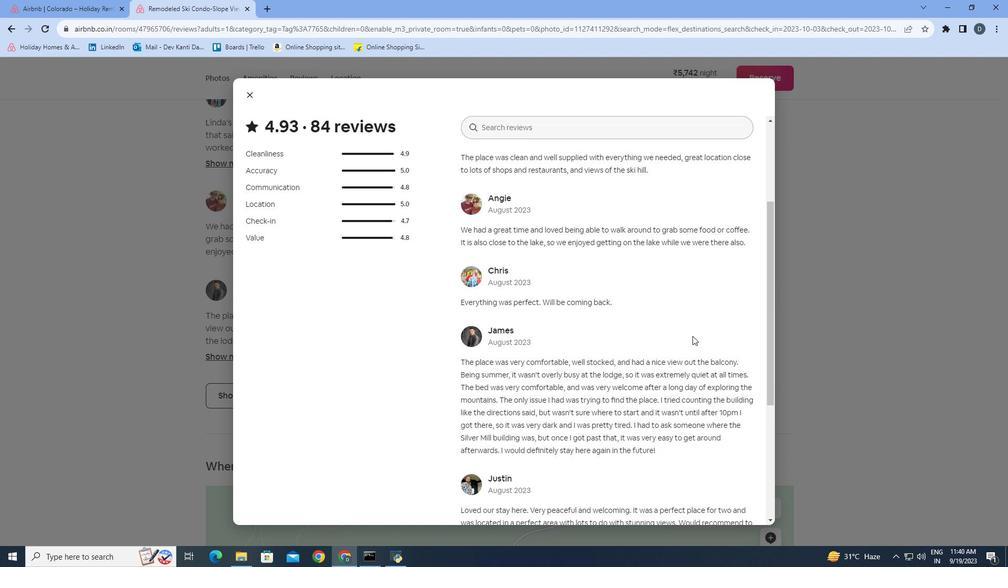 
Action: Mouse scrolled (692, 335) with delta (0, 0)
Screenshot: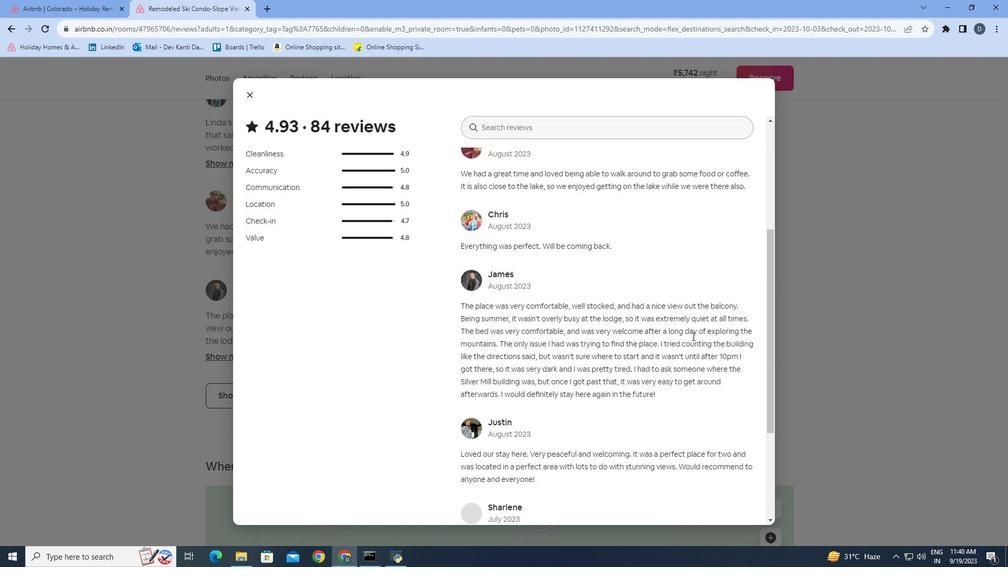
Action: Mouse scrolled (692, 335) with delta (0, 0)
Screenshot: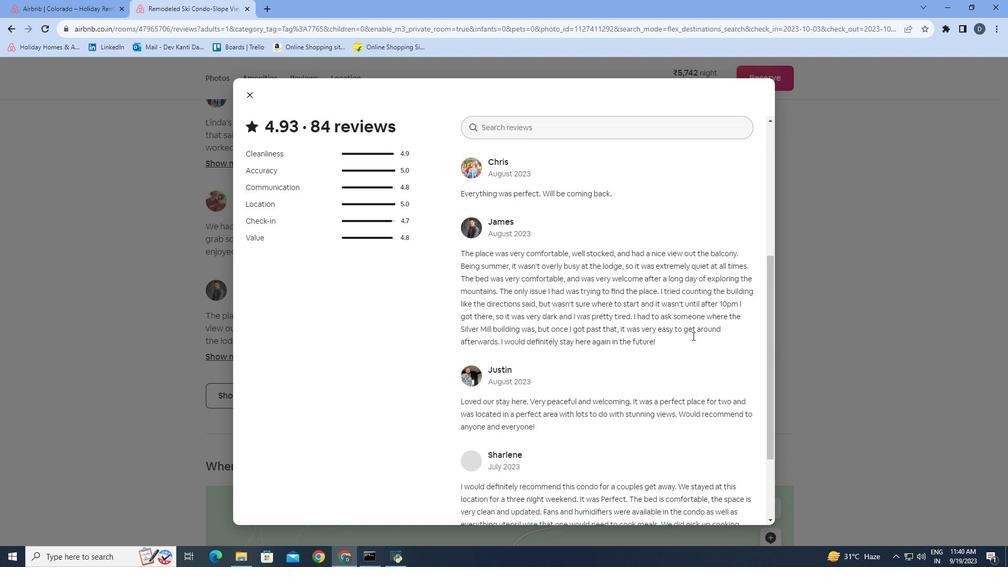 
Action: Mouse scrolled (692, 335) with delta (0, 0)
Screenshot: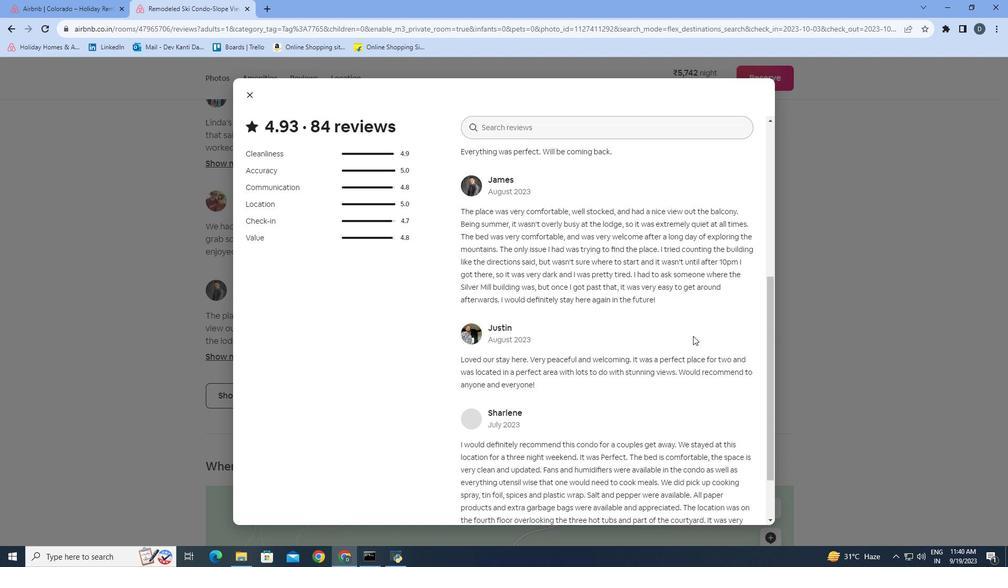 
Action: Mouse moved to (693, 336)
Screenshot: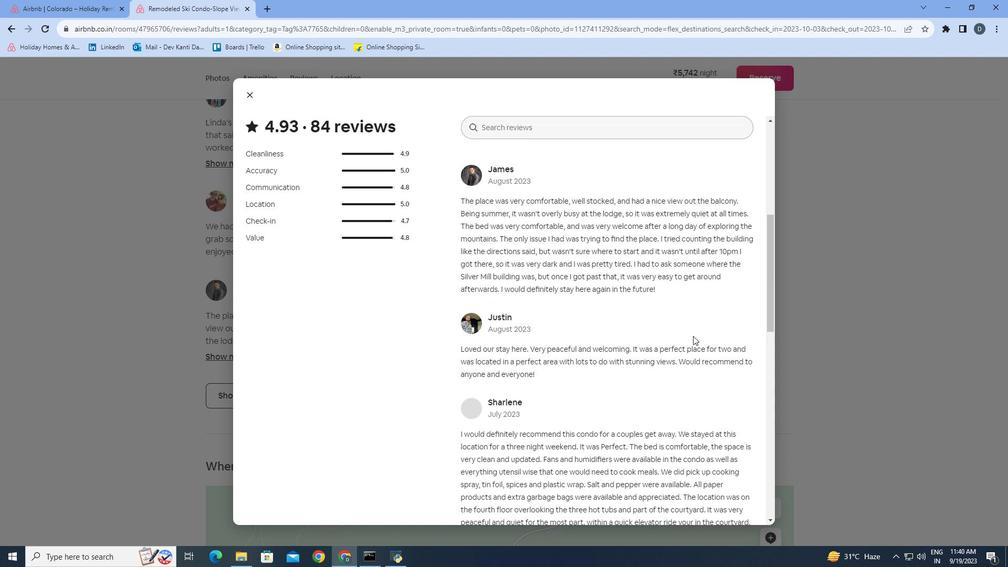 
Action: Mouse scrolled (693, 335) with delta (0, 0)
Screenshot: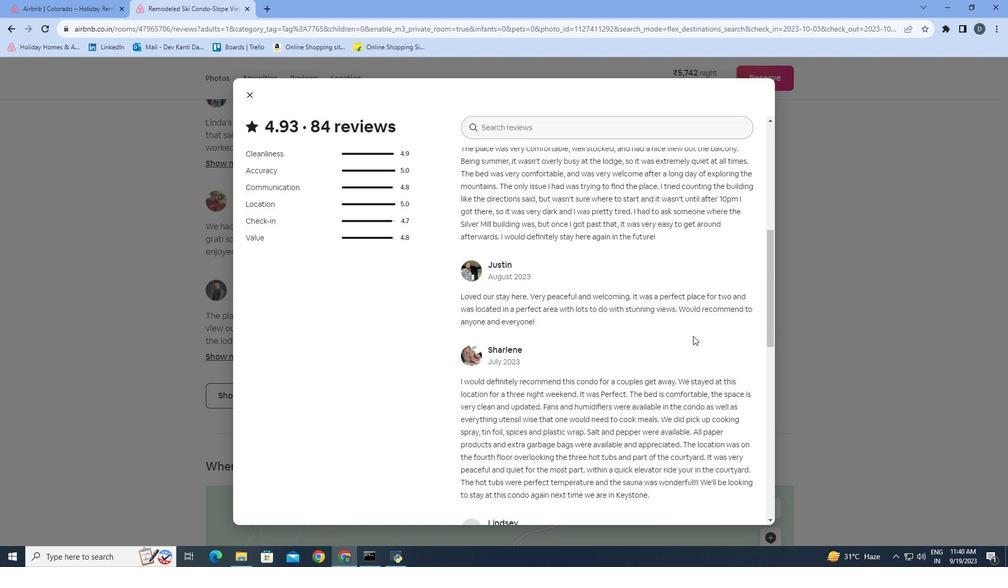 
Action: Mouse scrolled (693, 335) with delta (0, 0)
Screenshot: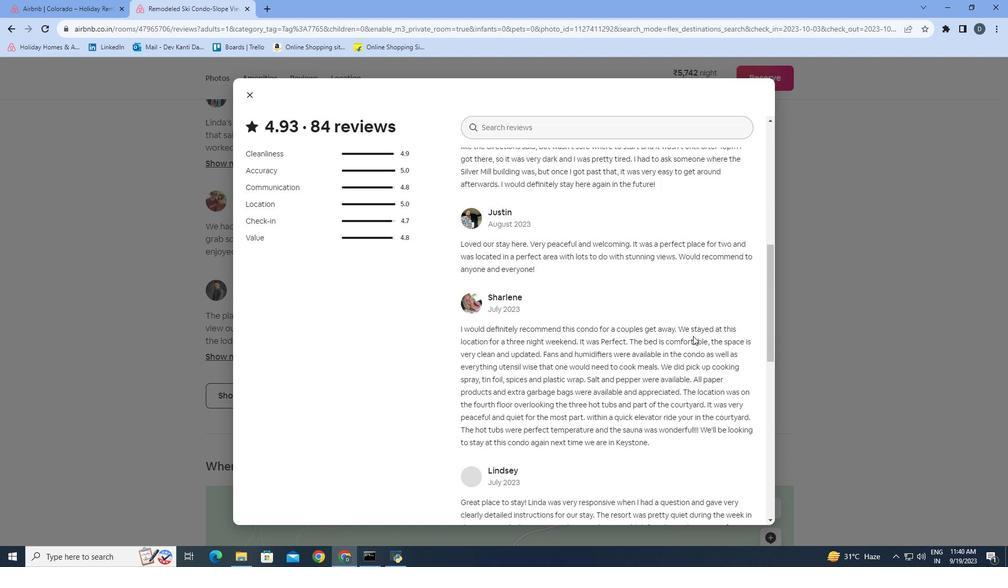 
Action: Mouse scrolled (693, 335) with delta (0, 0)
